 Task: Reply all   to Aakash.mishra@softage.net with a subject Subject0000000007 with a message Message0000000004 and with an attachment of Attach0000000004 and upload Attach0000000005 to Onedrive and share. Reply all   to parteek.kumar@softage.net and add a cc to Aakash.mishra@softage.net with a subject Subject0000000007 with a message Message0000000004 and with an attachment of Attach0000000004 and upload Attach0000000005 to Onedrive and share. Reply all   to parteek.kumar@softage.net and add a cc to Aakash.mishra@softage.net and bcc to Ayush@softage.net with a subject Subject0000000007 with a message Message0000000004 and with an attachment of Attach0000000004 and upload Attach0000000005 to Onedrive and share. Reply all   to Aakash.mishra@softage.net with a subject Subject0000000008 with a message Message0000000004 and with an attachment of Attach0000000004 and upload Attach0000000005 to Onedrive and share. Reply all   to parteek.kumar@softage.net and add a cc to Aakash.mishra@softage.net with a subject Subject0000000008 with a message Message0000000004 and with an attachment of Attach0000000004 and upload Attach0000000005 to Onedrive and share
Action: Mouse moved to (418, 298)
Screenshot: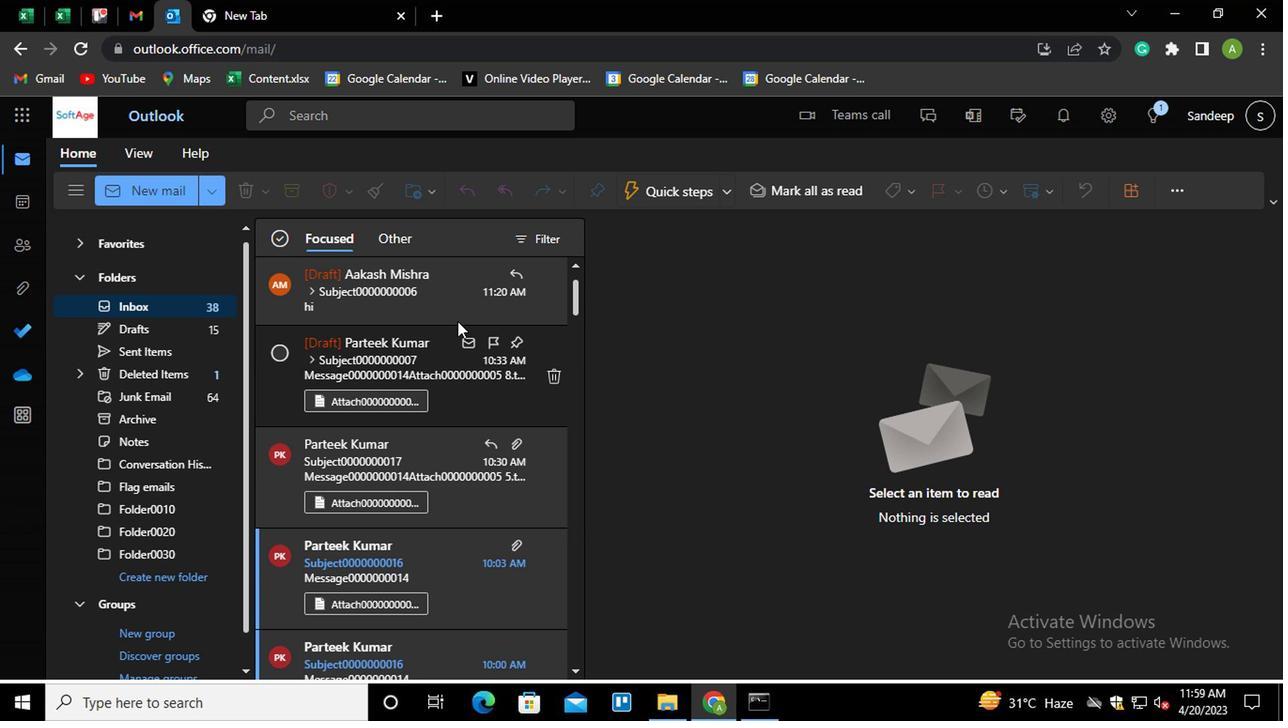 
Action: Mouse pressed left at (418, 298)
Screenshot: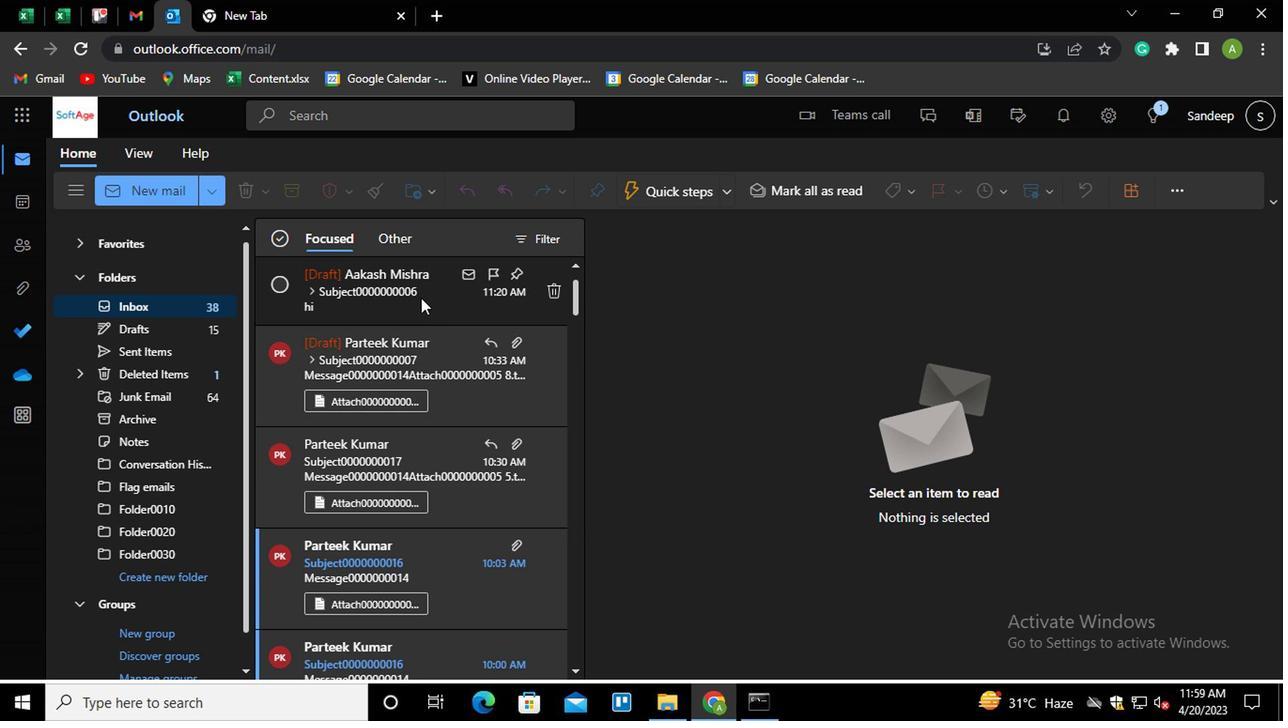 
Action: Mouse moved to (1231, 447)
Screenshot: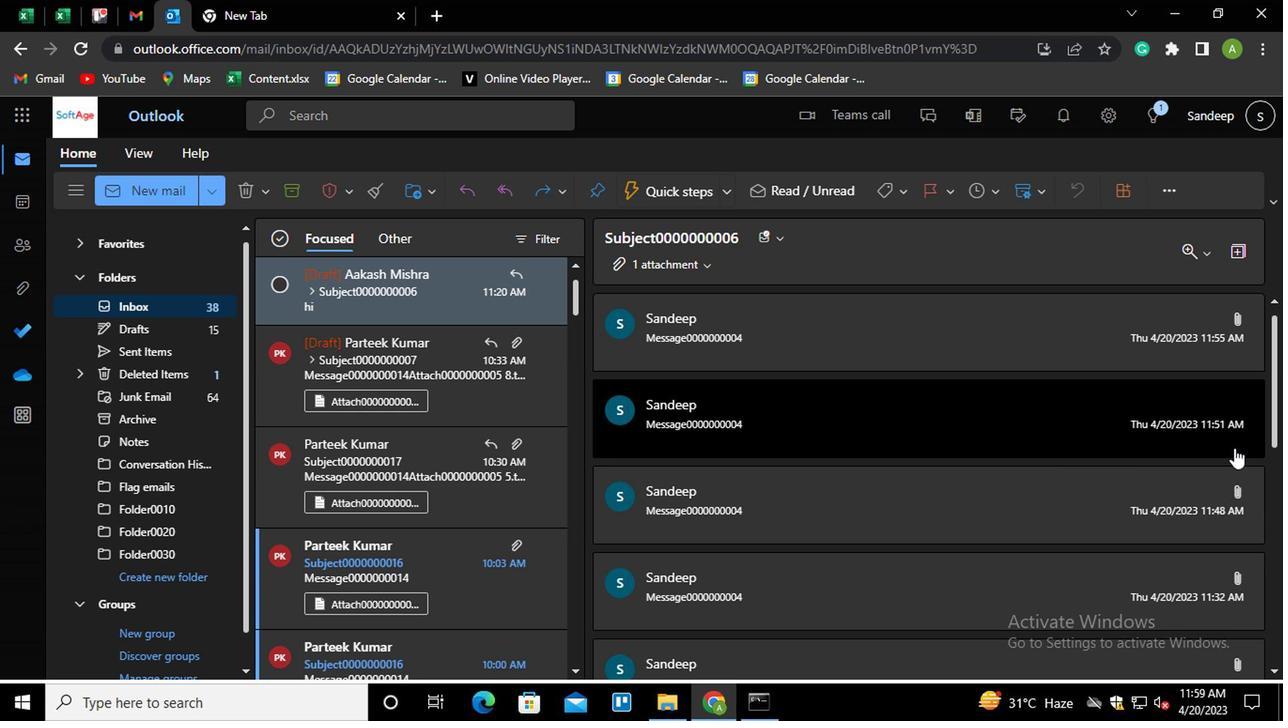 
Action: Mouse scrolled (1231, 447) with delta (0, 0)
Screenshot: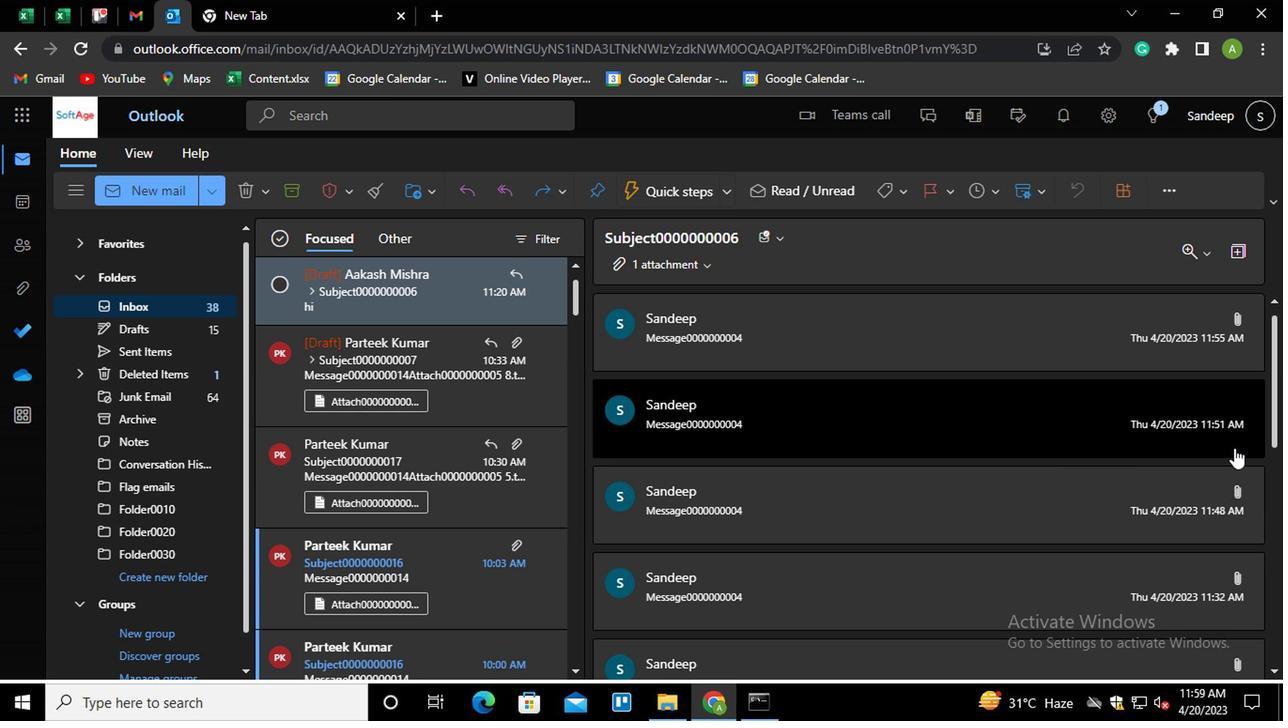 
Action: Mouse scrolled (1231, 447) with delta (0, 0)
Screenshot: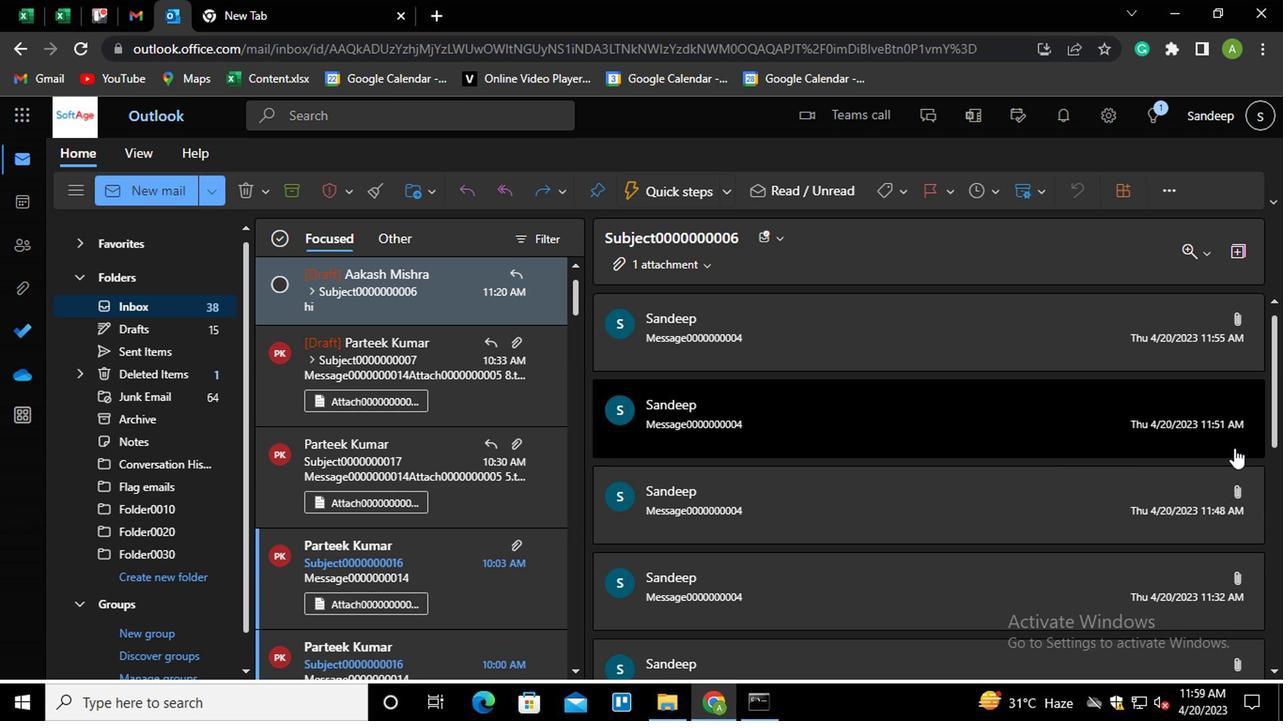 
Action: Mouse scrolled (1231, 447) with delta (0, 0)
Screenshot: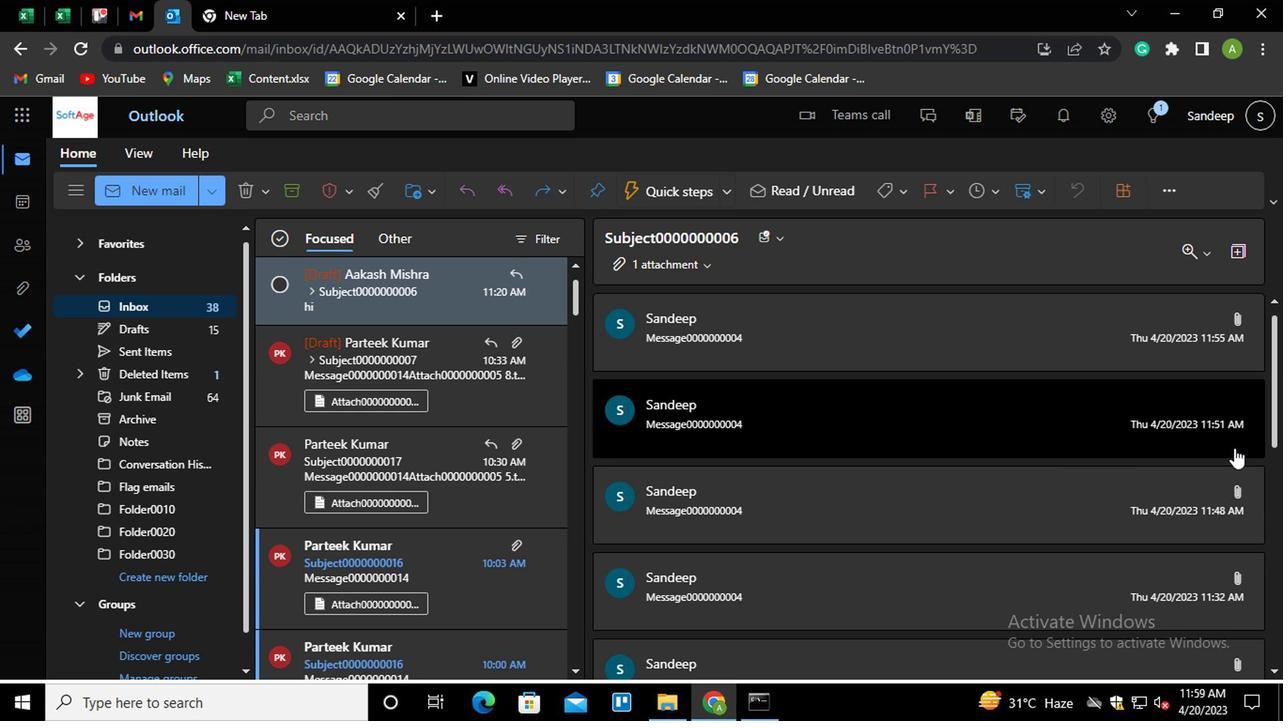 
Action: Mouse scrolled (1231, 447) with delta (0, 0)
Screenshot: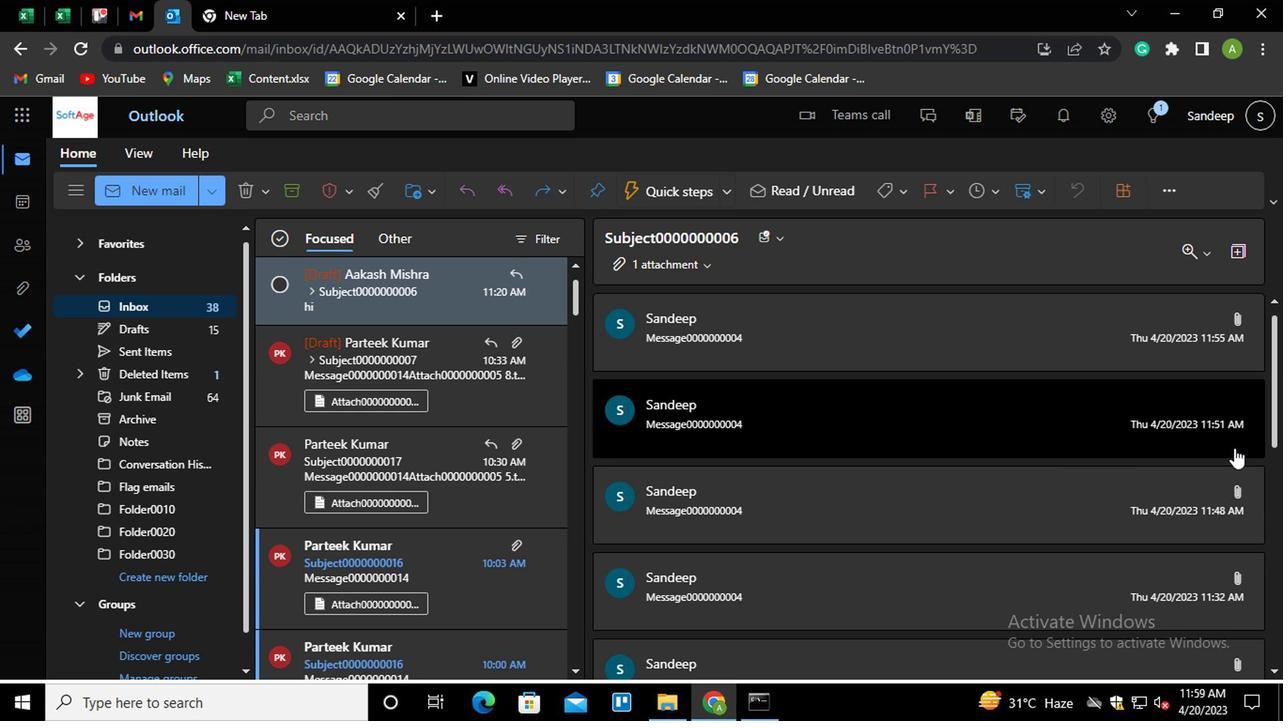 
Action: Mouse scrolled (1231, 447) with delta (0, 0)
Screenshot: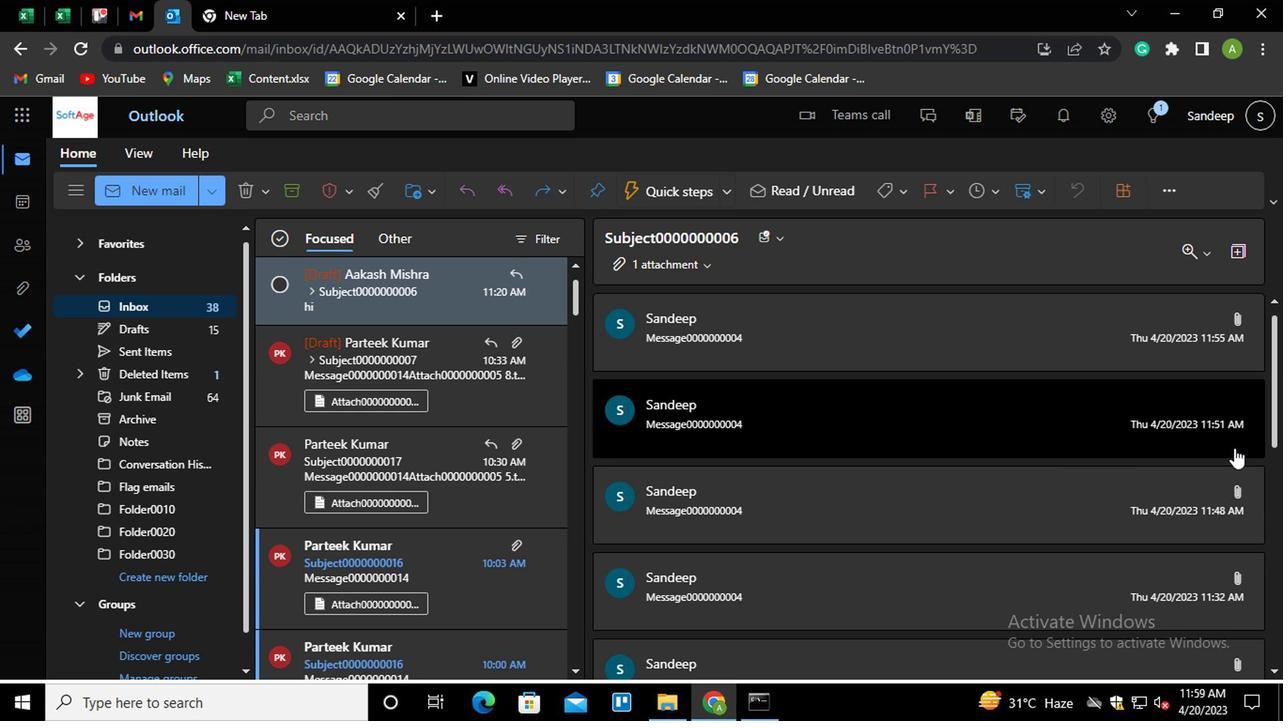 
Action: Mouse scrolled (1231, 447) with delta (0, 0)
Screenshot: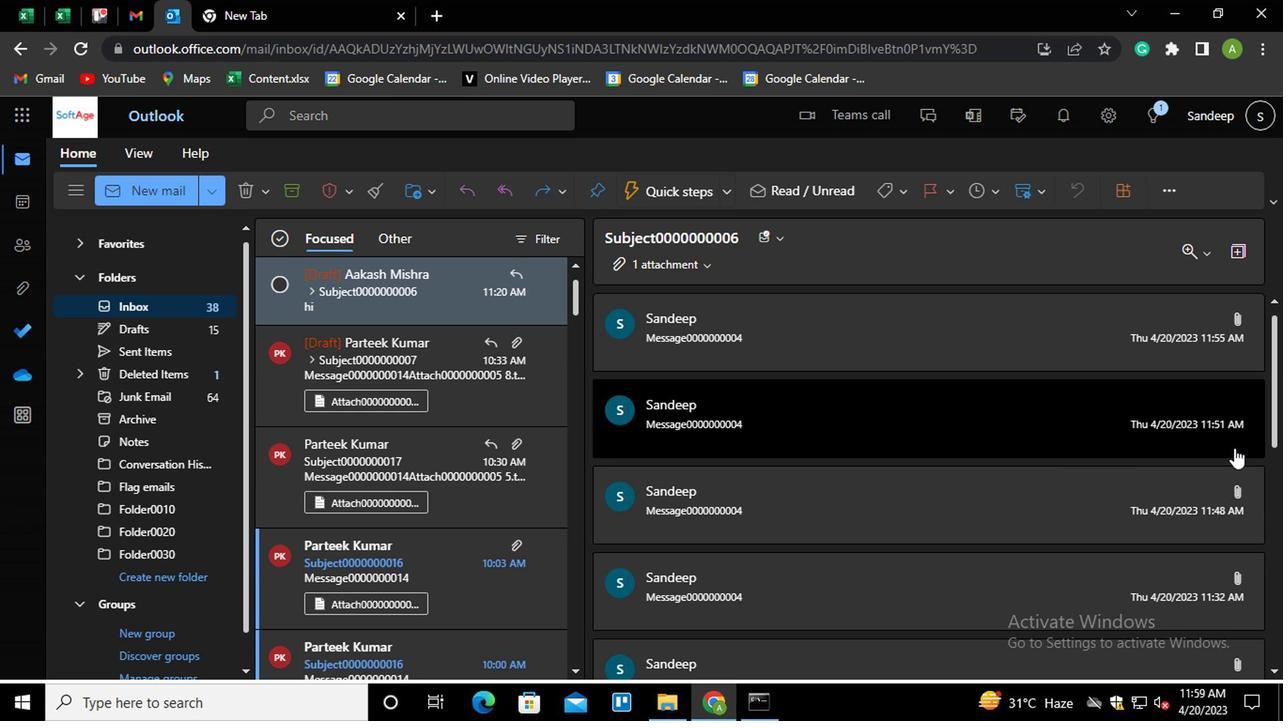 
Action: Mouse scrolled (1231, 447) with delta (0, 0)
Screenshot: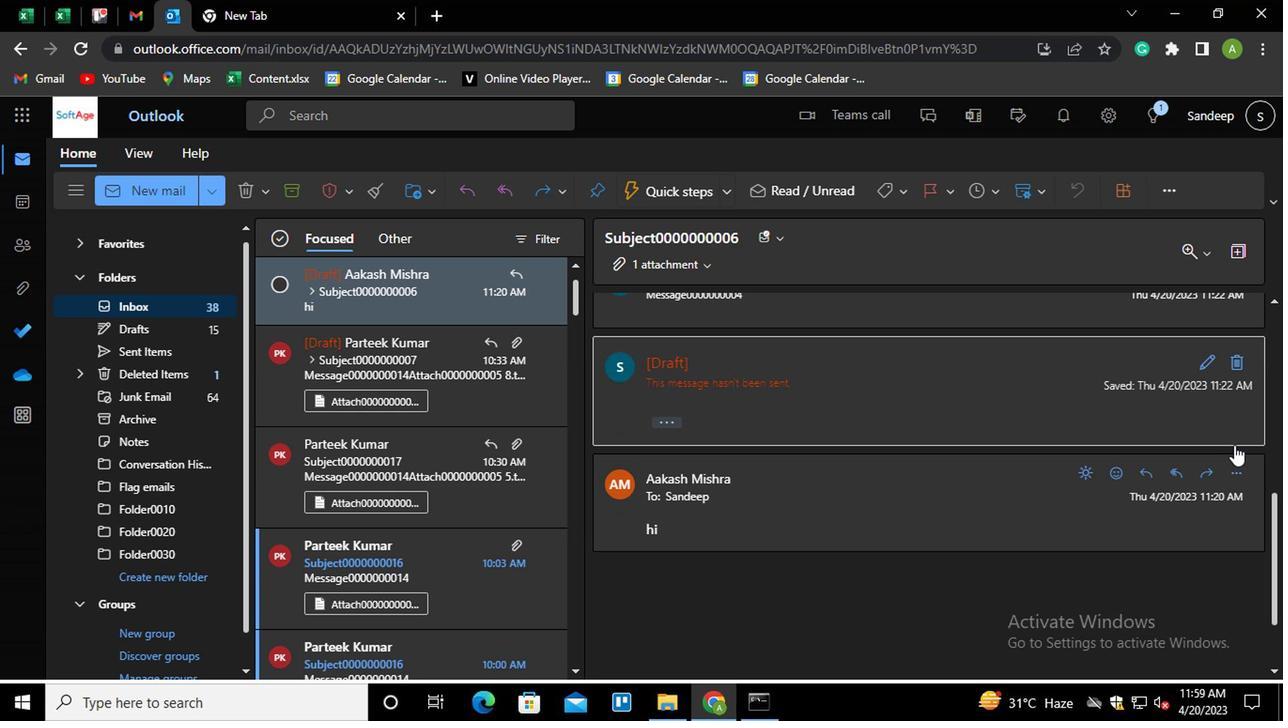 
Action: Mouse scrolled (1231, 447) with delta (0, 0)
Screenshot: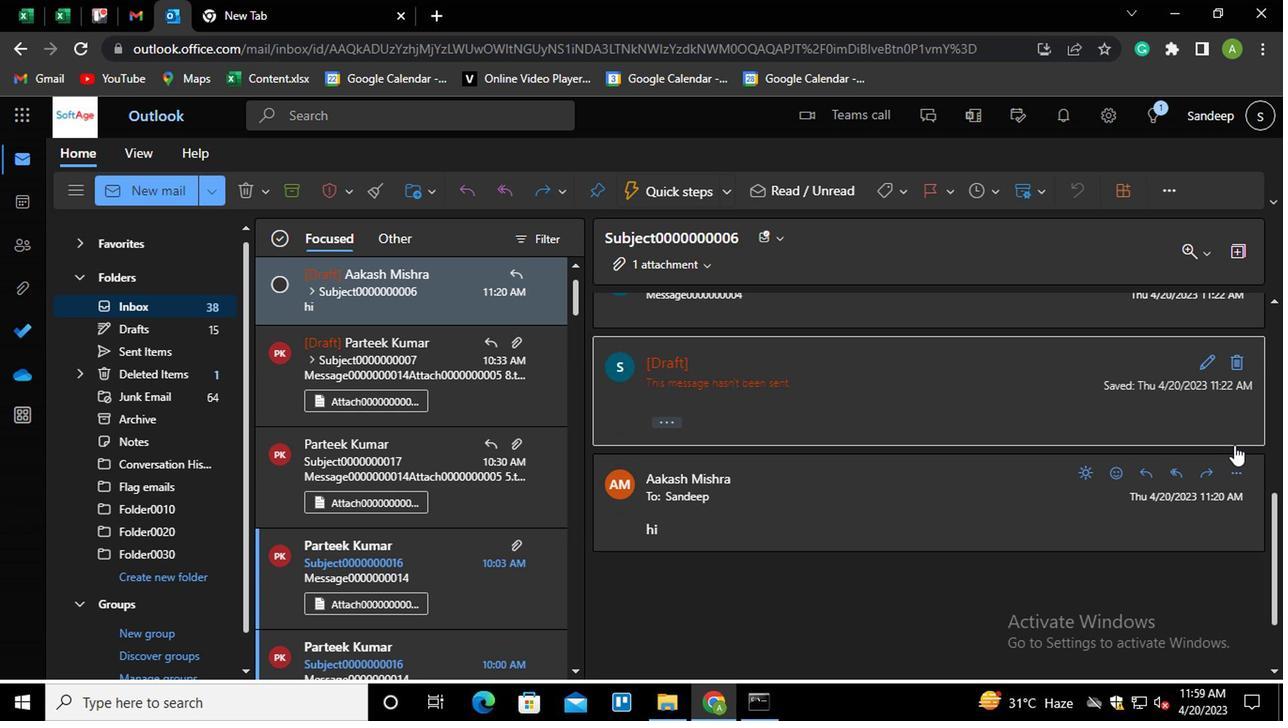 
Action: Mouse scrolled (1231, 447) with delta (0, 0)
Screenshot: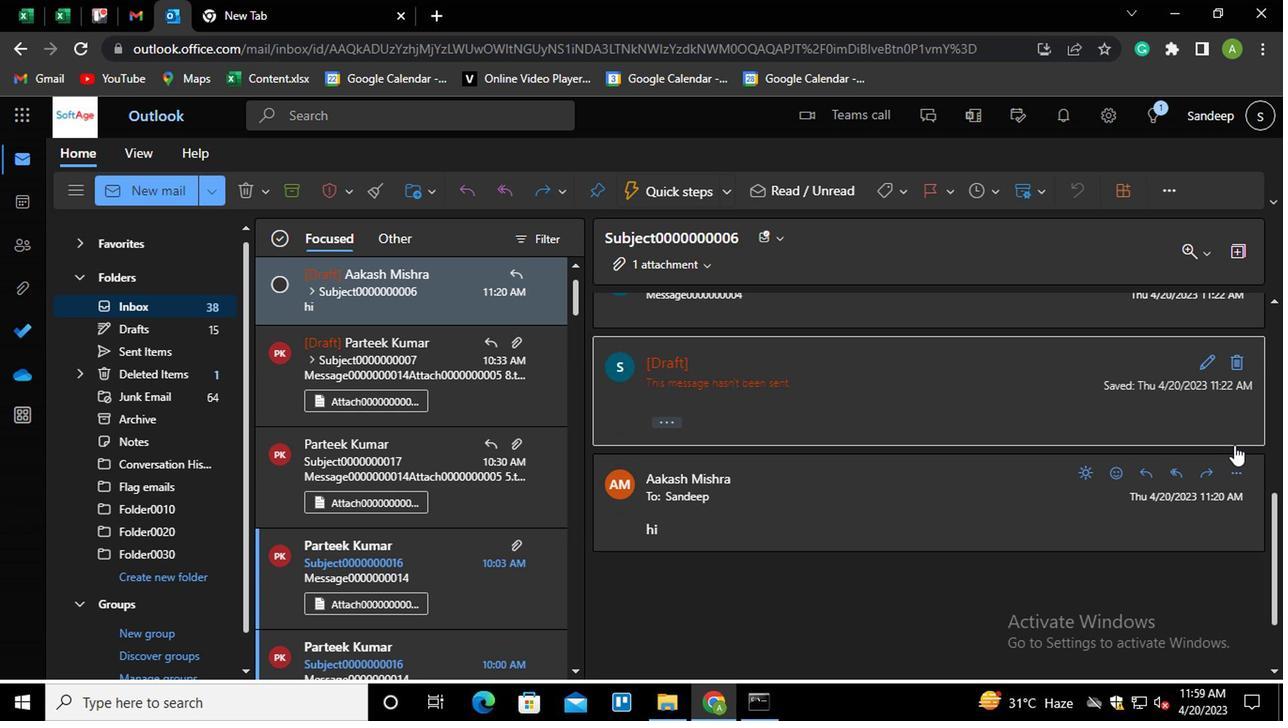 
Action: Mouse scrolled (1231, 447) with delta (0, 0)
Screenshot: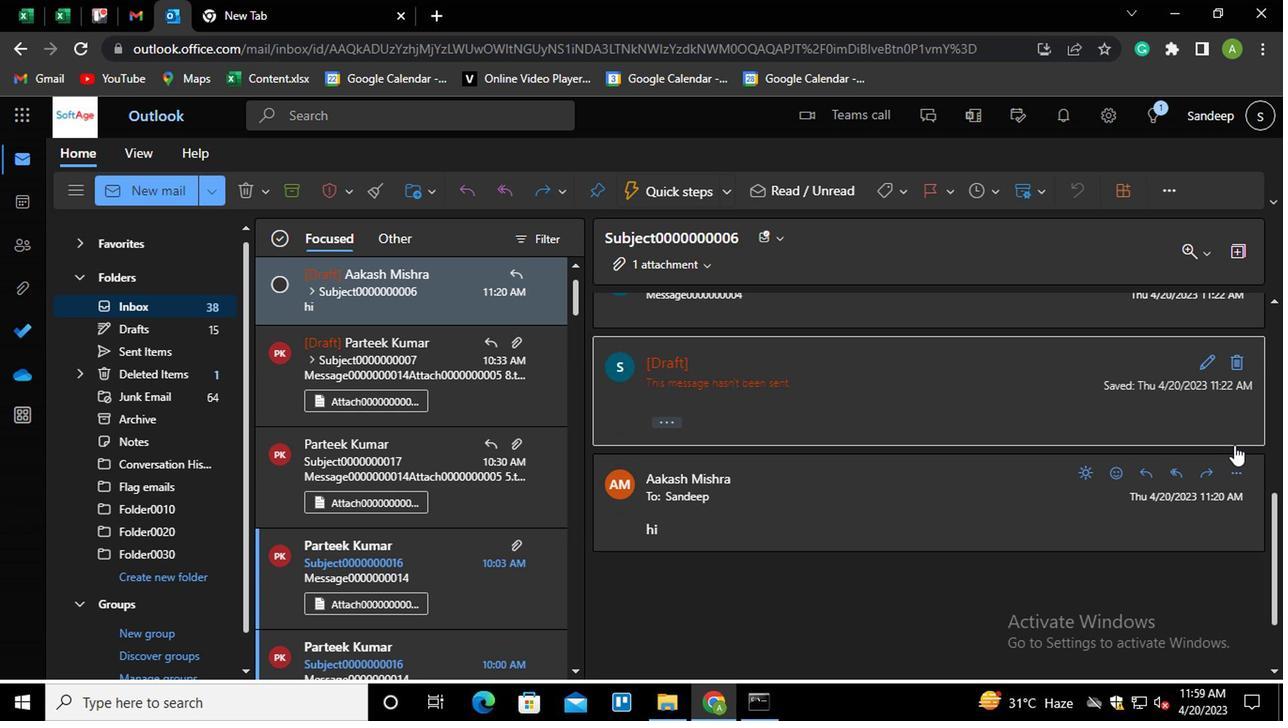 
Action: Mouse scrolled (1231, 447) with delta (0, 0)
Screenshot: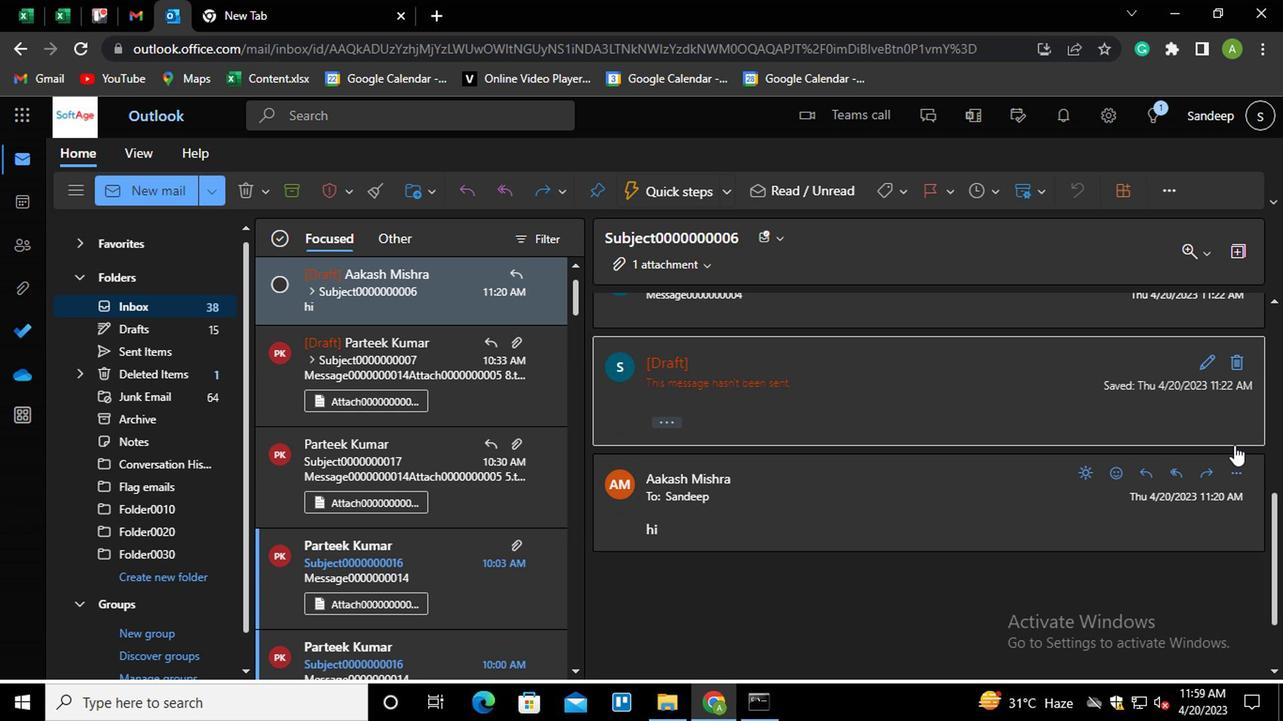 
Action: Mouse moved to (1235, 481)
Screenshot: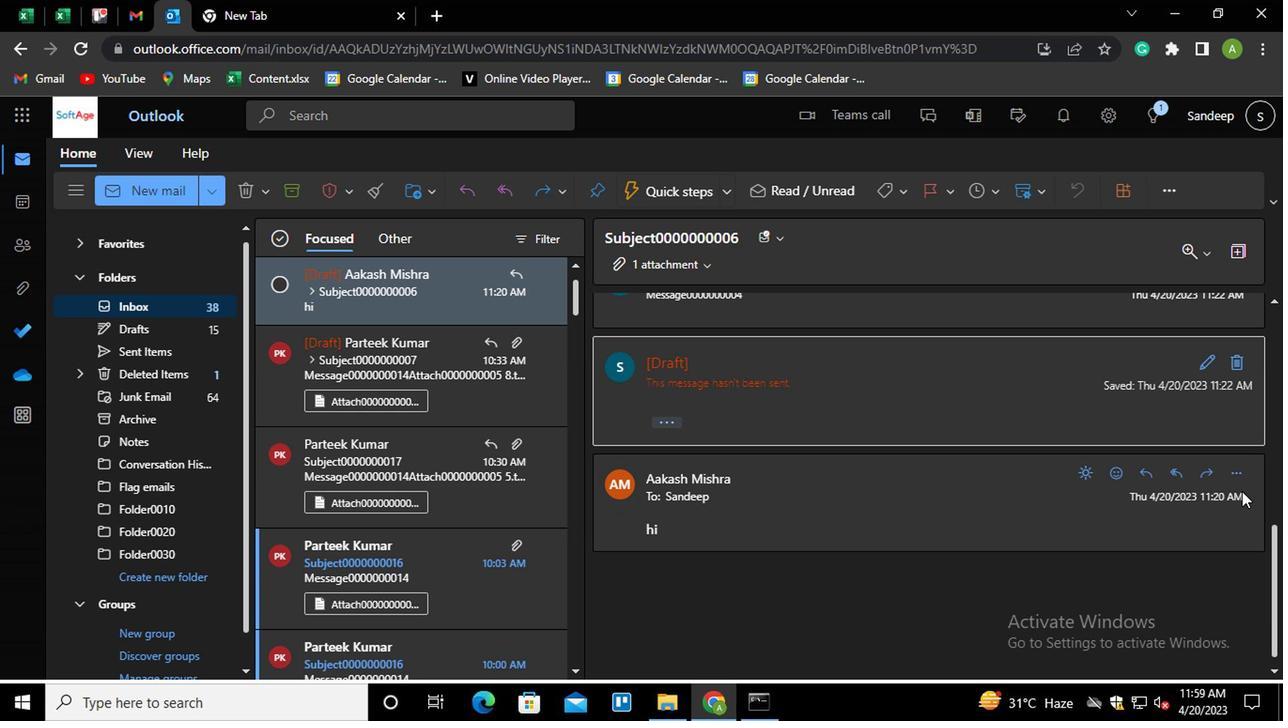 
Action: Mouse pressed left at (1235, 481)
Screenshot: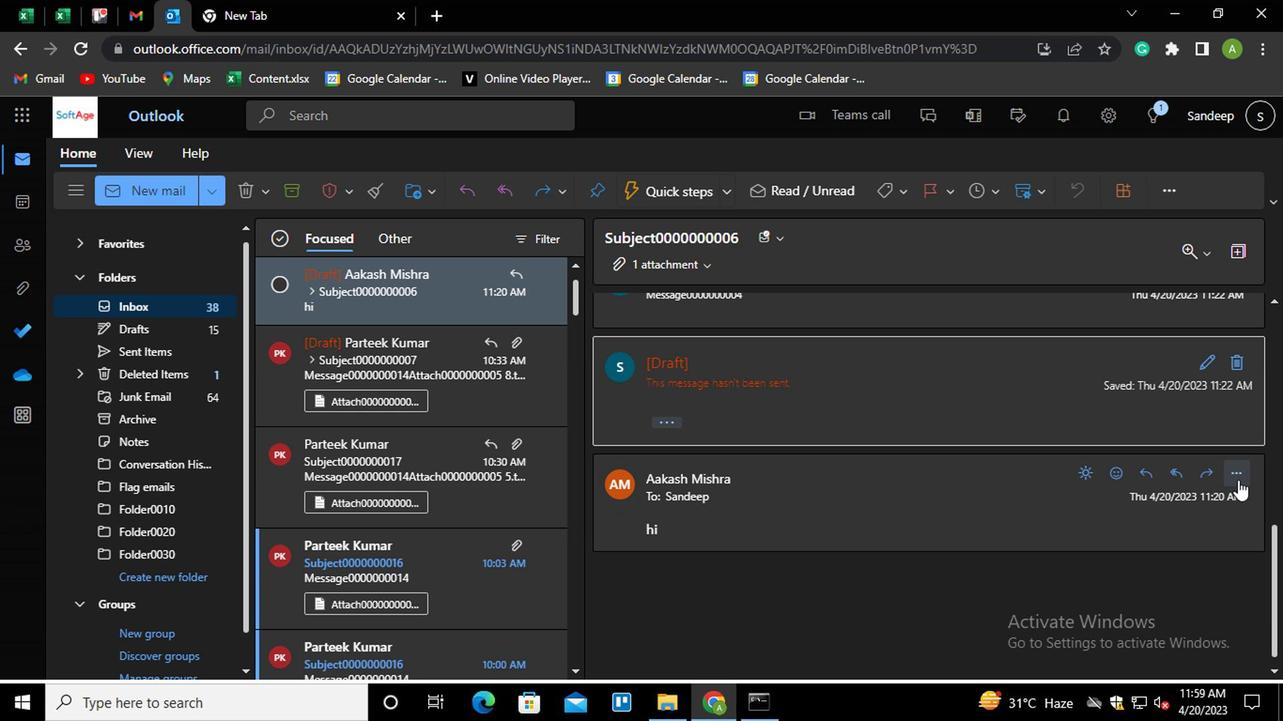 
Action: Mouse moved to (1104, 160)
Screenshot: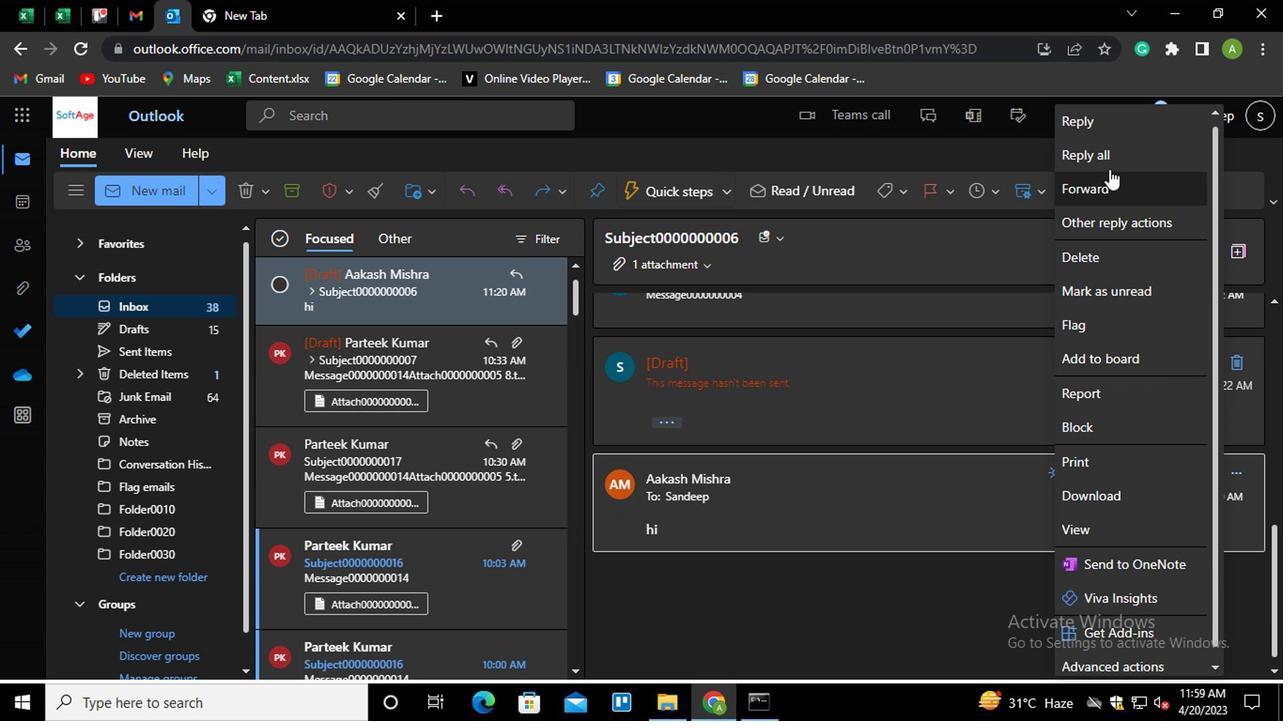 
Action: Mouse pressed left at (1104, 160)
Screenshot: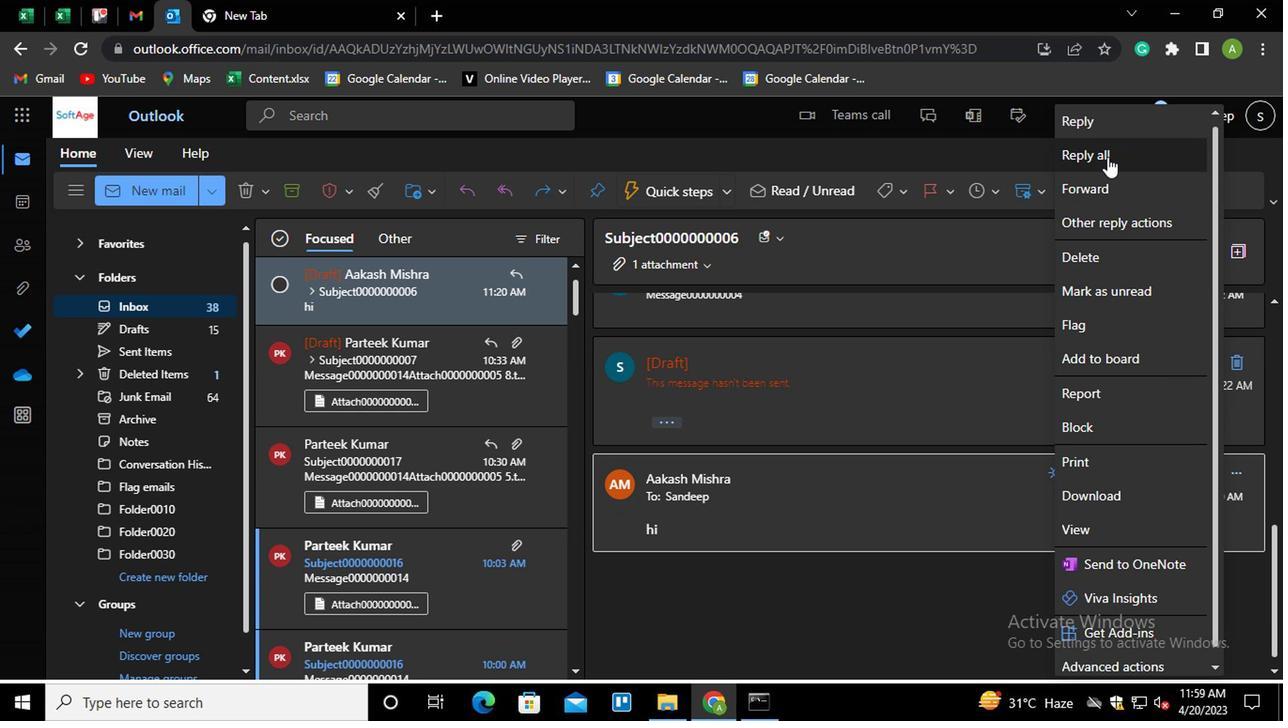 
Action: Mouse moved to (646, 568)
Screenshot: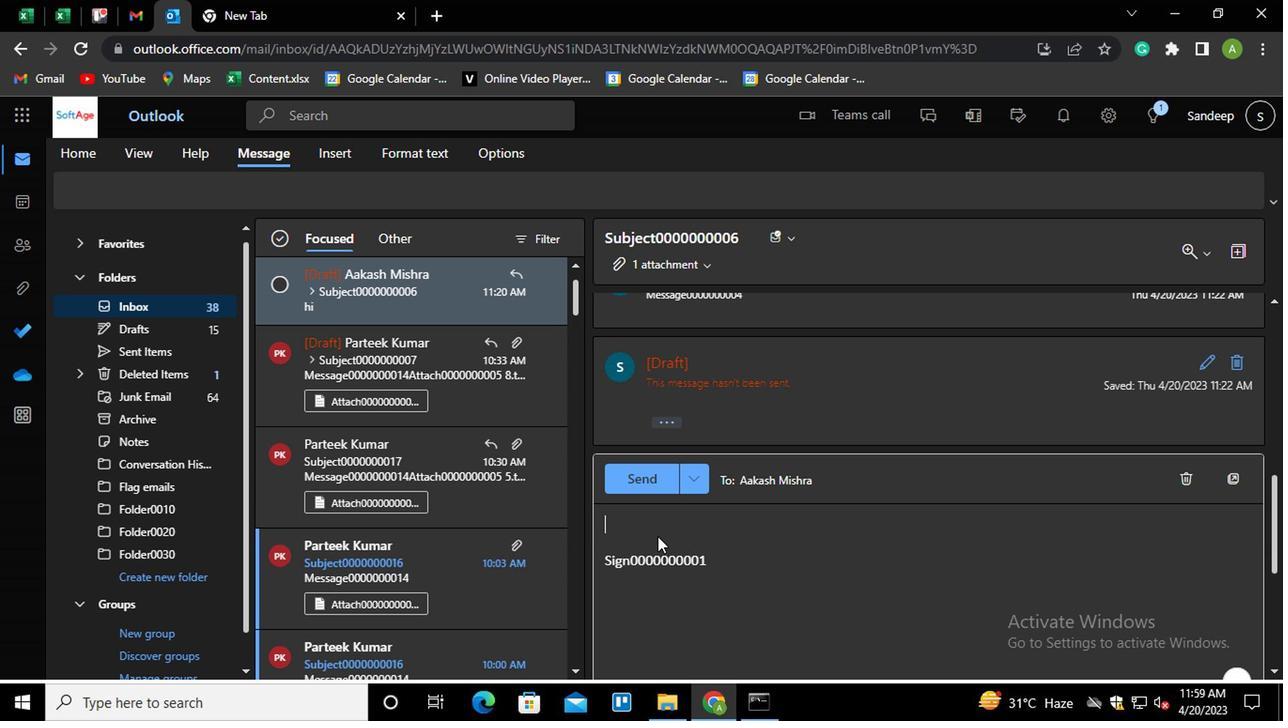 
Action: Mouse scrolled (646, 568) with delta (0, 0)
Screenshot: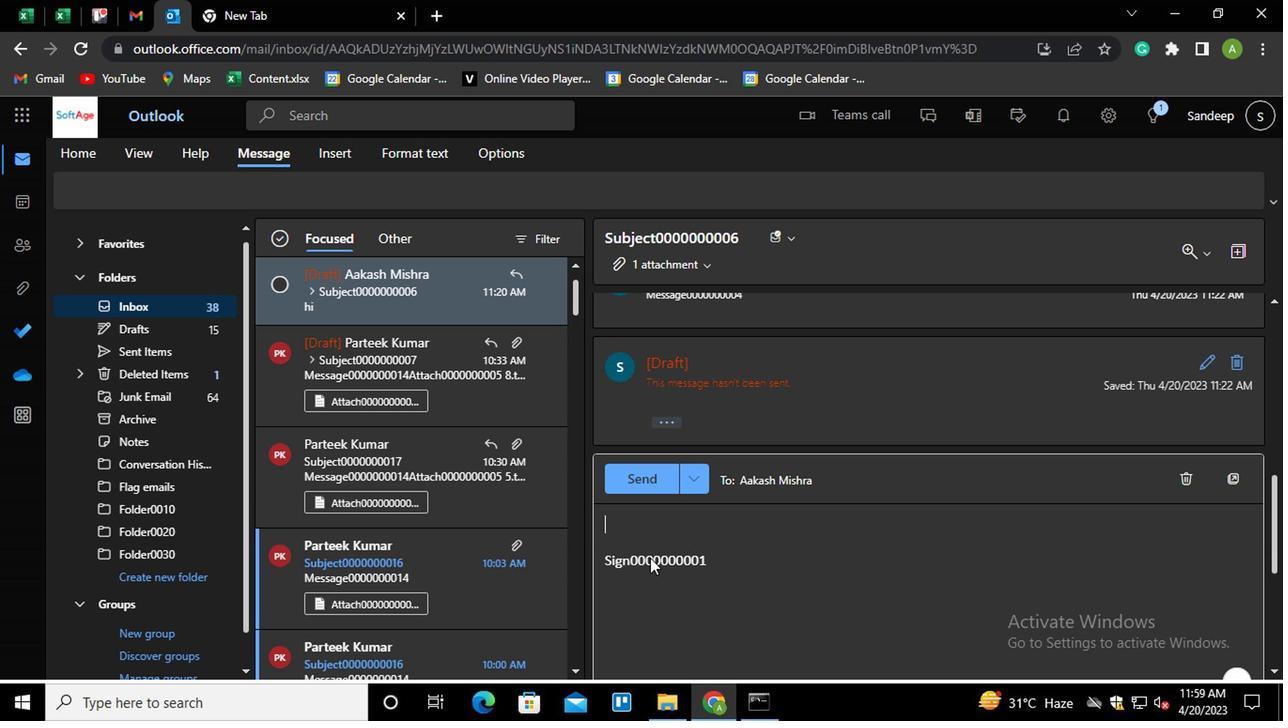 
Action: Mouse scrolled (646, 568) with delta (0, 0)
Screenshot: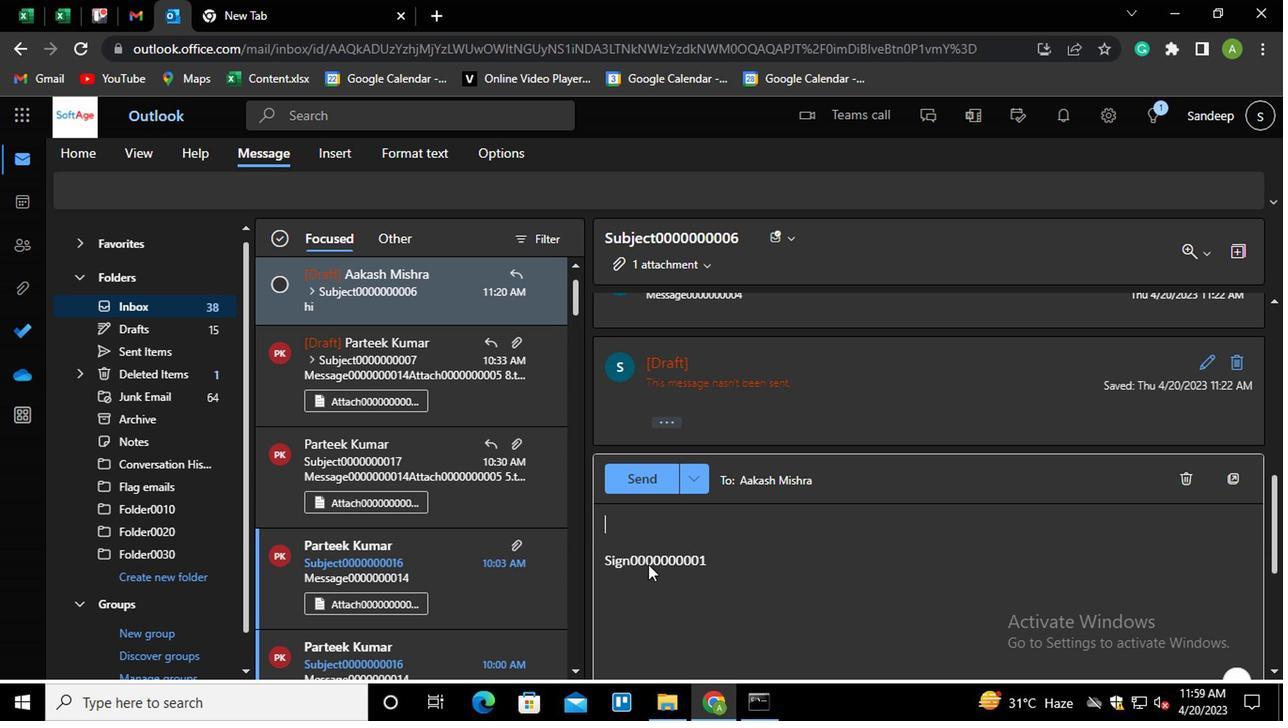 
Action: Mouse moved to (612, 534)
Screenshot: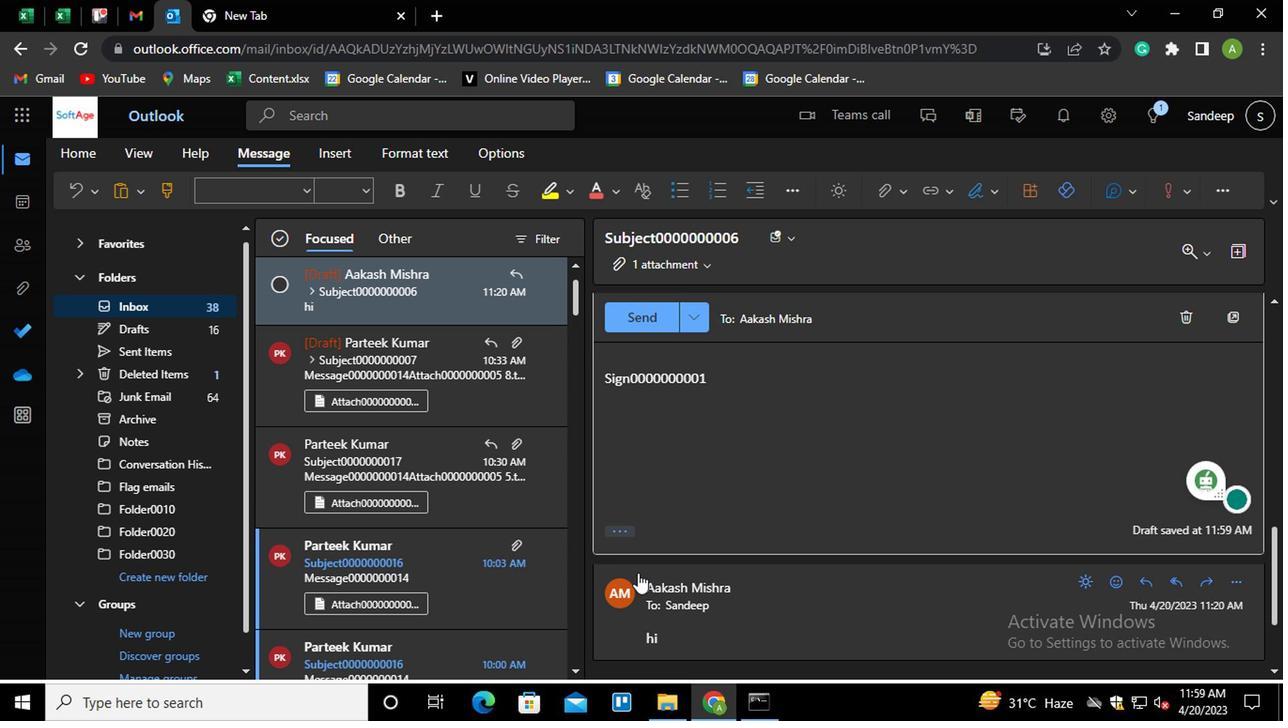 
Action: Mouse pressed left at (612, 534)
Screenshot: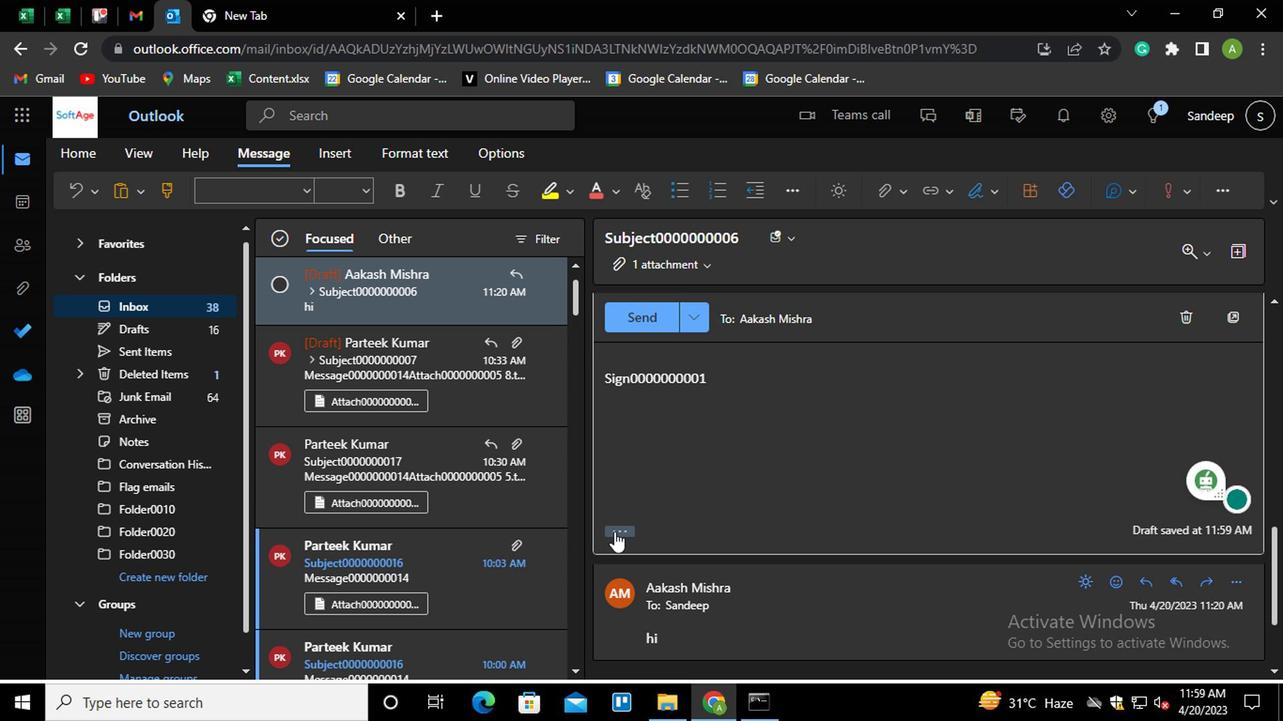 
Action: Mouse moved to (816, 508)
Screenshot: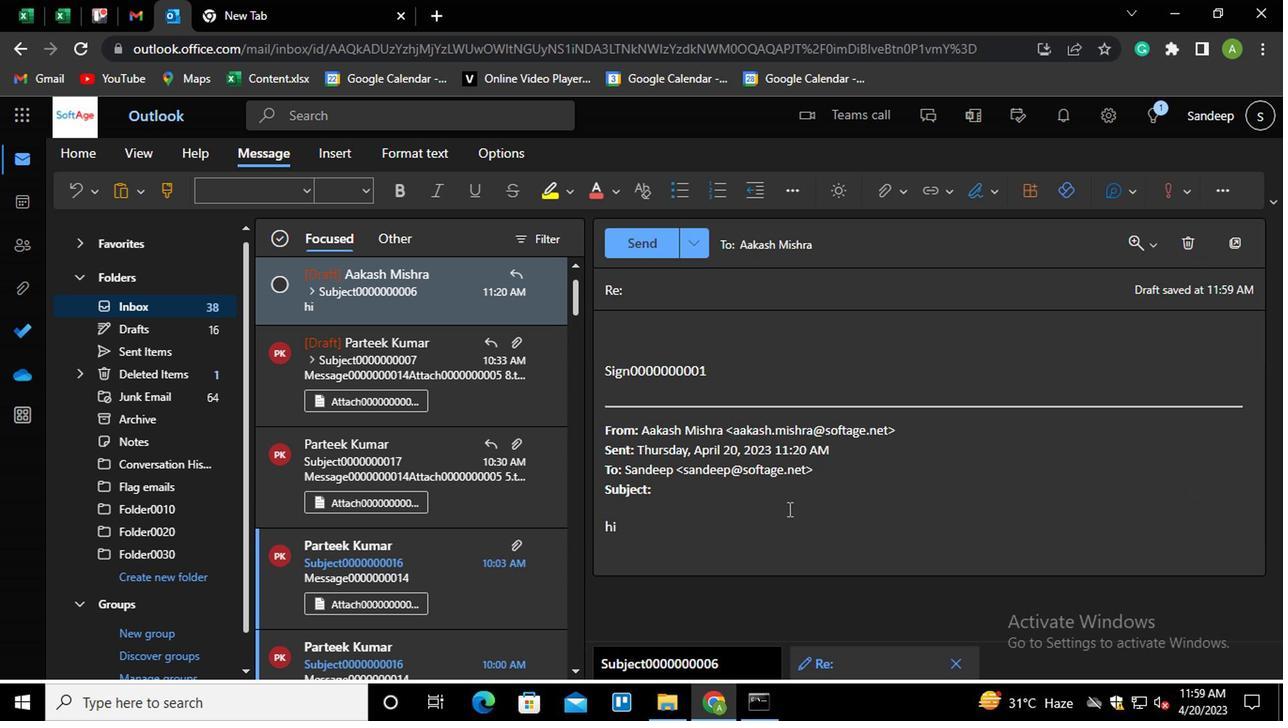
Action: Mouse scrolled (816, 509) with delta (0, 1)
Screenshot: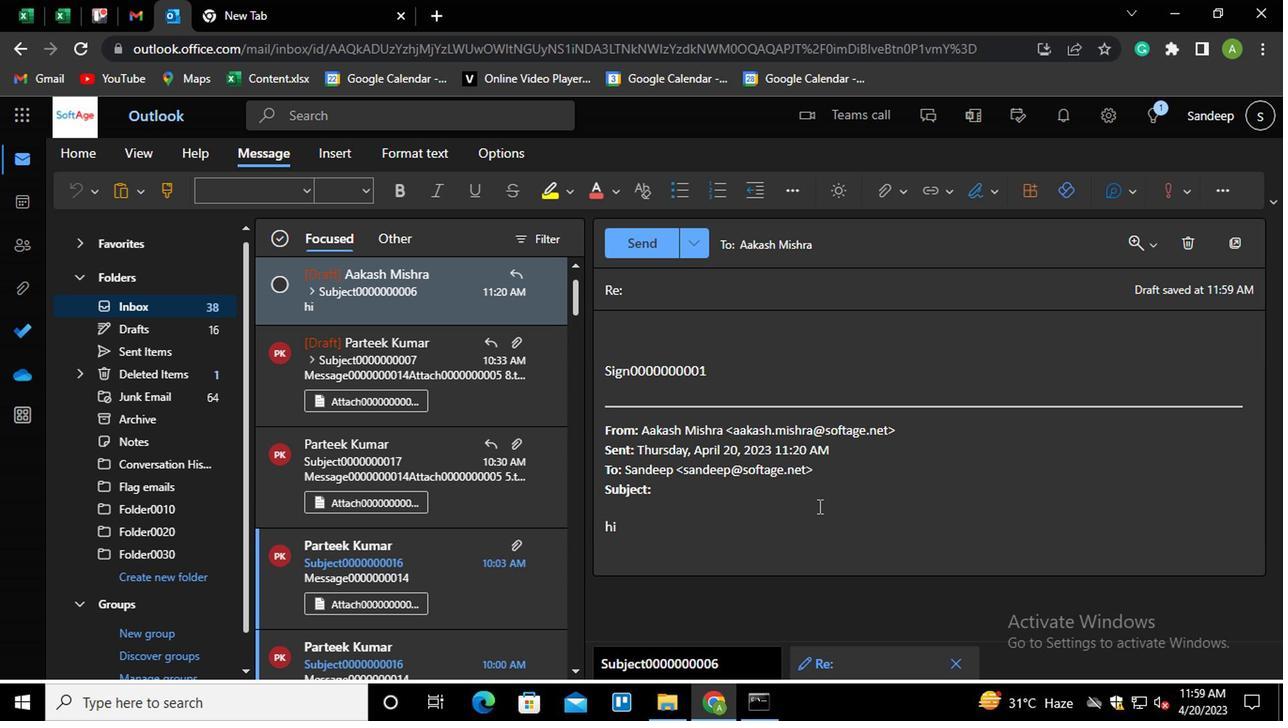 
Action: Mouse scrolled (816, 509) with delta (0, 1)
Screenshot: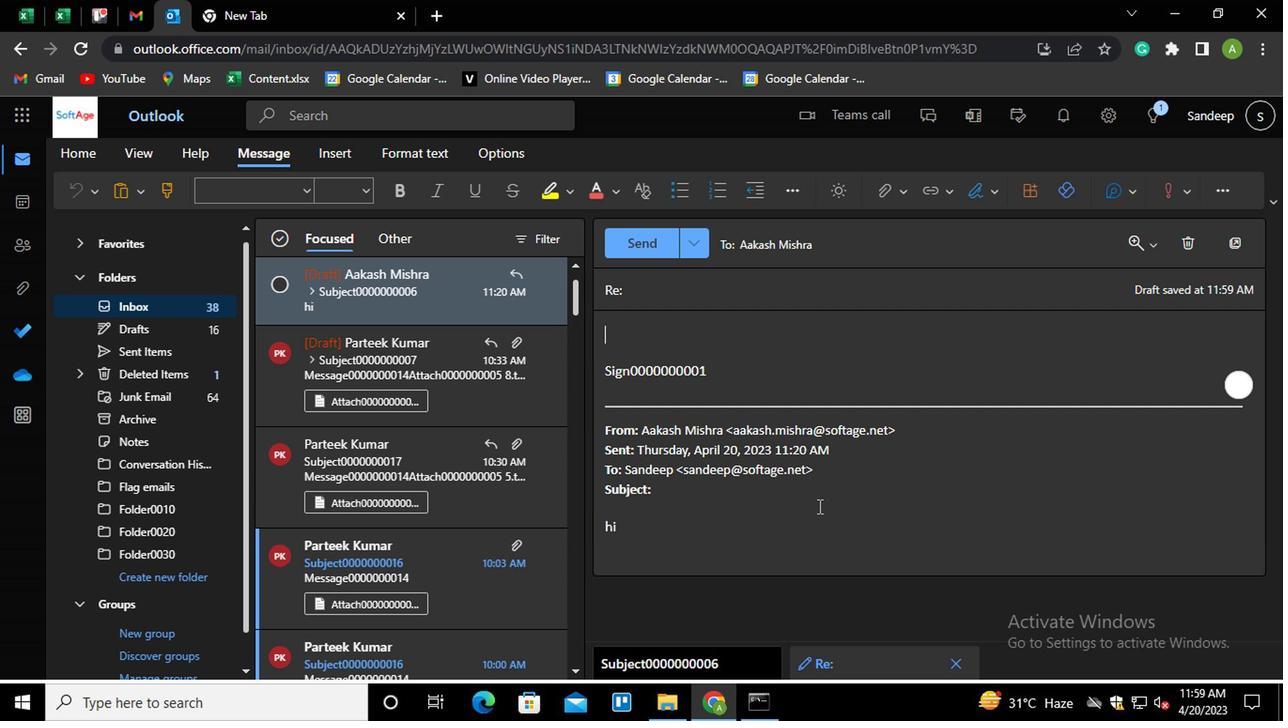 
Action: Mouse scrolled (816, 509) with delta (0, 1)
Screenshot: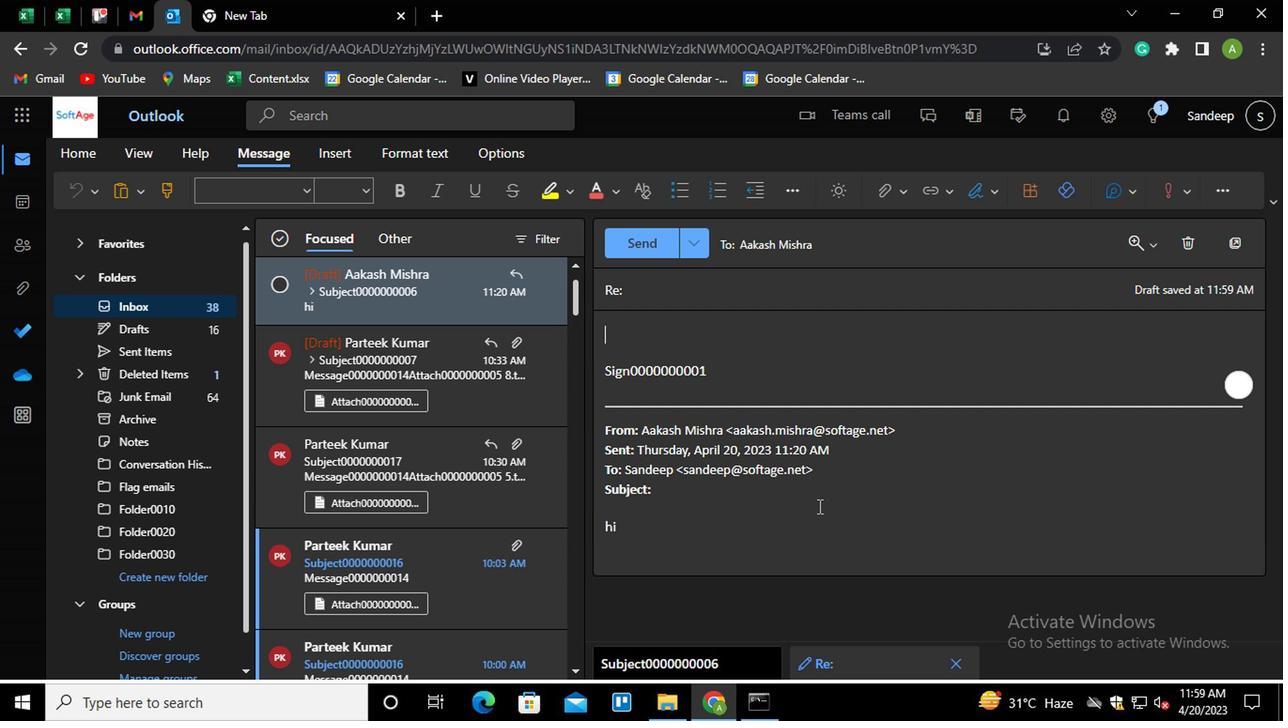
Action: Mouse scrolled (816, 509) with delta (0, 1)
Screenshot: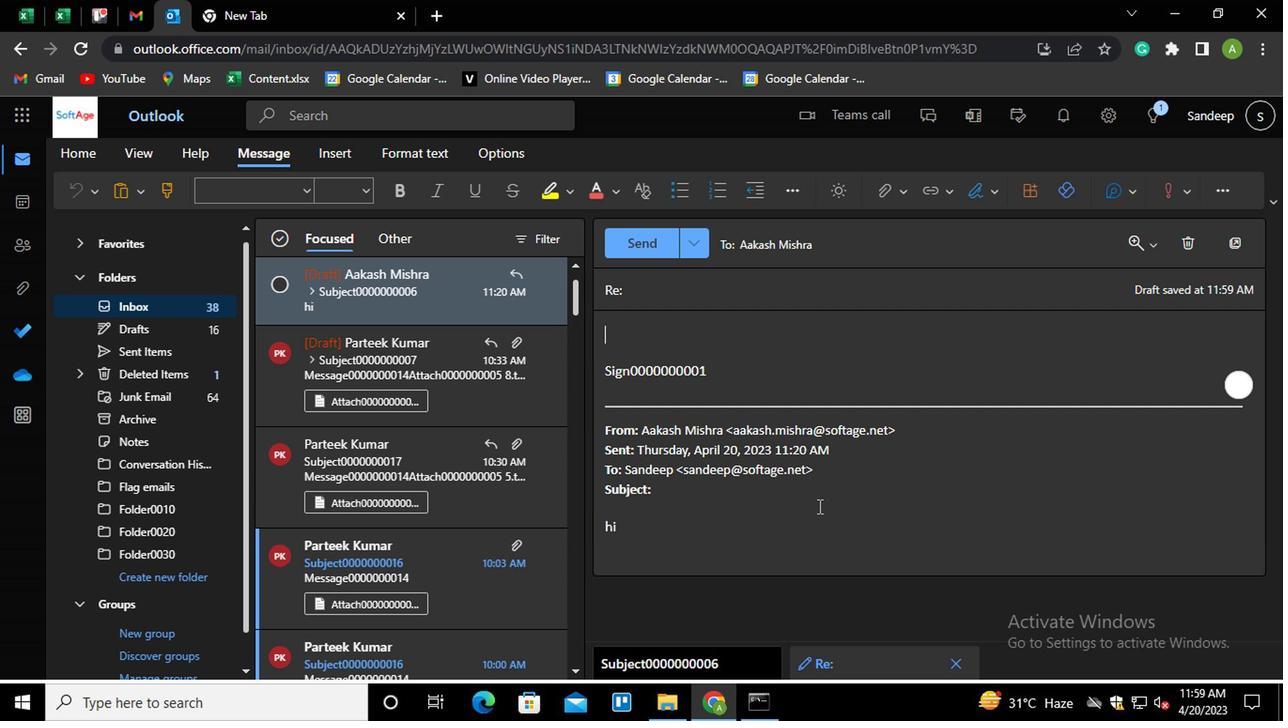 
Action: Mouse moved to (767, 431)
Screenshot: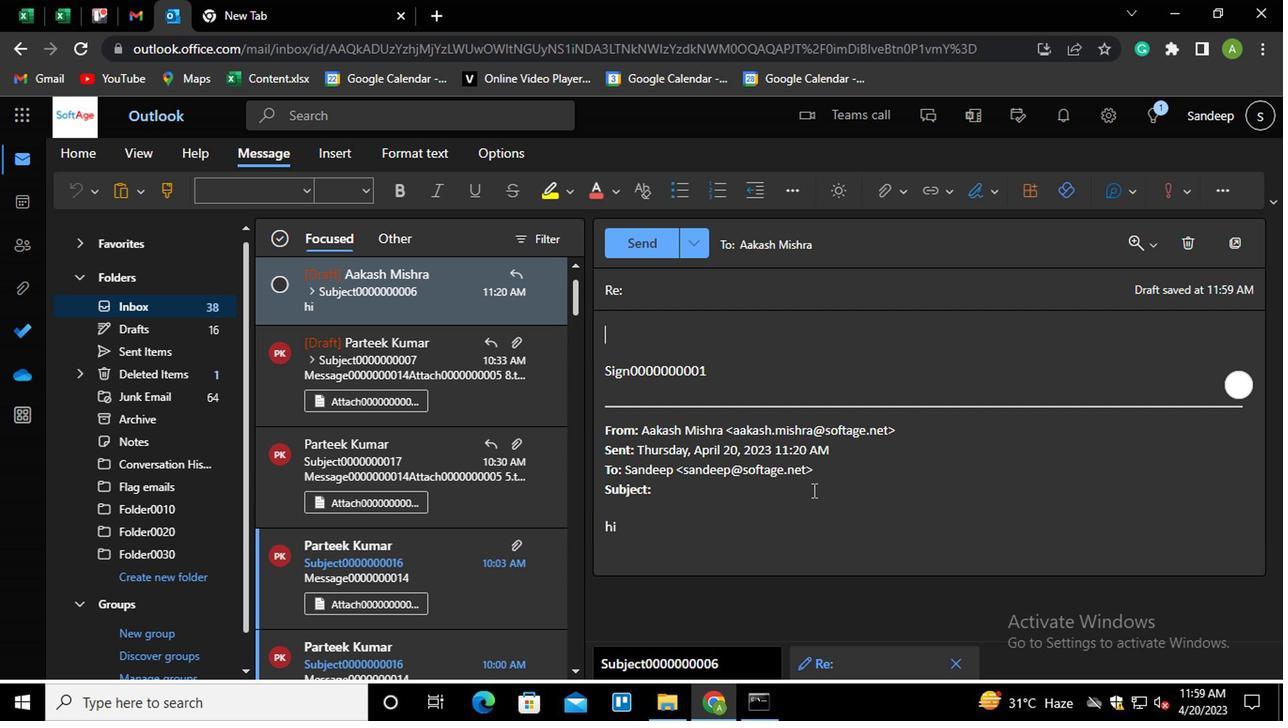 
Action: Mouse scrolled (767, 431) with delta (0, 0)
Screenshot: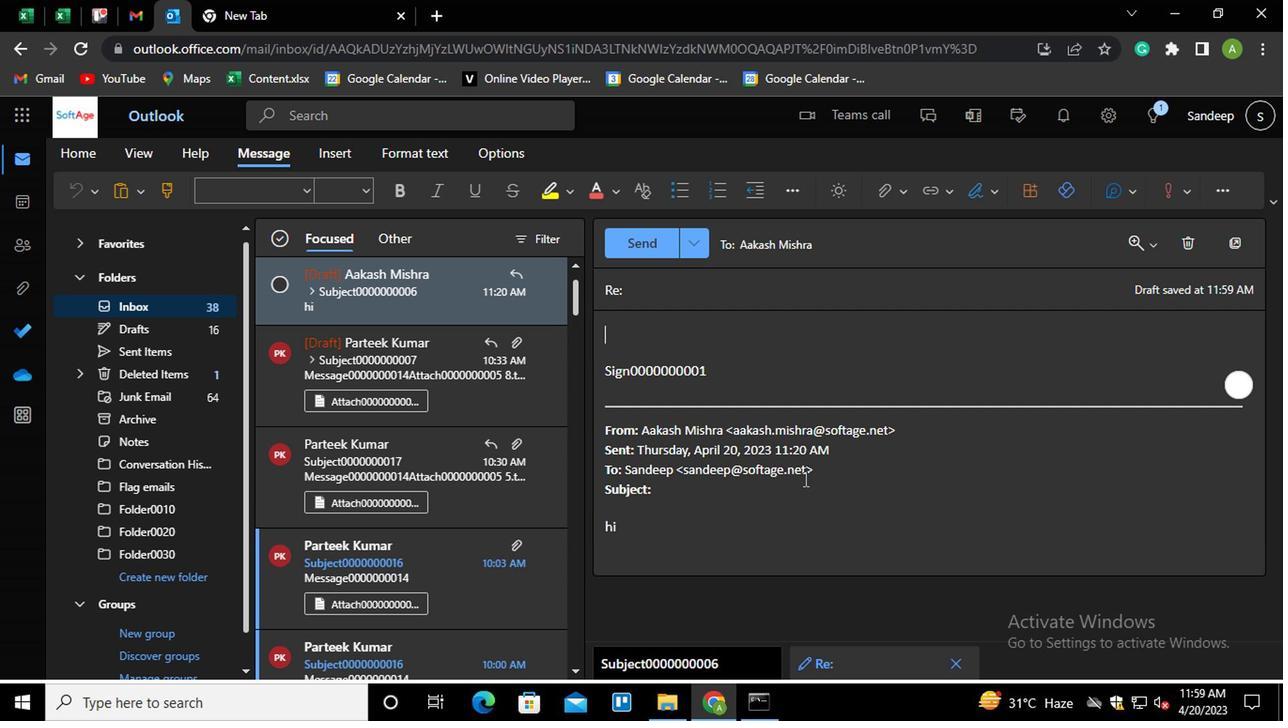 
Action: Mouse moved to (765, 430)
Screenshot: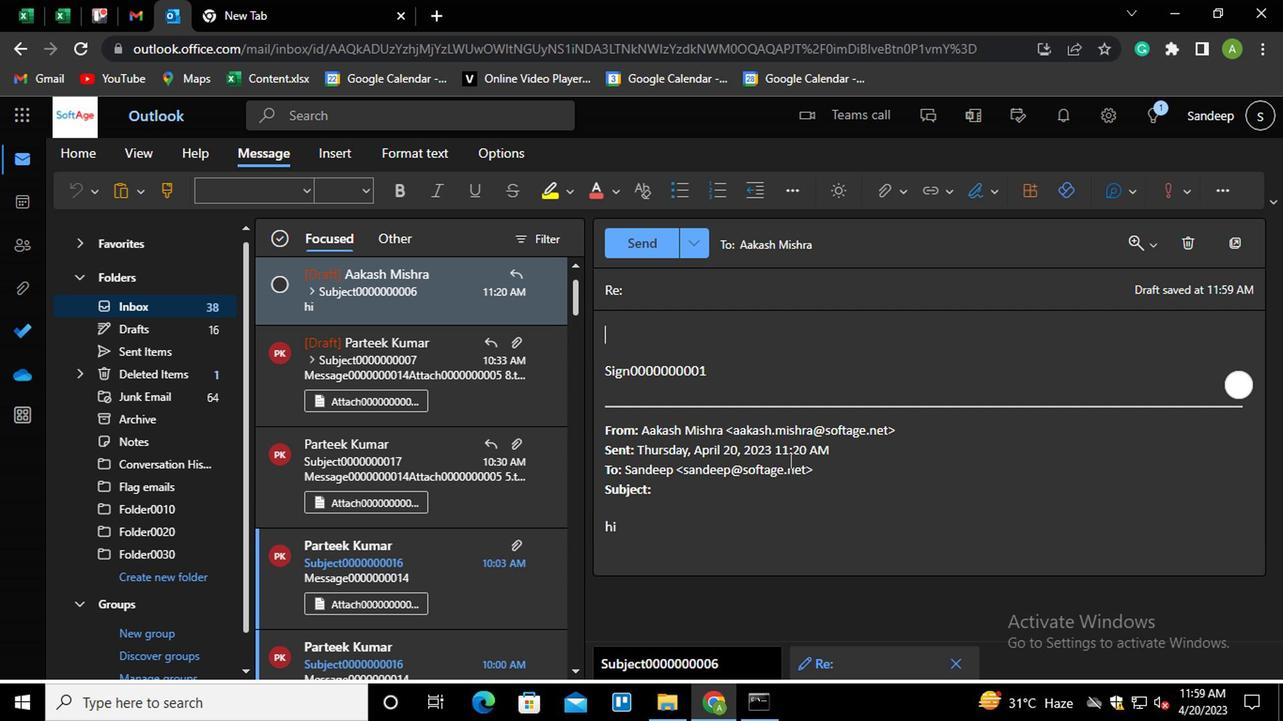 
Action: Mouse scrolled (765, 431) with delta (0, 0)
Screenshot: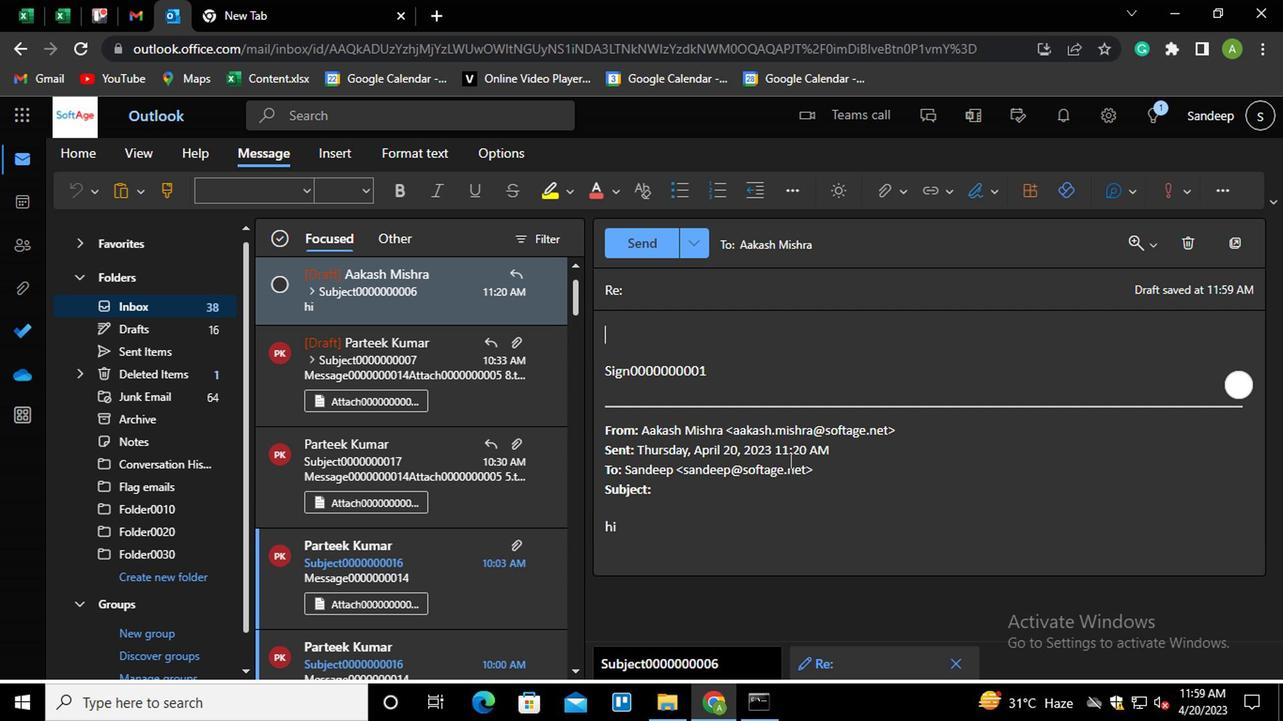 
Action: Mouse scrolled (765, 431) with delta (0, 0)
Screenshot: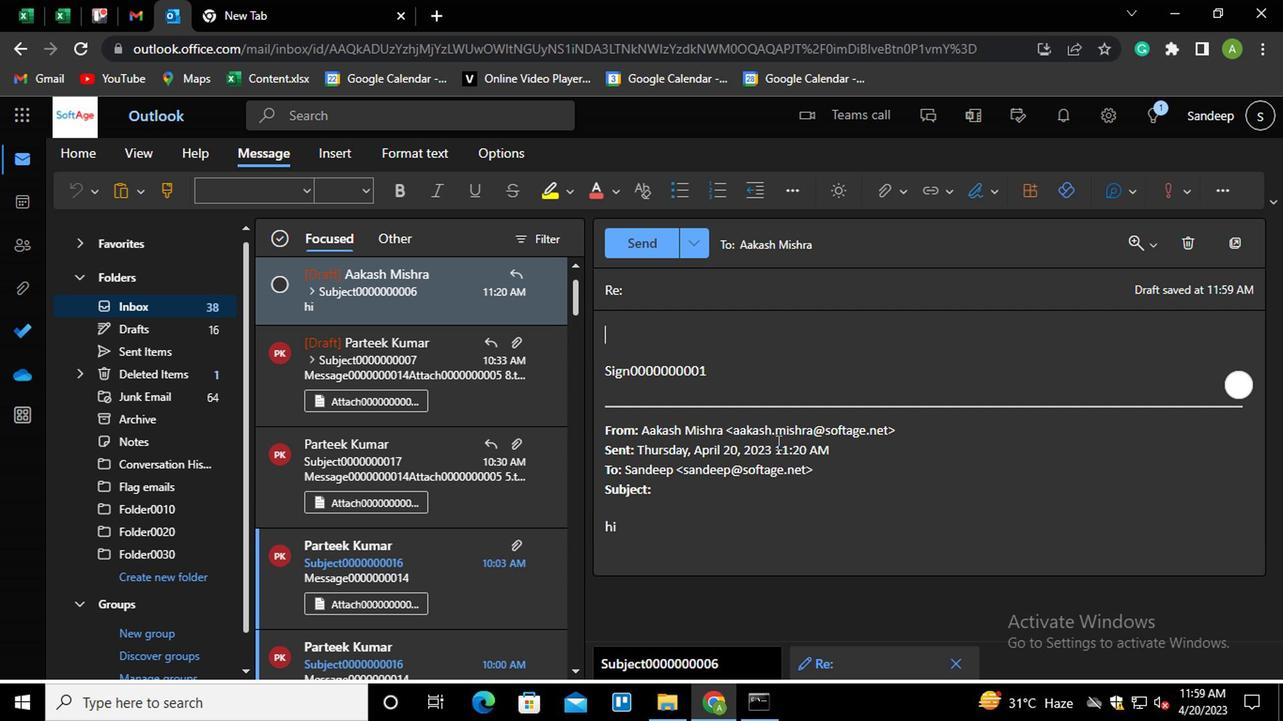 
Action: Mouse scrolled (765, 431) with delta (0, 0)
Screenshot: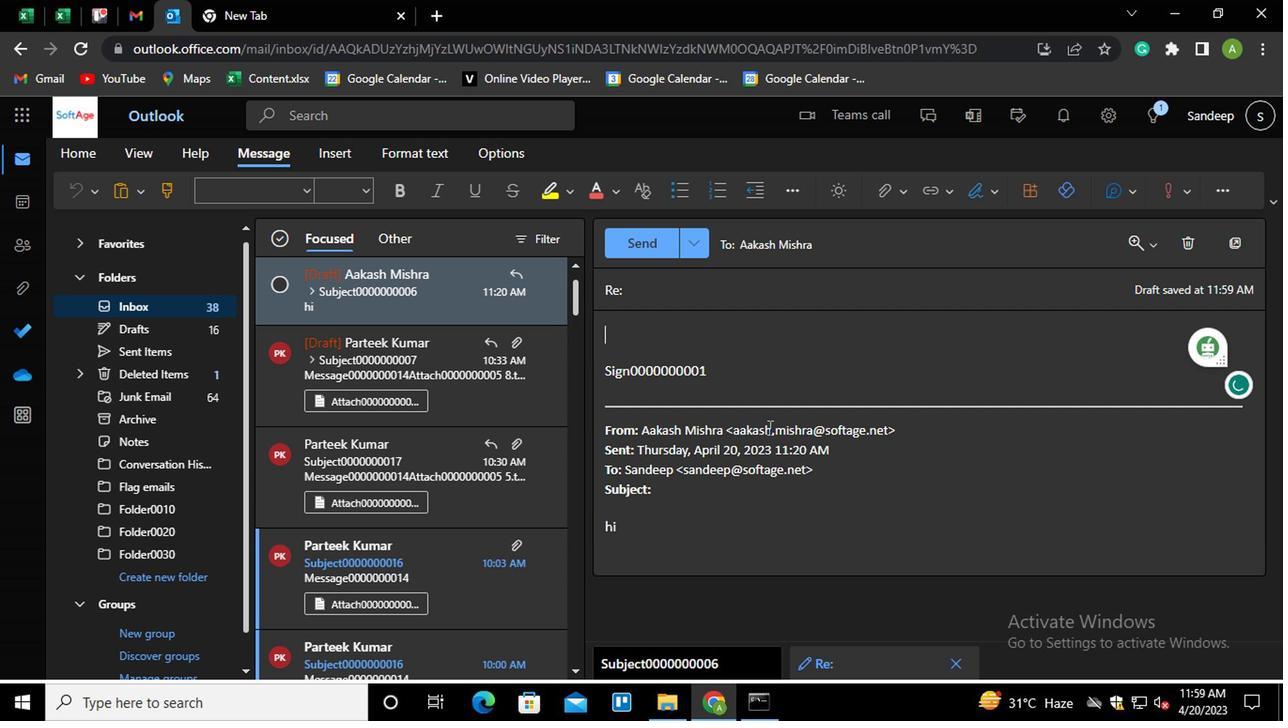 
Action: Mouse moved to (755, 405)
Screenshot: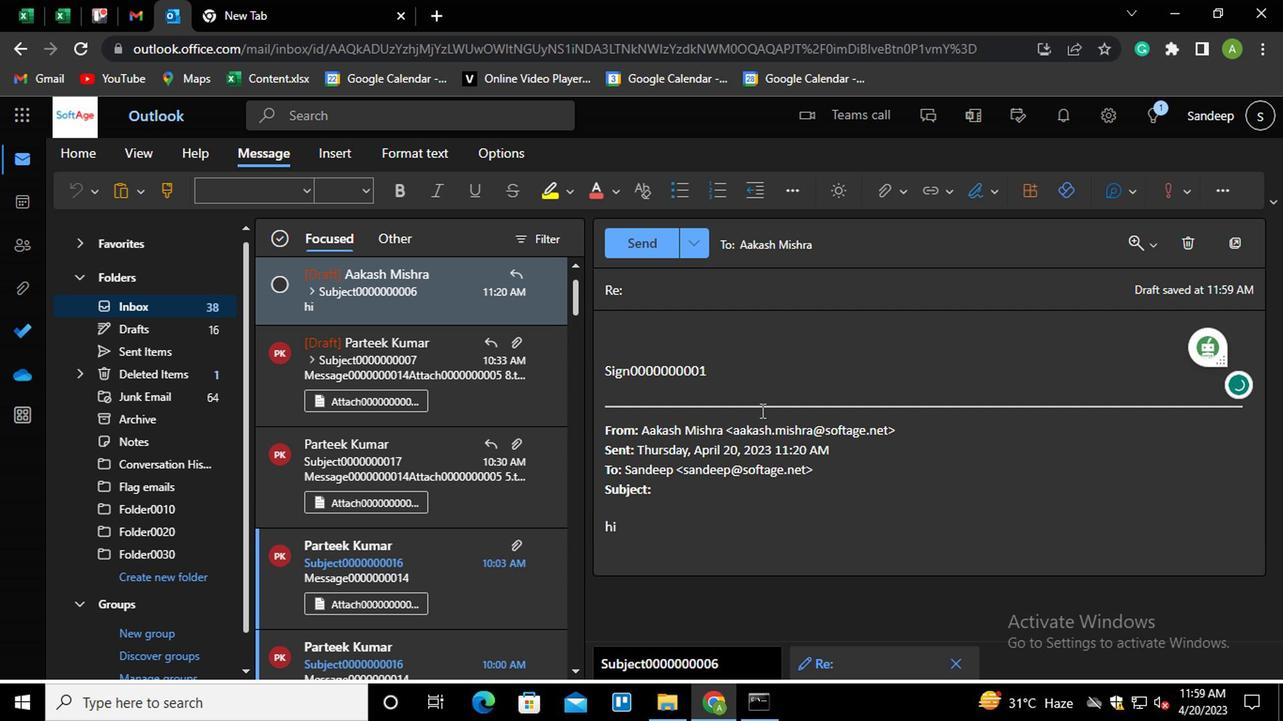 
Action: Mouse scrolled (755, 405) with delta (0, 0)
Screenshot: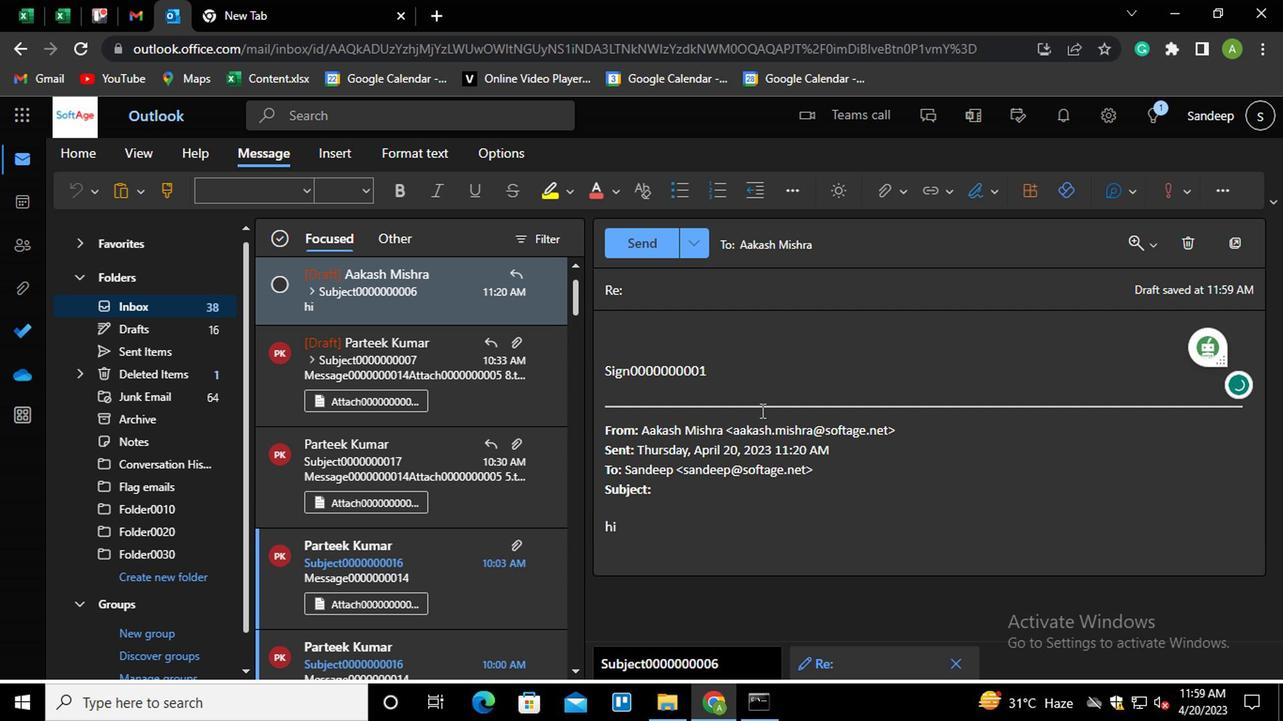 
Action: Mouse moved to (753, 403)
Screenshot: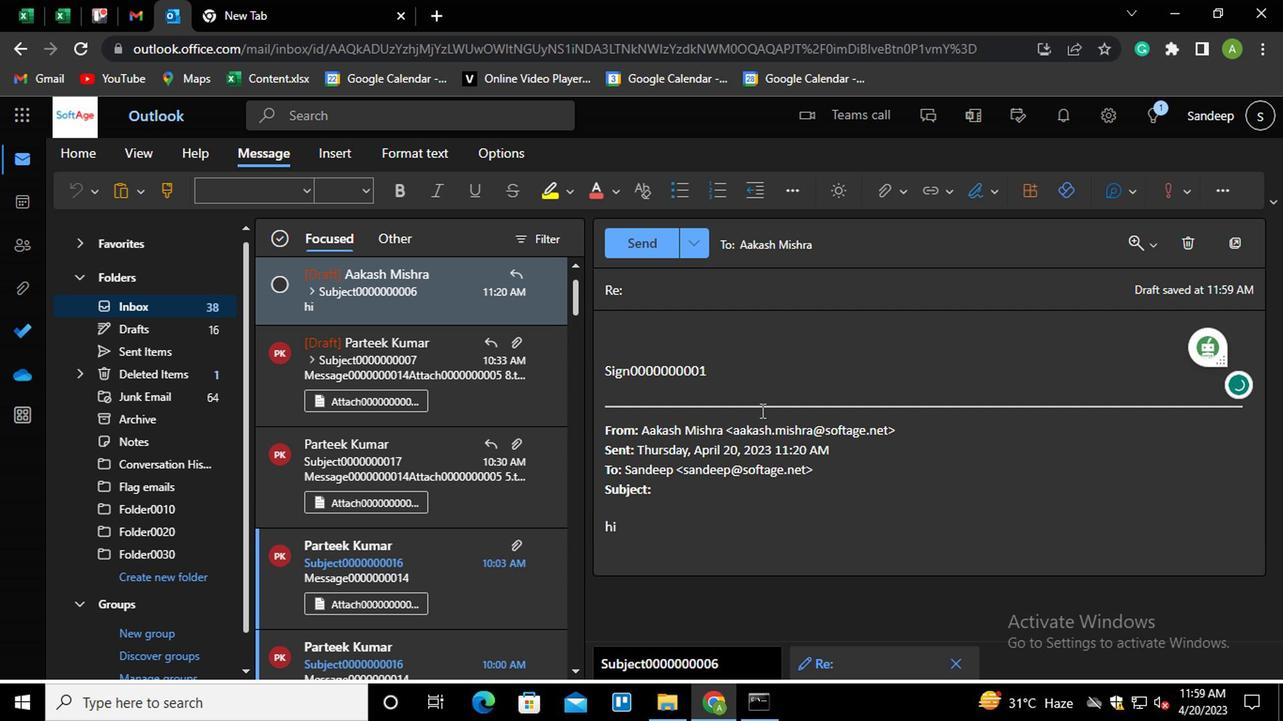 
Action: Mouse scrolled (753, 405) with delta (0, 1)
Screenshot: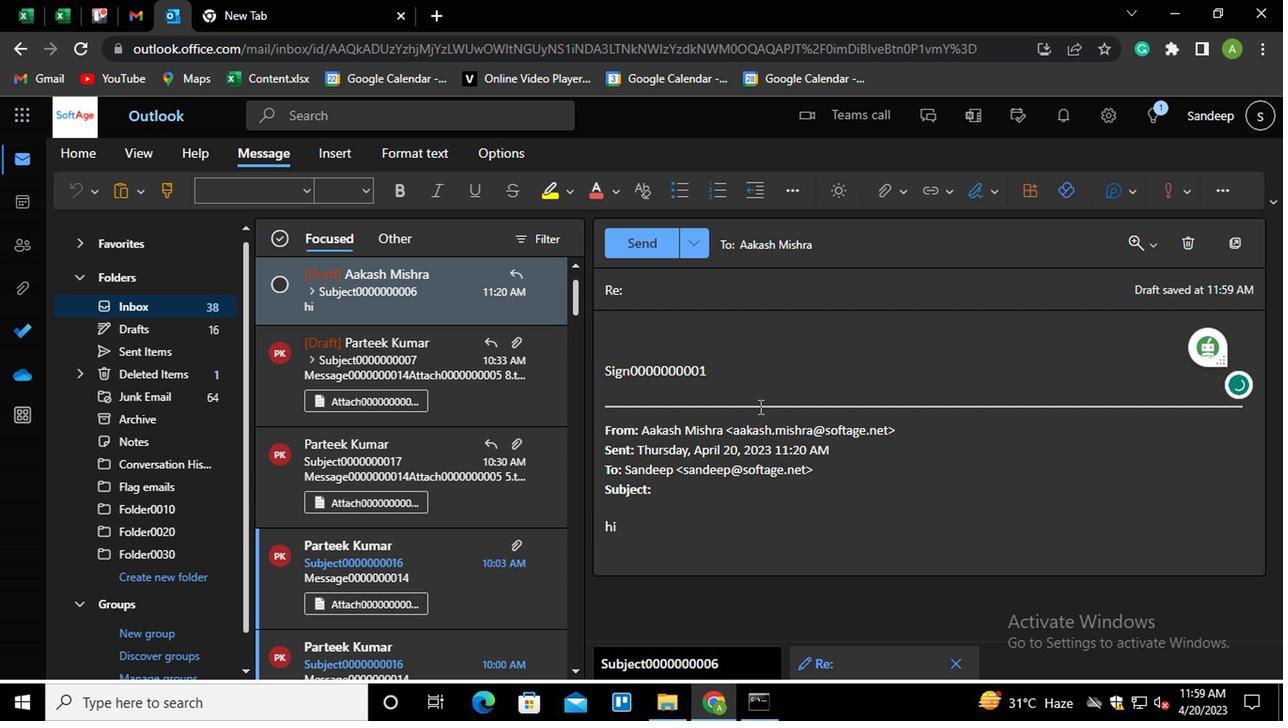 
Action: Mouse moved to (753, 403)
Screenshot: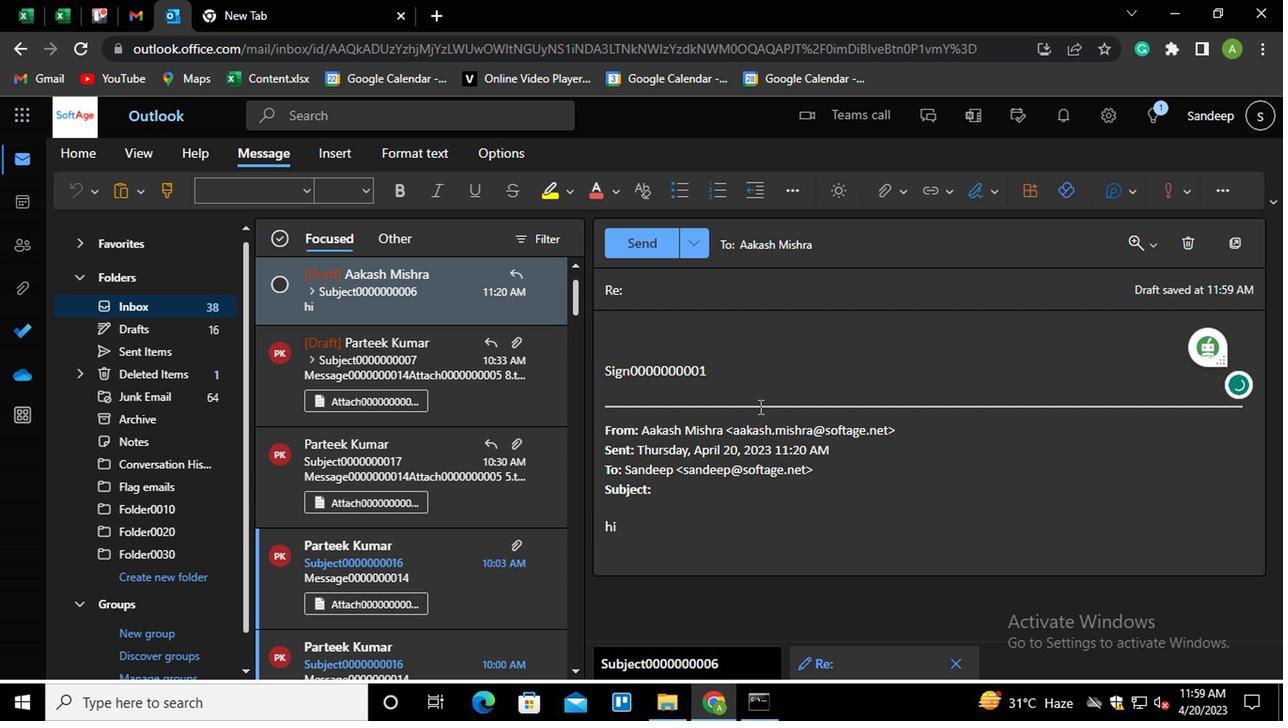 
Action: Mouse scrolled (753, 405) with delta (0, 1)
Screenshot: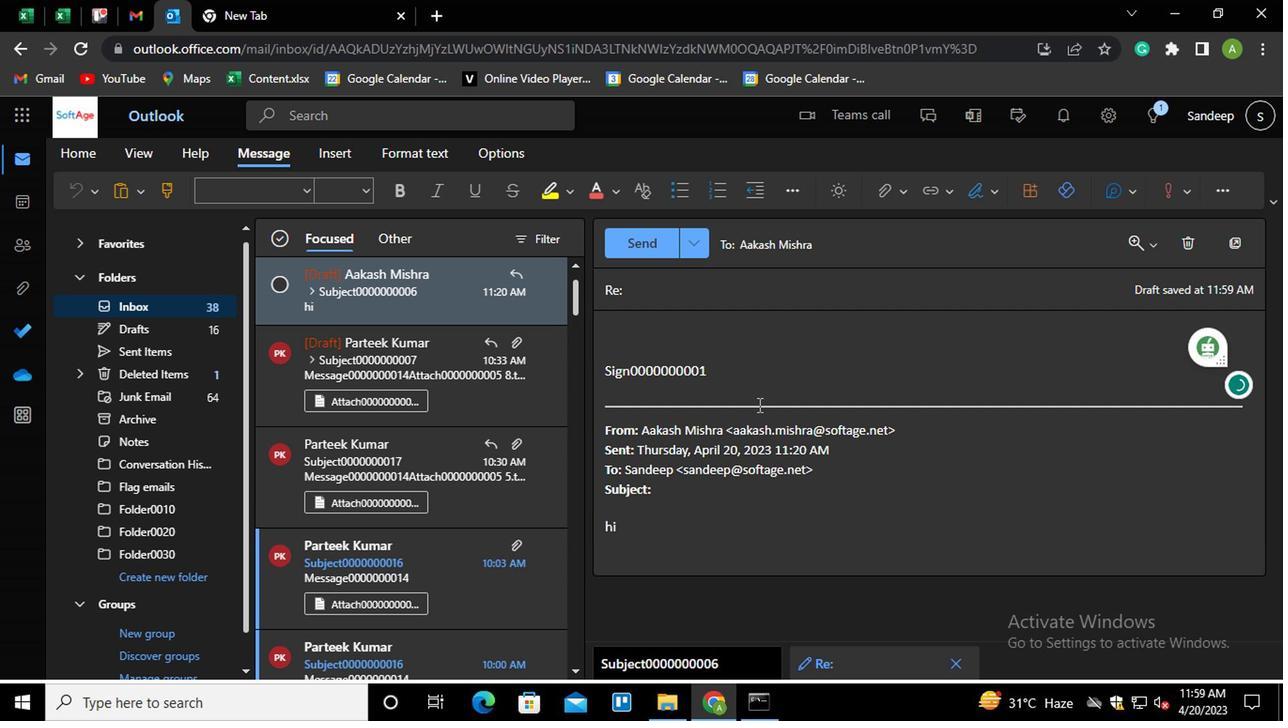 
Action: Mouse moved to (747, 389)
Screenshot: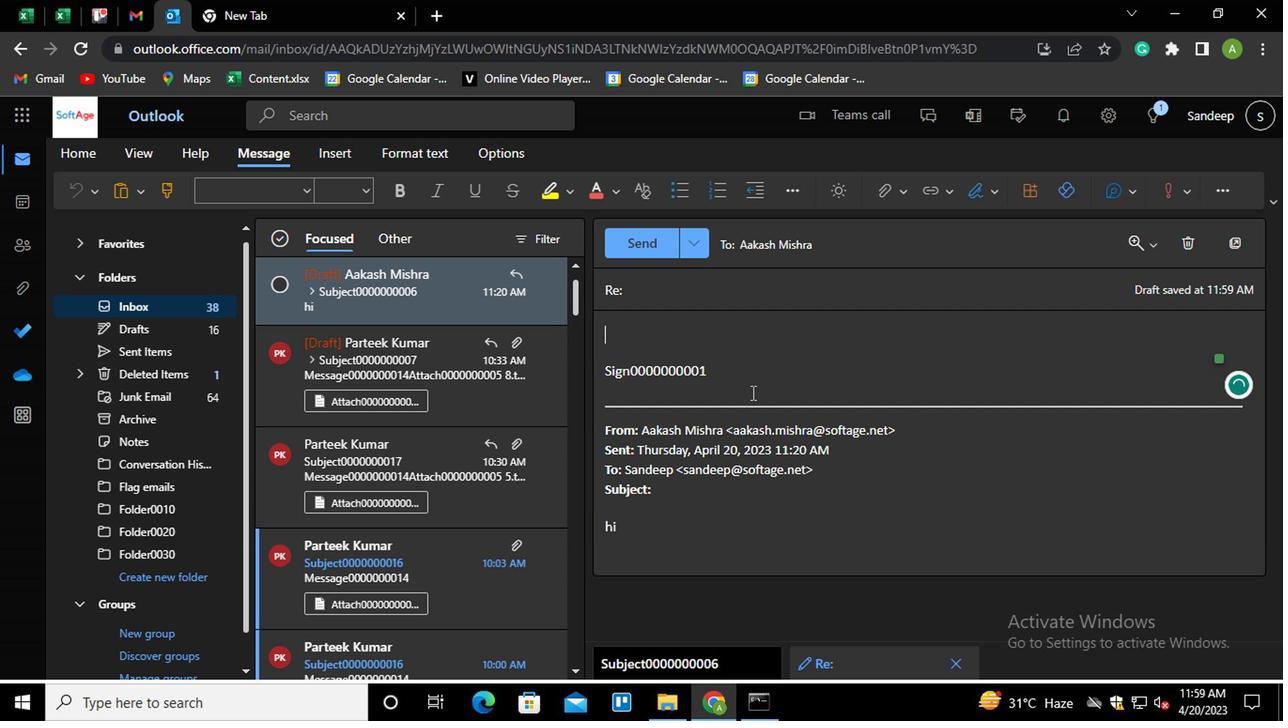
Action: Mouse scrolled (747, 390) with delta (0, 1)
Screenshot: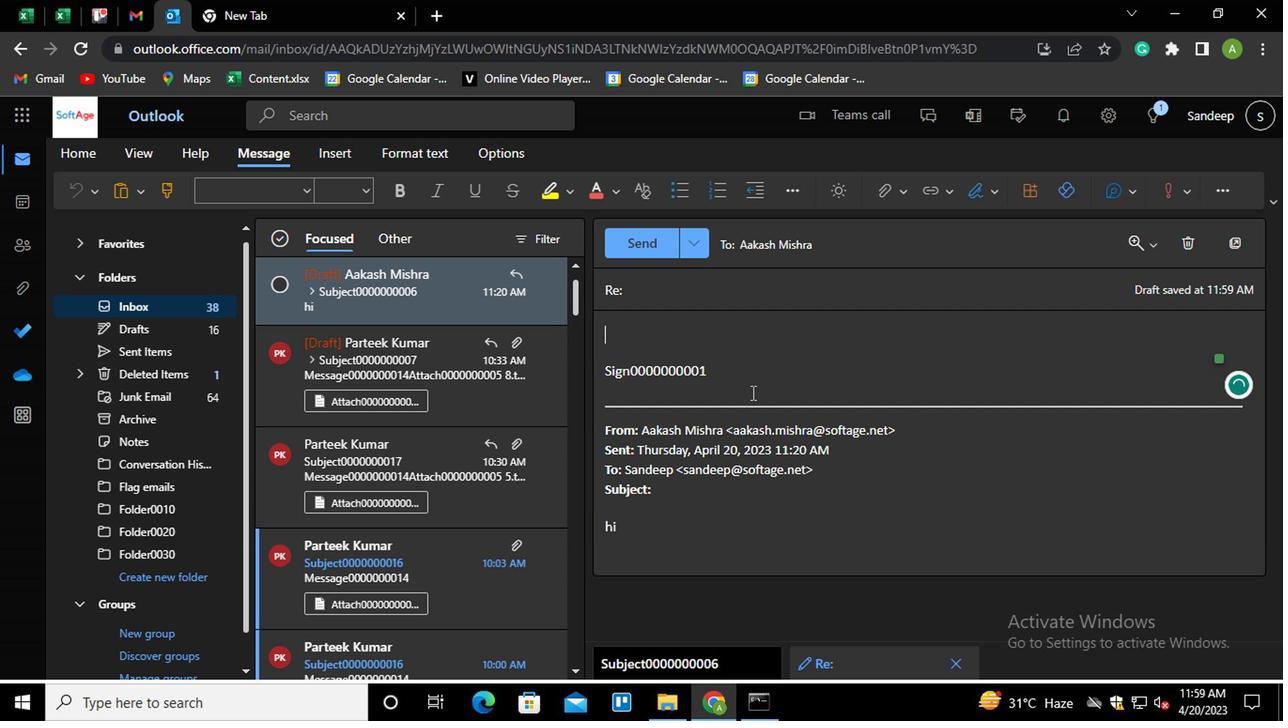 
Action: Mouse moved to (747, 388)
Screenshot: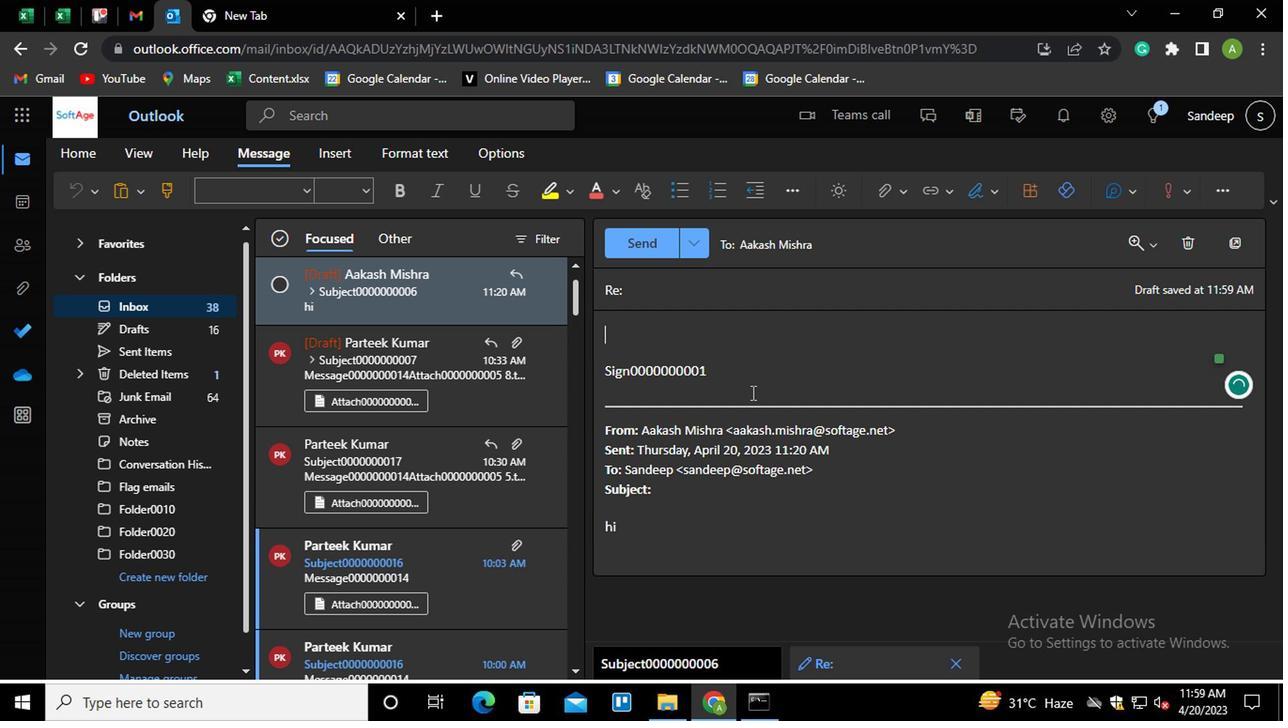
Action: Mouse scrolled (747, 389) with delta (0, 0)
Screenshot: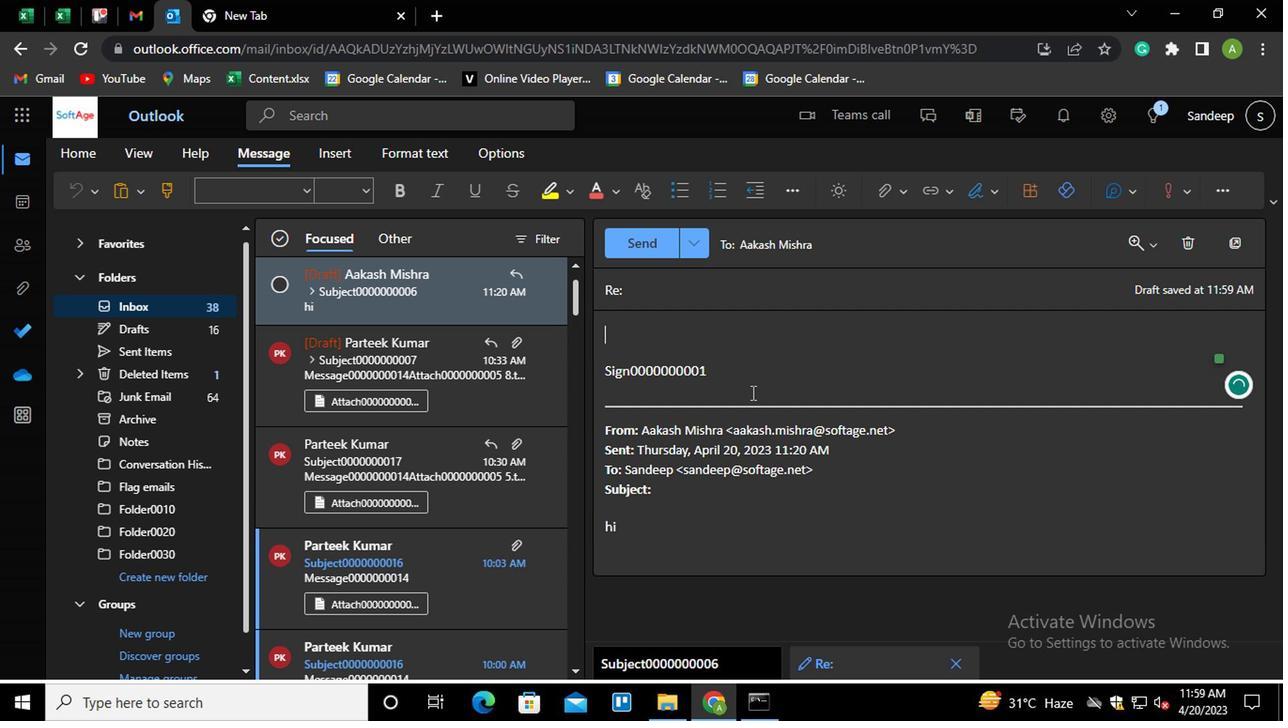 
Action: Mouse moved to (747, 387)
Screenshot: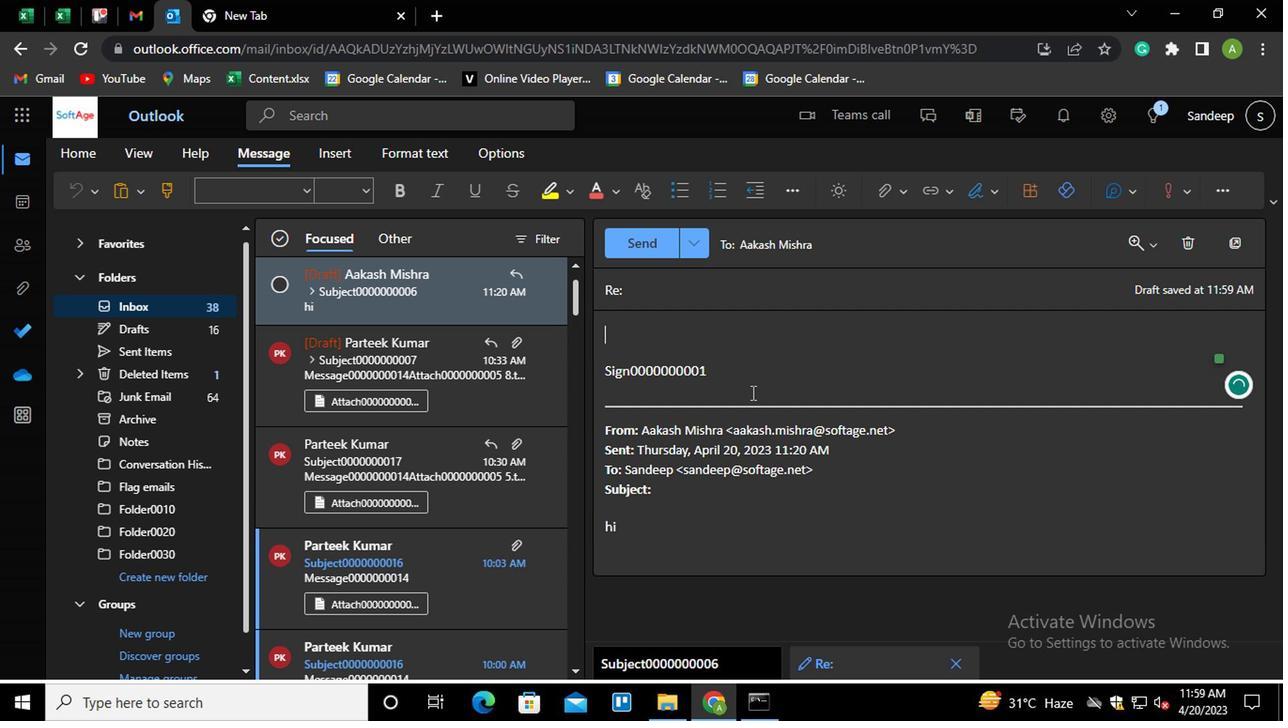
Action: Mouse scrolled (747, 388) with delta (0, 1)
Screenshot: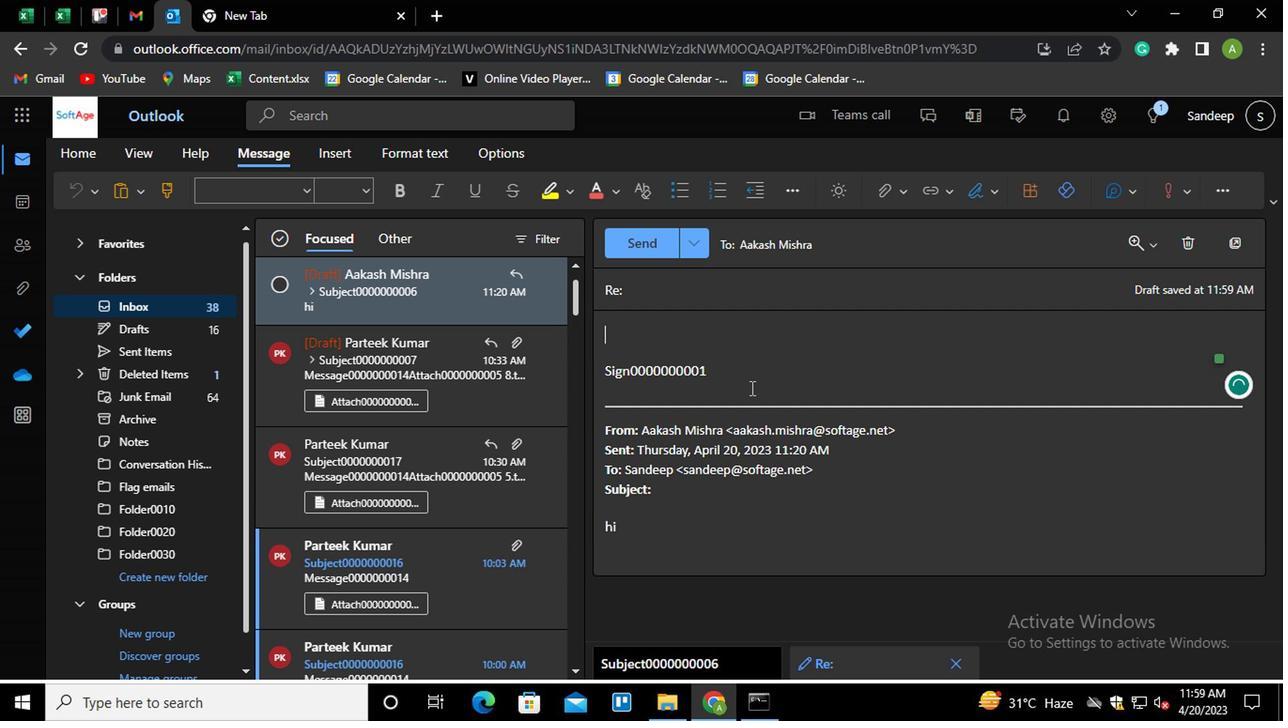 
Action: Mouse scrolled (747, 388) with delta (0, 1)
Screenshot: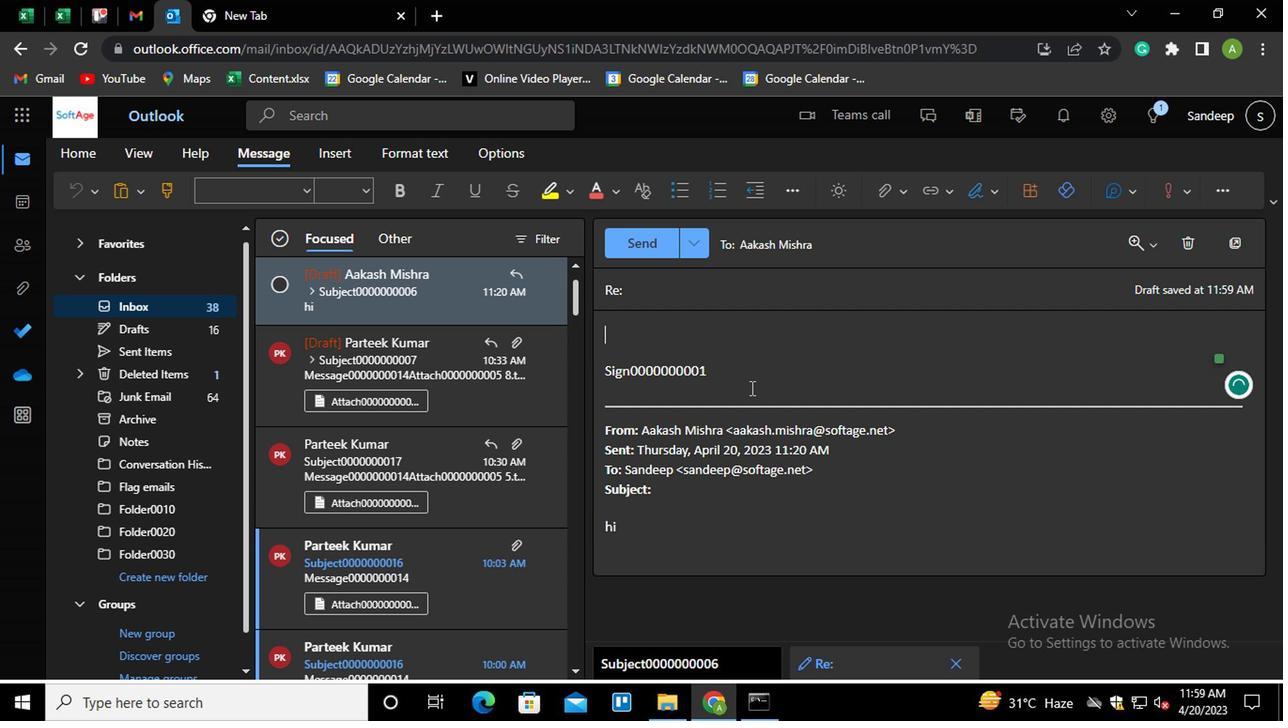 
Action: Mouse moved to (776, 378)
Screenshot: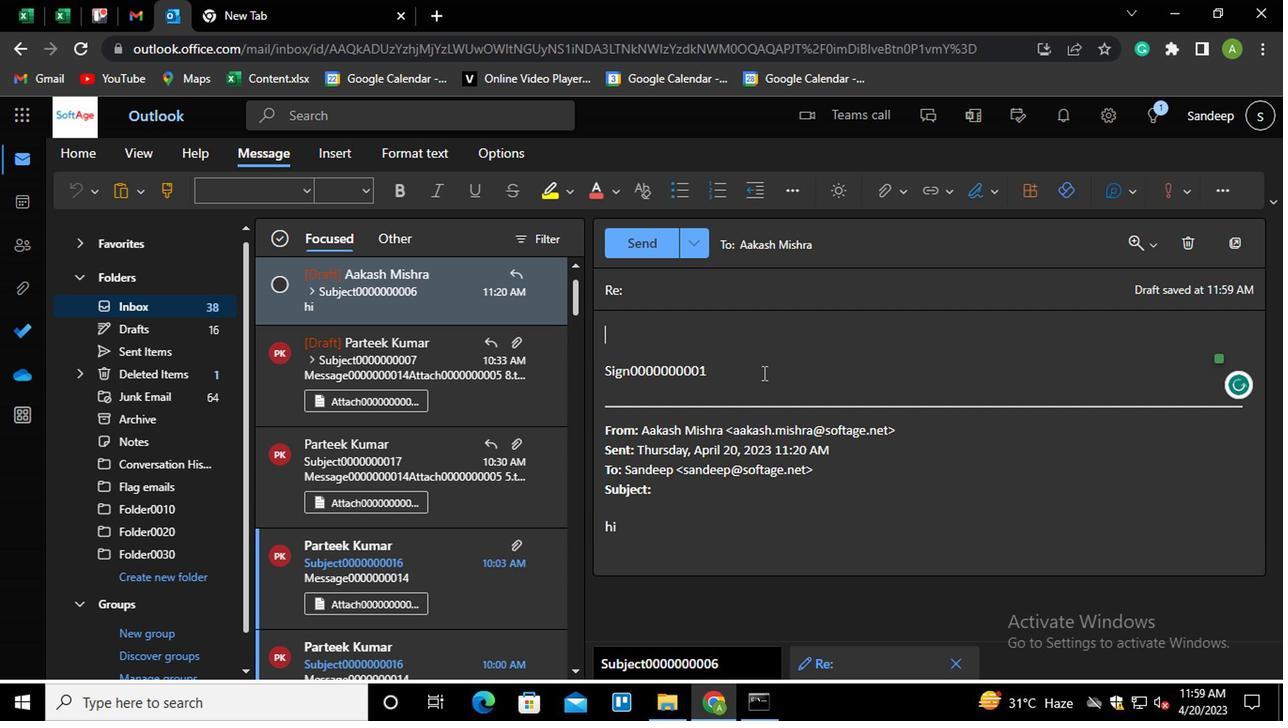 
Action: Mouse scrolled (776, 379) with delta (0, 1)
Screenshot: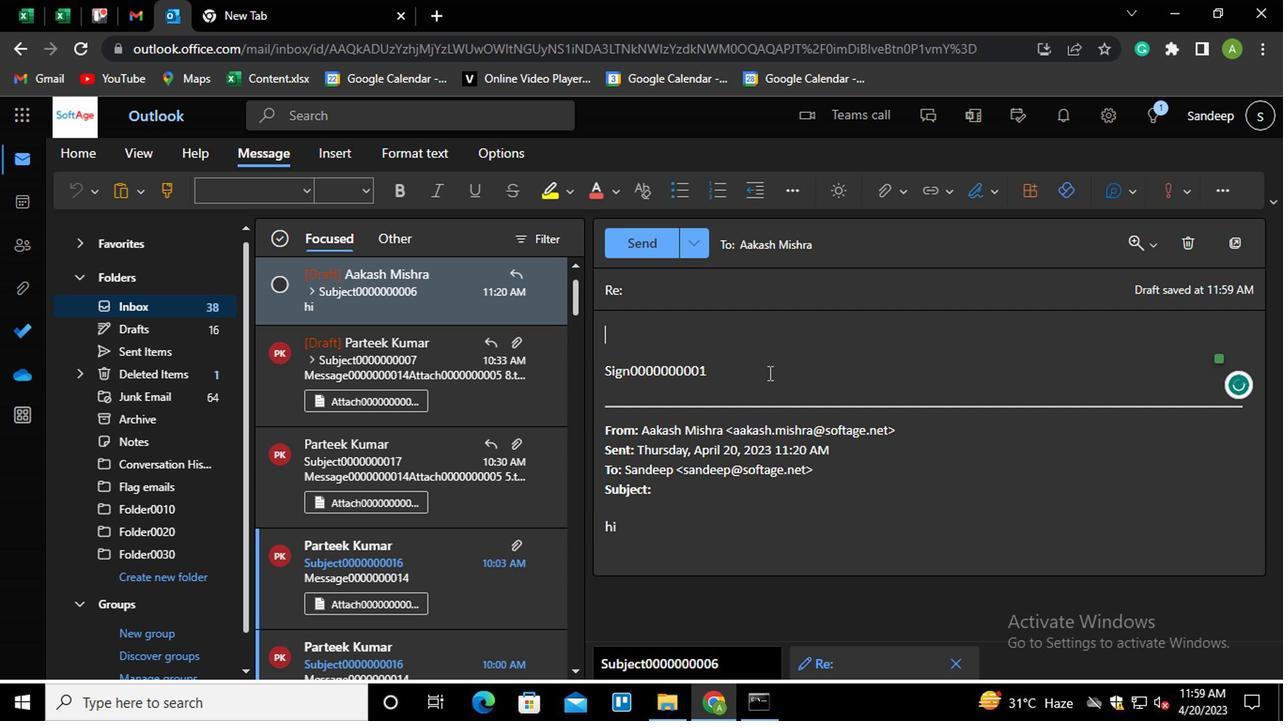 
Action: Mouse scrolled (776, 379) with delta (0, 1)
Screenshot: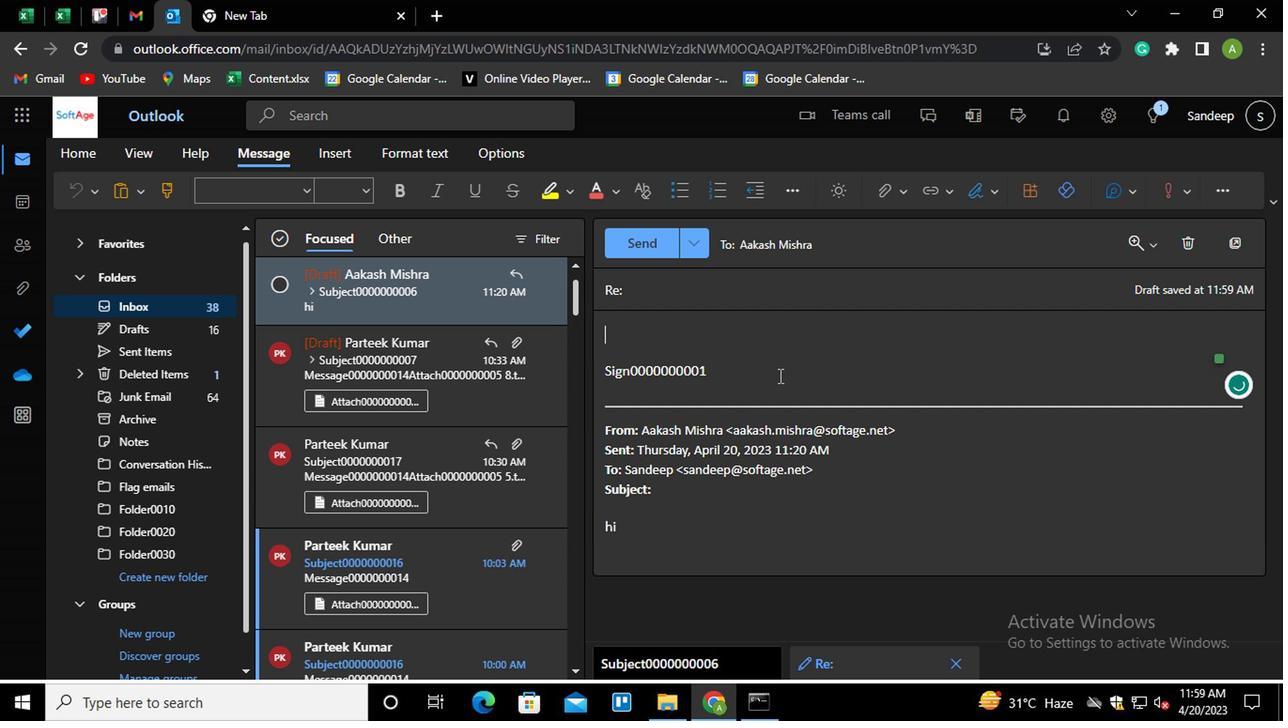 
Action: Mouse scrolled (776, 379) with delta (0, 1)
Screenshot: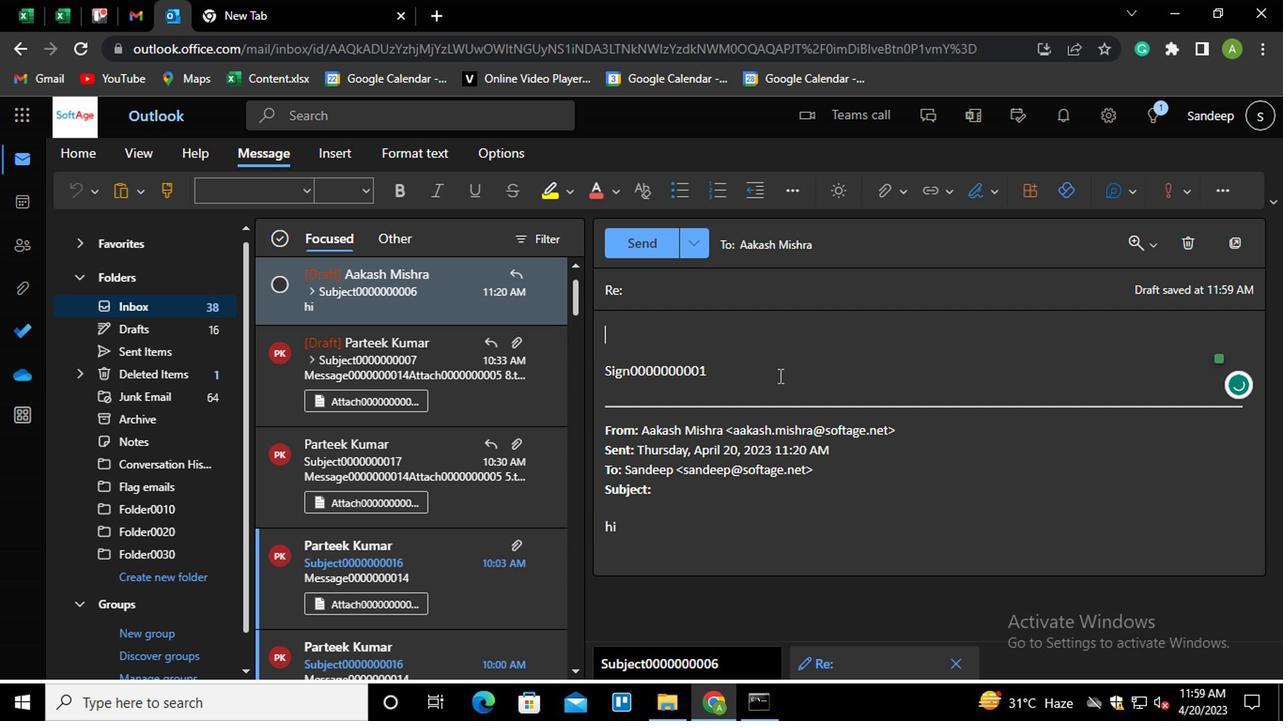 
Action: Mouse scrolled (776, 379) with delta (0, 1)
Screenshot: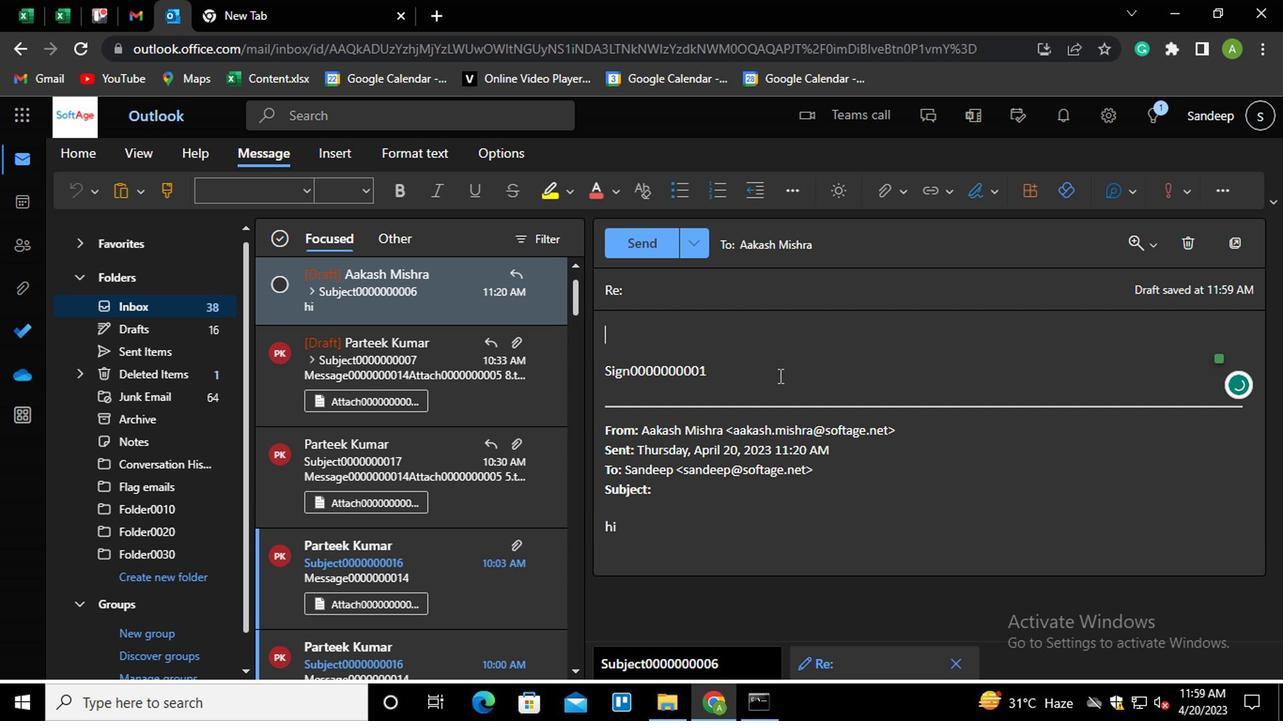 
Action: Mouse moved to (776, 379)
Screenshot: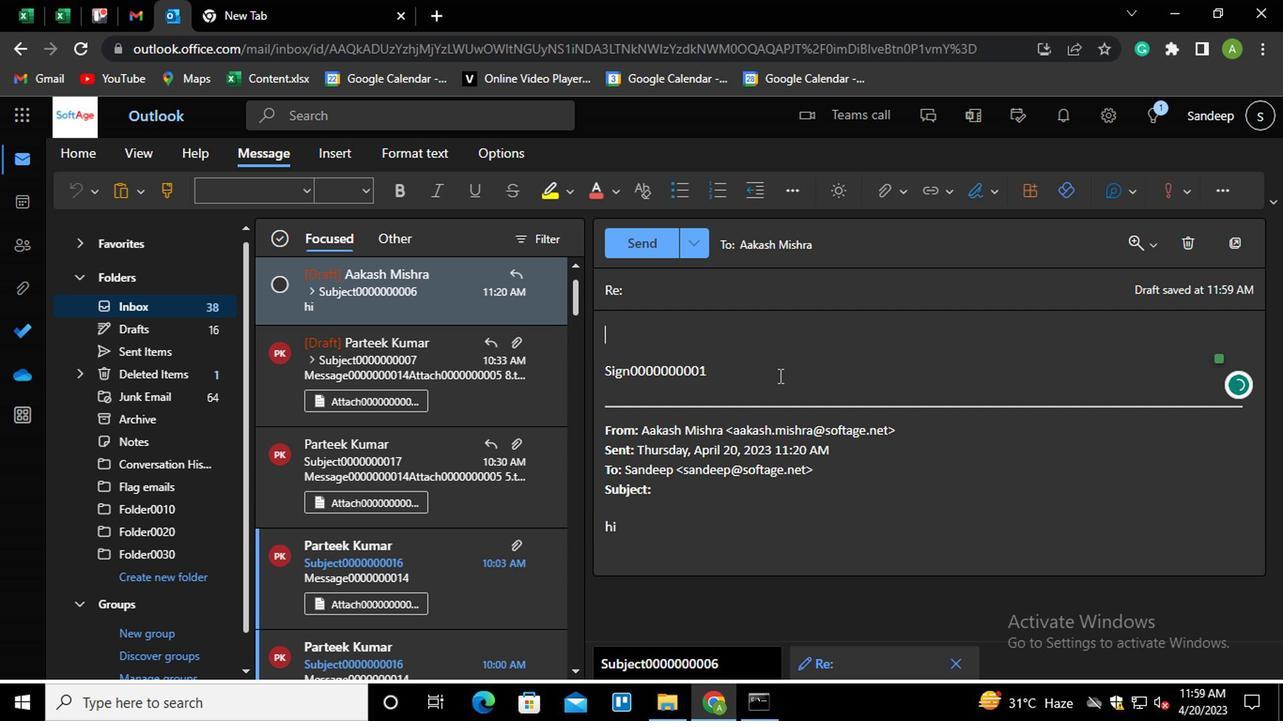 
Action: Mouse pressed left at (776, 379)
Screenshot: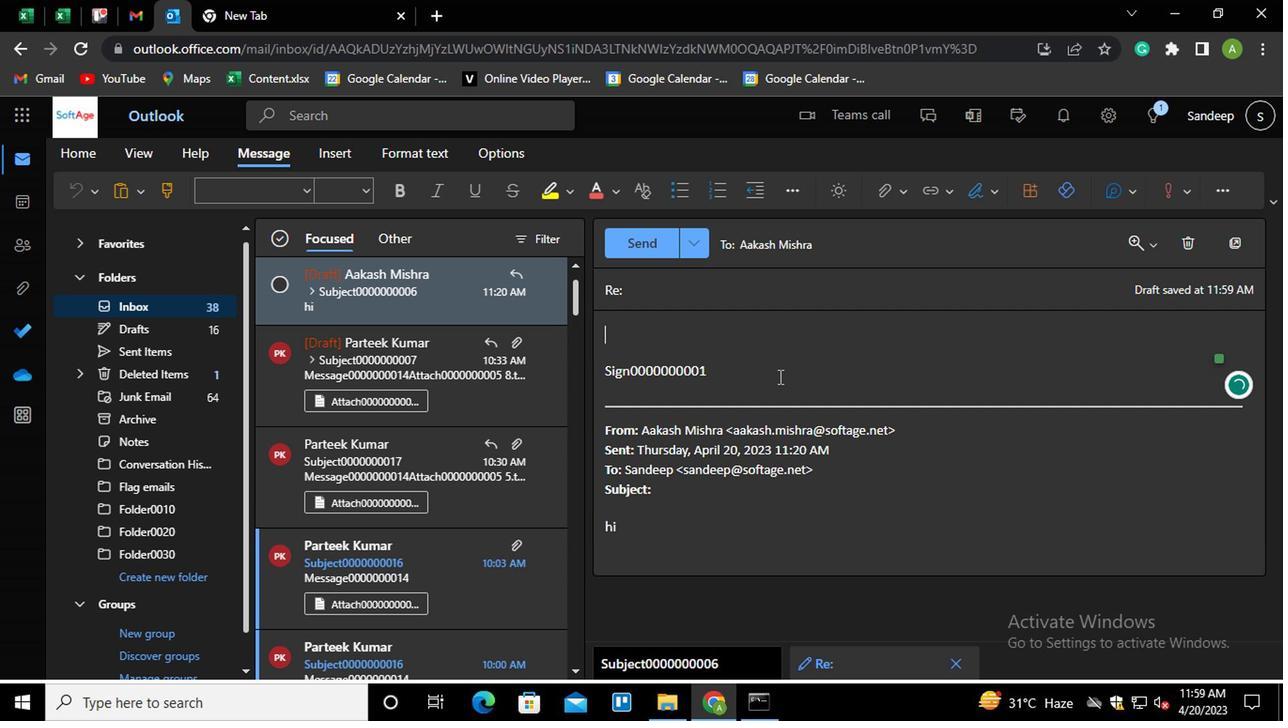 
Action: Mouse scrolled (776, 380) with delta (0, 0)
Screenshot: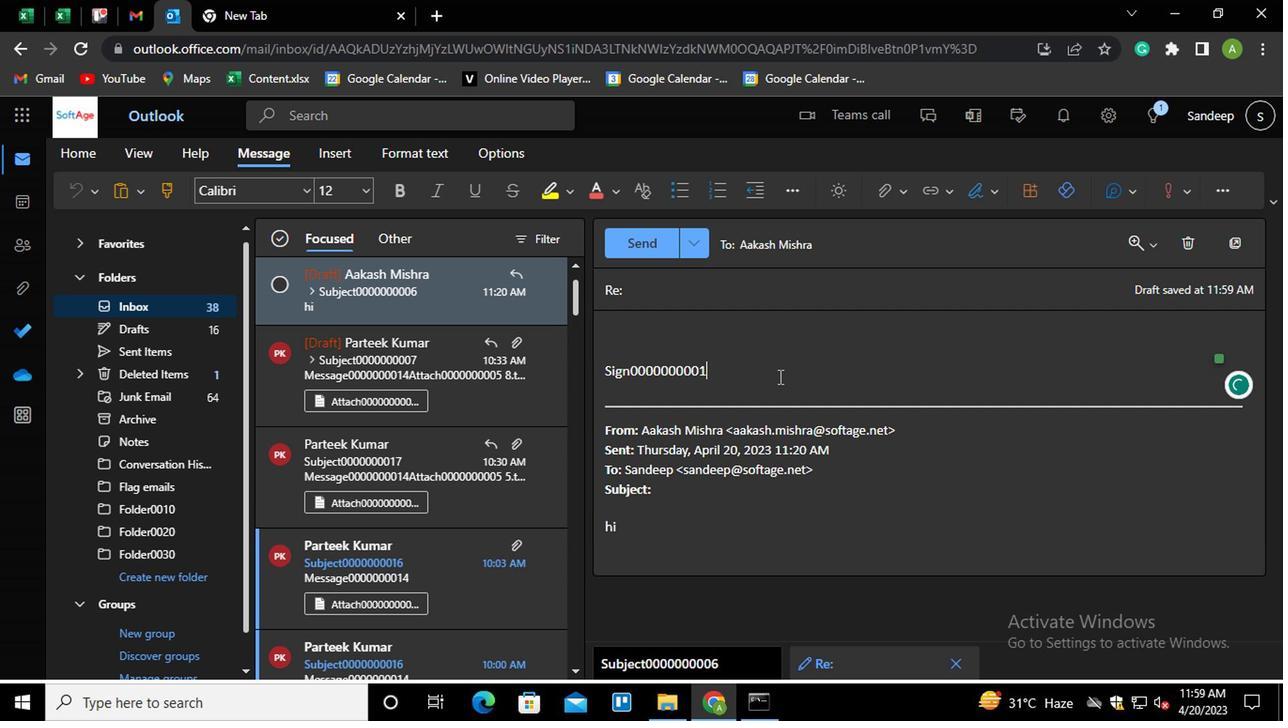 
Action: Mouse scrolled (776, 380) with delta (0, 0)
Screenshot: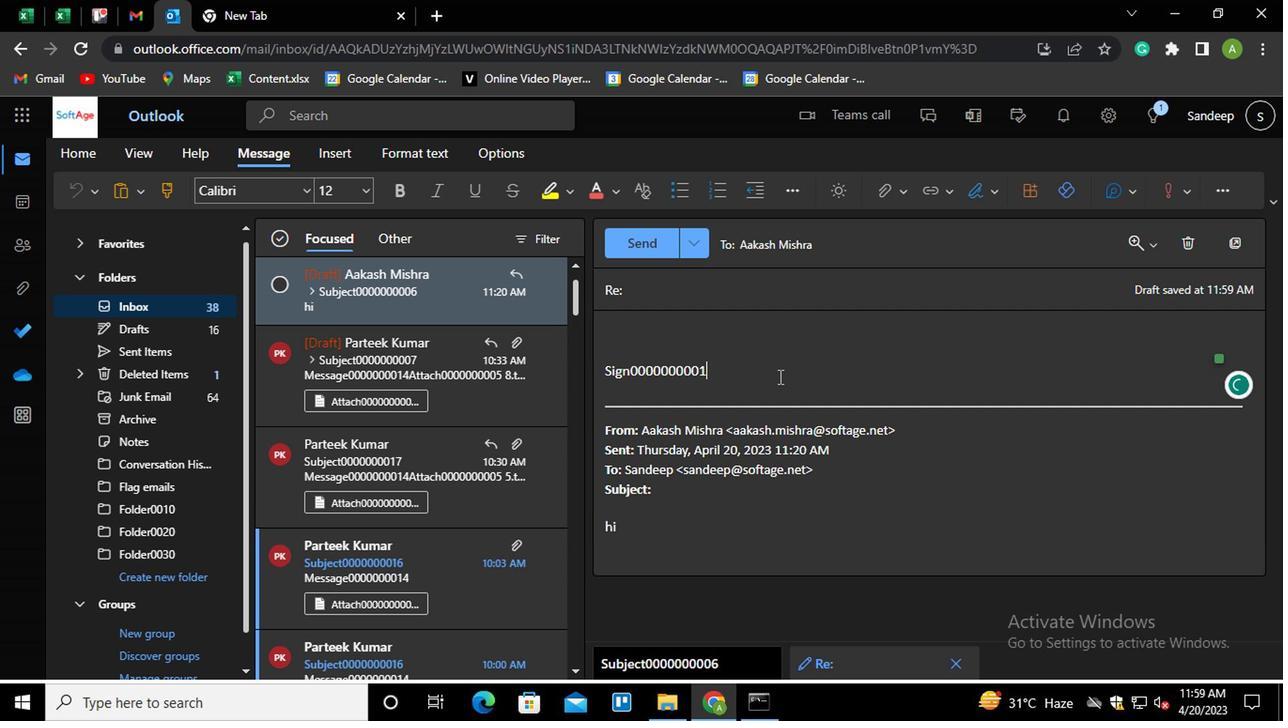 
Action: Mouse scrolled (776, 380) with delta (0, 0)
Screenshot: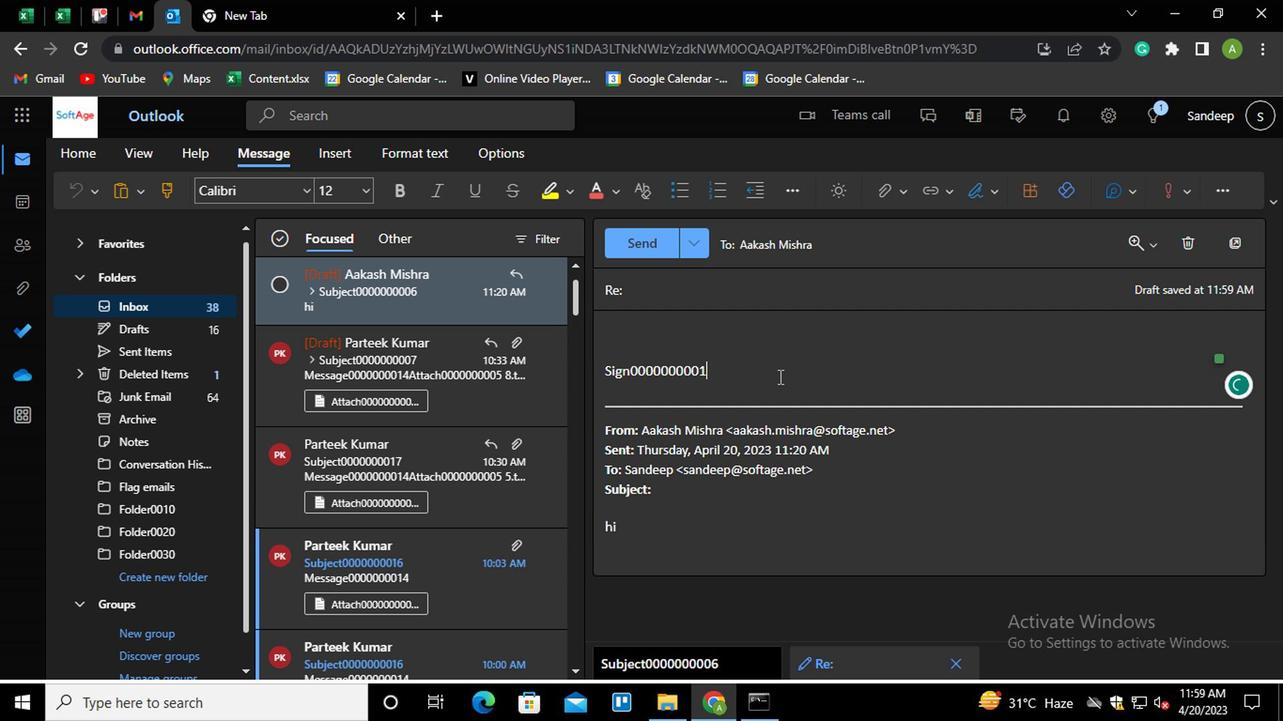 
Action: Mouse moved to (709, 292)
Screenshot: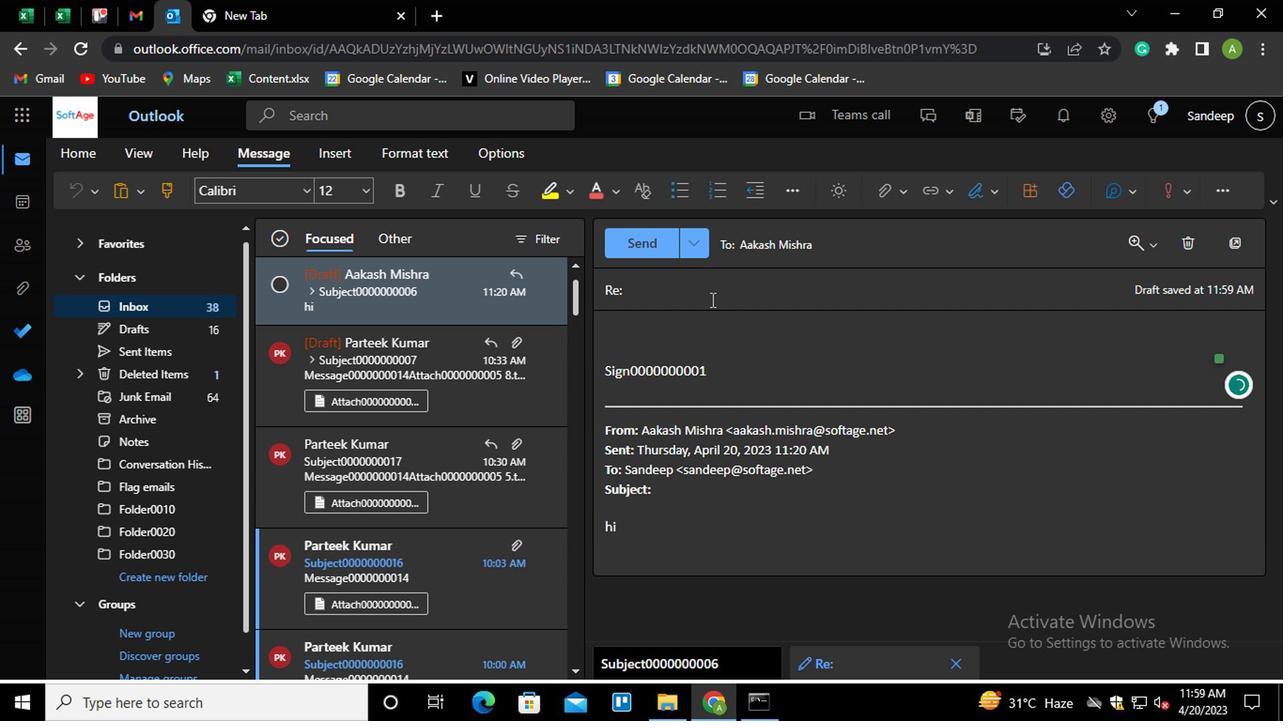 
Action: Mouse pressed left at (709, 292)
Screenshot: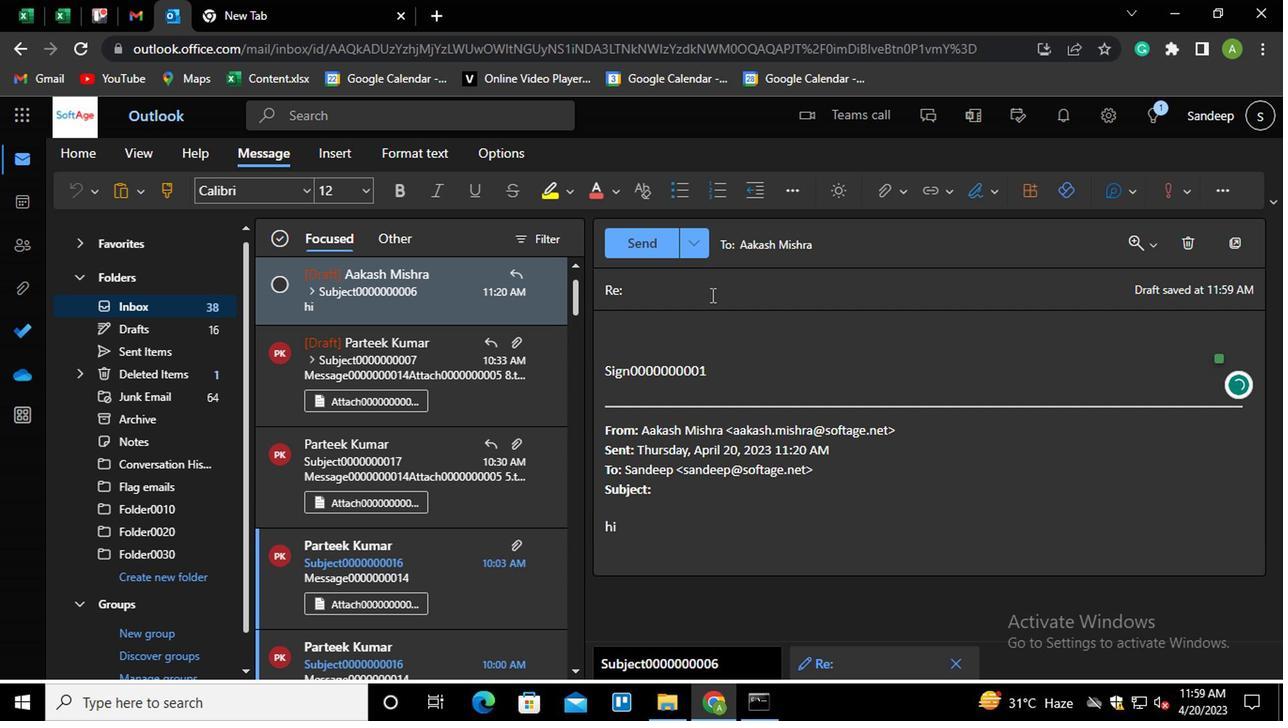 
Action: Key pressed <Key.shift>SUBJECT0000000007
Screenshot: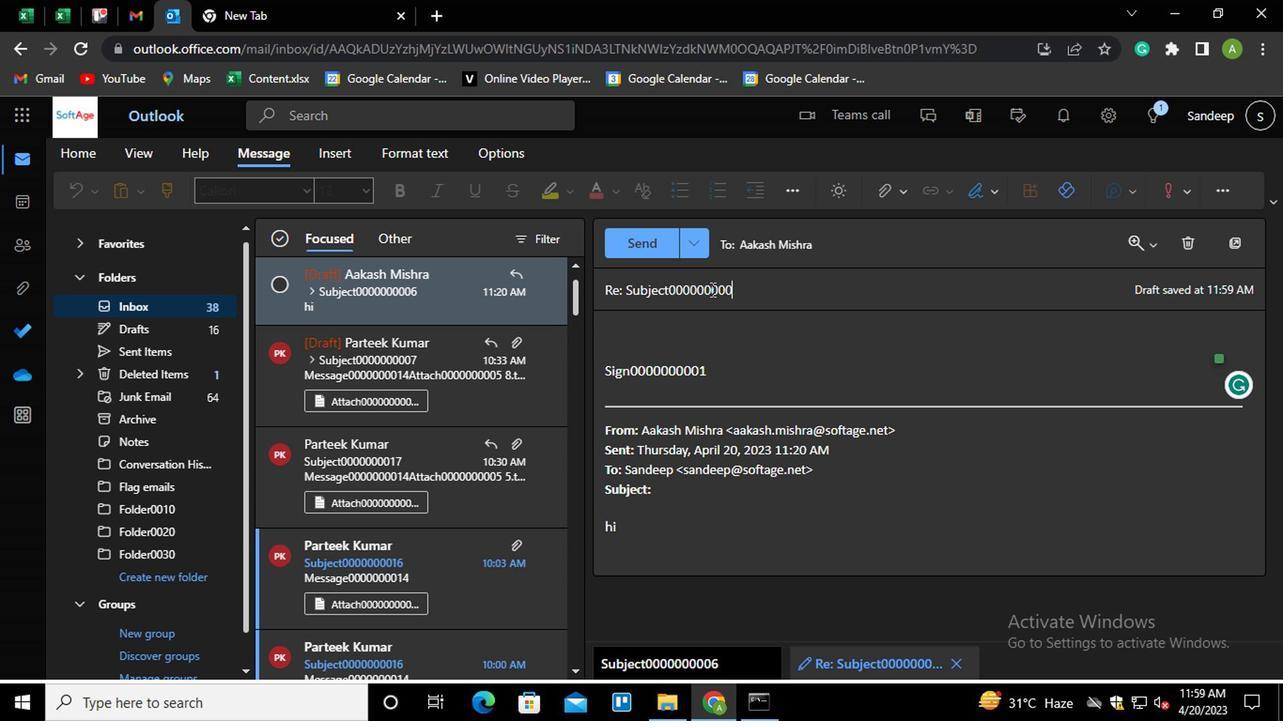 
Action: Mouse moved to (707, 378)
Screenshot: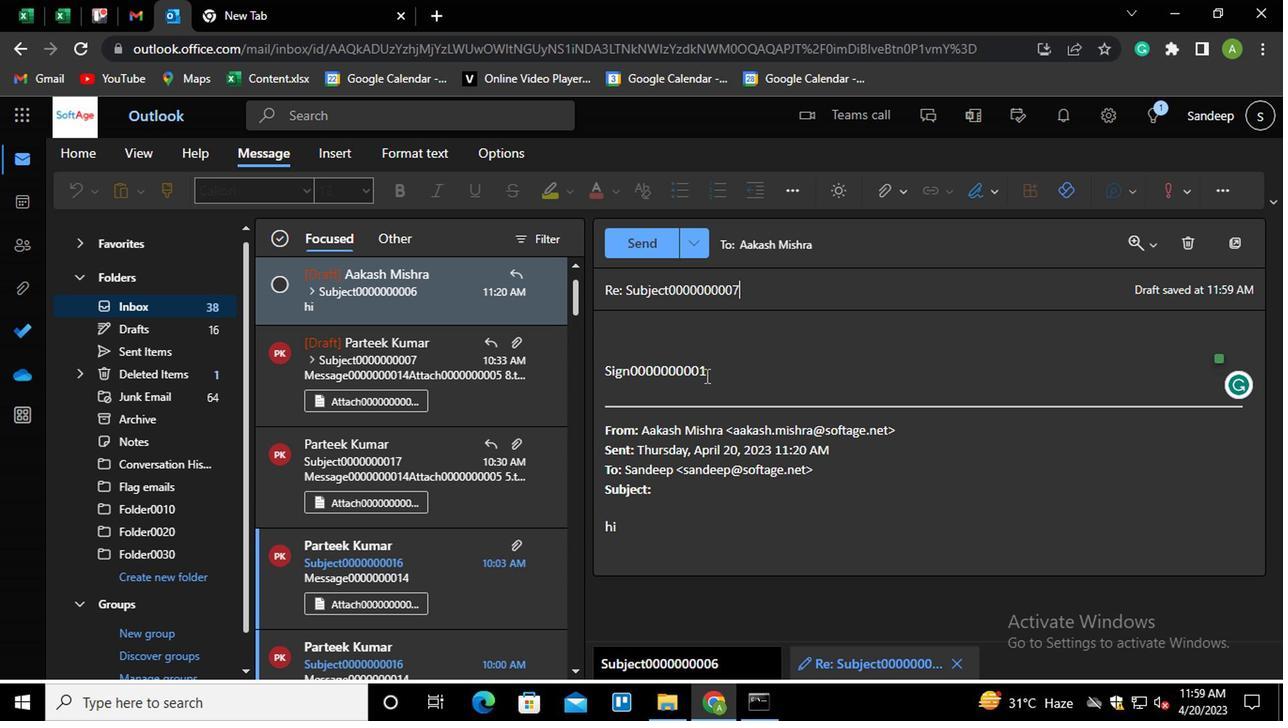 
Action: Mouse pressed left at (707, 378)
Screenshot: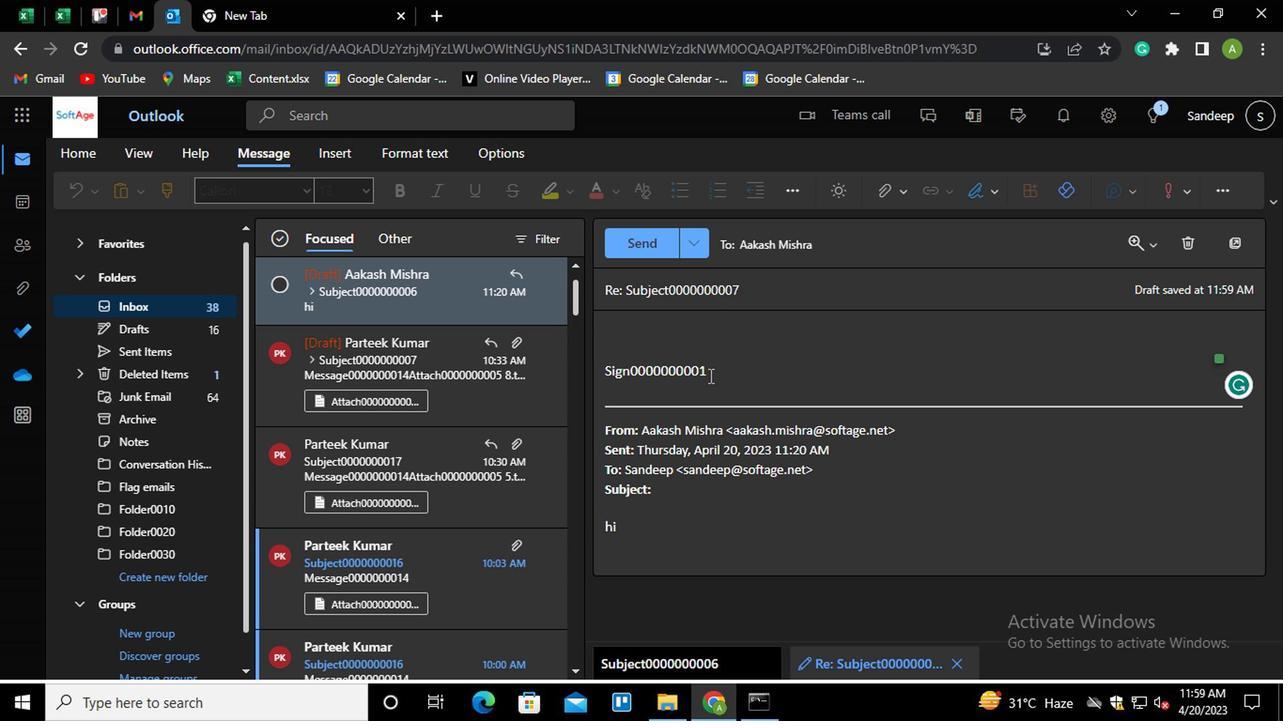 
Action: Mouse moved to (711, 375)
Screenshot: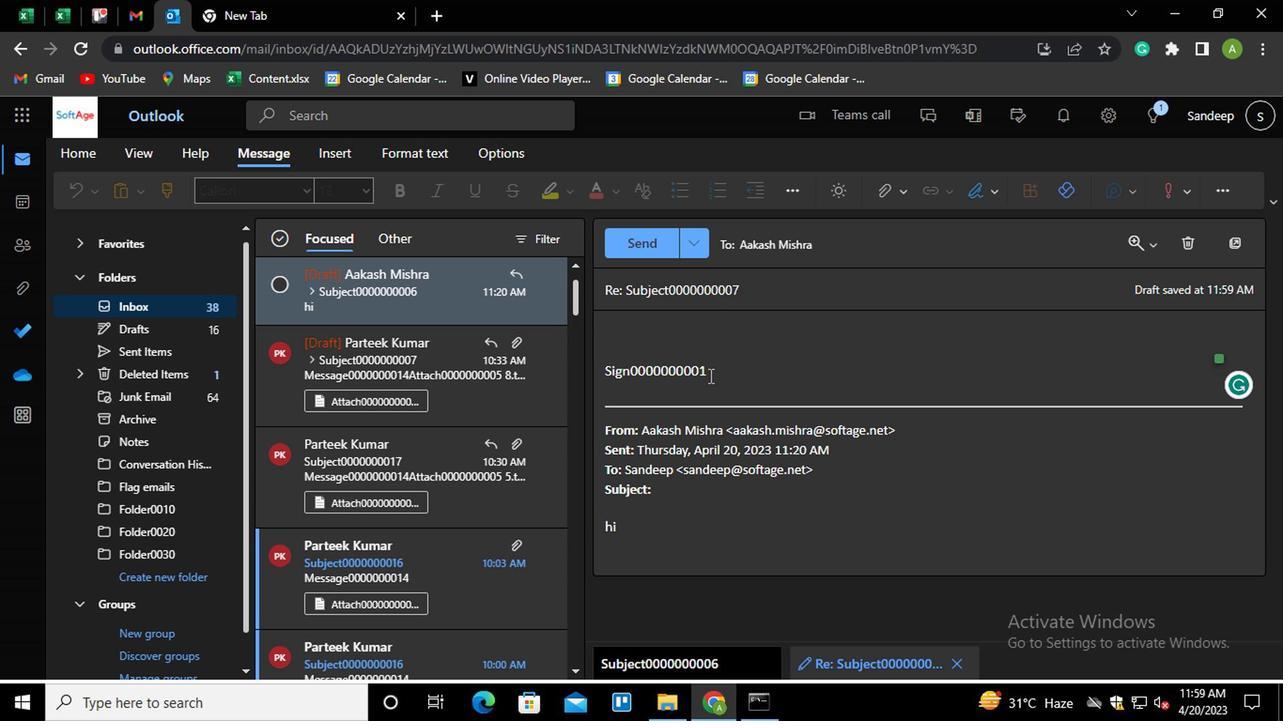 
Action: Key pressed <Key.shift_r><Key.shift_r><Key.shift_r><Key.shift_r><Key.shift_r><Key.home><Key.shift_r>MESSAGE0000000004
Screenshot: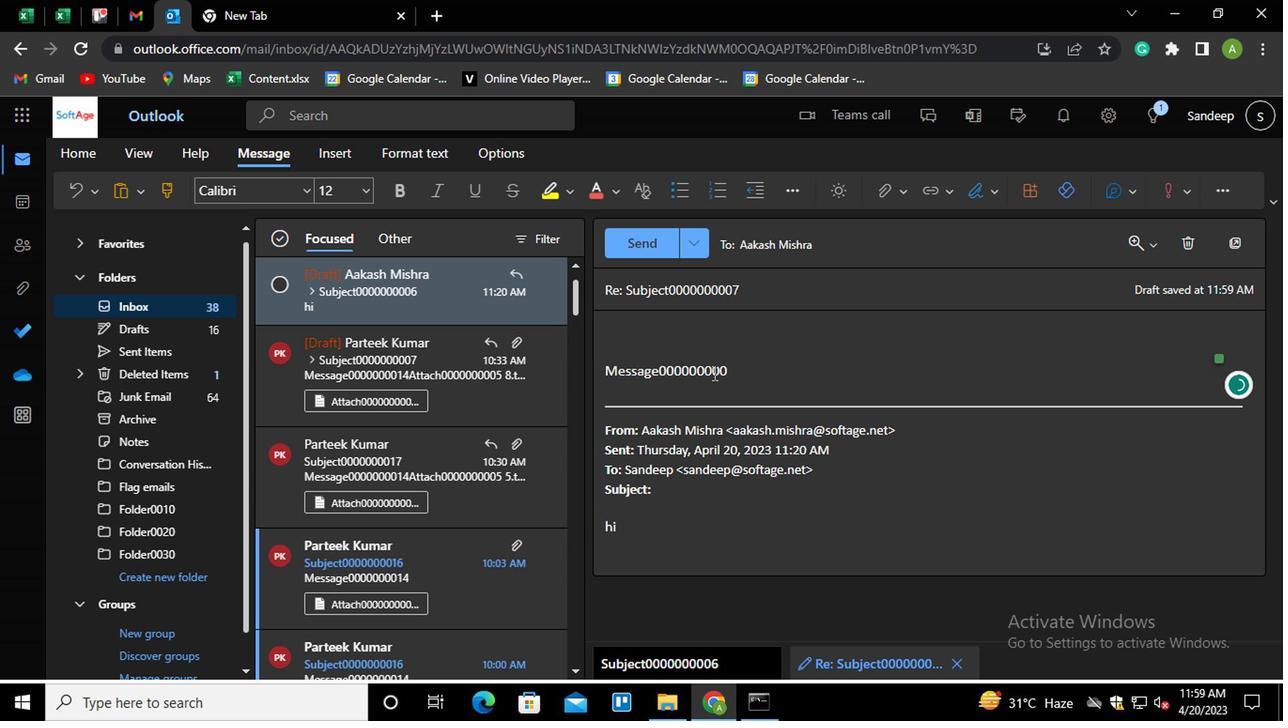 
Action: Mouse moved to (895, 189)
Screenshot: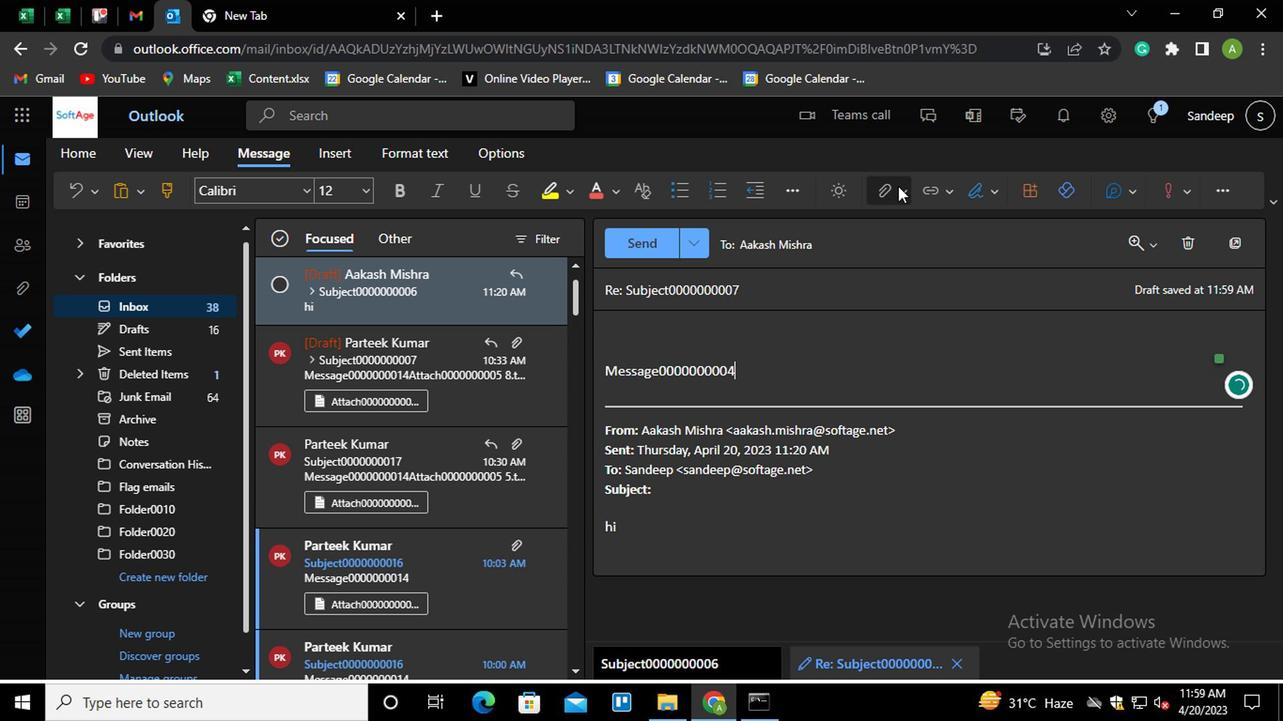 
Action: Mouse pressed left at (895, 189)
Screenshot: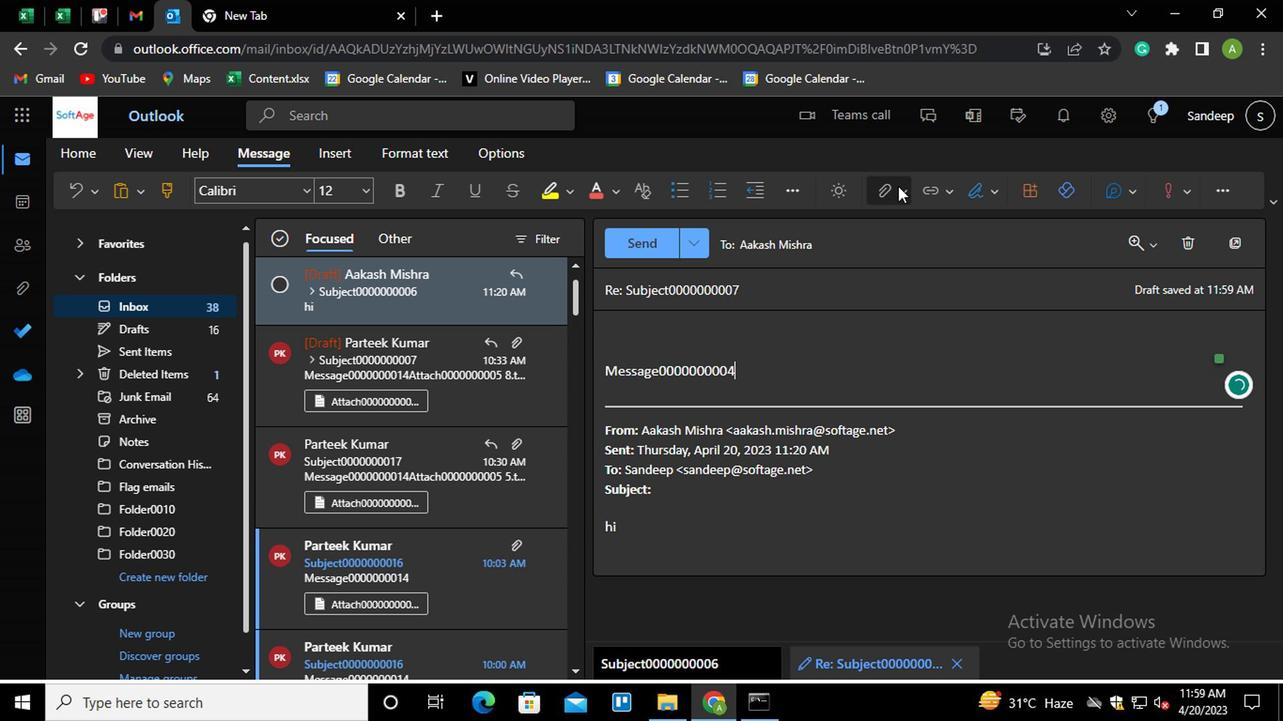 
Action: Mouse moved to (809, 233)
Screenshot: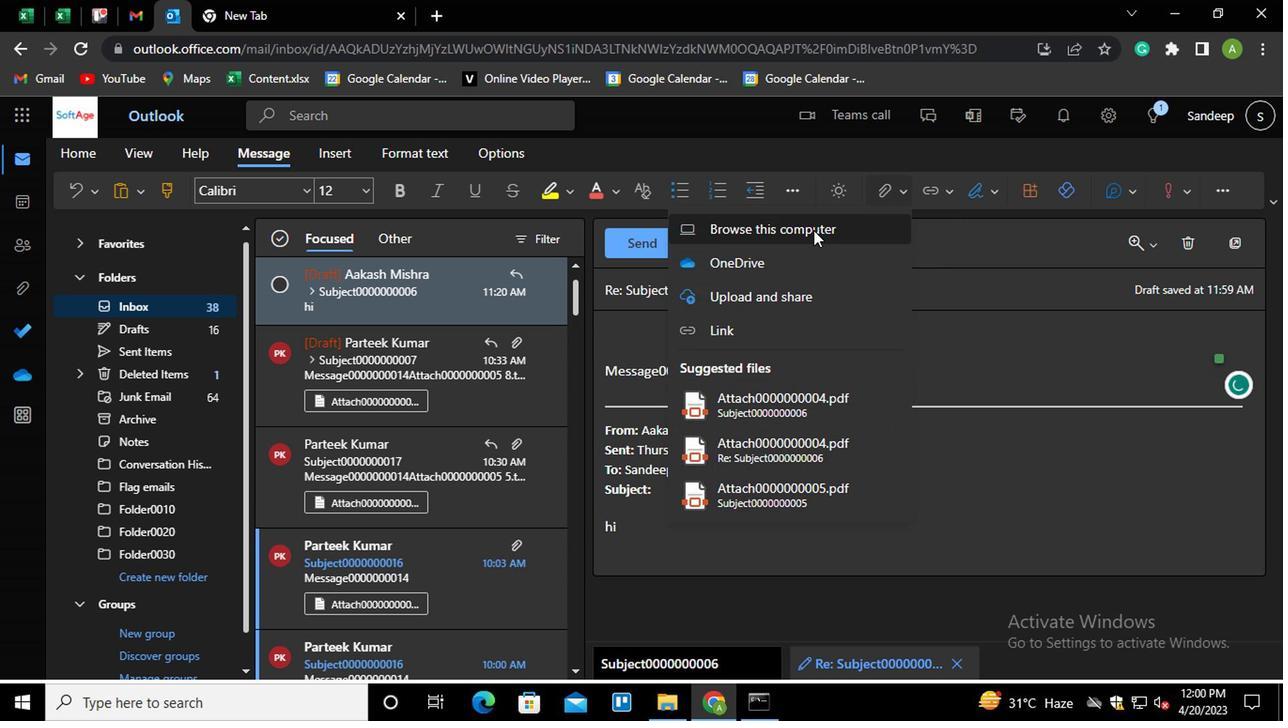 
Action: Mouse pressed left at (809, 233)
Screenshot: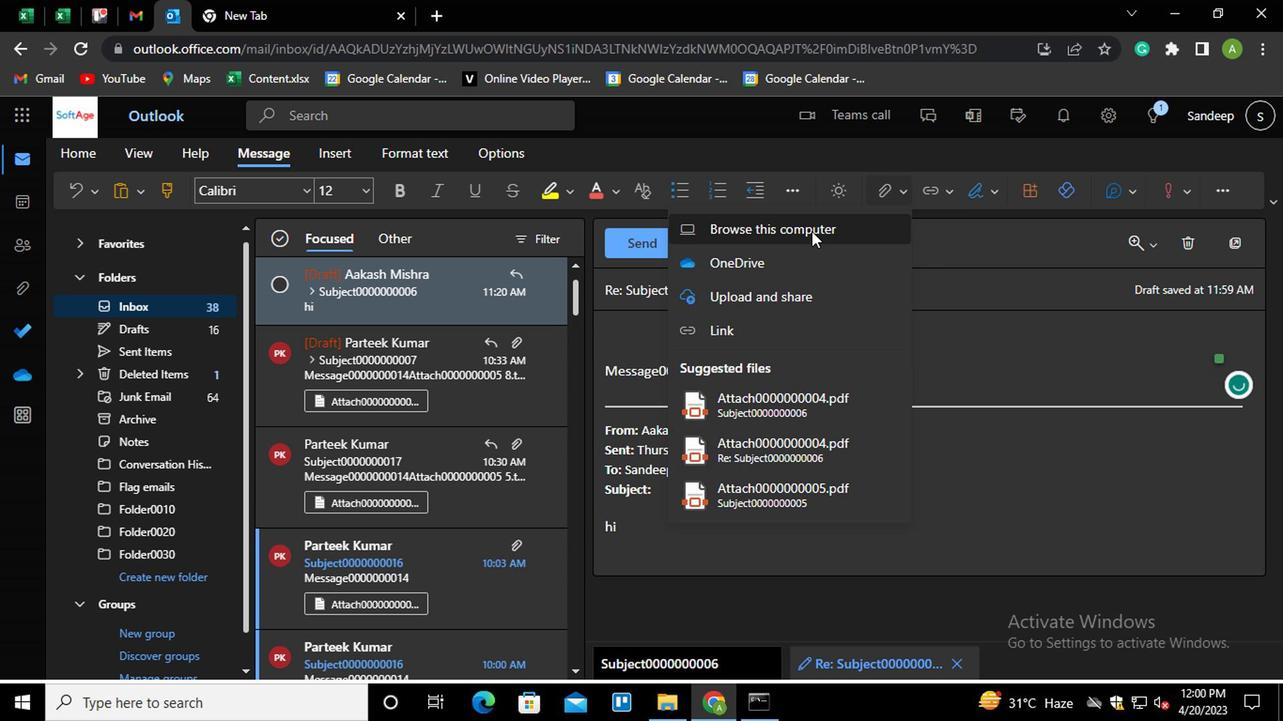 
Action: Mouse moved to (332, 198)
Screenshot: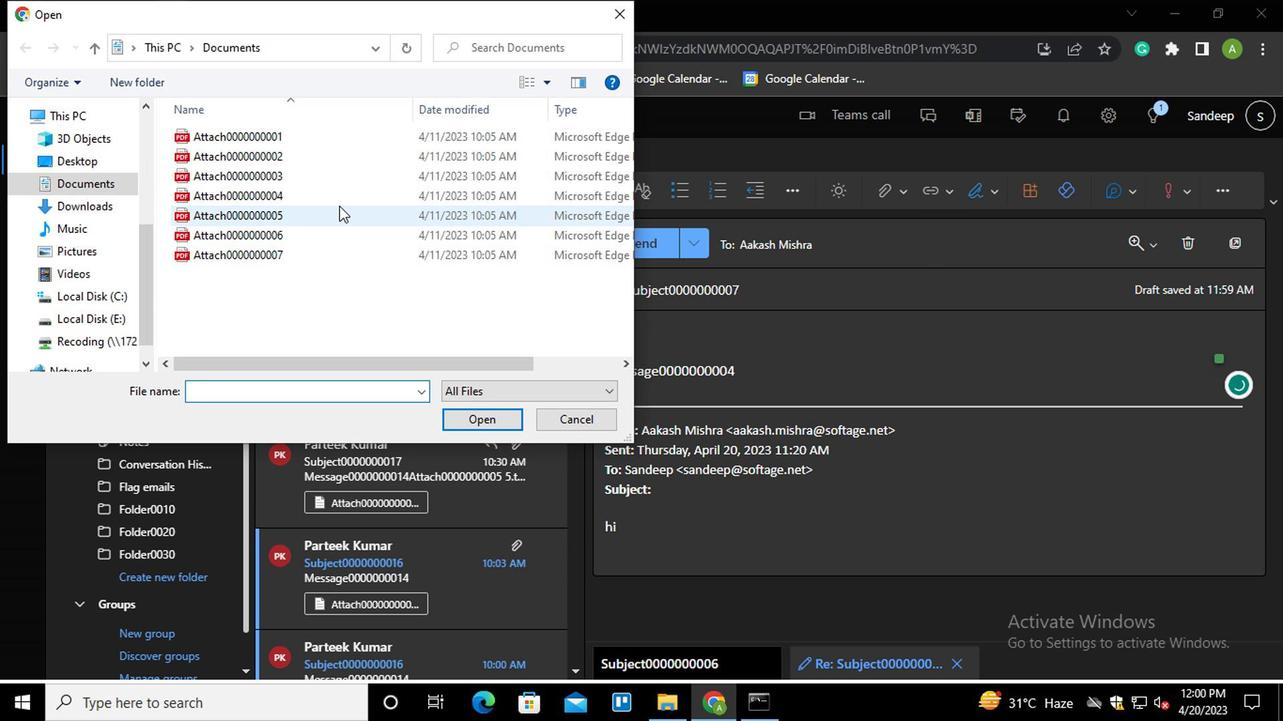 
Action: Mouse pressed left at (332, 198)
Screenshot: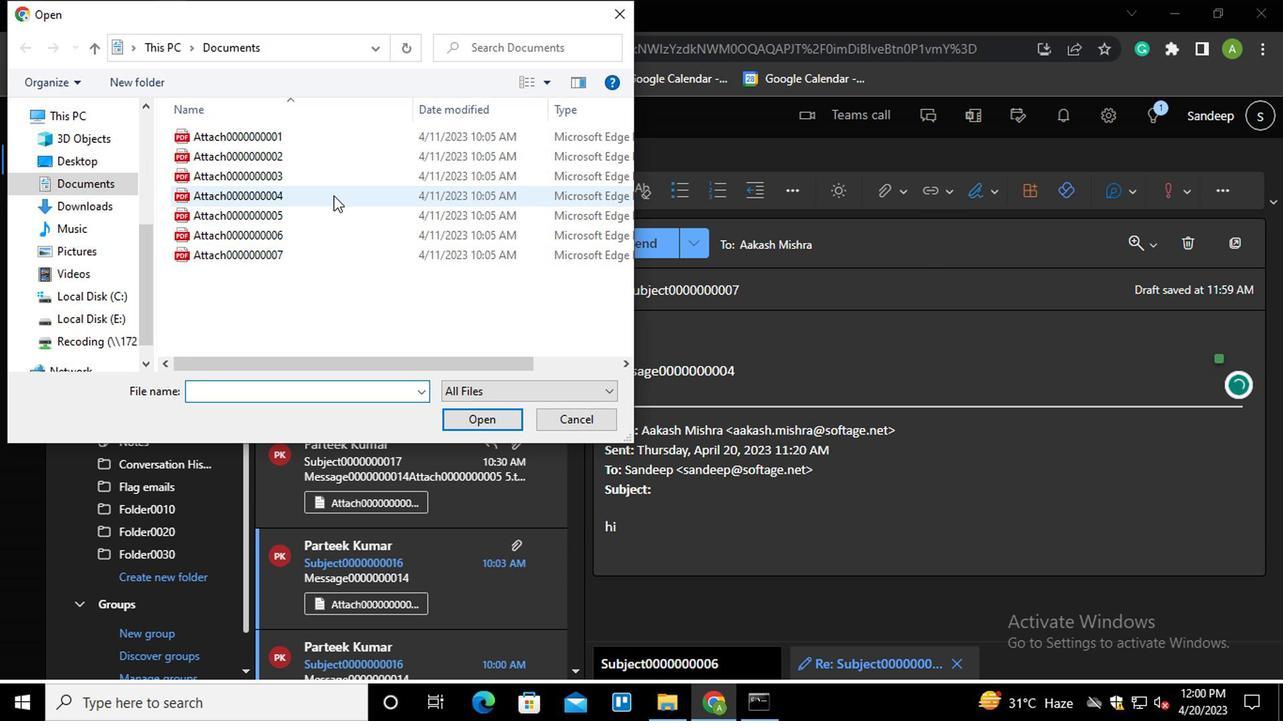 
Action: Mouse moved to (471, 427)
Screenshot: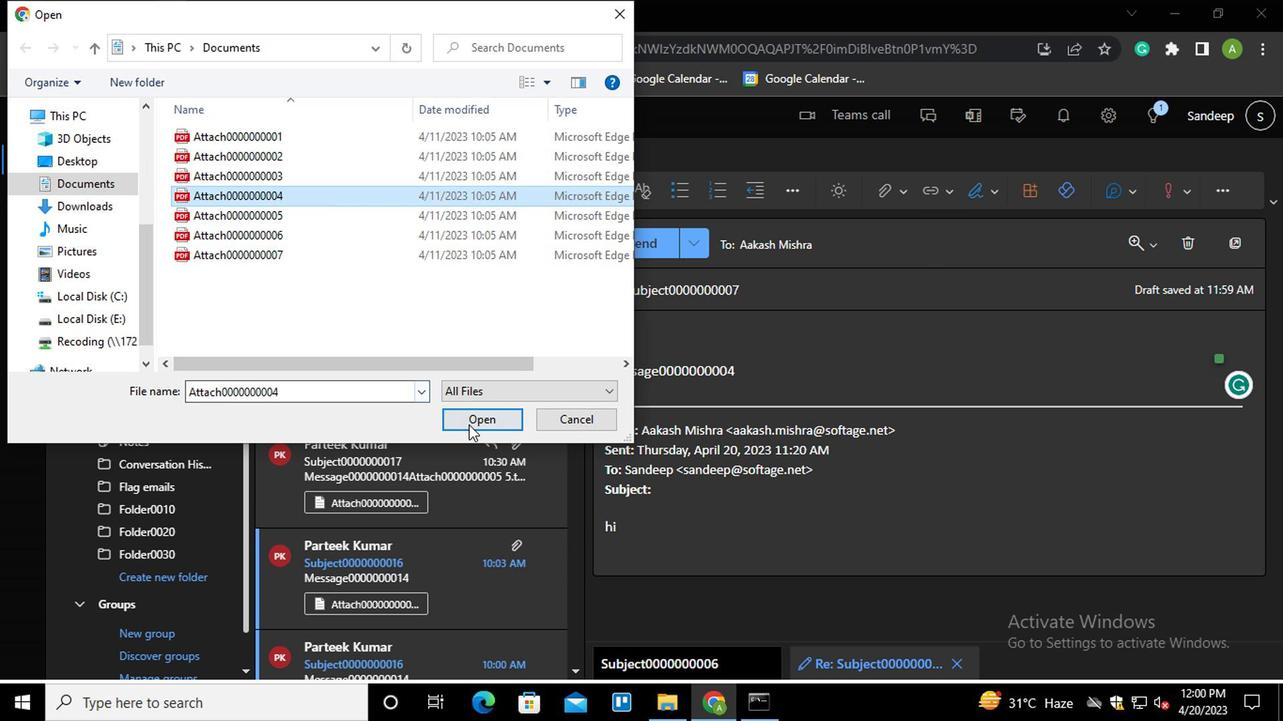 
Action: Mouse pressed left at (471, 427)
Screenshot: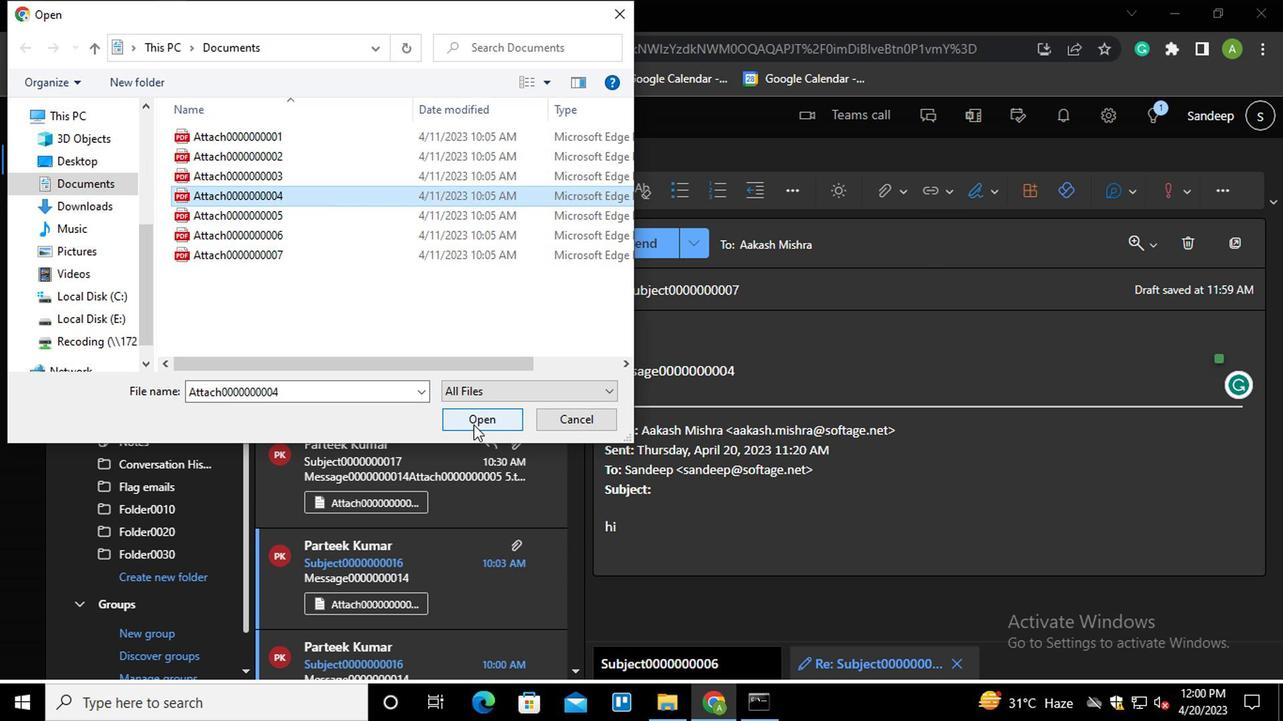 
Action: Mouse moved to (896, 201)
Screenshot: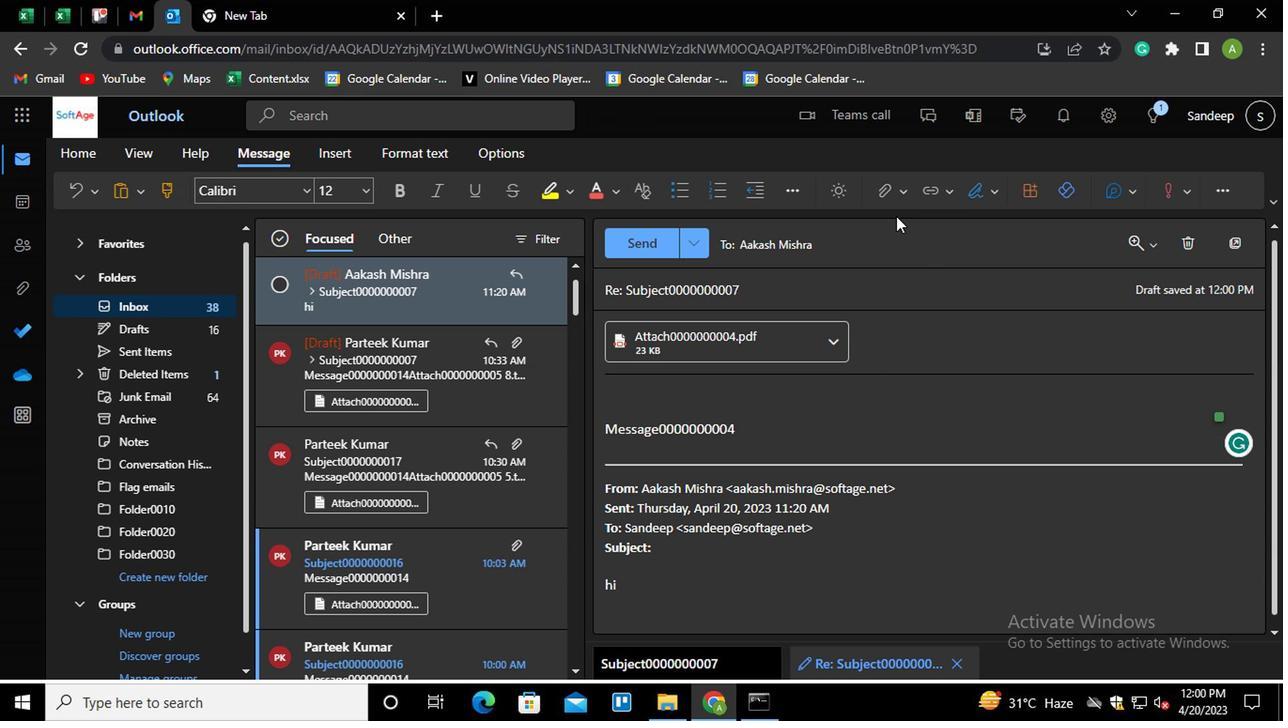 
Action: Mouse pressed left at (896, 201)
Screenshot: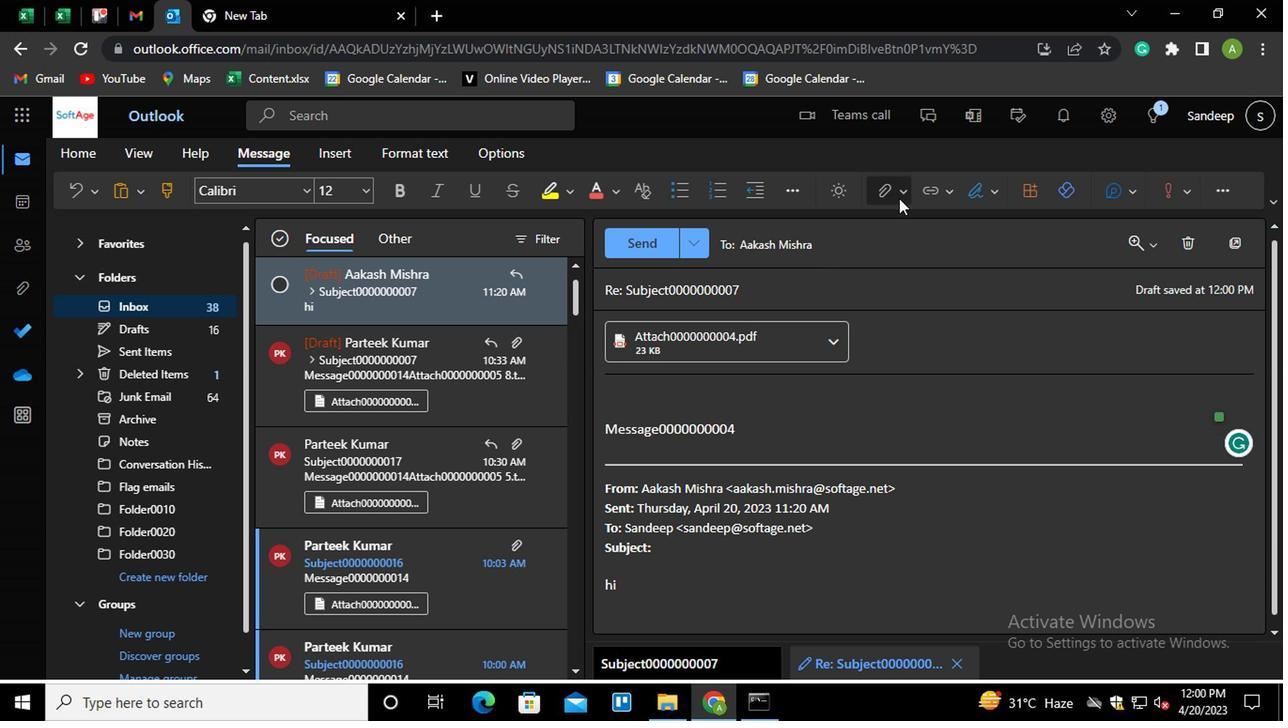 
Action: Mouse moved to (789, 233)
Screenshot: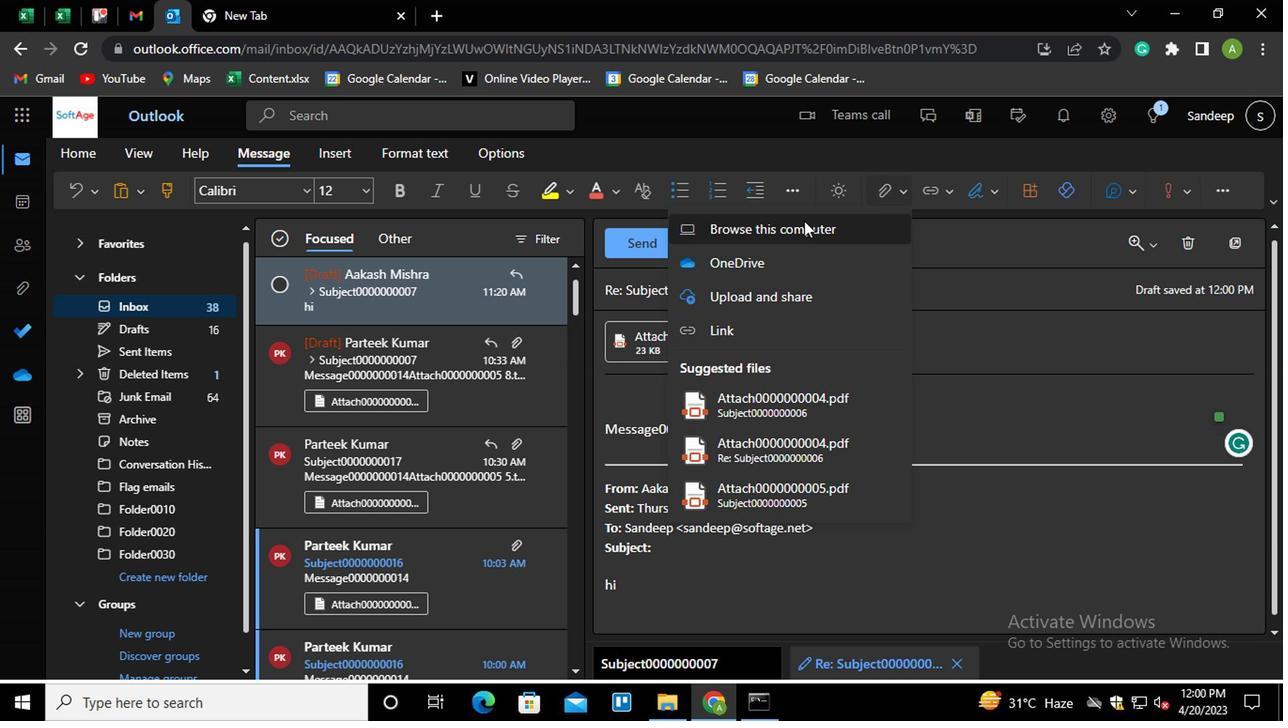 
Action: Mouse pressed left at (789, 233)
Screenshot: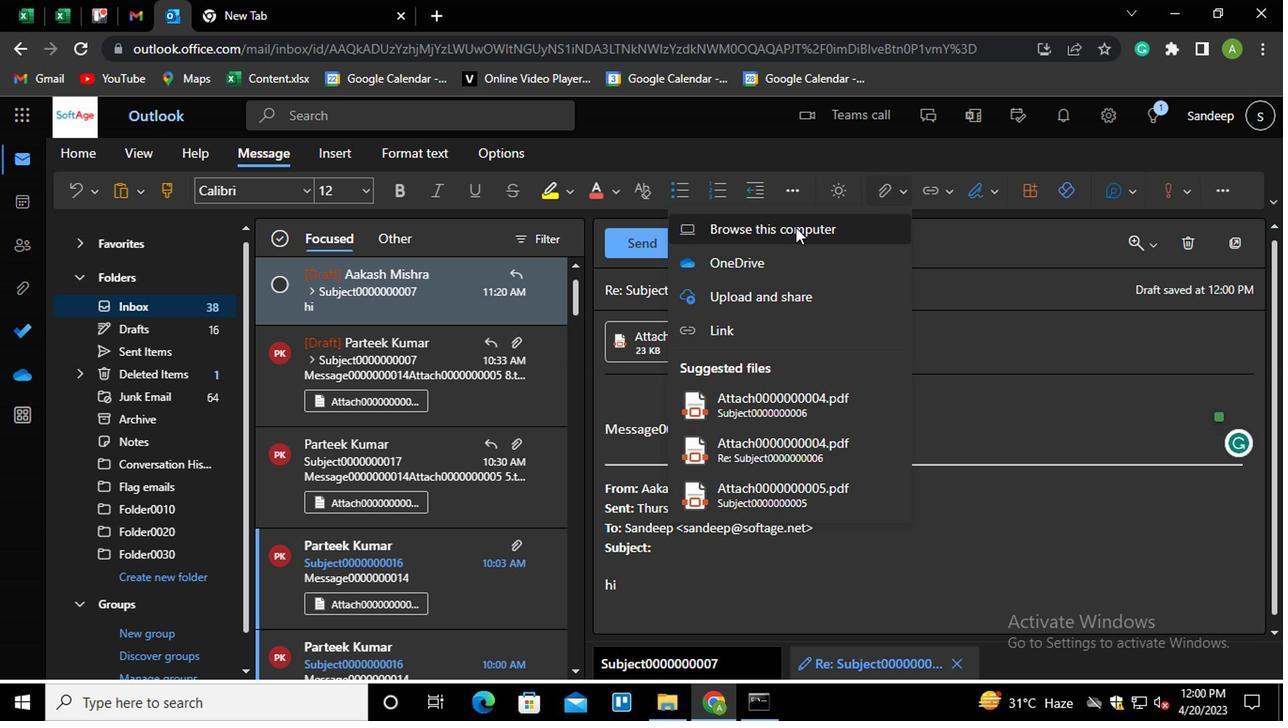
Action: Mouse moved to (886, 200)
Screenshot: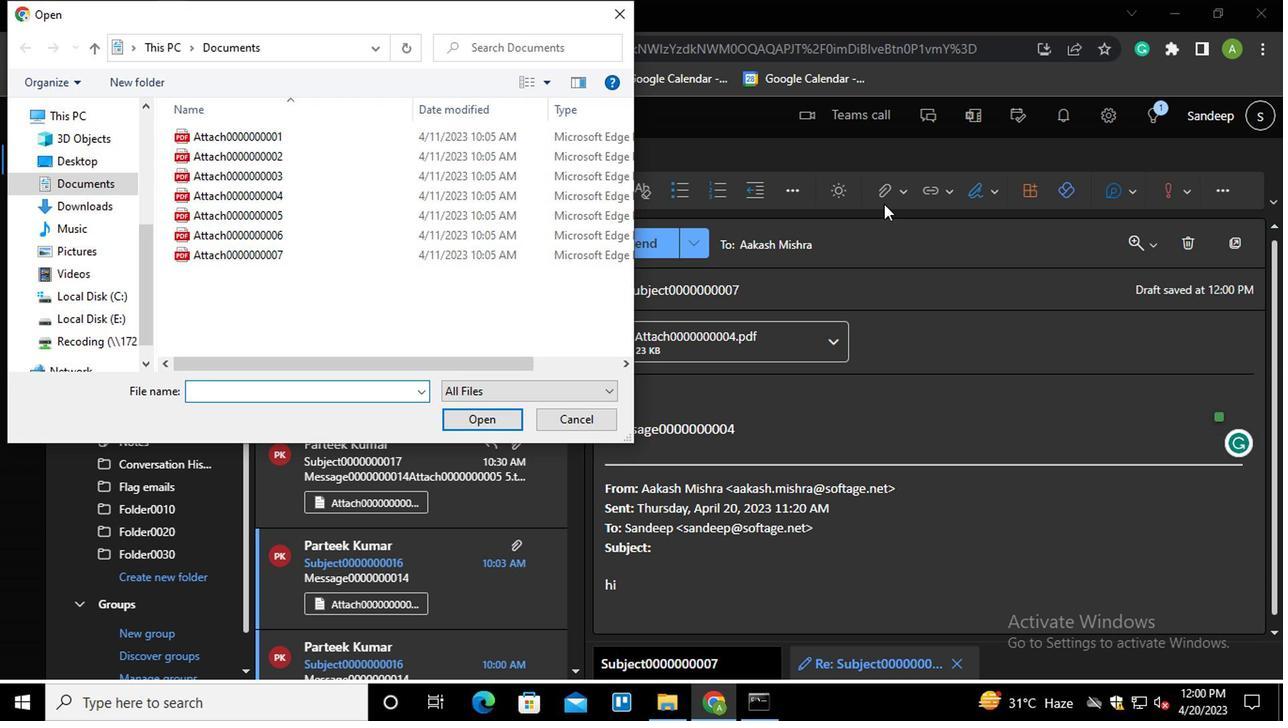 
Action: Mouse pressed left at (886, 200)
Screenshot: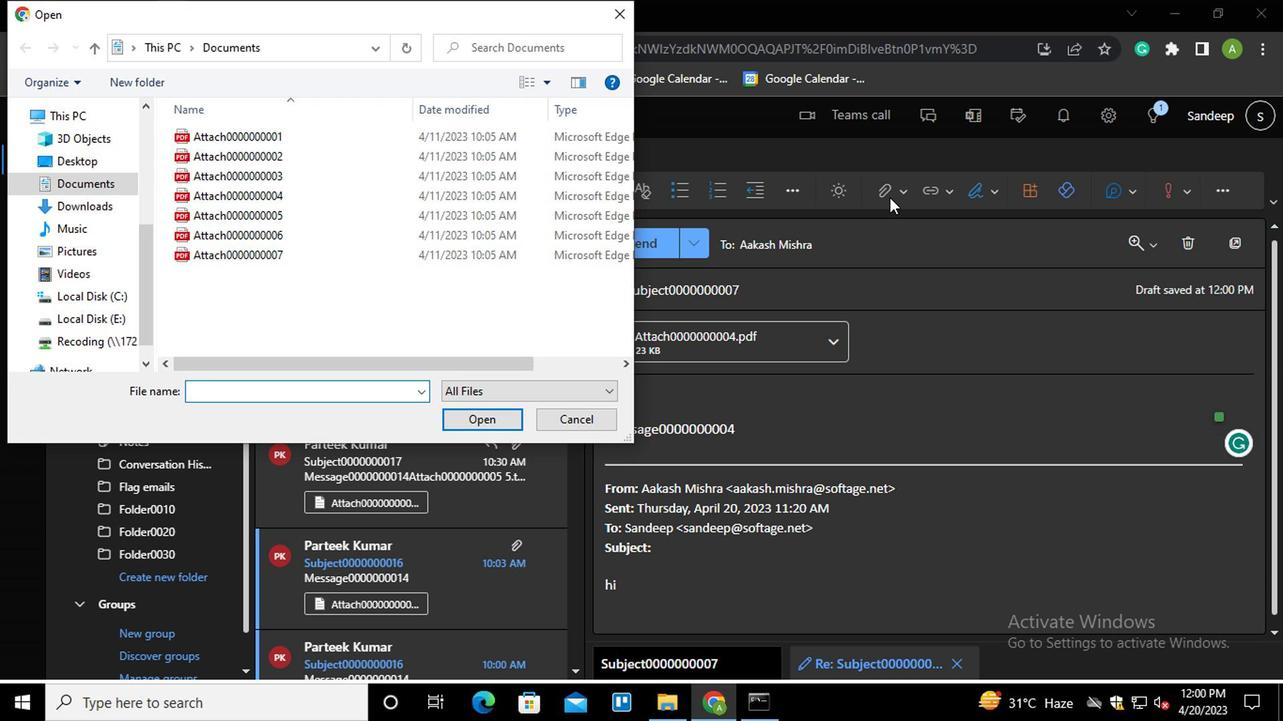 
Action: Mouse moved to (564, 419)
Screenshot: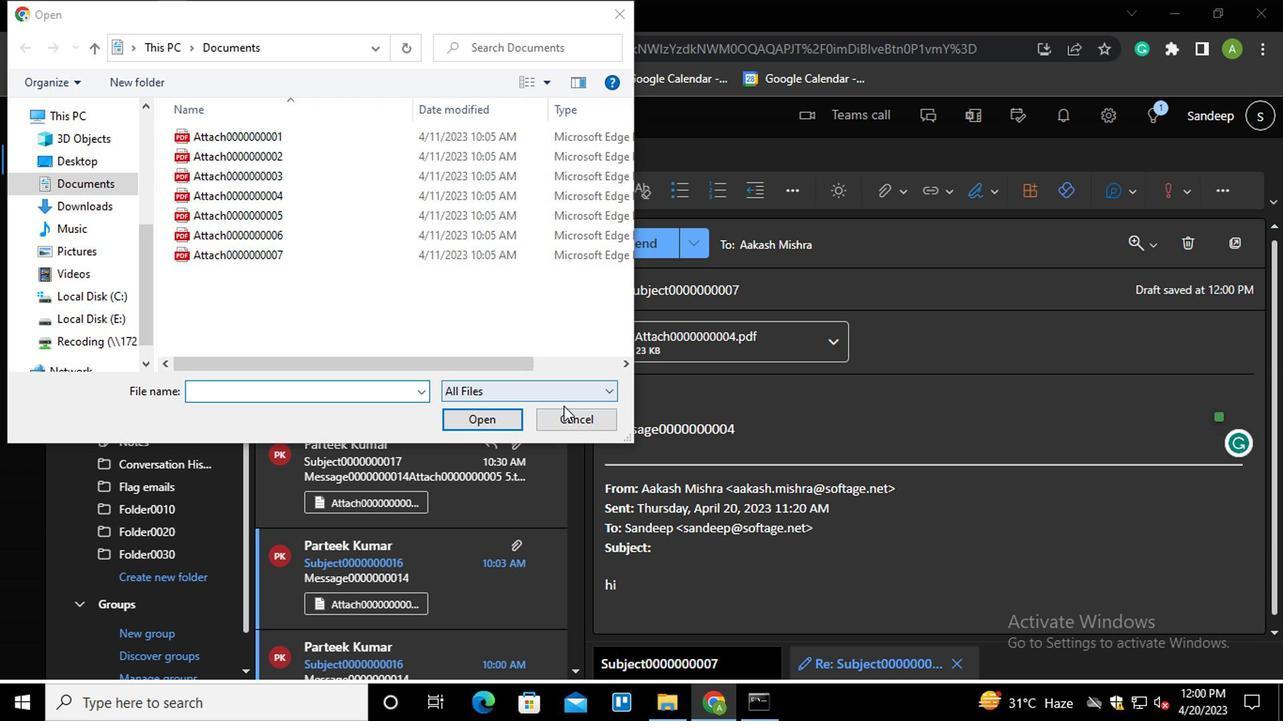 
Action: Mouse pressed left at (564, 419)
Screenshot: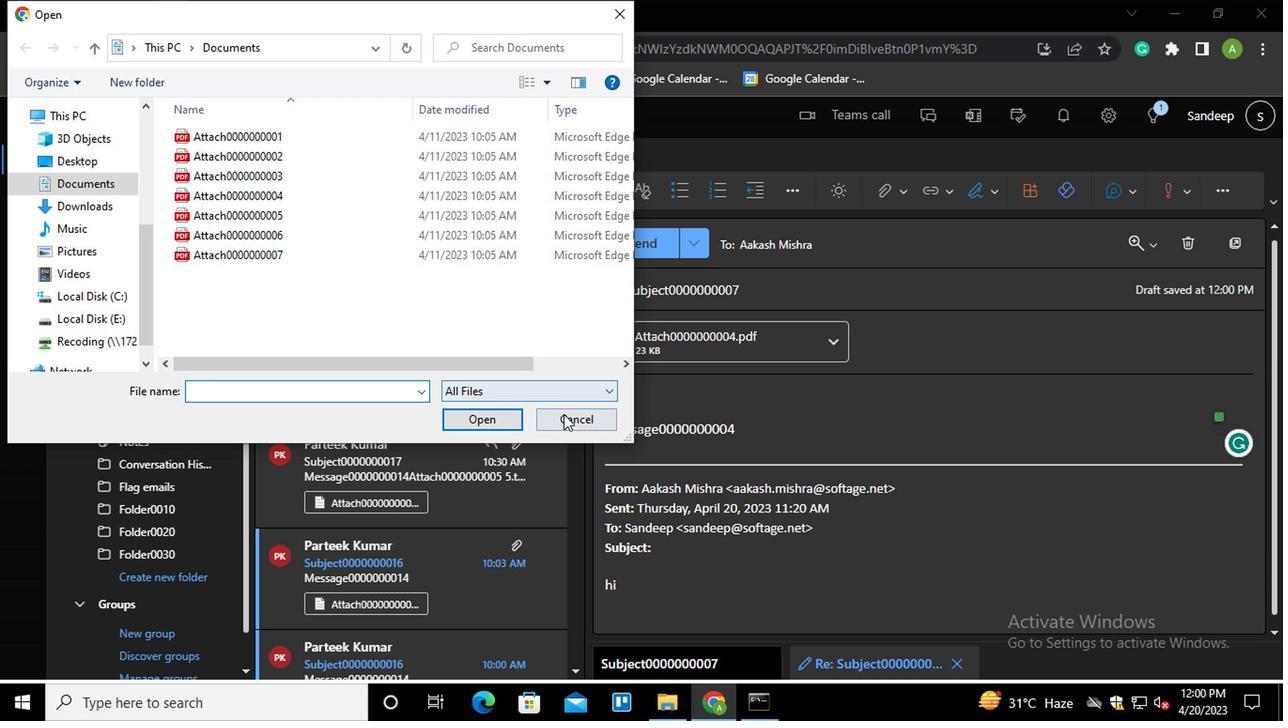 
Action: Mouse moved to (900, 191)
Screenshot: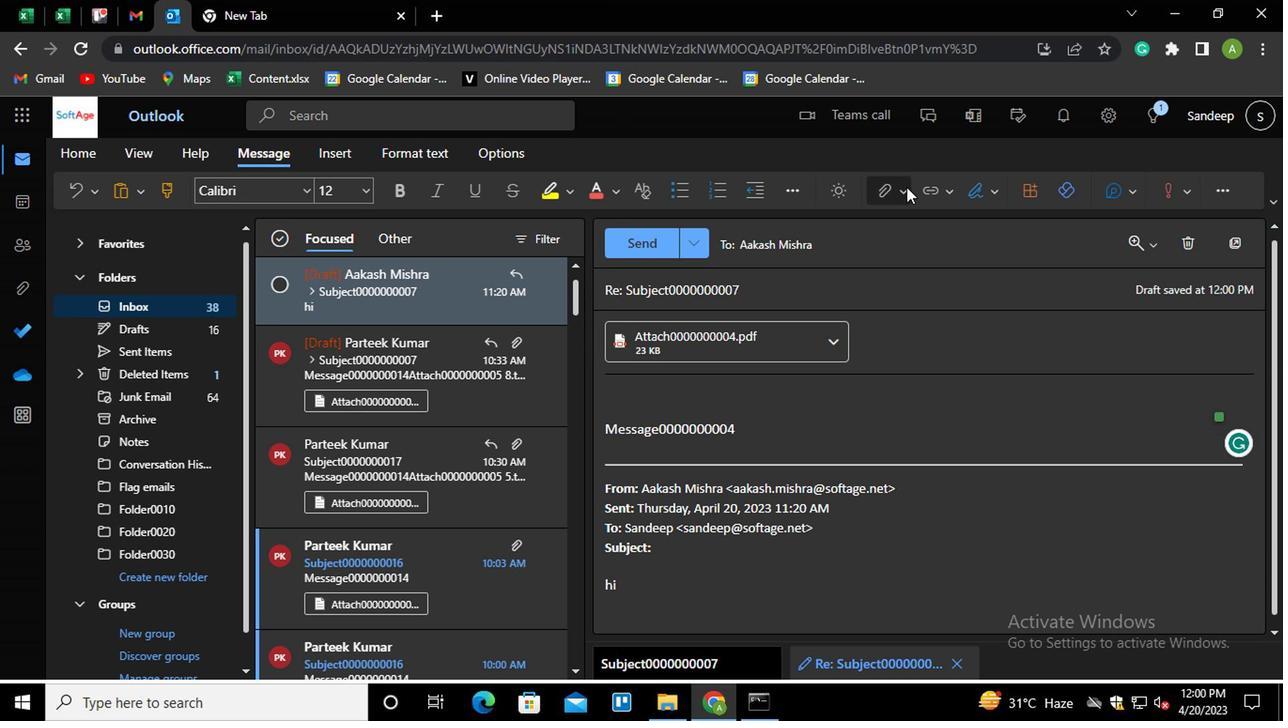 
Action: Mouse pressed left at (900, 191)
Screenshot: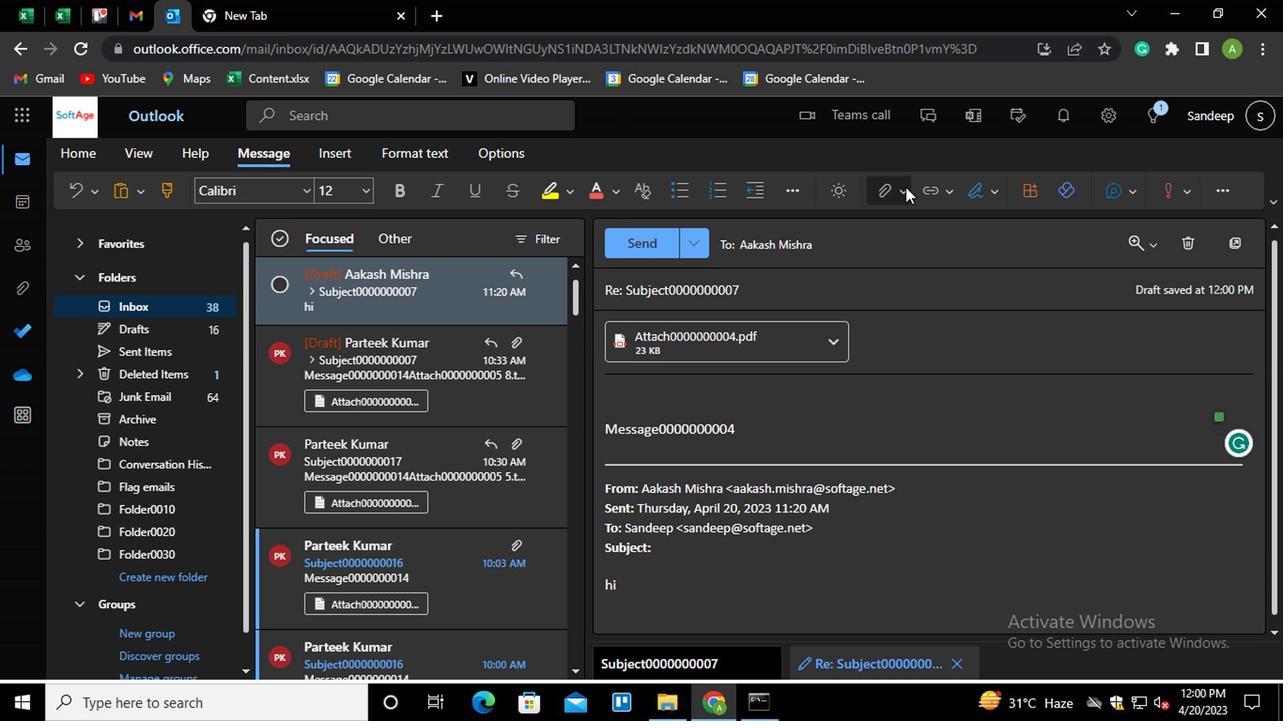 
Action: Mouse moved to (720, 267)
Screenshot: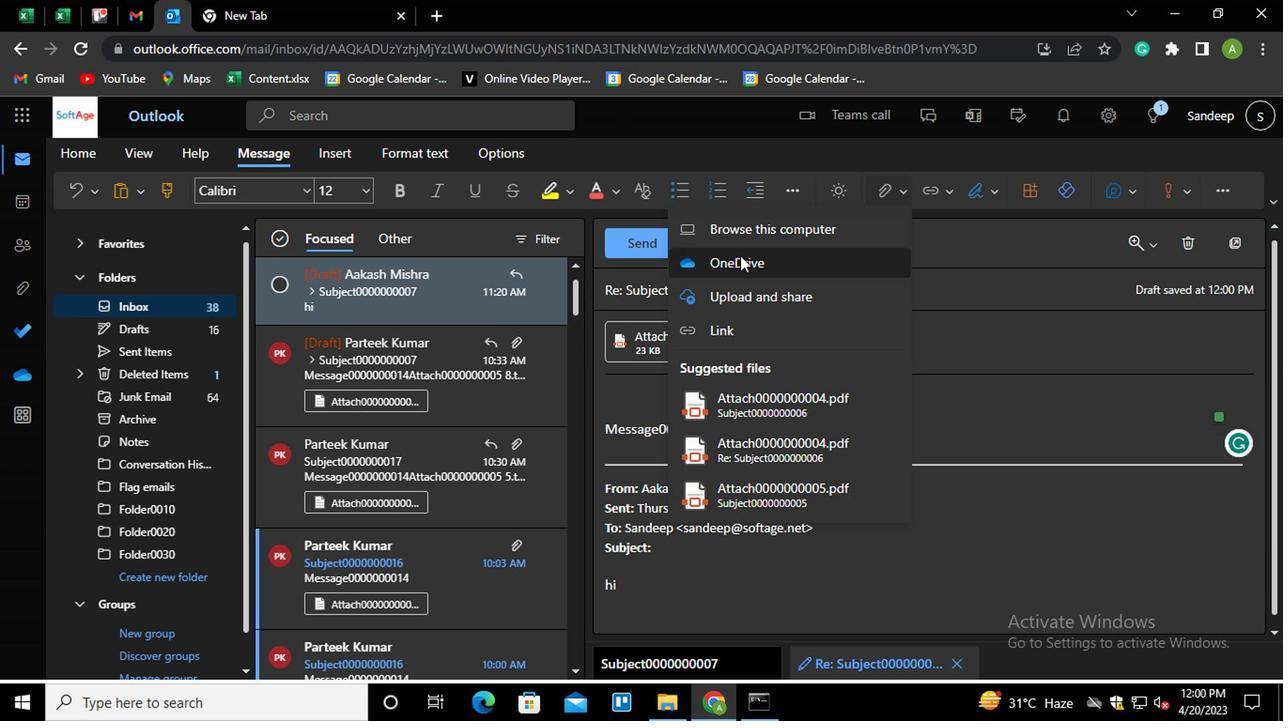 
Action: Mouse pressed left at (720, 267)
Screenshot: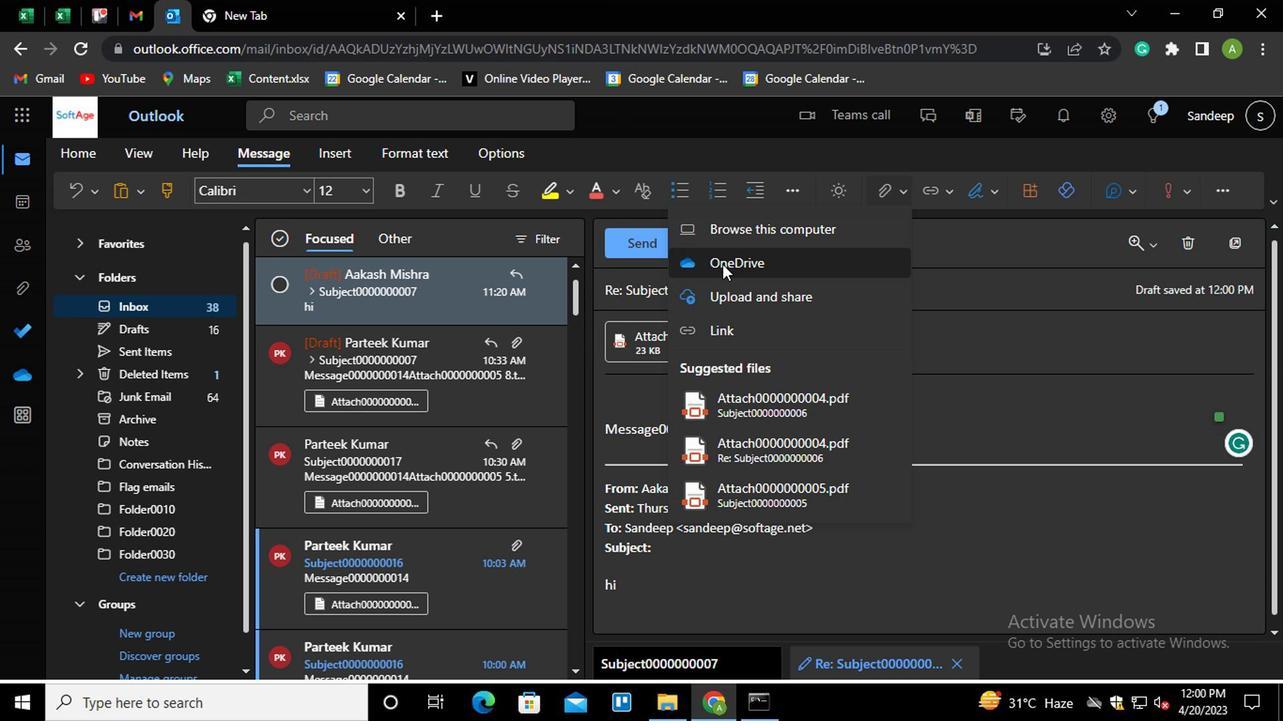 
Action: Mouse moved to (536, 305)
Screenshot: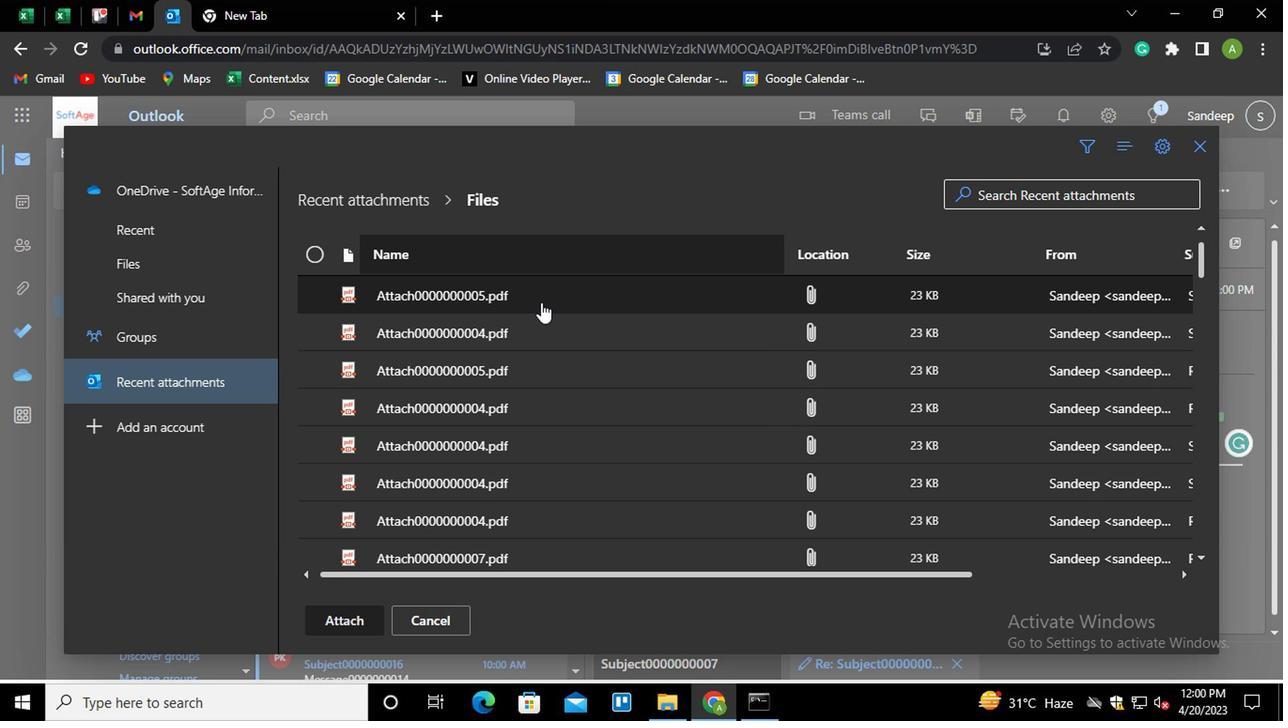 
Action: Mouse pressed left at (536, 305)
Screenshot: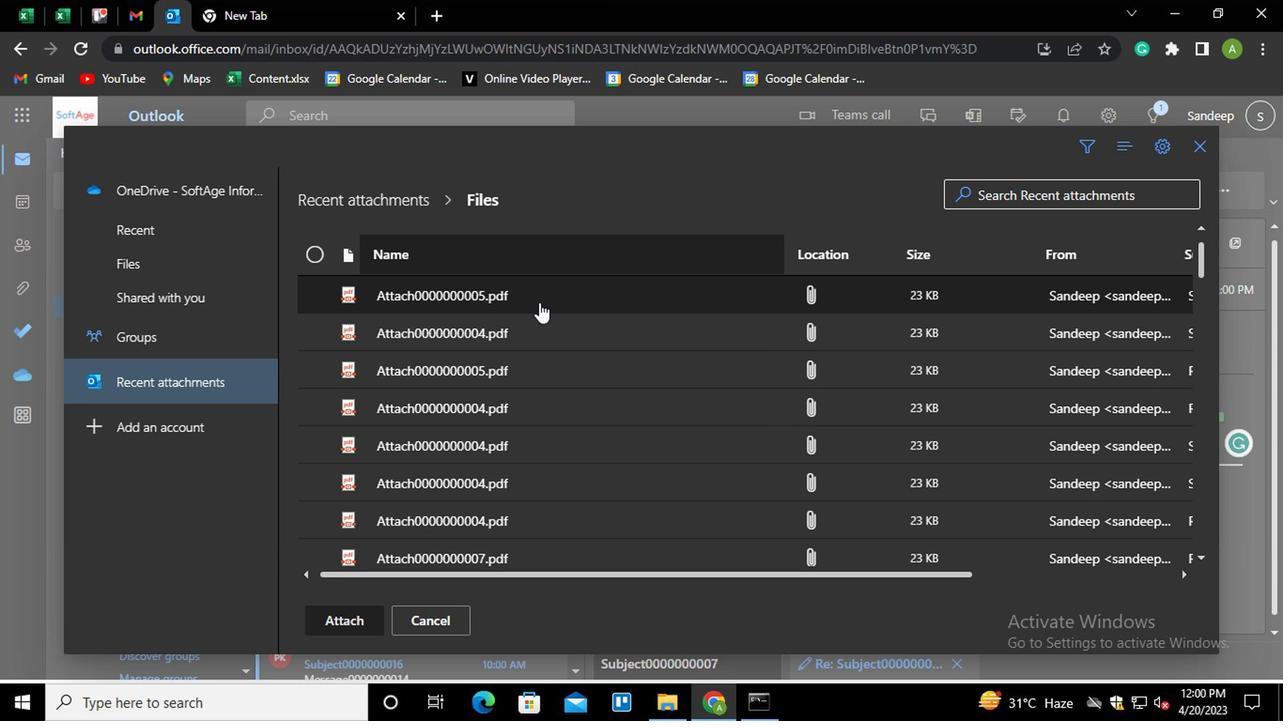 
Action: Mouse moved to (352, 617)
Screenshot: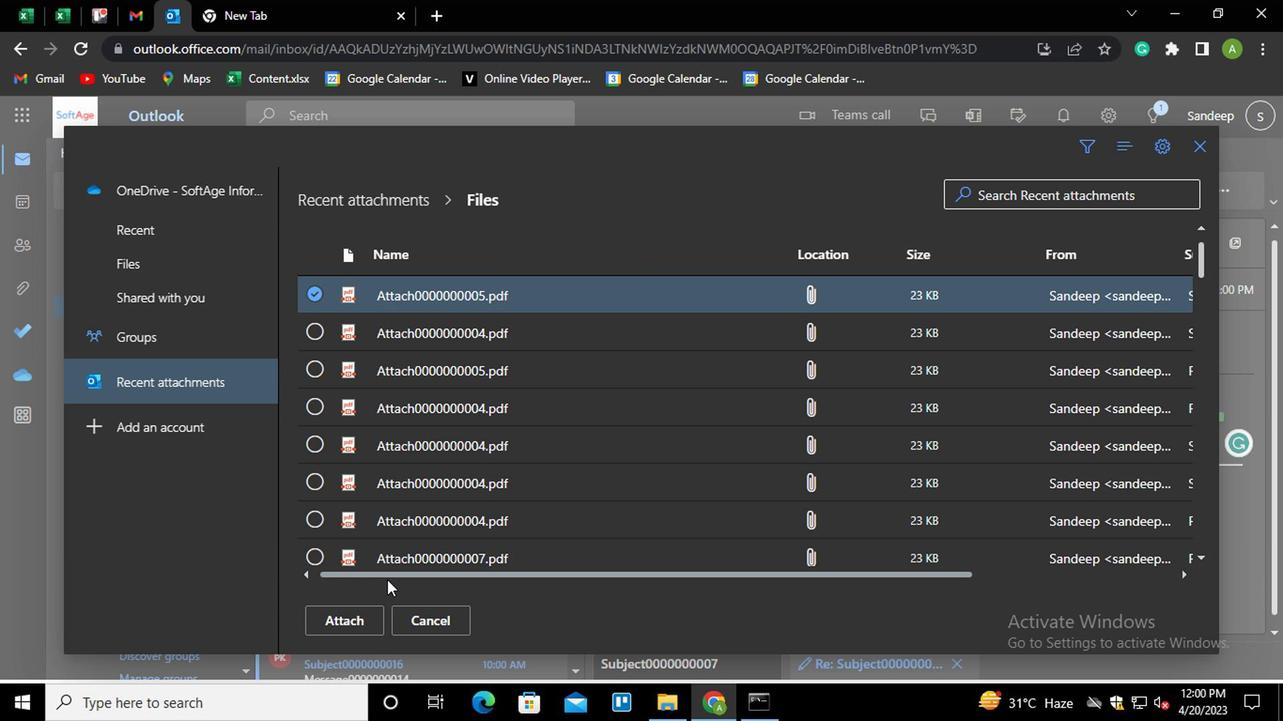 
Action: Mouse pressed left at (352, 617)
Screenshot: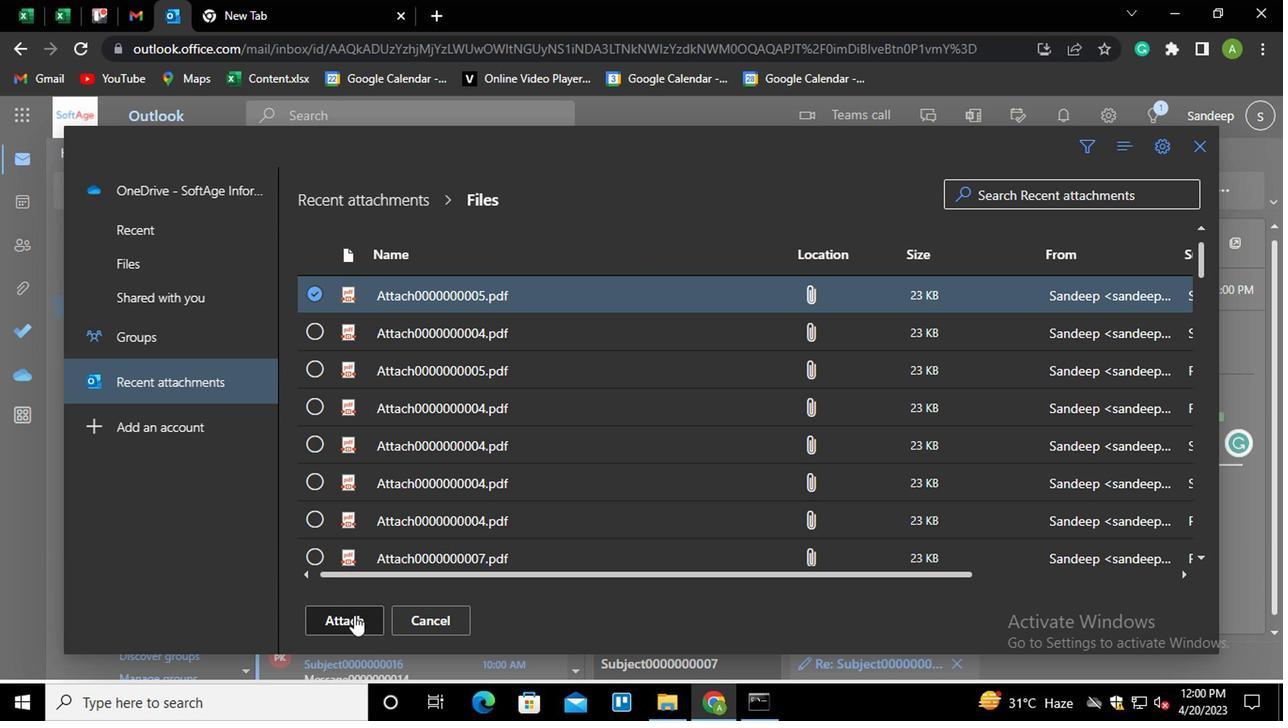 
Action: Mouse moved to (638, 253)
Screenshot: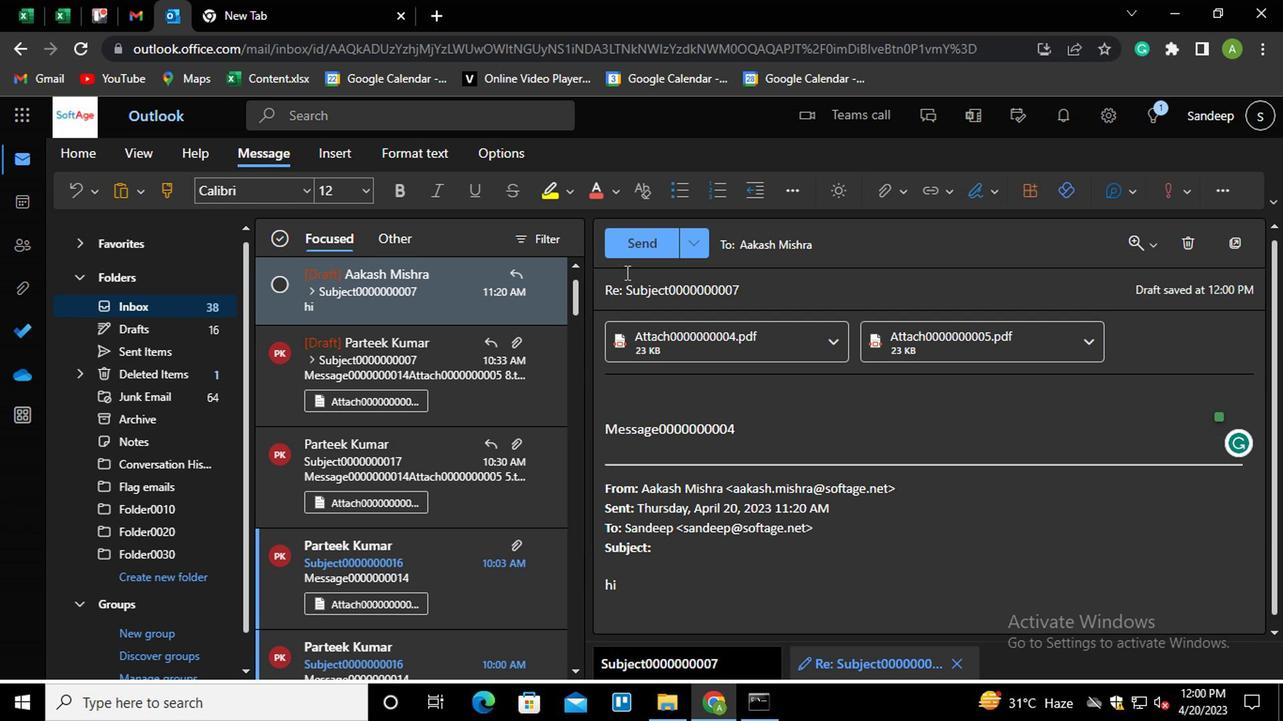 
Action: Mouse pressed left at (638, 253)
Screenshot: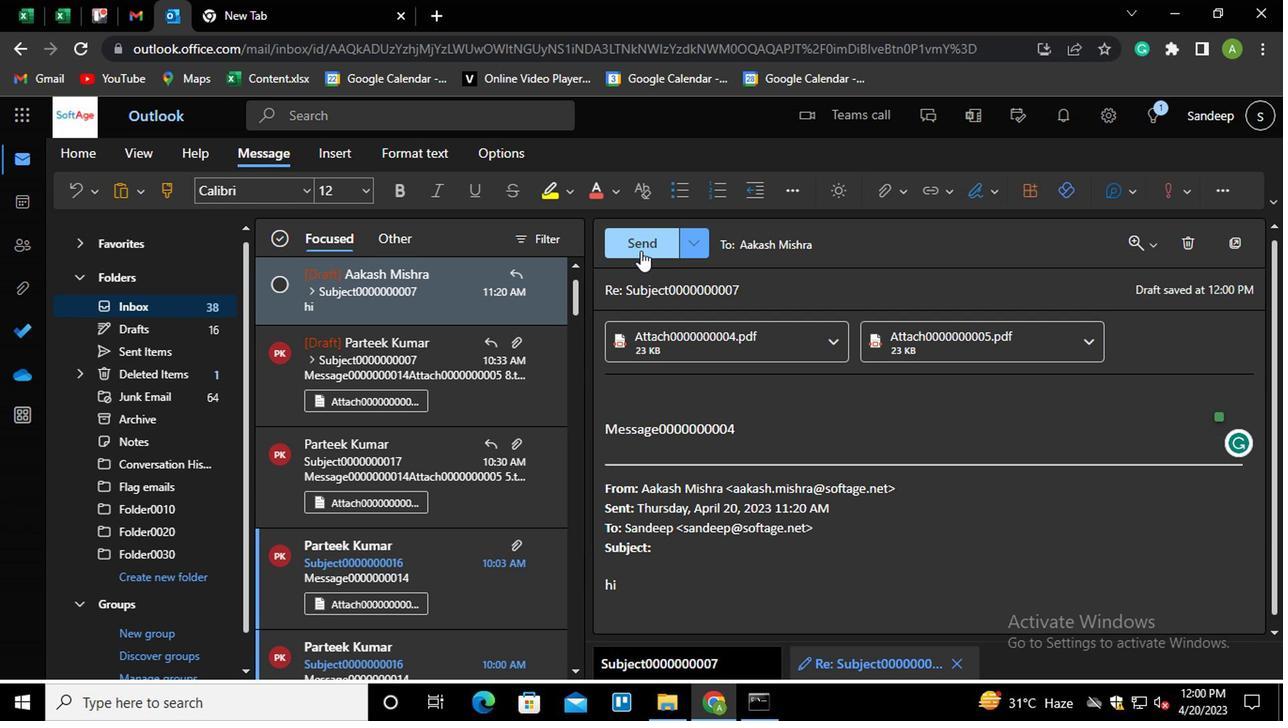 
Action: Mouse moved to (396, 367)
Screenshot: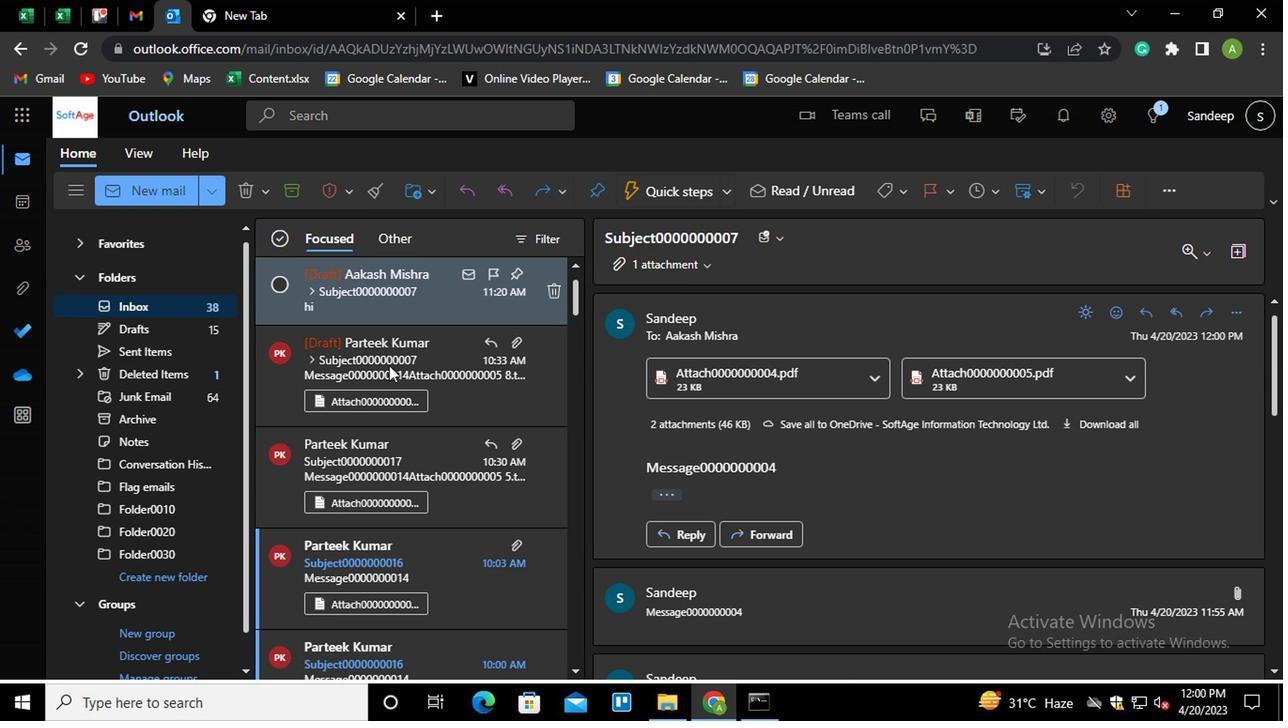 
Action: Mouse pressed left at (396, 367)
Screenshot: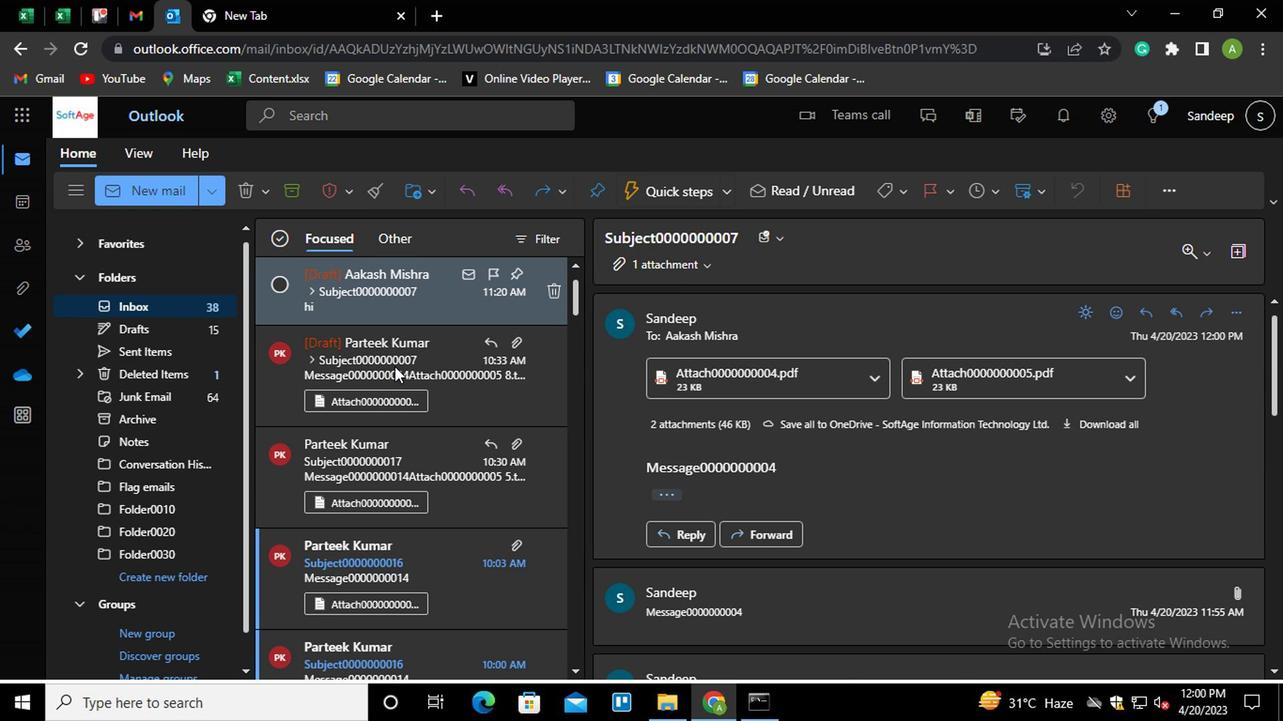 
Action: Mouse moved to (1139, 497)
Screenshot: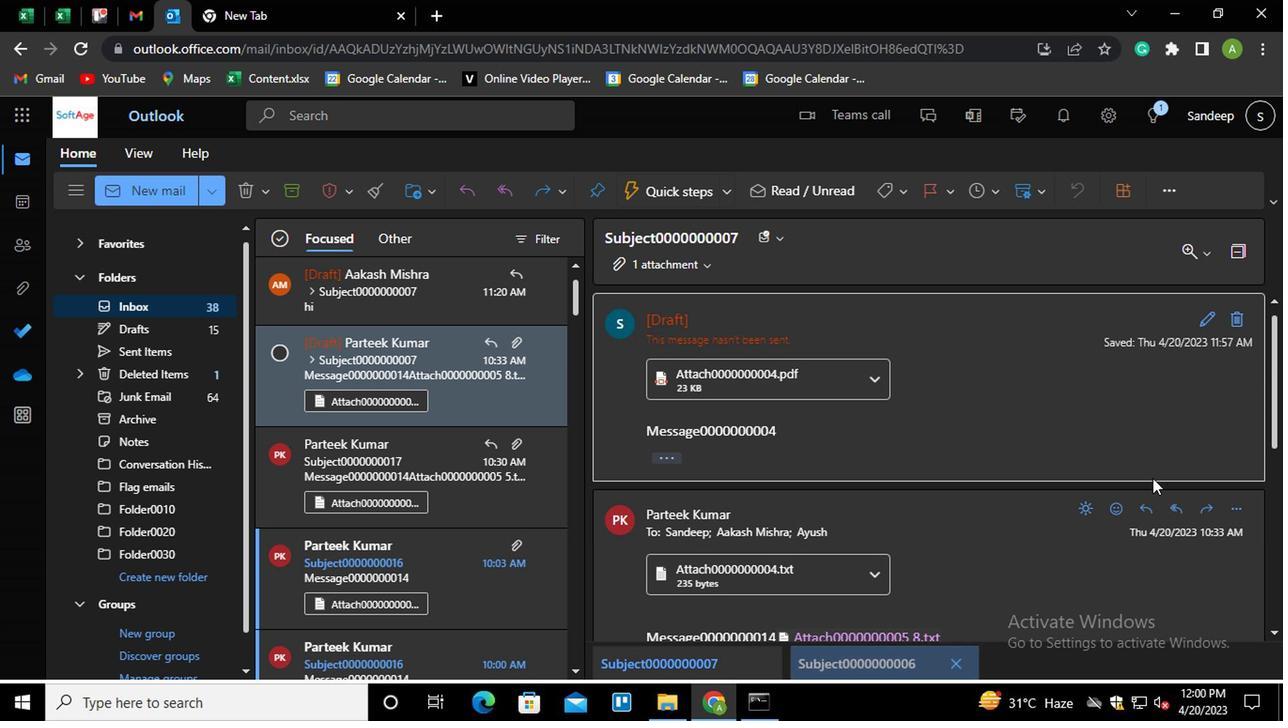 
Action: Mouse scrolled (1139, 496) with delta (0, -1)
Screenshot: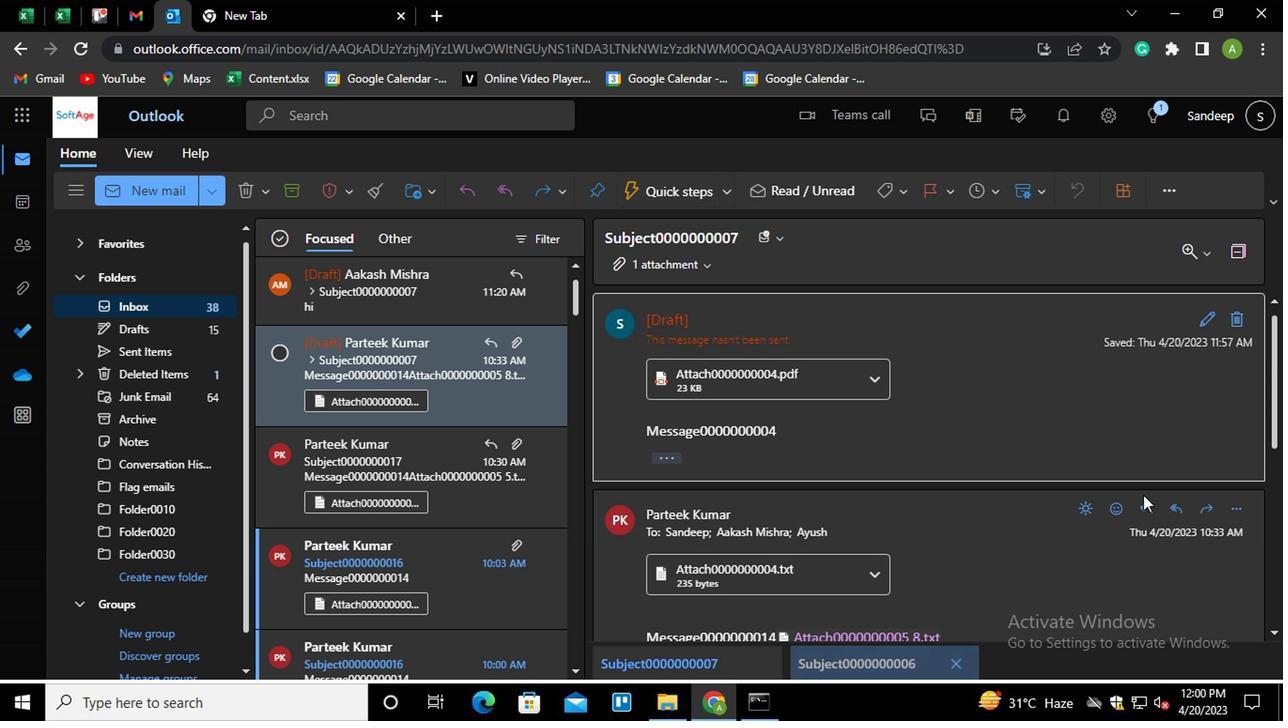 
Action: Mouse scrolled (1139, 496) with delta (0, -1)
Screenshot: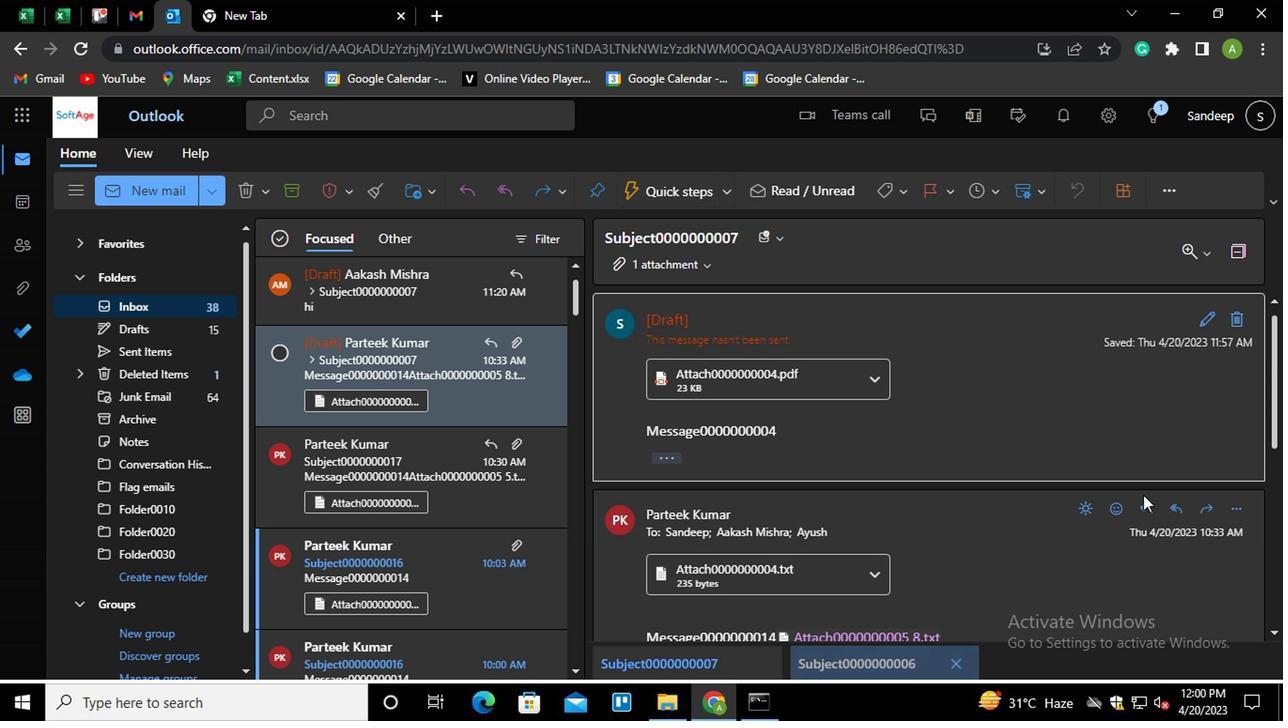 
Action: Mouse scrolled (1139, 496) with delta (0, -1)
Screenshot: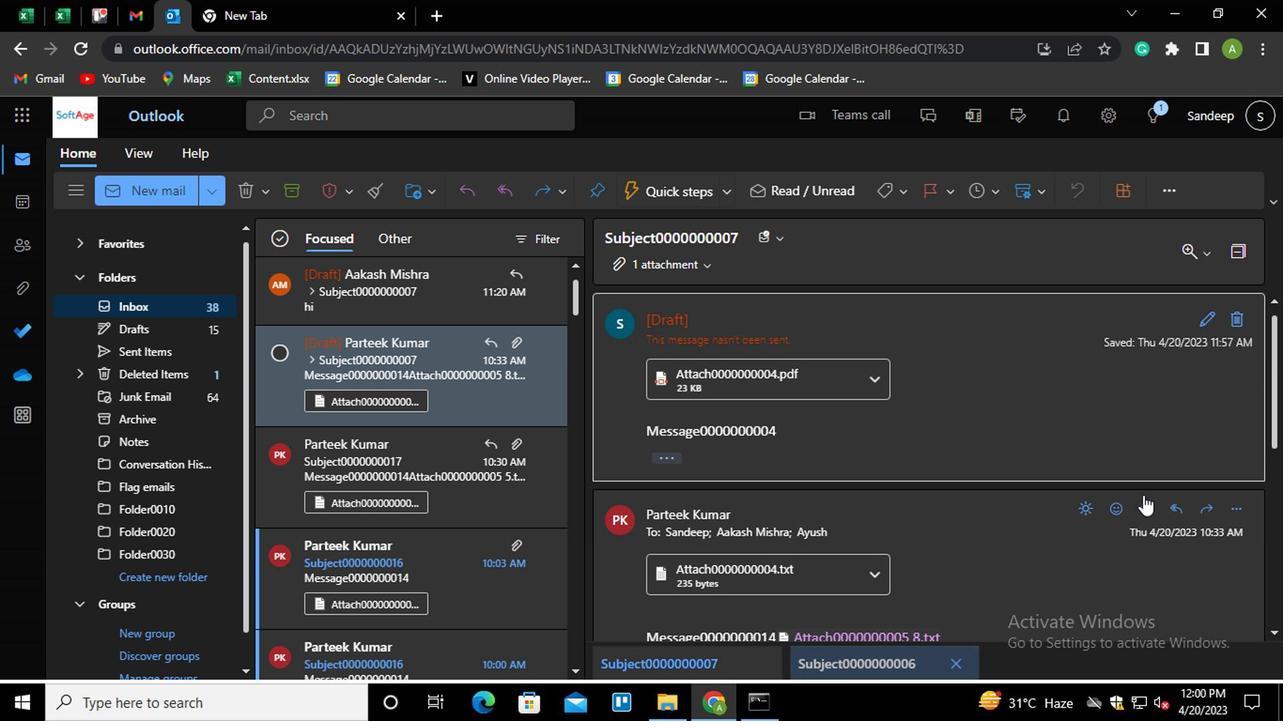 
Action: Mouse scrolled (1139, 496) with delta (0, -1)
Screenshot: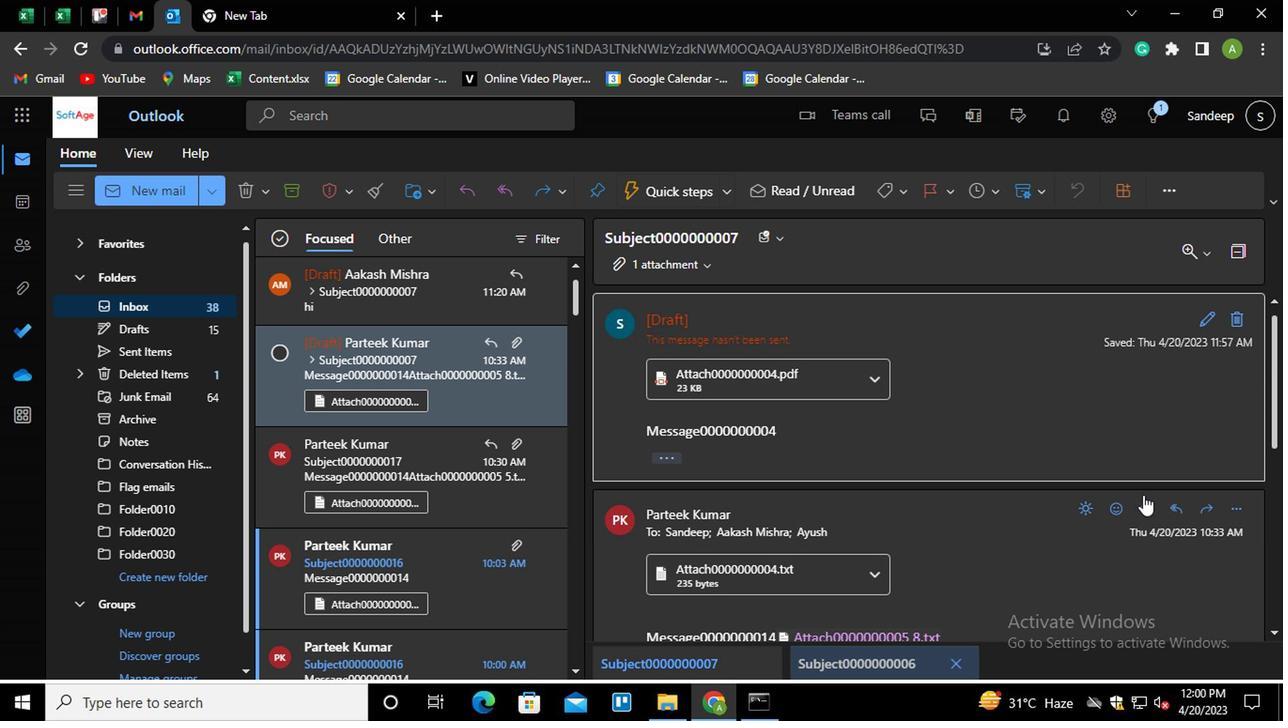 
Action: Mouse moved to (1233, 411)
Screenshot: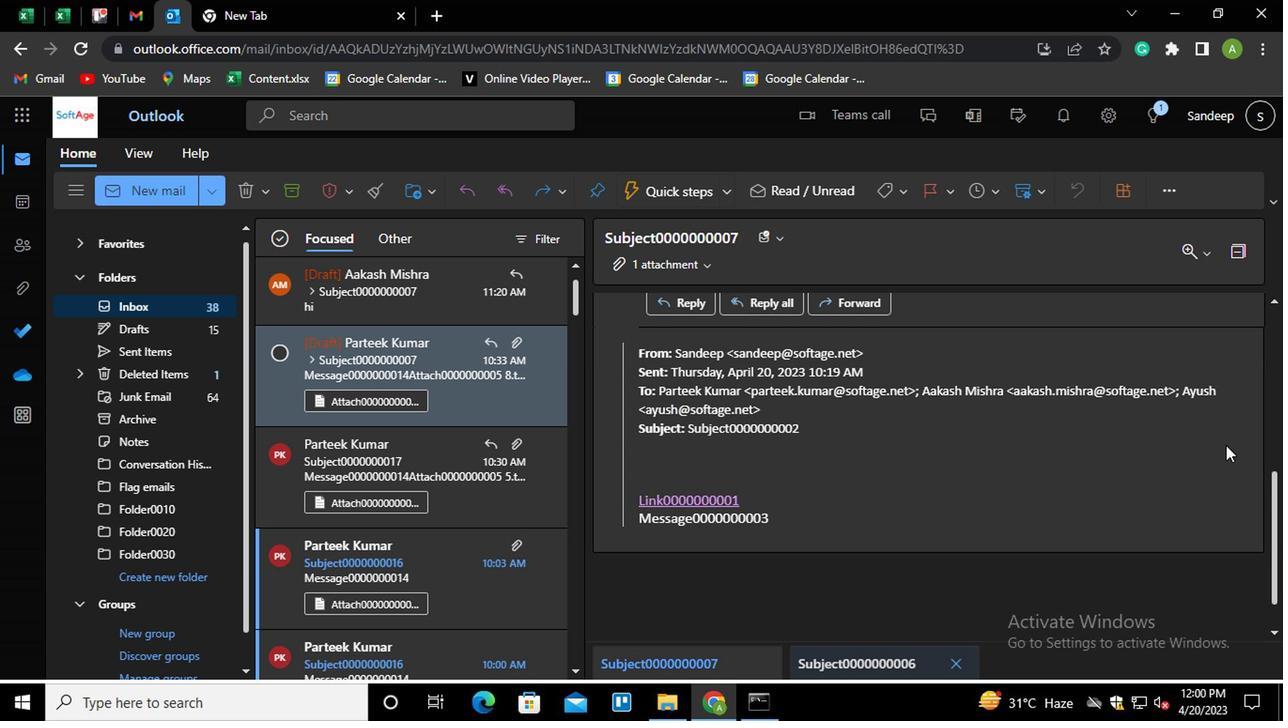 
Action: Mouse scrolled (1233, 412) with delta (0, 0)
Screenshot: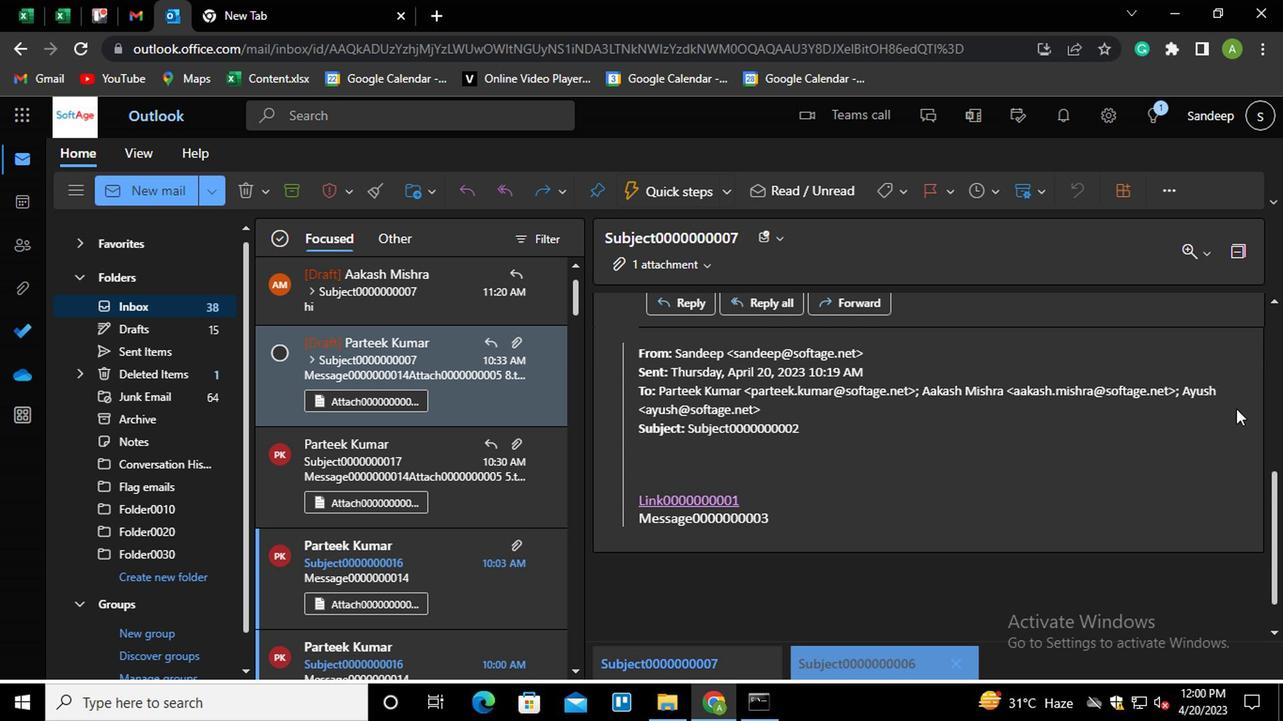 
Action: Mouse scrolled (1233, 412) with delta (0, 0)
Screenshot: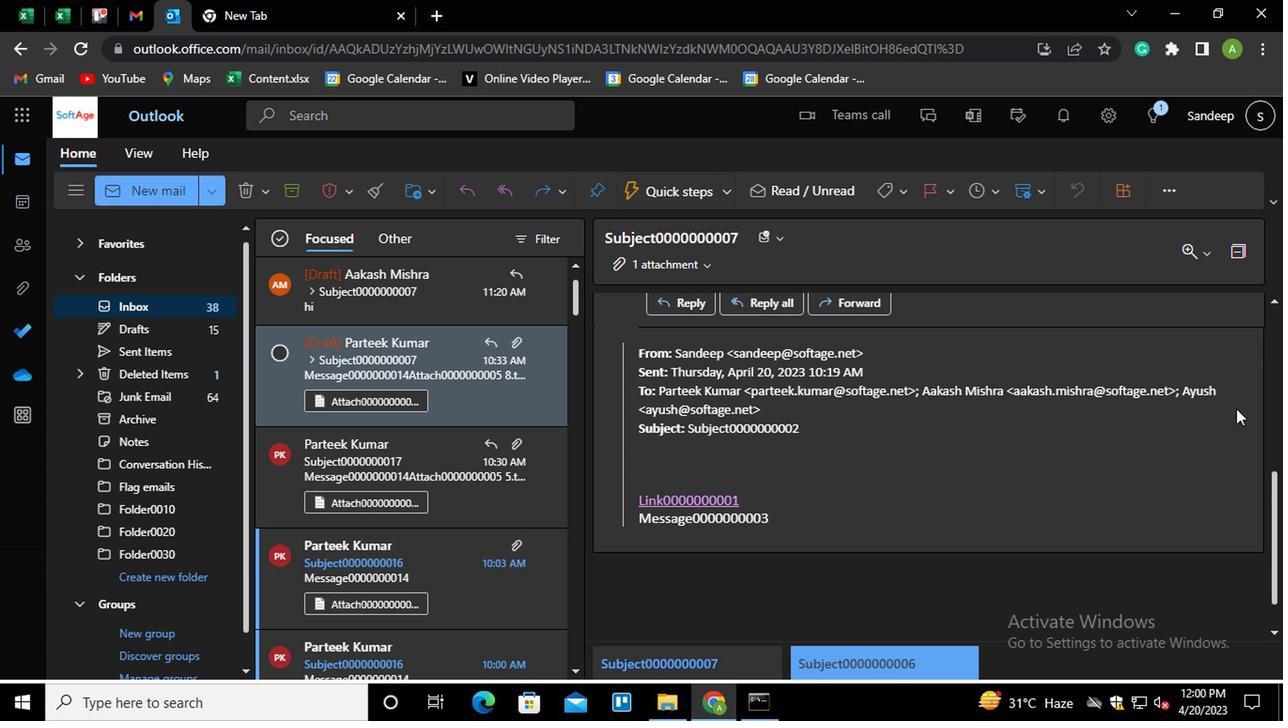 
Action: Mouse moved to (1225, 315)
Screenshot: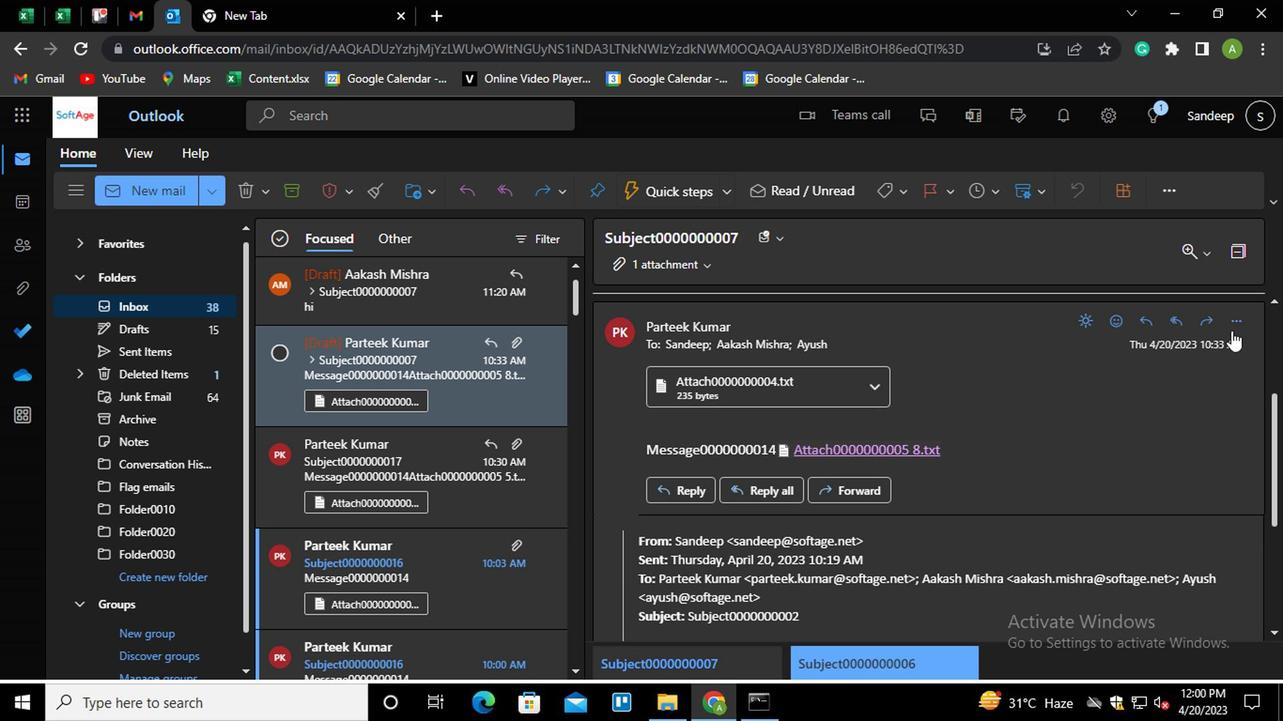 
Action: Mouse pressed left at (1225, 315)
Screenshot: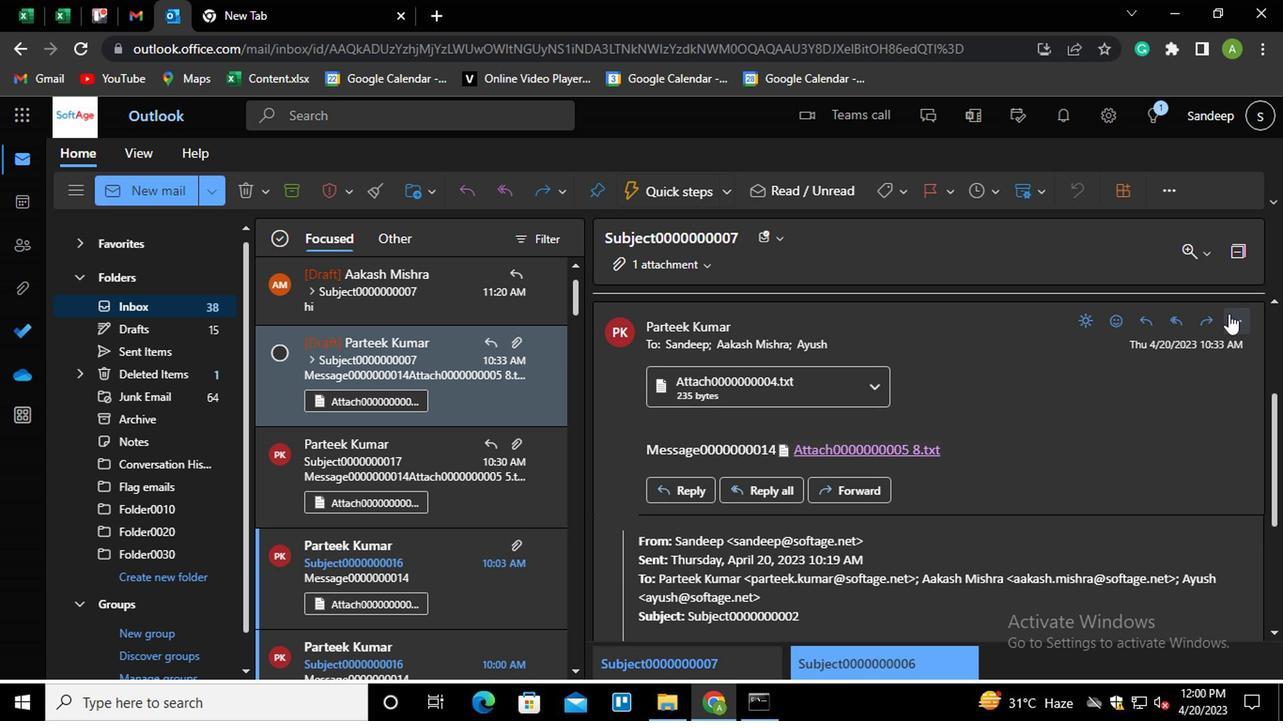 
Action: Mouse moved to (1104, 163)
Screenshot: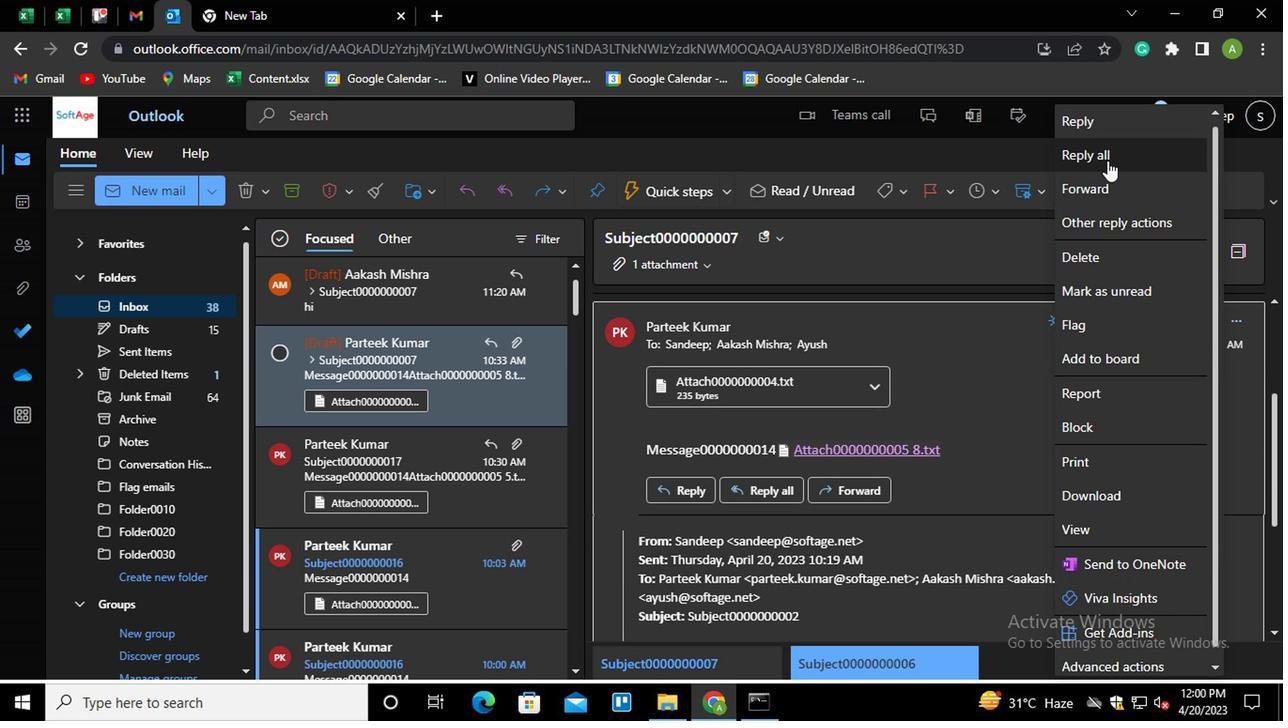 
Action: Mouse pressed left at (1104, 163)
Screenshot: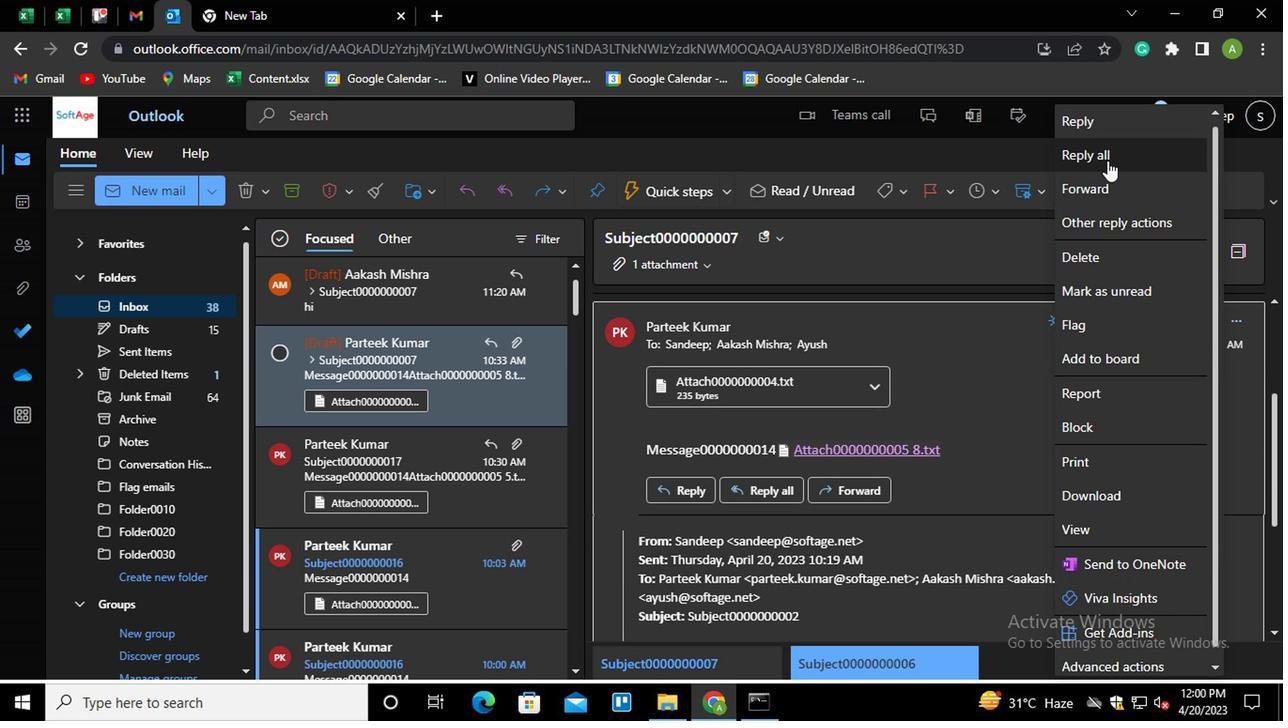 
Action: Mouse moved to (614, 566)
Screenshot: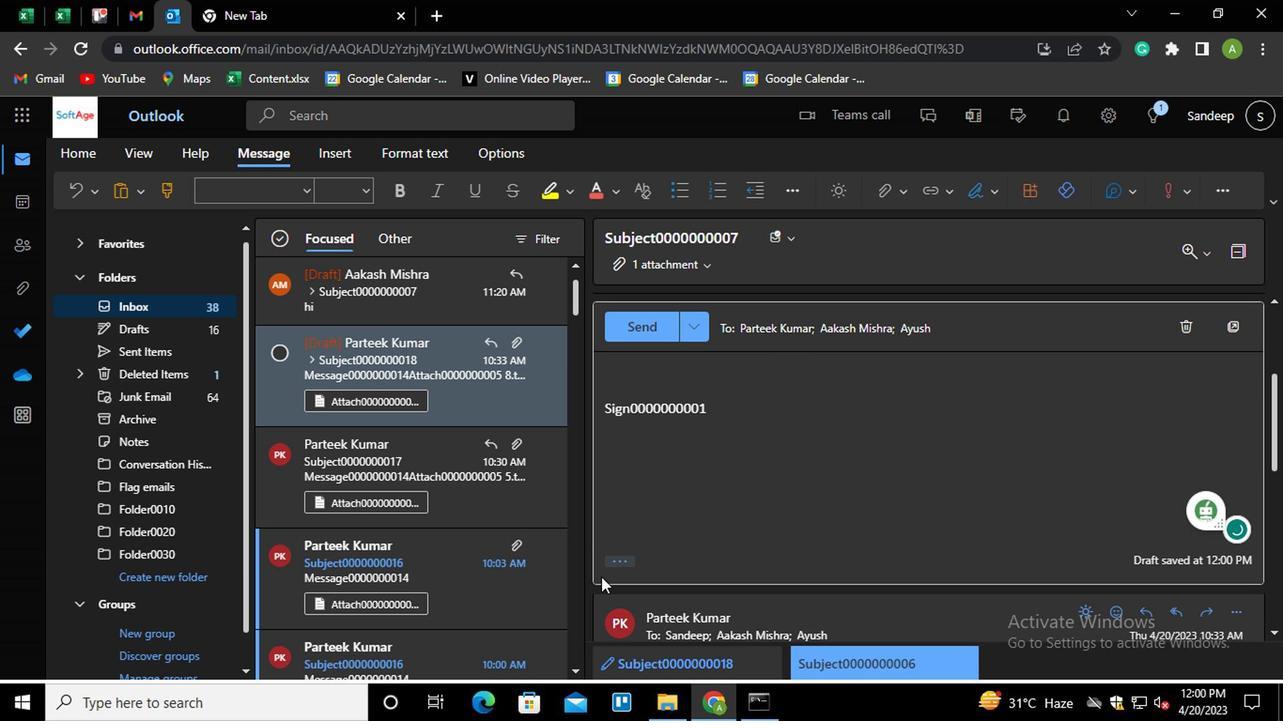 
Action: Mouse pressed left at (614, 566)
Screenshot: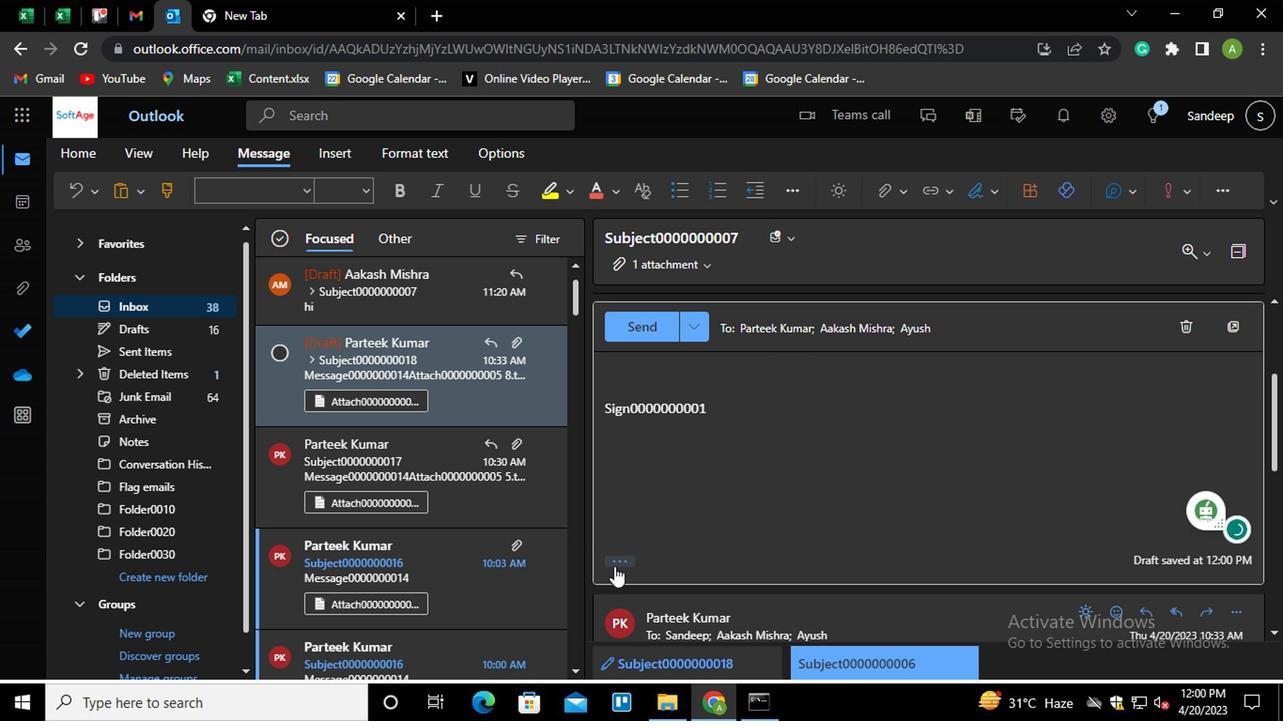 
Action: Mouse moved to (990, 246)
Screenshot: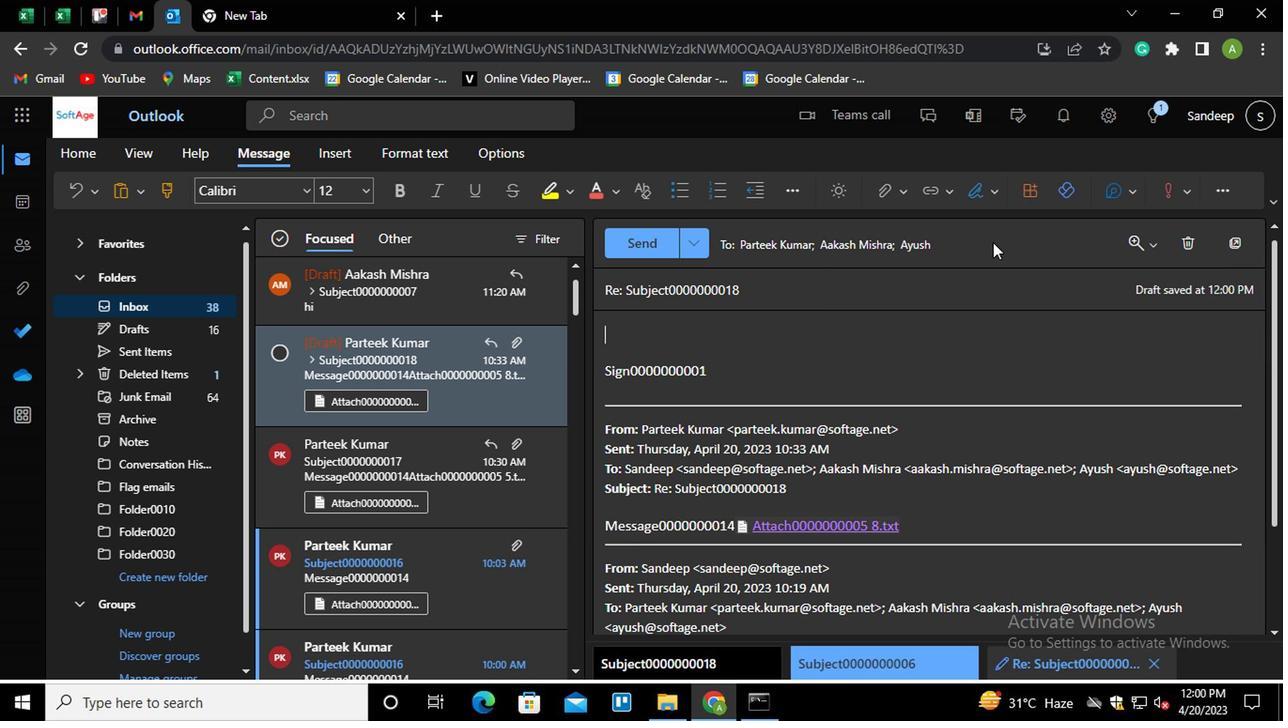 
Action: Mouse pressed left at (990, 246)
Screenshot: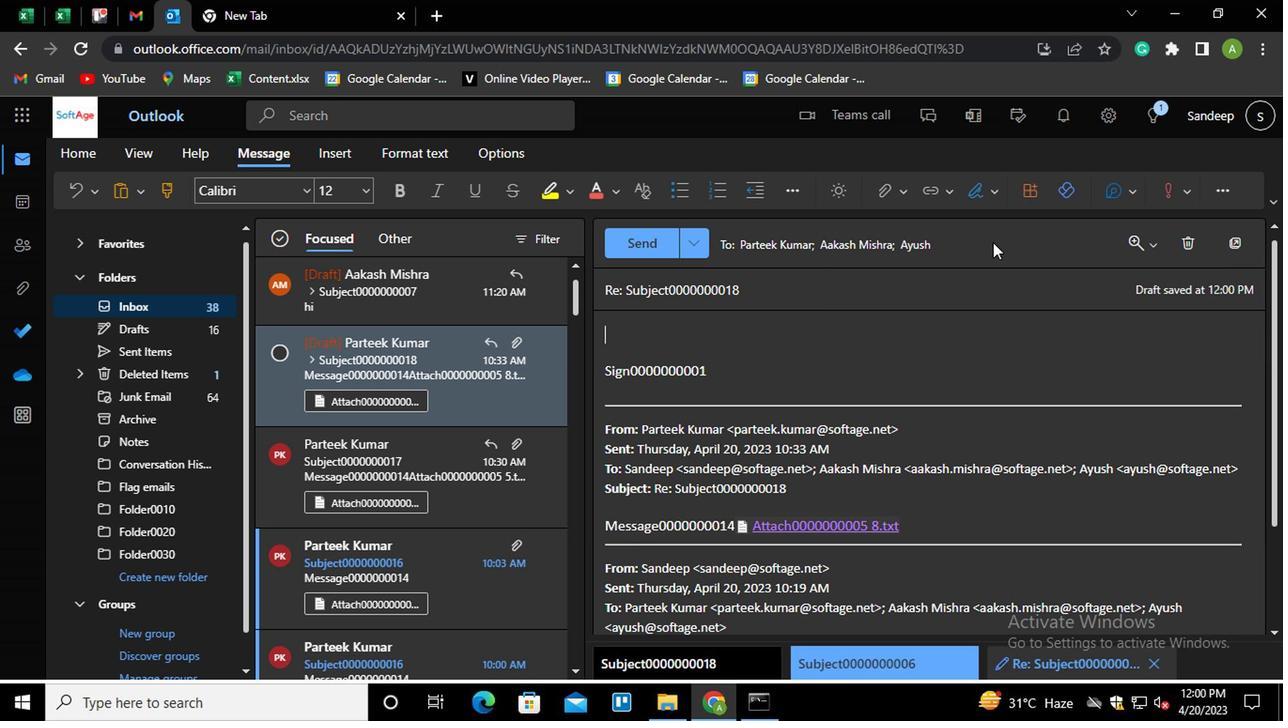 
Action: Mouse moved to (884, 291)
Screenshot: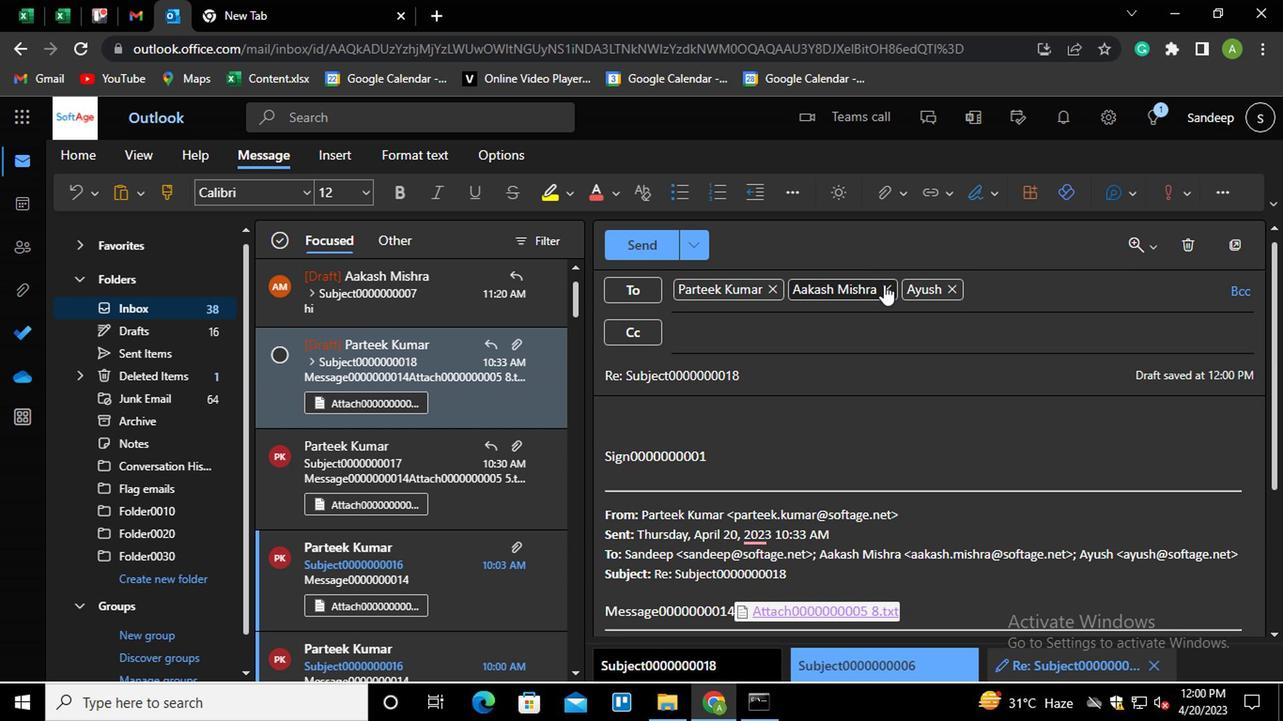 
Action: Mouse pressed left at (884, 291)
Screenshot: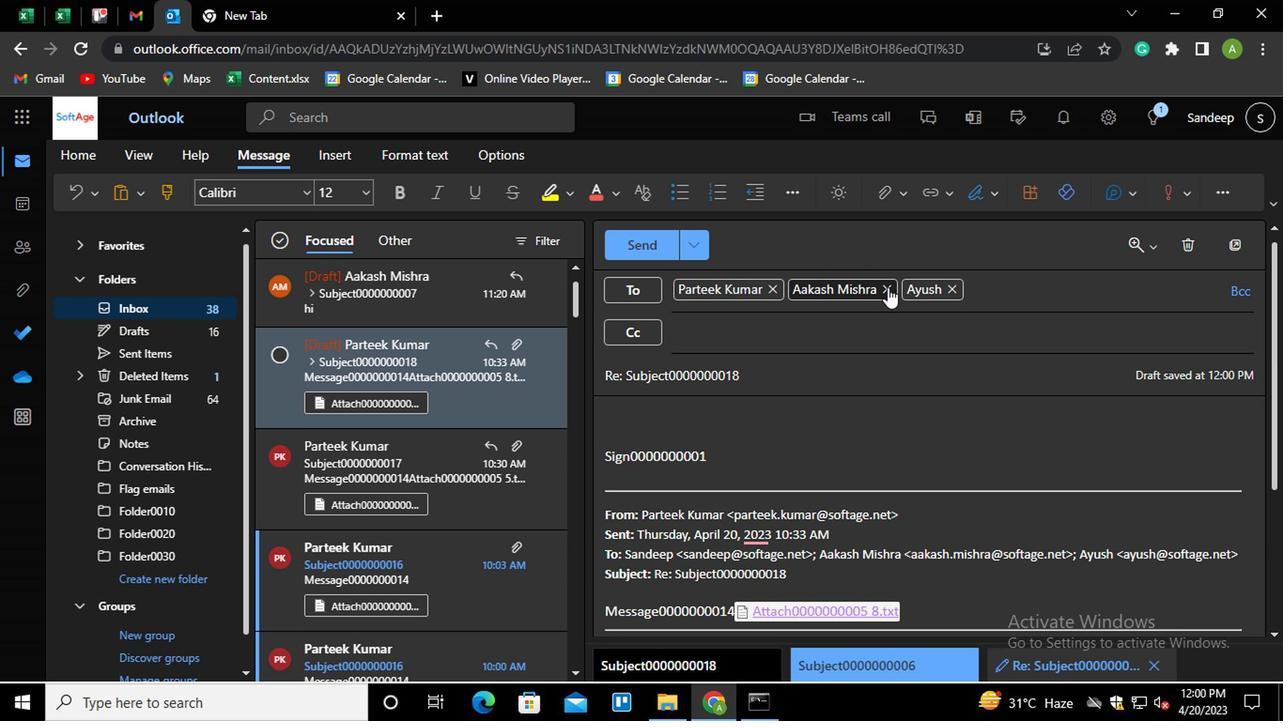 
Action: Mouse moved to (839, 294)
Screenshot: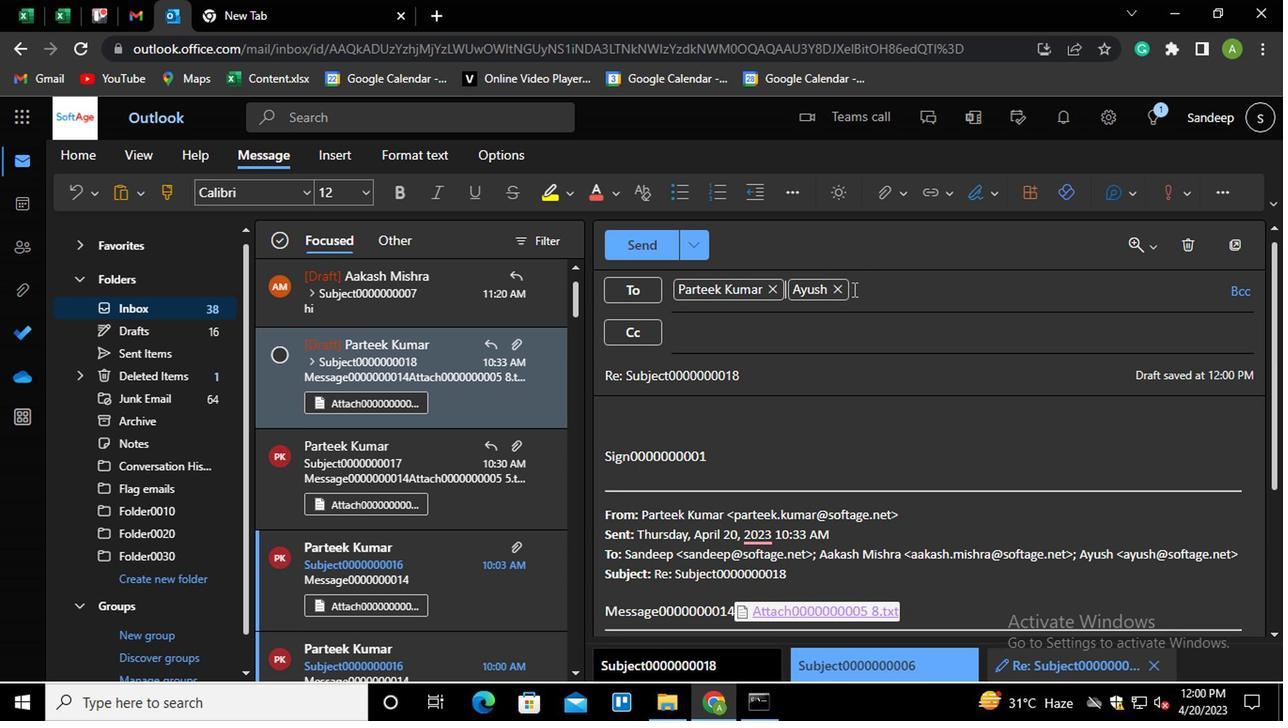 
Action: Mouse pressed left at (839, 294)
Screenshot: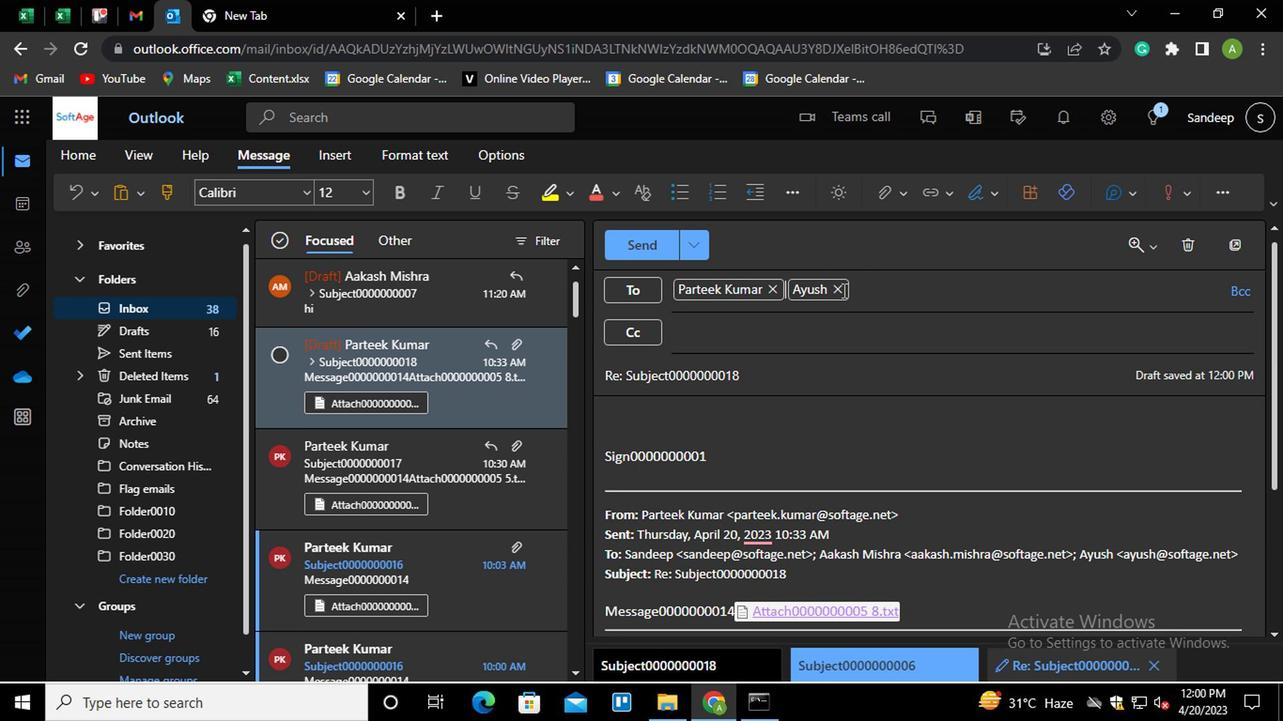 
Action: Mouse moved to (742, 335)
Screenshot: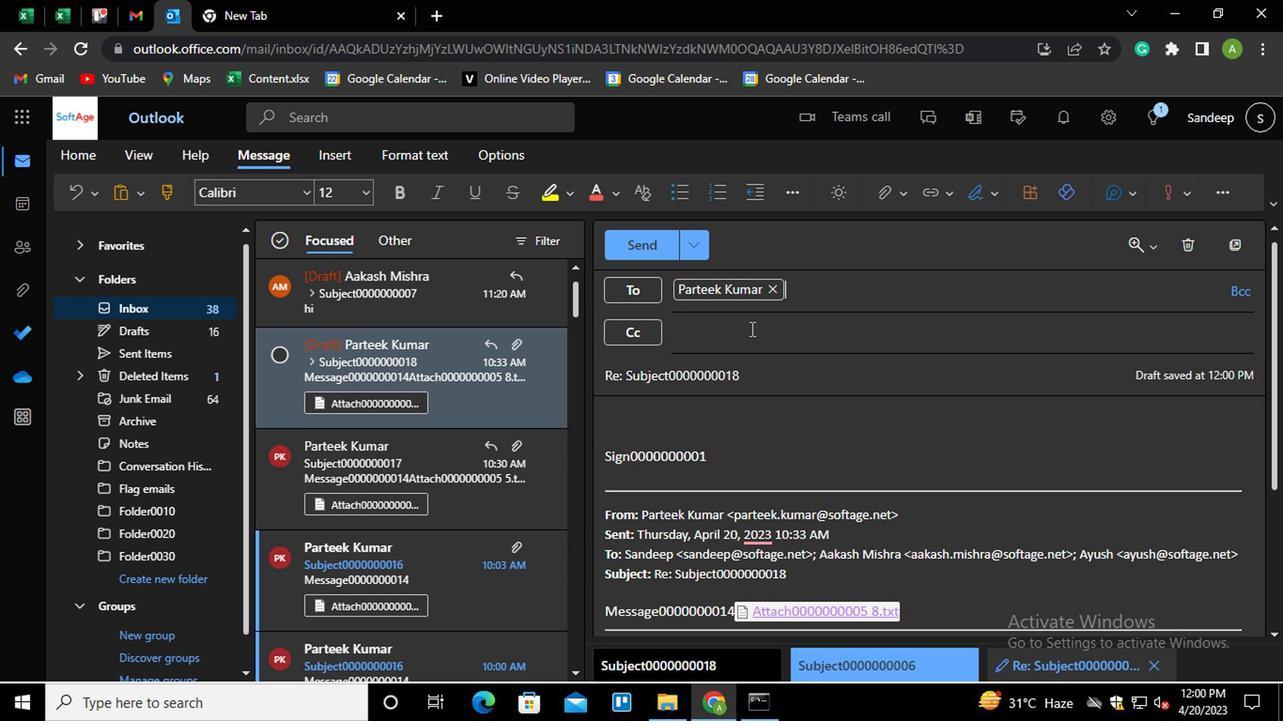 
Action: Mouse pressed left at (742, 335)
Screenshot: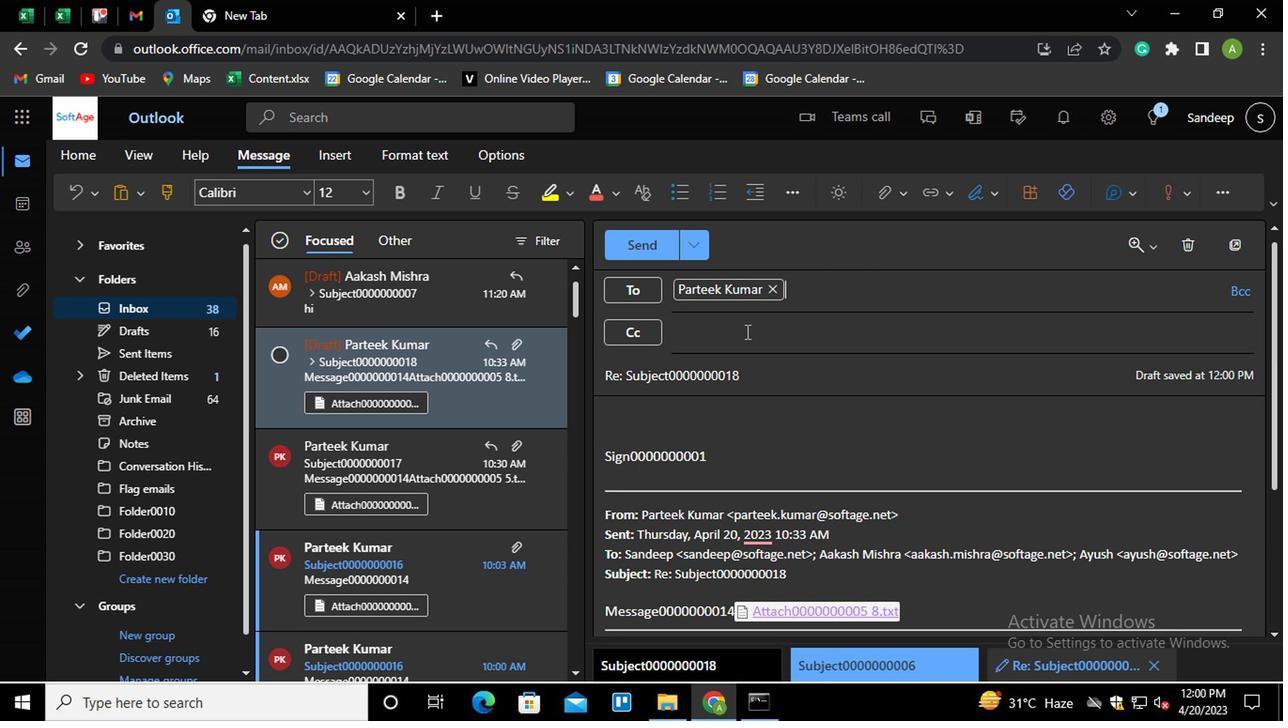 
Action: Mouse moved to (742, 335)
Screenshot: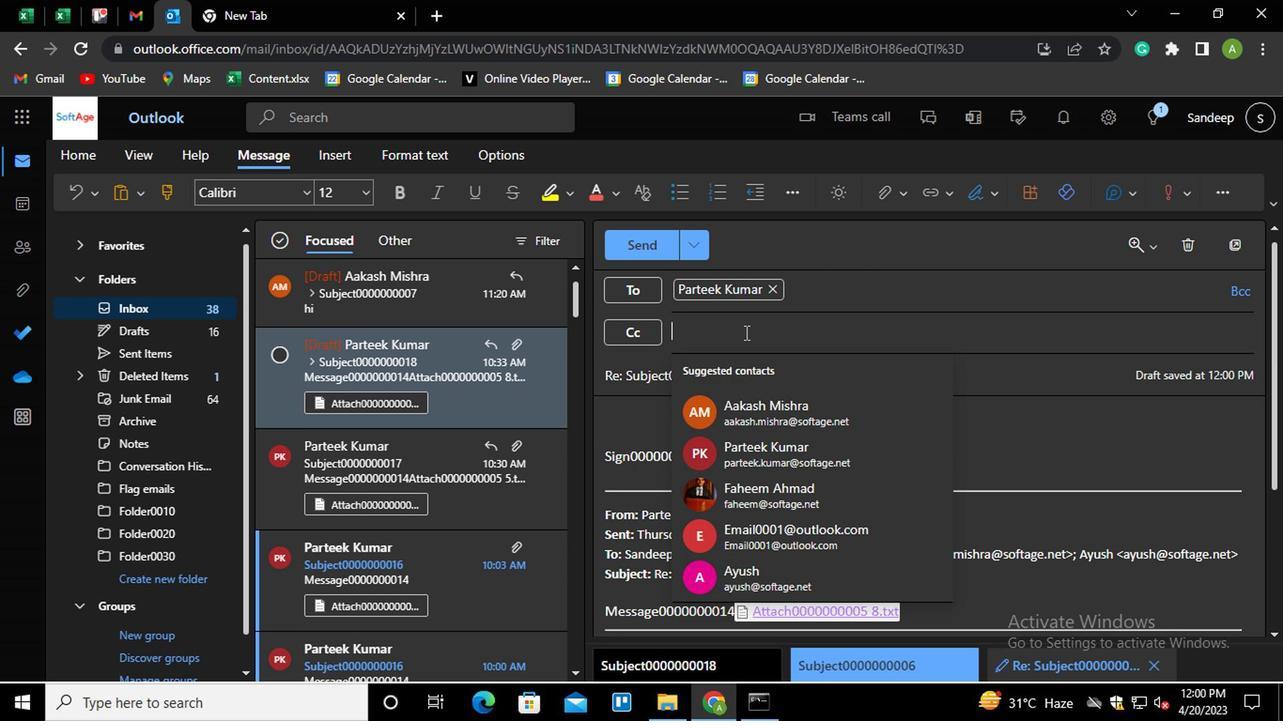
Action: Key pressed AA<Key.enter>
Screenshot: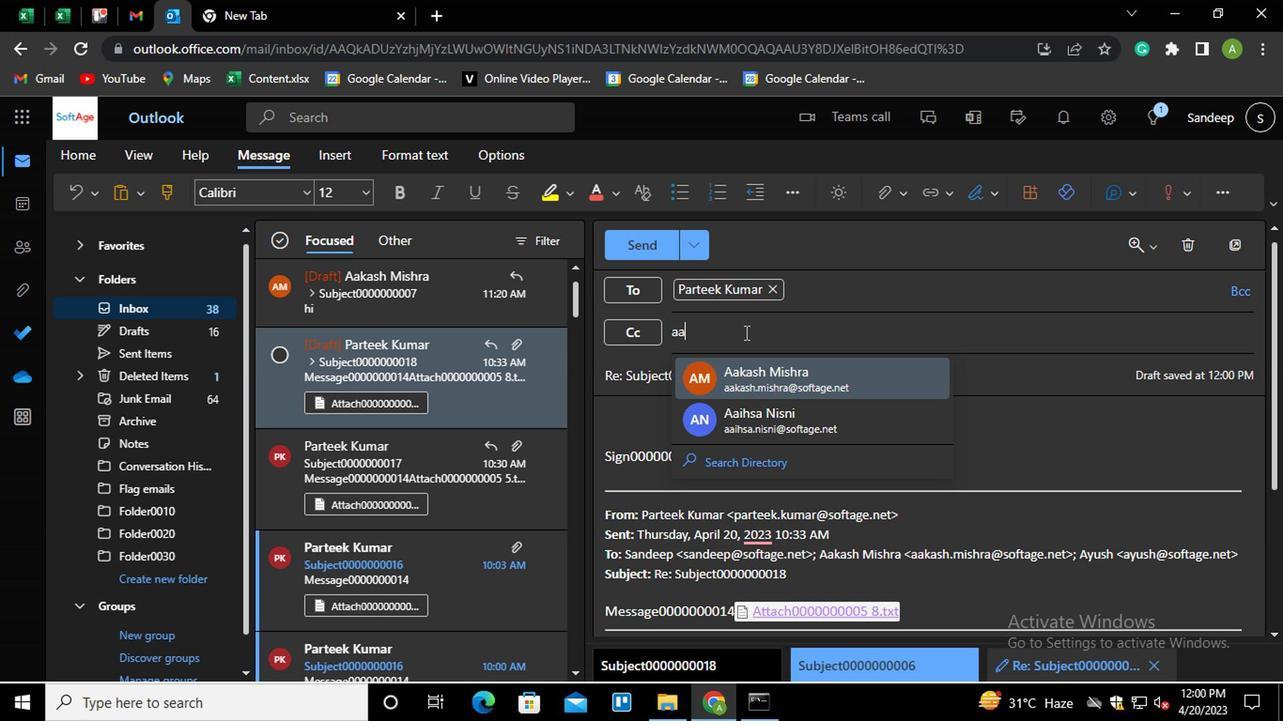 
Action: Mouse moved to (765, 382)
Screenshot: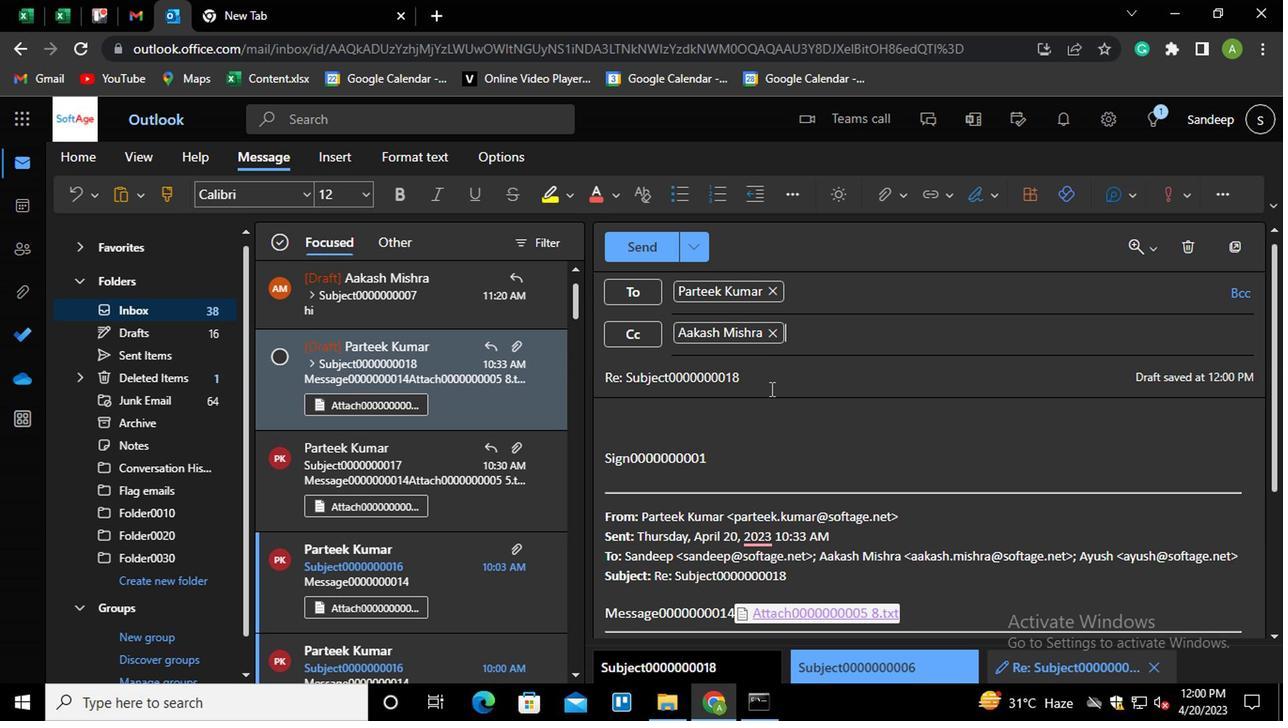 
Action: Mouse pressed left at (765, 382)
Screenshot: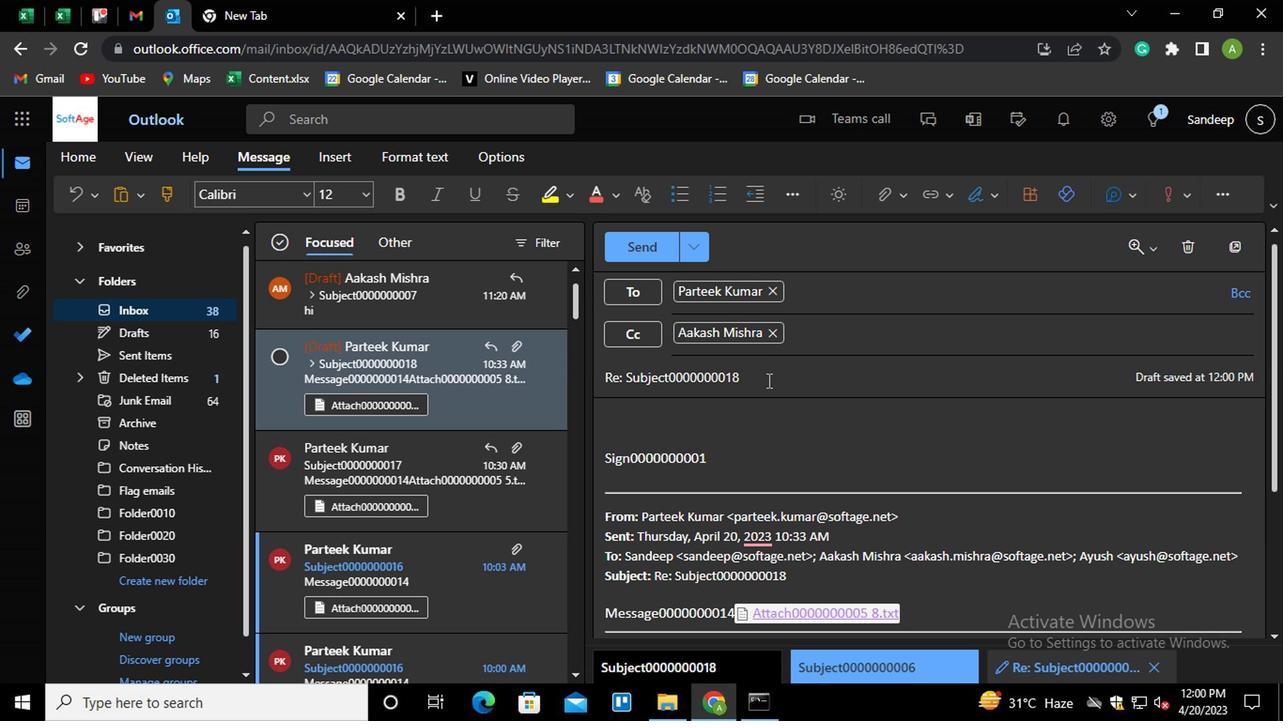 
Action: Key pressed <Key.shift_r><Key.home><Key.shift>SUBJECT0000000007
Screenshot: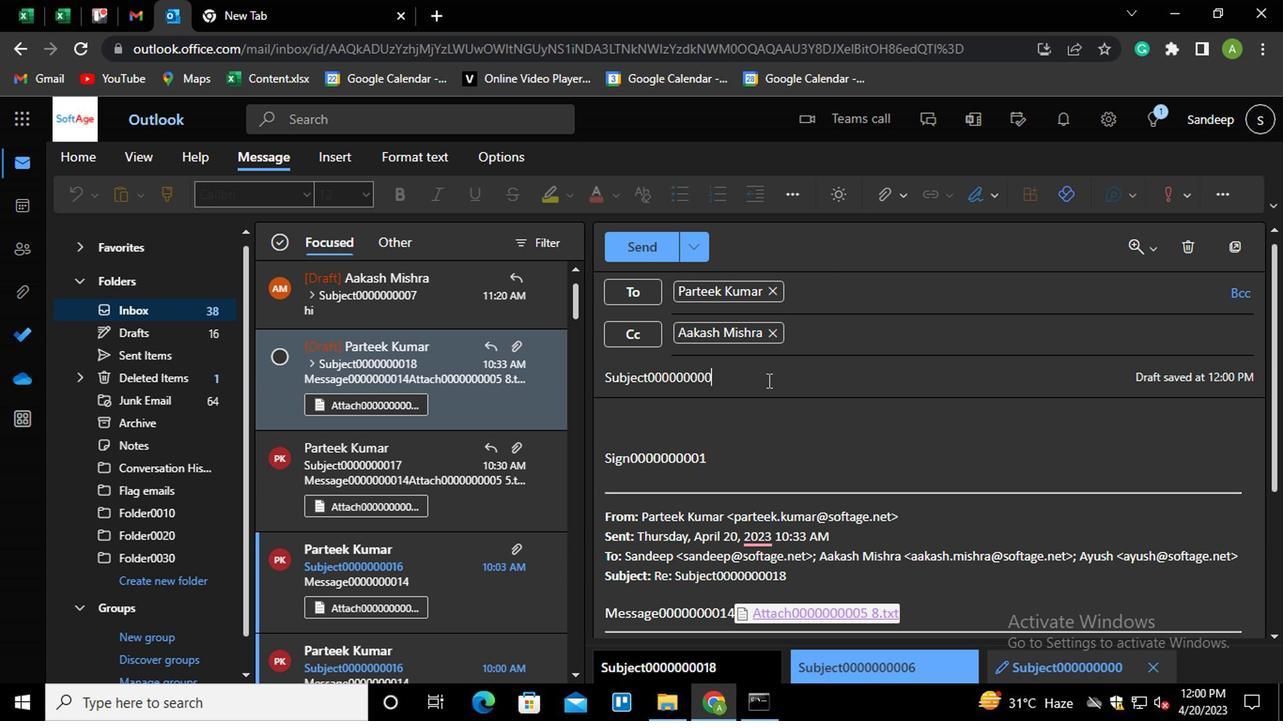 
Action: Mouse moved to (749, 466)
Screenshot: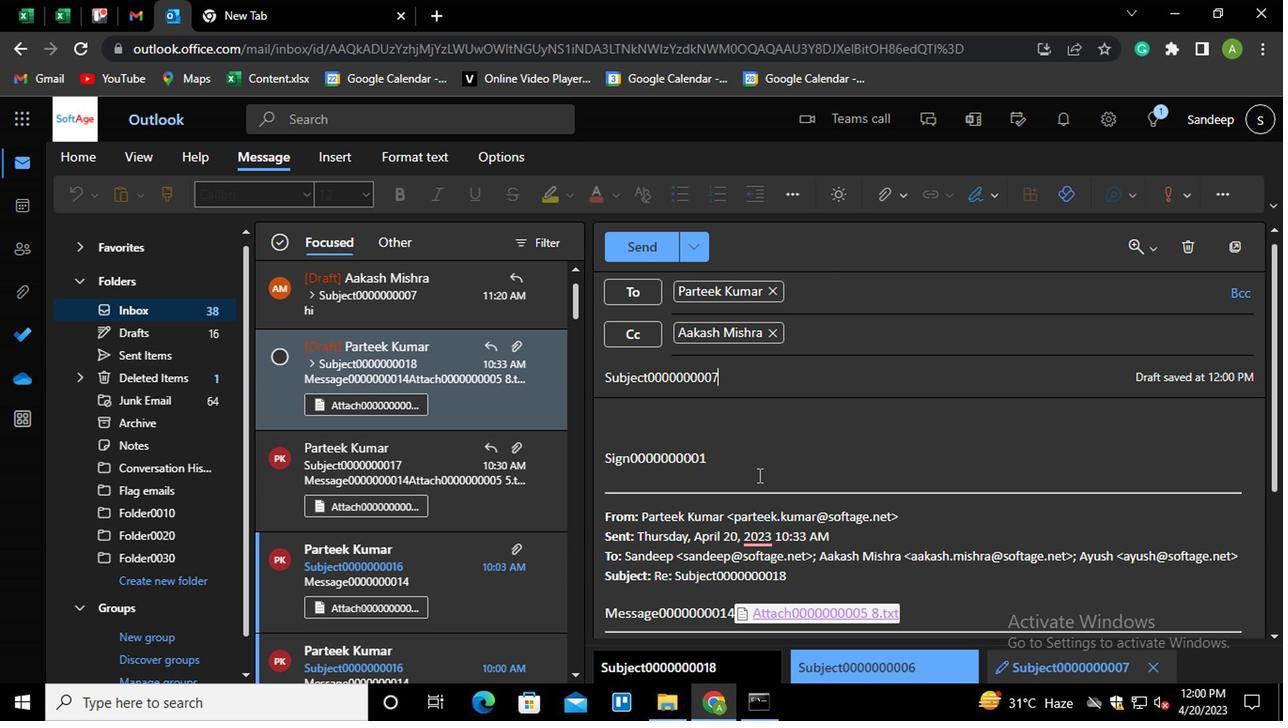 
Action: Mouse pressed left at (749, 466)
Screenshot: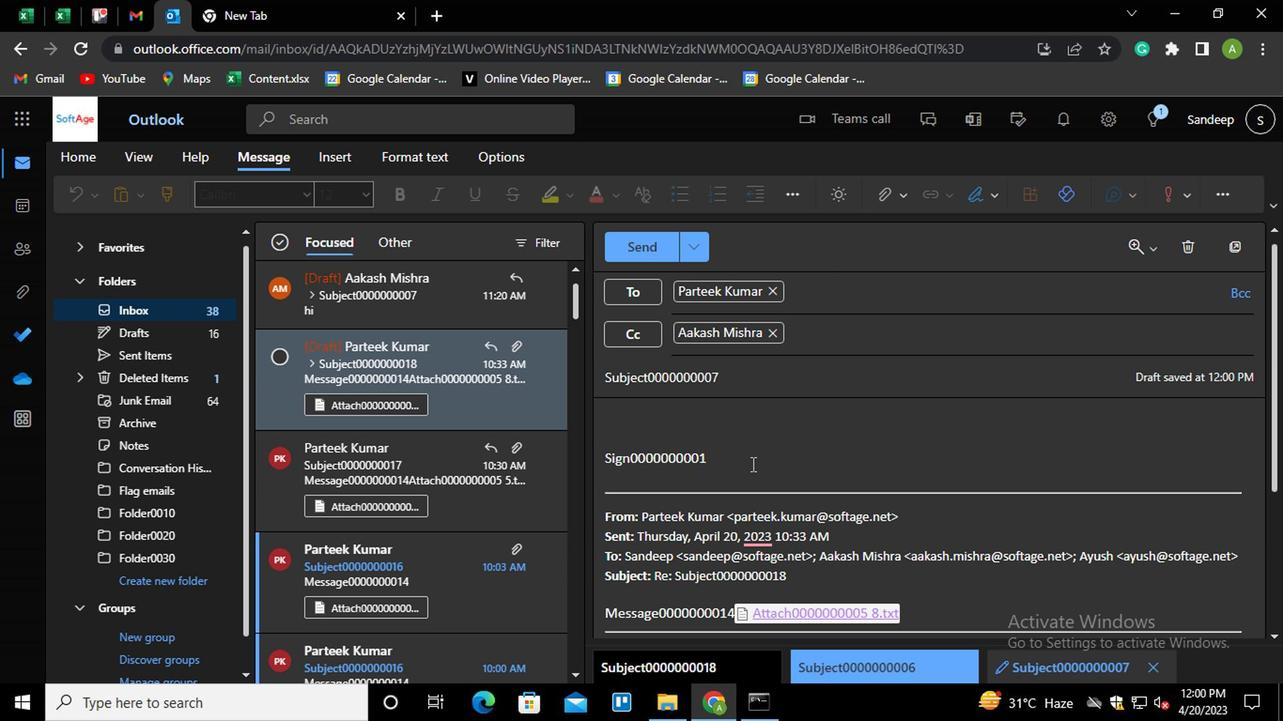 
Action: Key pressed <Key.shift_r><Key.home><Key.shift_r>MESSAGE0000000004
Screenshot: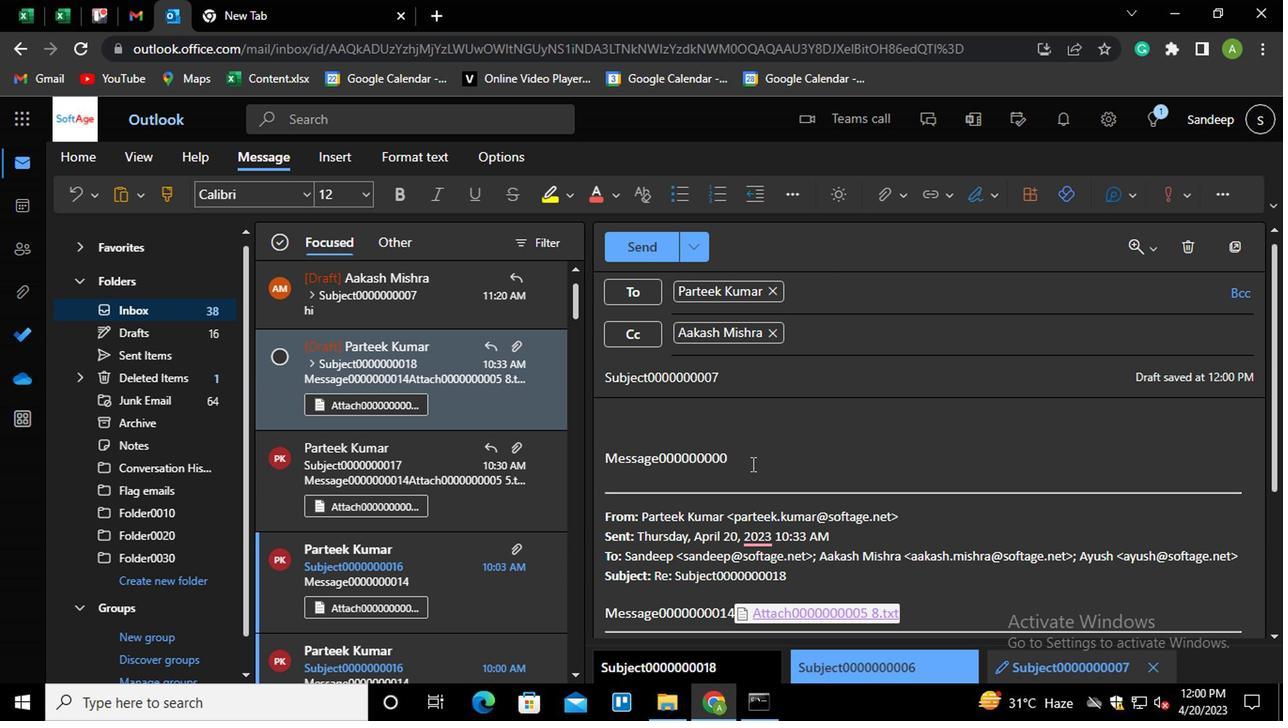 
Action: Mouse moved to (896, 200)
Screenshot: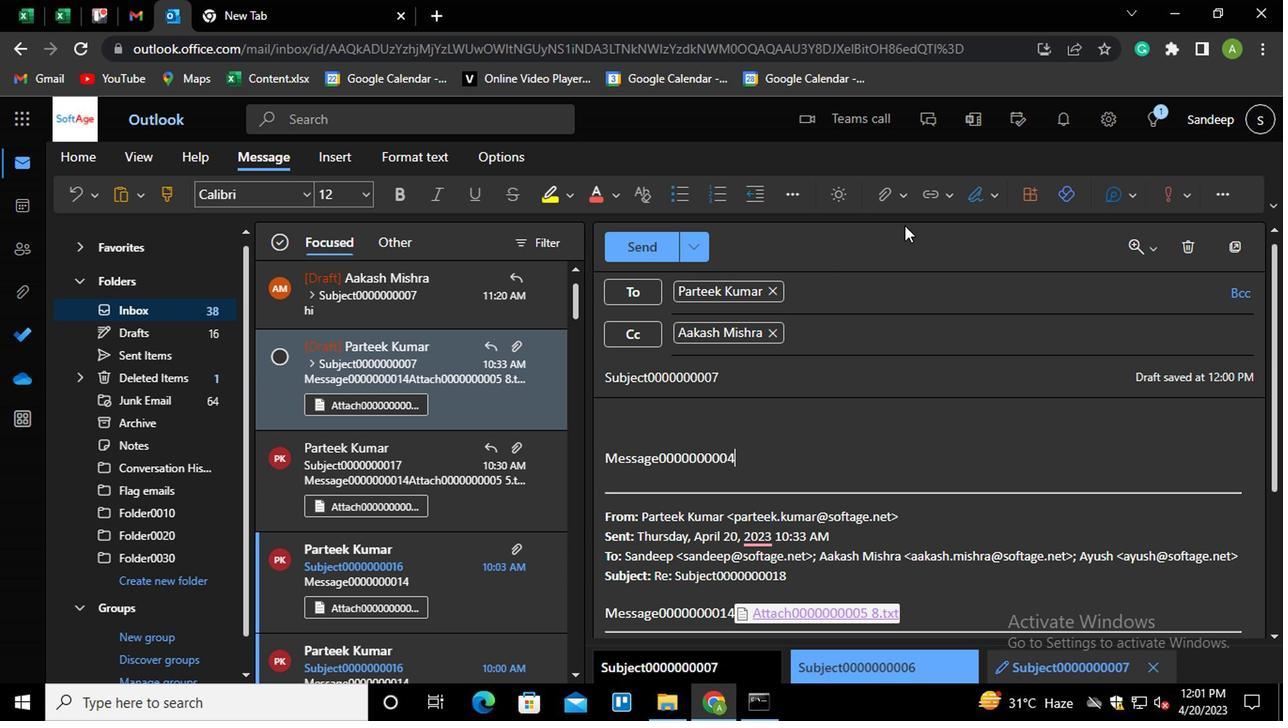 
Action: Mouse pressed left at (896, 200)
Screenshot: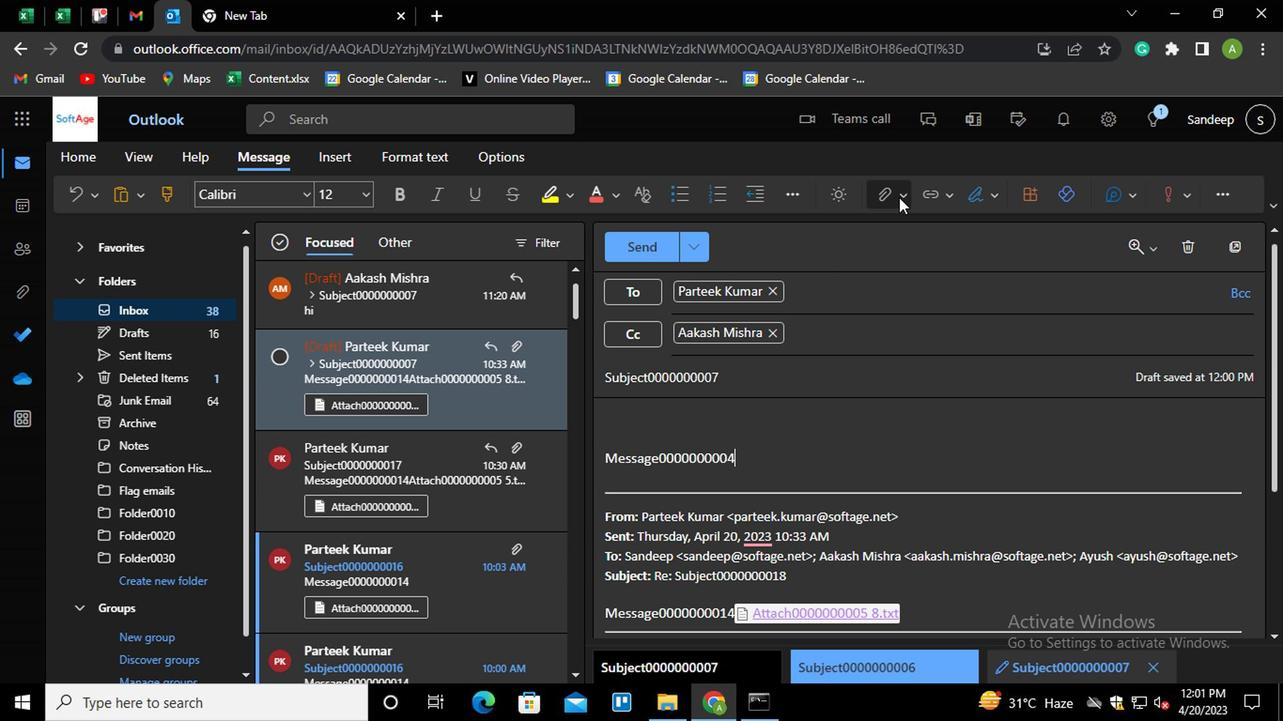 
Action: Mouse moved to (830, 232)
Screenshot: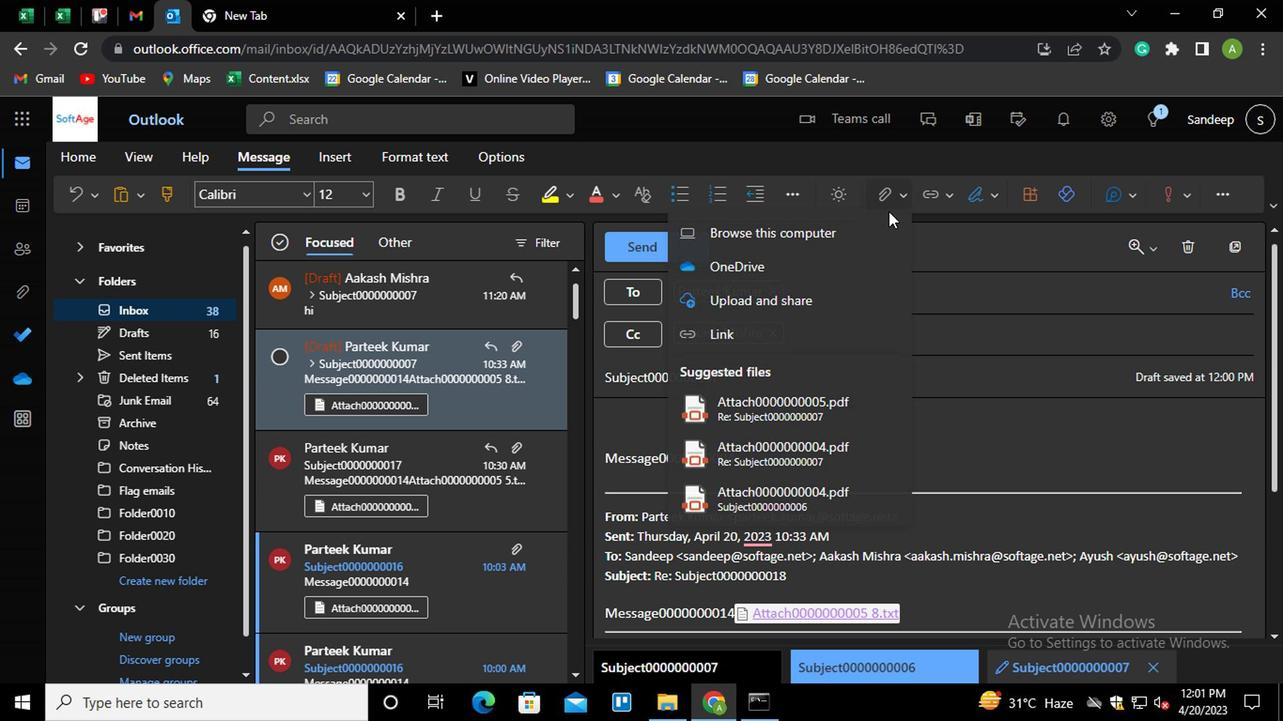 
Action: Mouse pressed left at (830, 232)
Screenshot: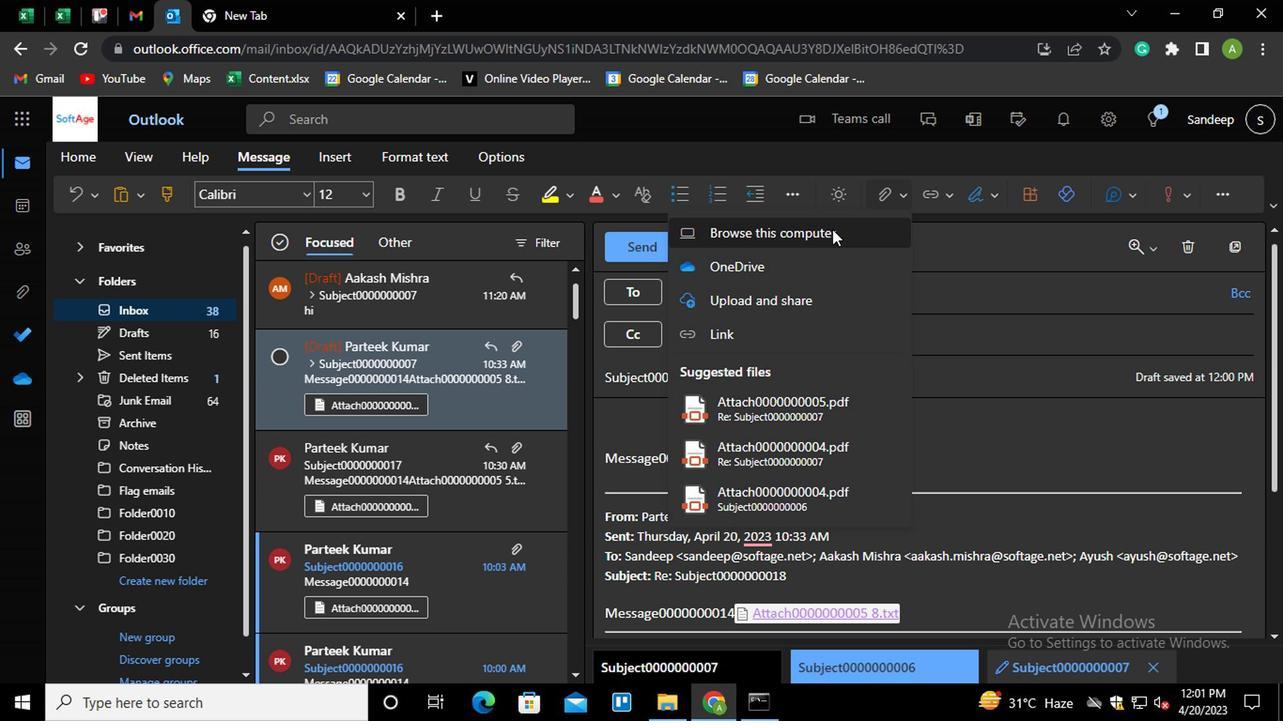 
Action: Mouse moved to (308, 200)
Screenshot: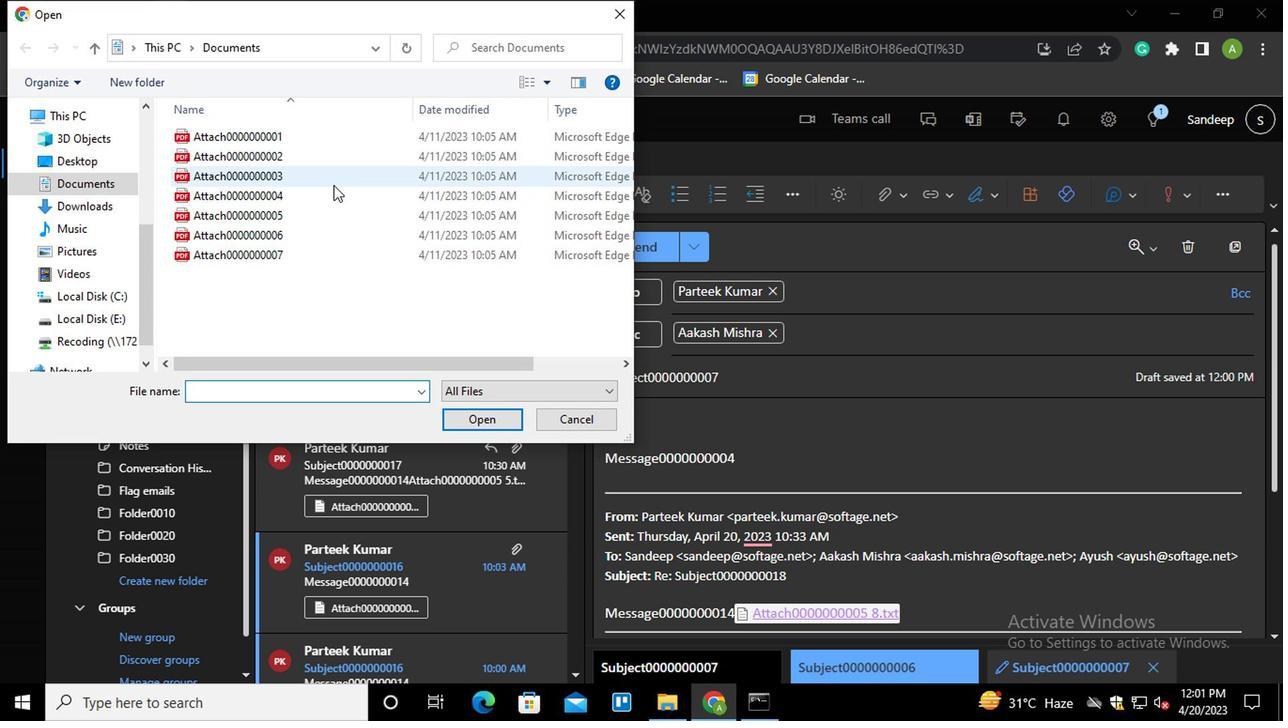 
Action: Mouse pressed left at (308, 200)
Screenshot: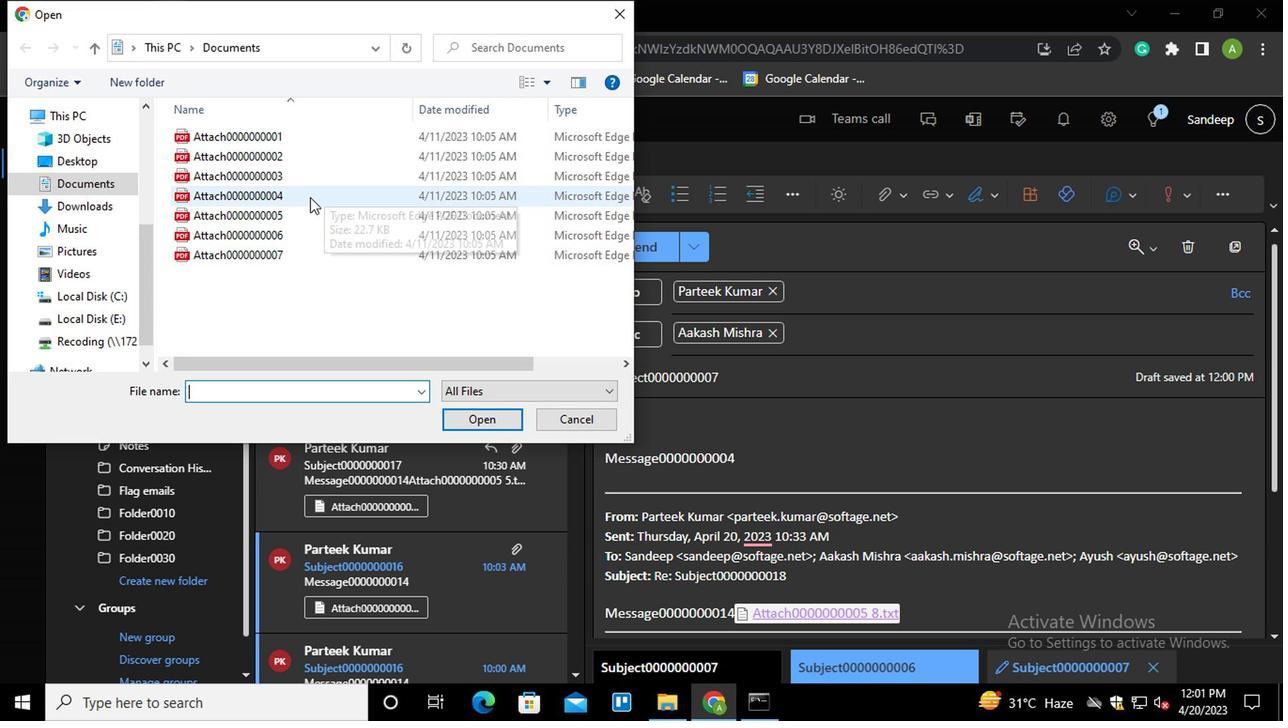 
Action: Mouse moved to (473, 426)
Screenshot: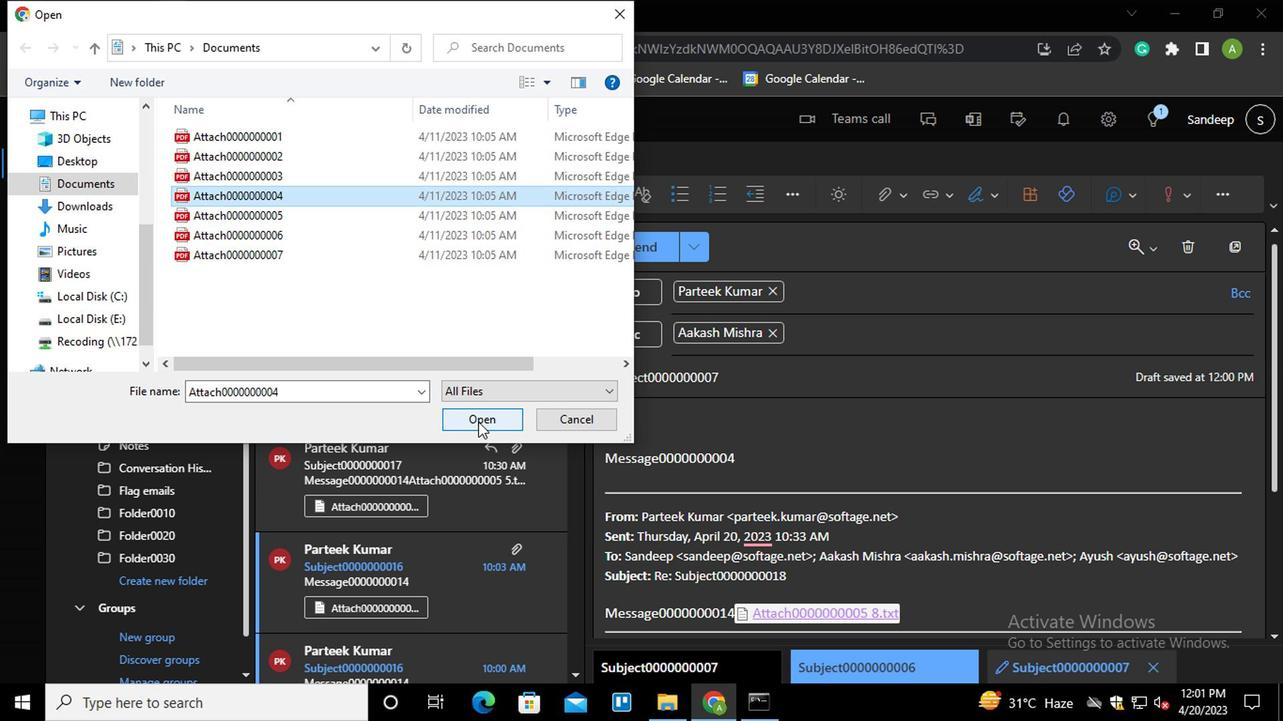 
Action: Mouse pressed left at (473, 426)
Screenshot: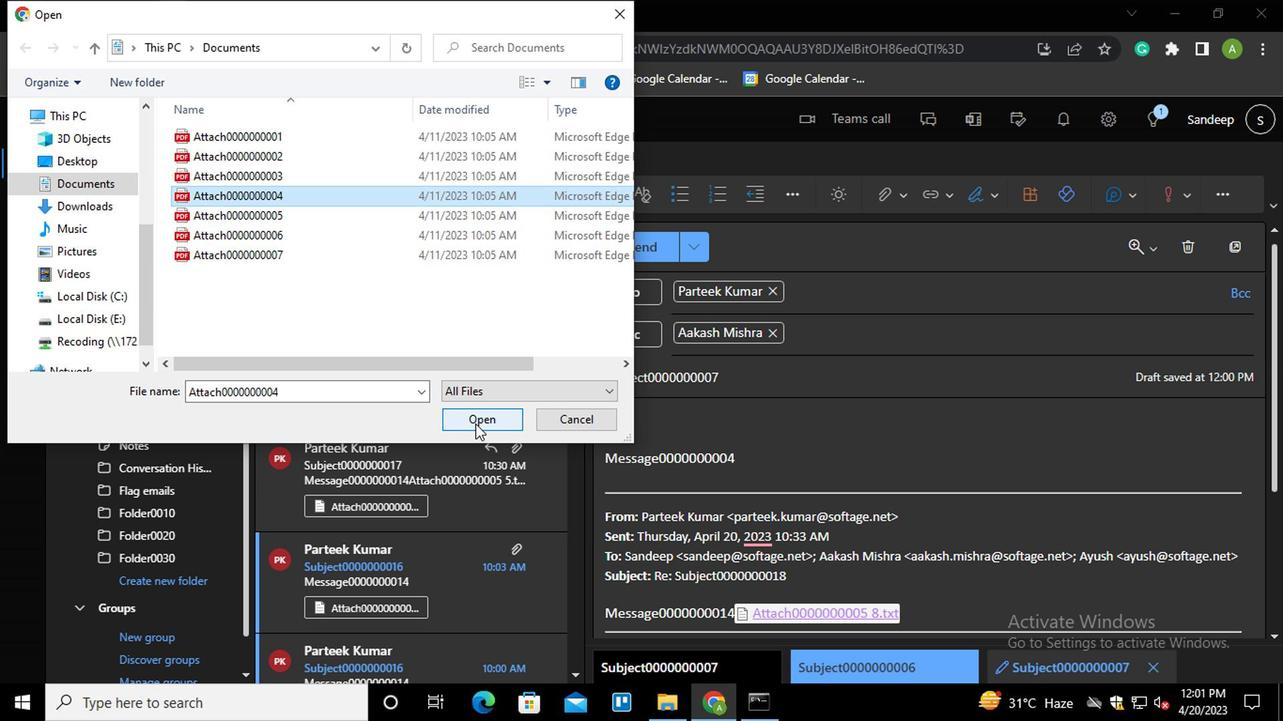 
Action: Mouse moved to (888, 202)
Screenshot: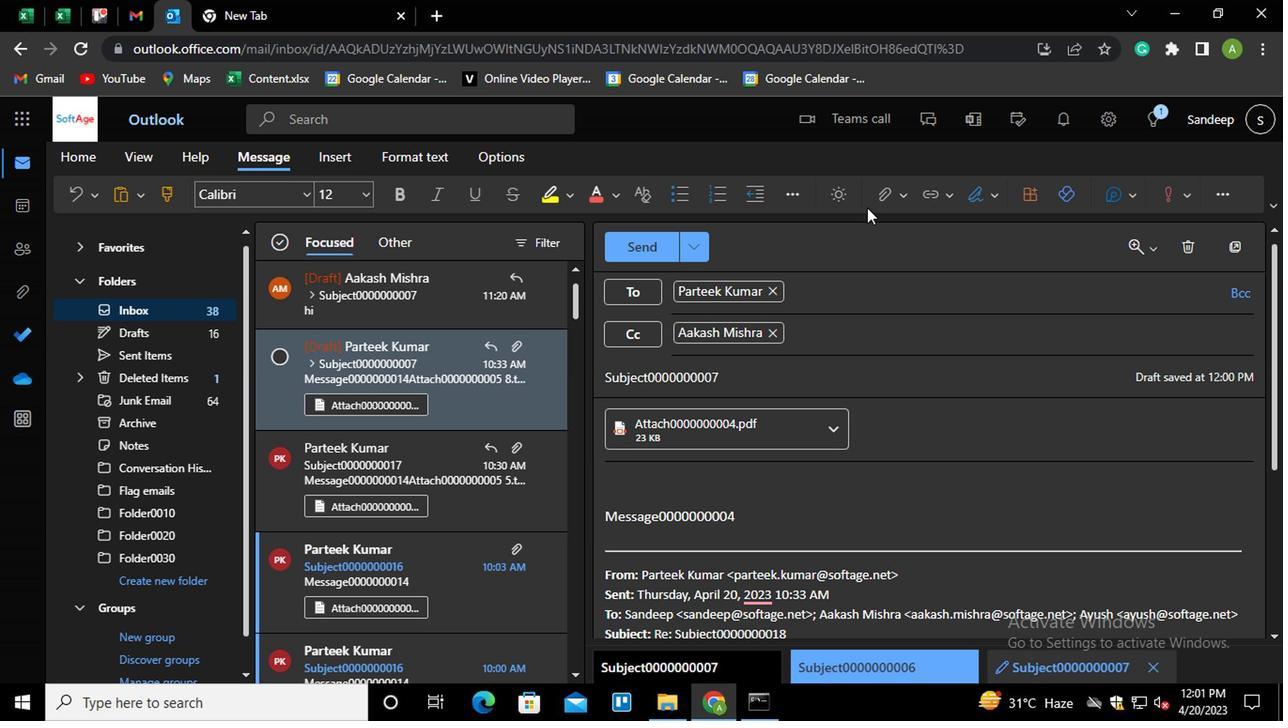 
Action: Mouse pressed left at (888, 202)
Screenshot: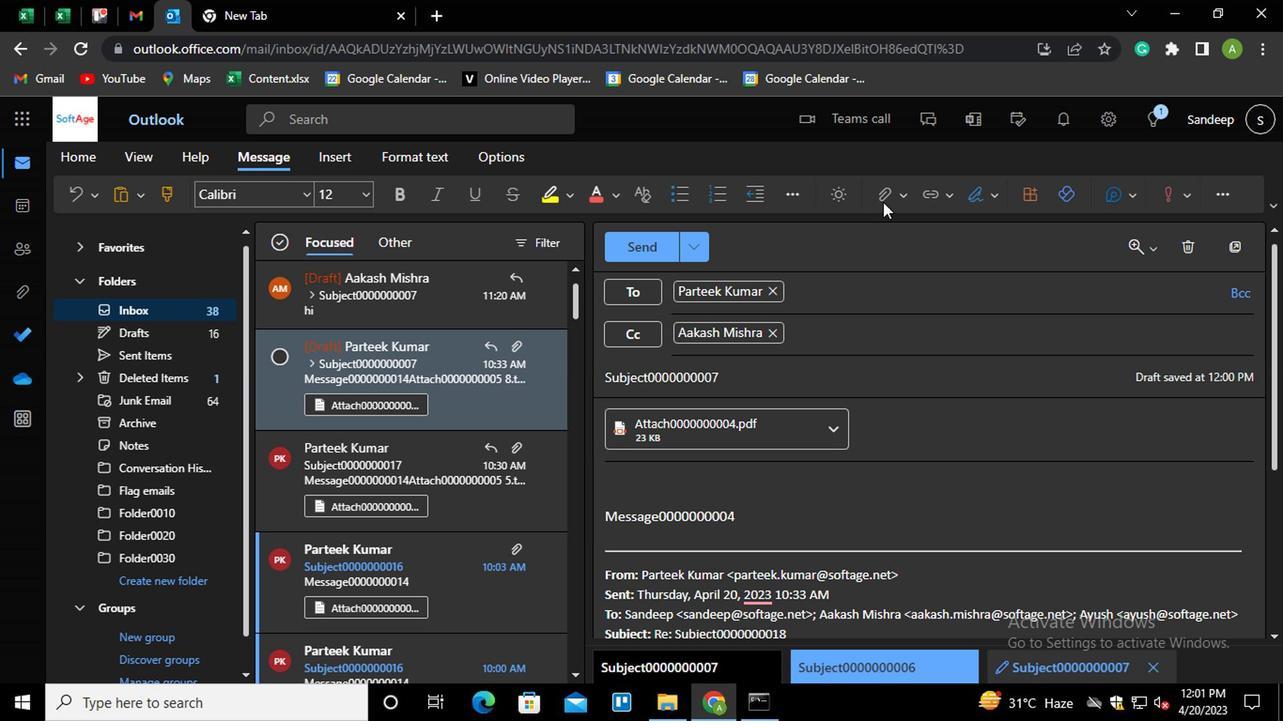 
Action: Mouse moved to (739, 272)
Screenshot: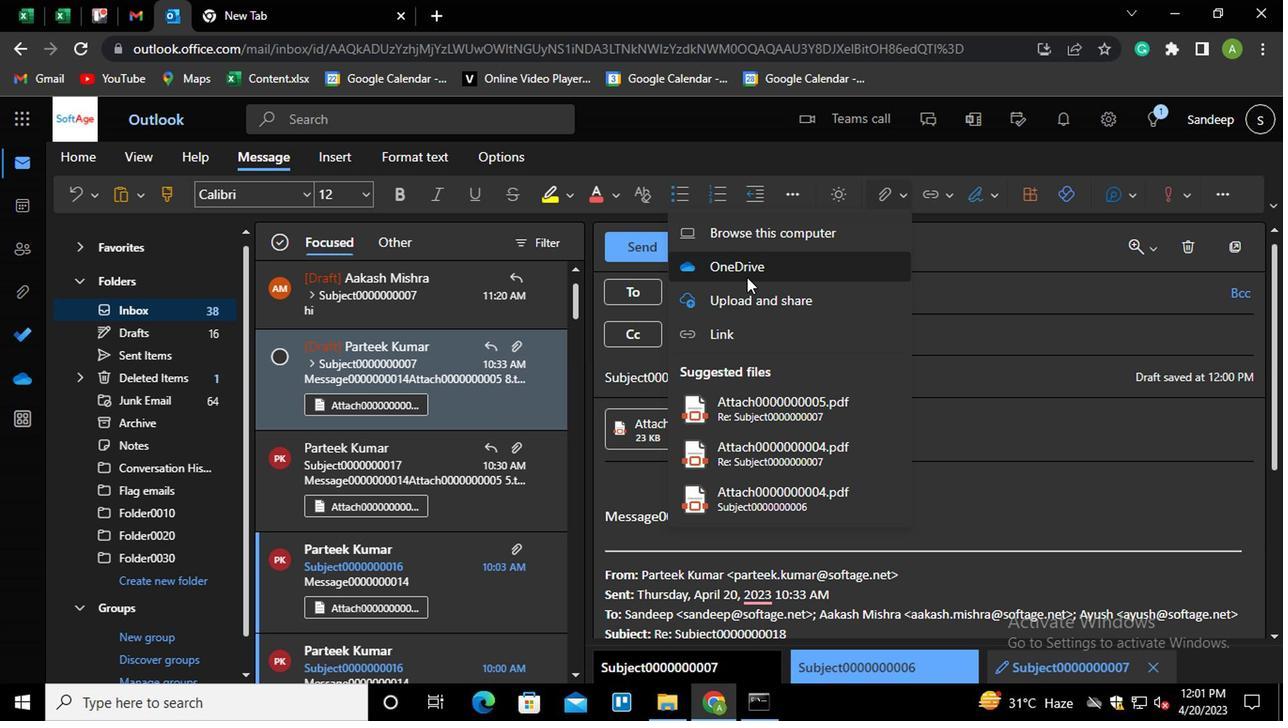 
Action: Mouse pressed left at (739, 272)
Screenshot: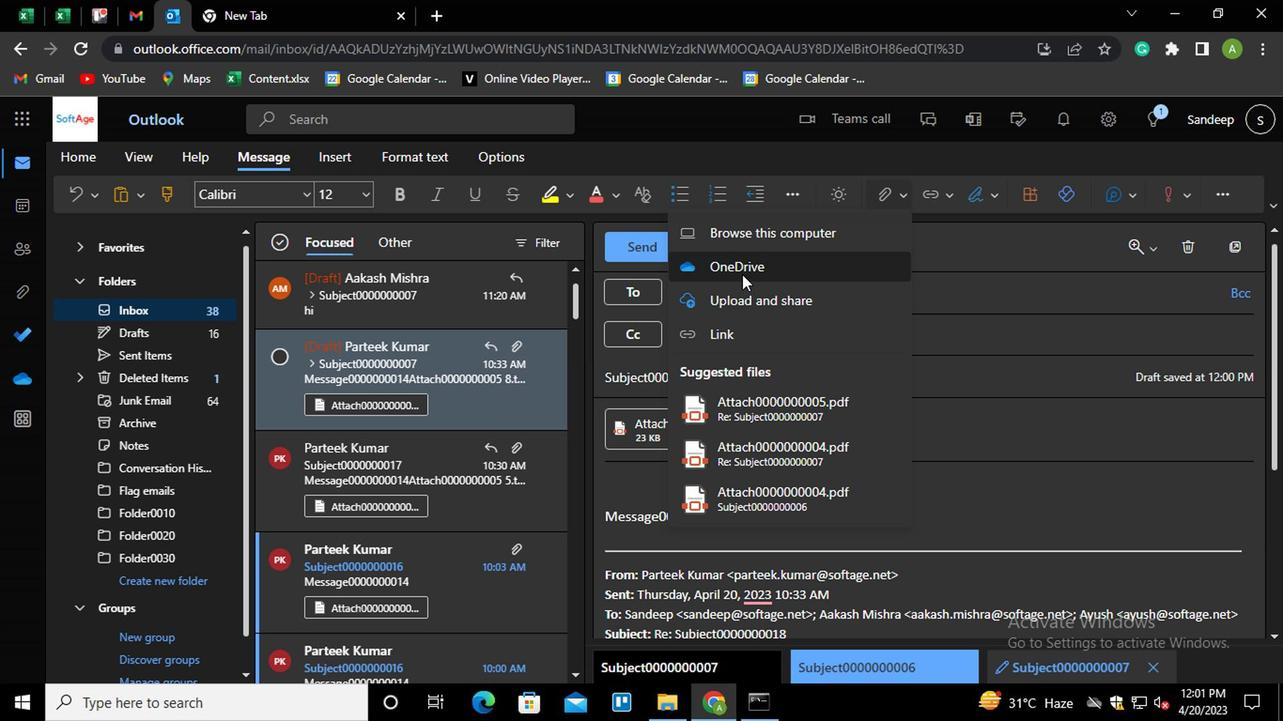 
Action: Mouse moved to (492, 296)
Screenshot: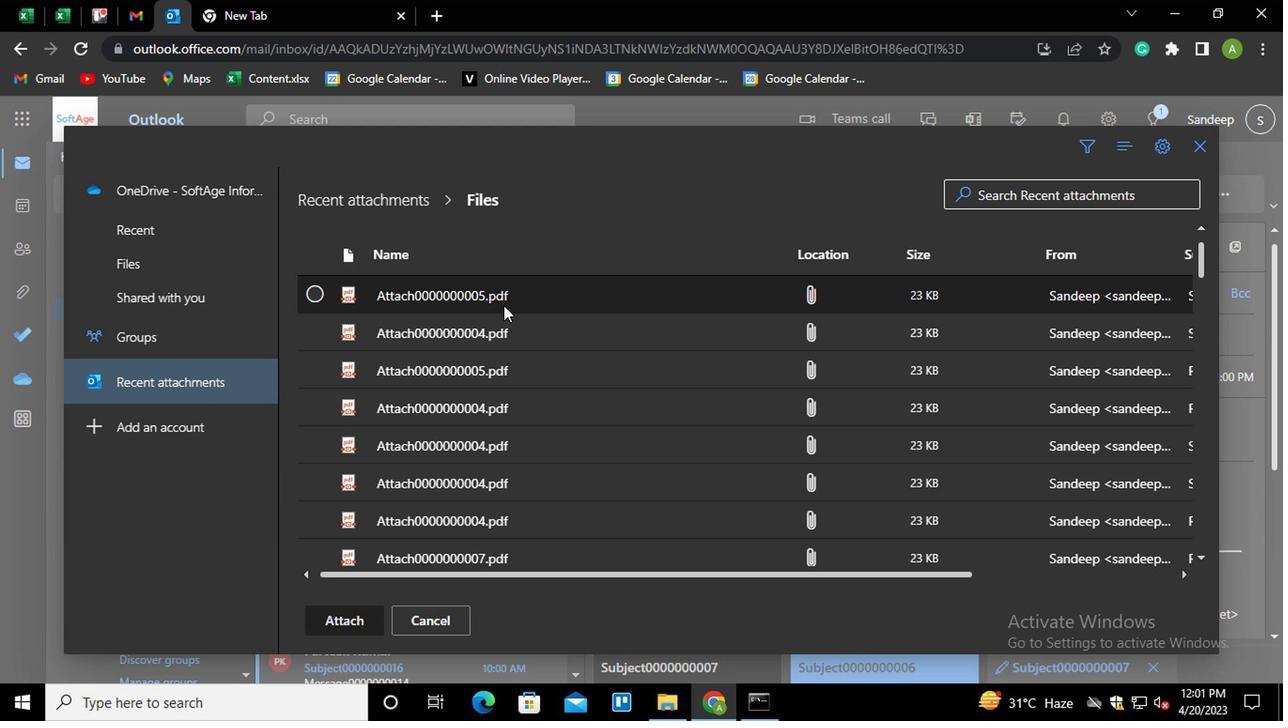 
Action: Mouse pressed left at (492, 296)
Screenshot: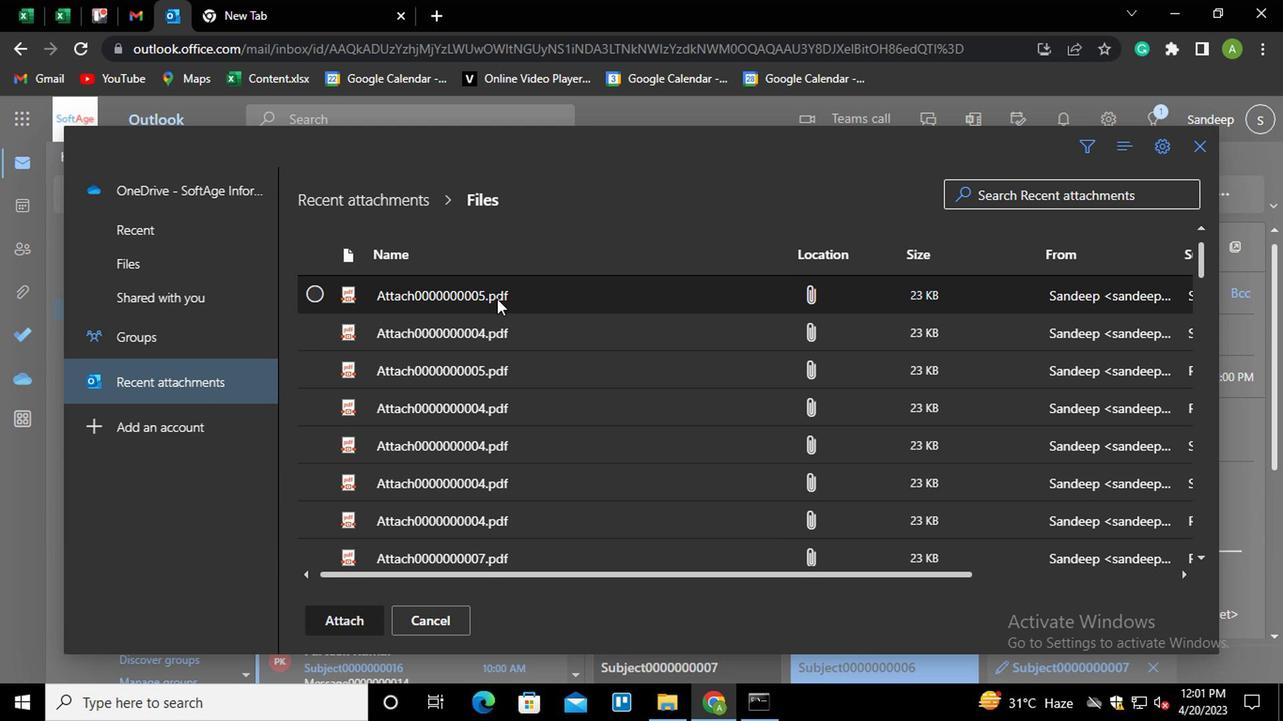
Action: Mouse moved to (364, 619)
Screenshot: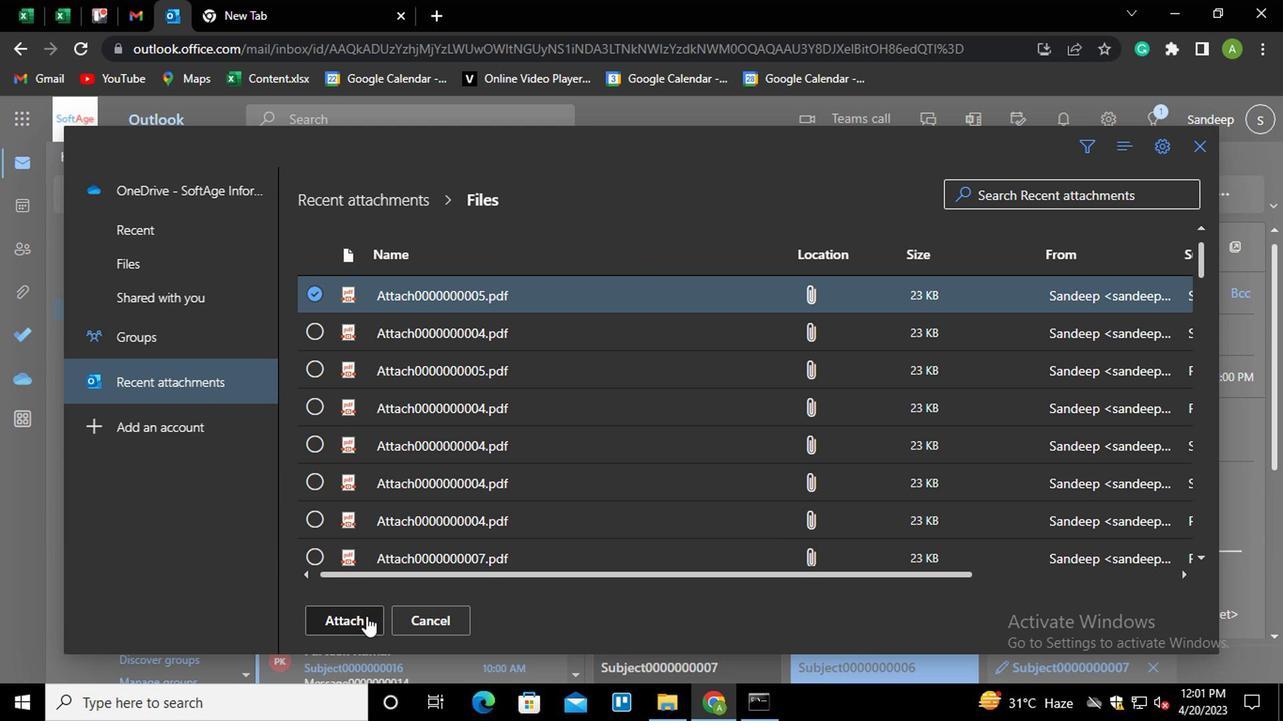 
Action: Mouse pressed left at (364, 619)
Screenshot: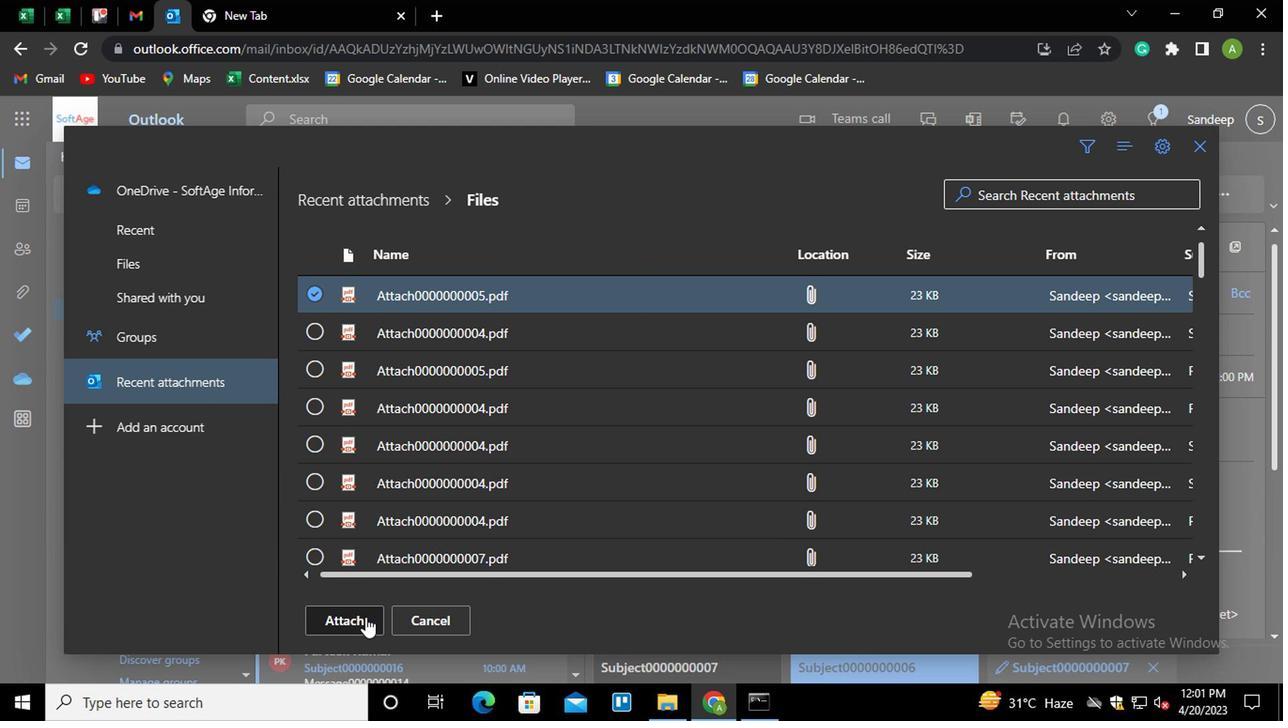 
Action: Mouse moved to (623, 242)
Screenshot: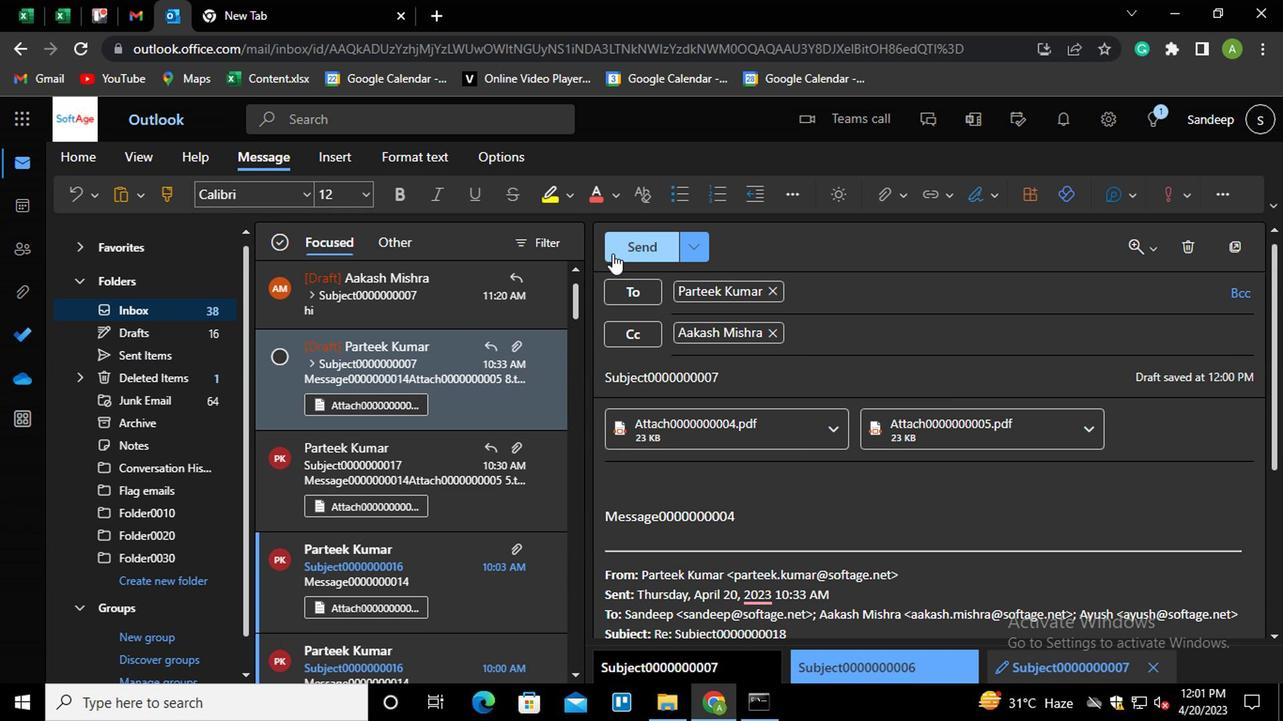 
Action: Mouse pressed left at (623, 242)
Screenshot: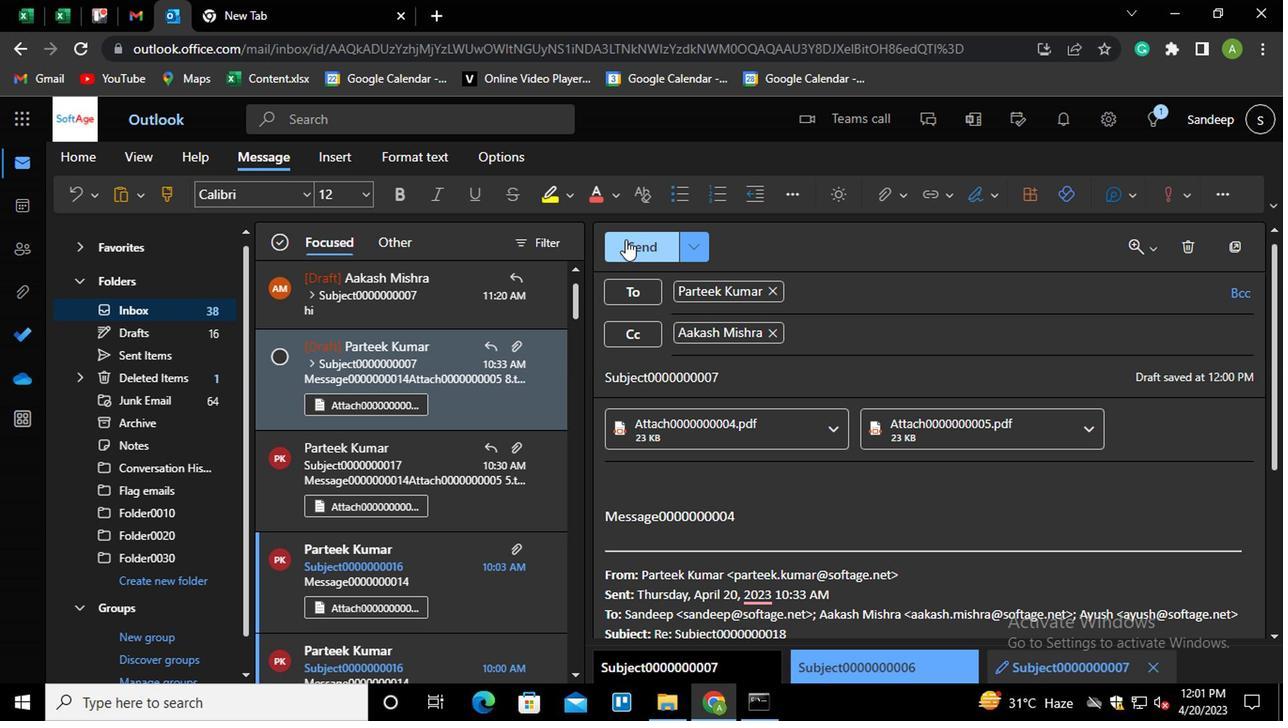 
Action: Mouse moved to (427, 363)
Screenshot: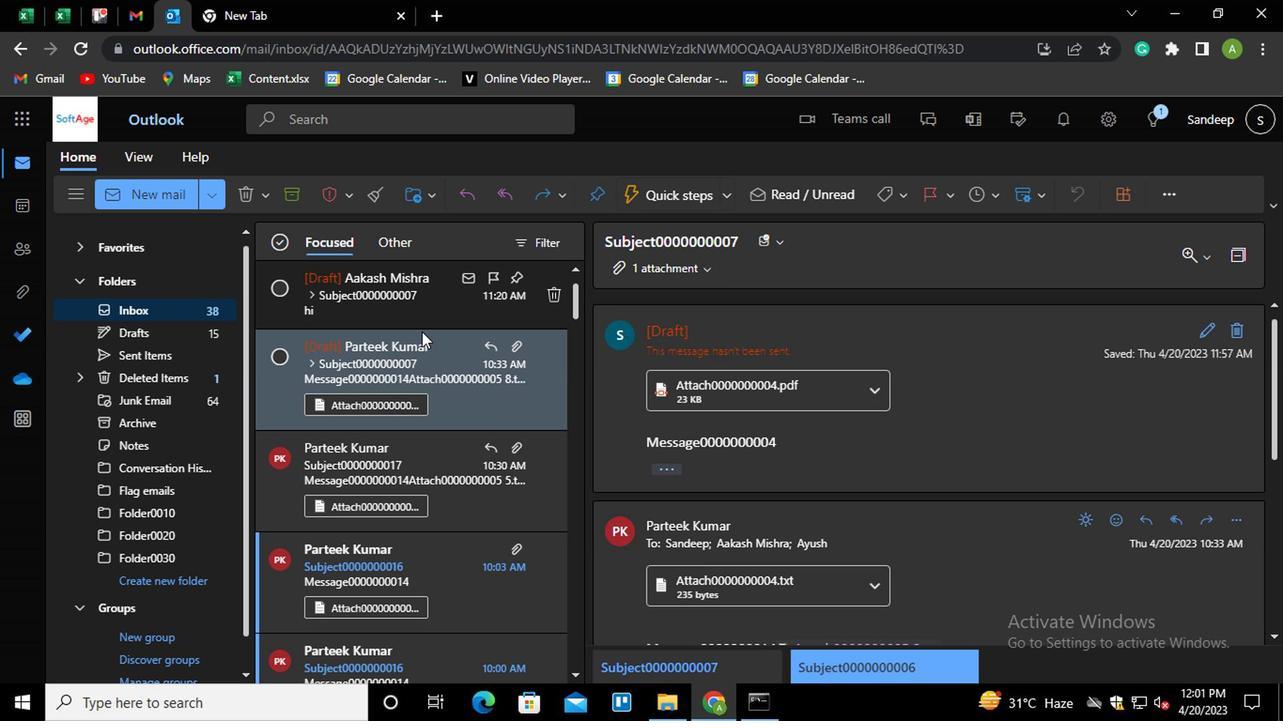 
Action: Mouse pressed left at (427, 363)
Screenshot: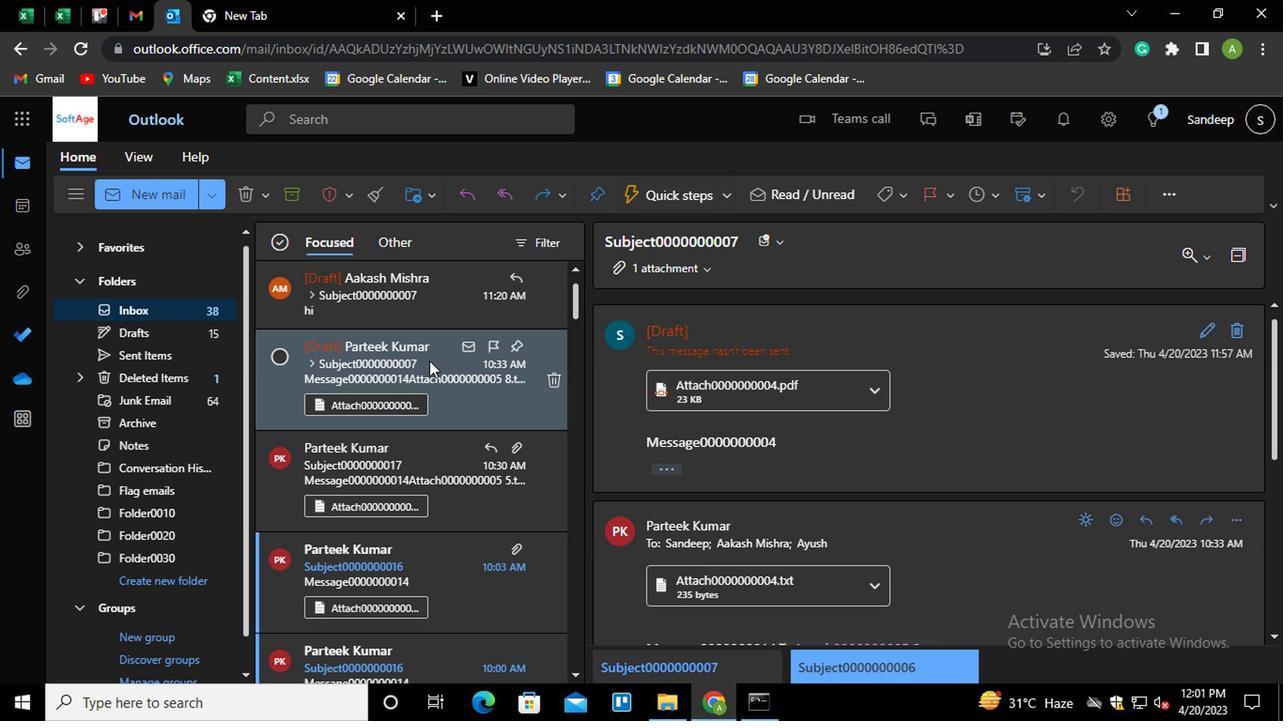 
Action: Mouse moved to (1236, 523)
Screenshot: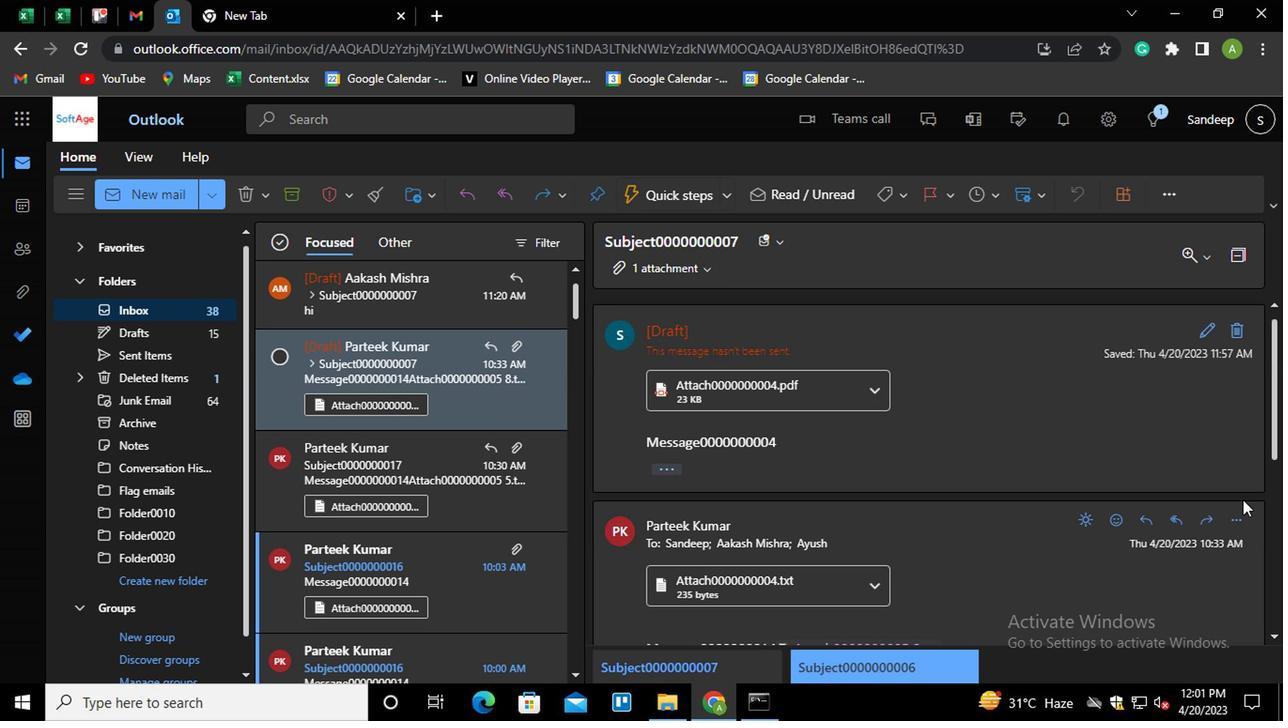 
Action: Mouse pressed left at (1236, 523)
Screenshot: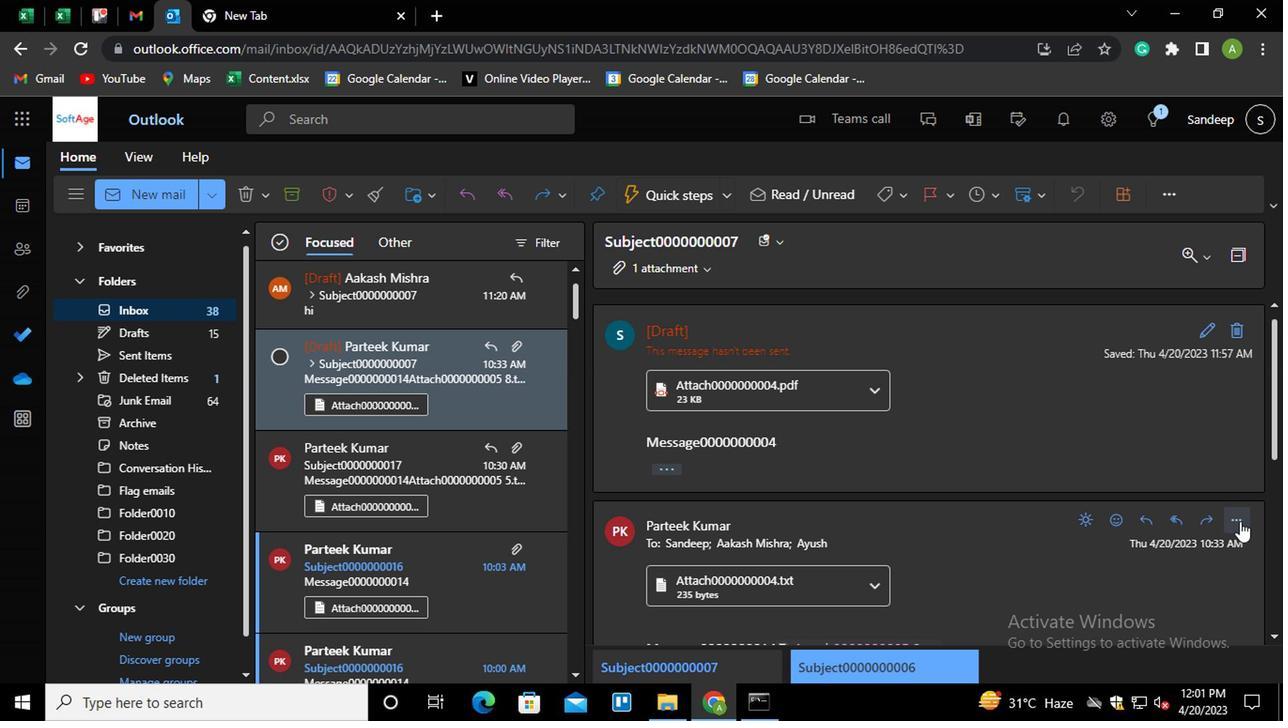 
Action: Mouse moved to (1100, 159)
Screenshot: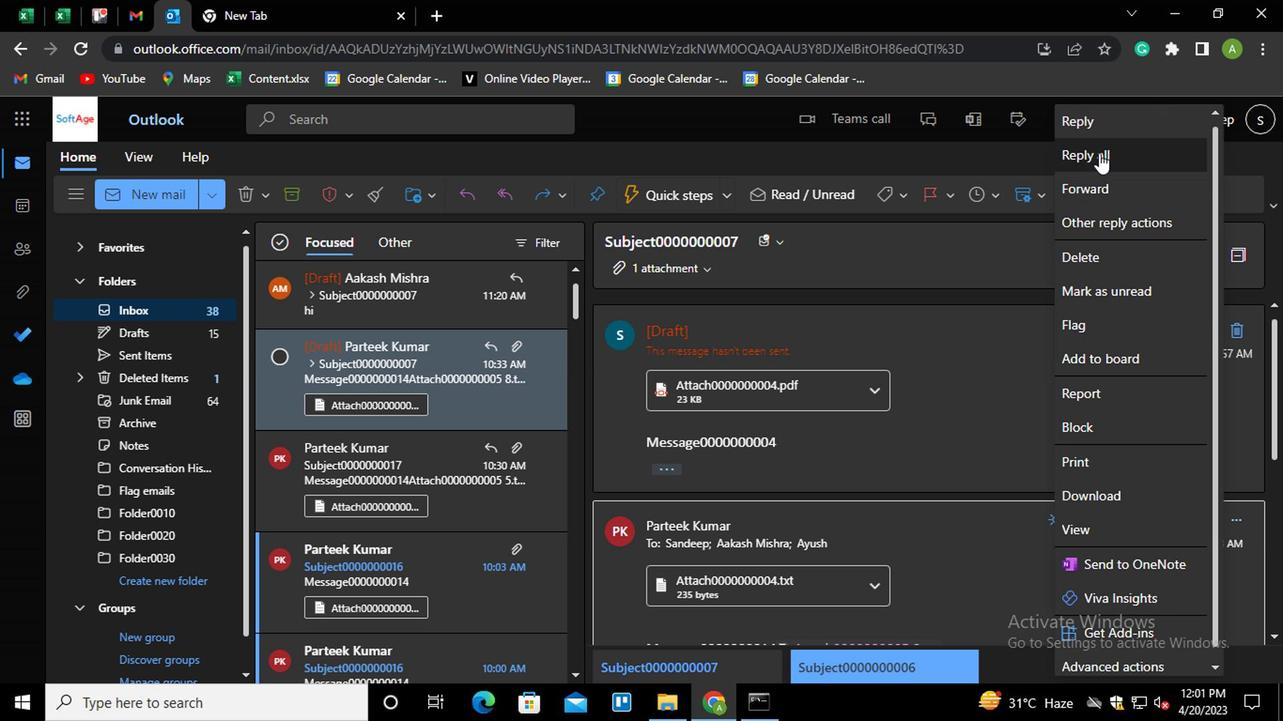 
Action: Mouse pressed left at (1100, 159)
Screenshot: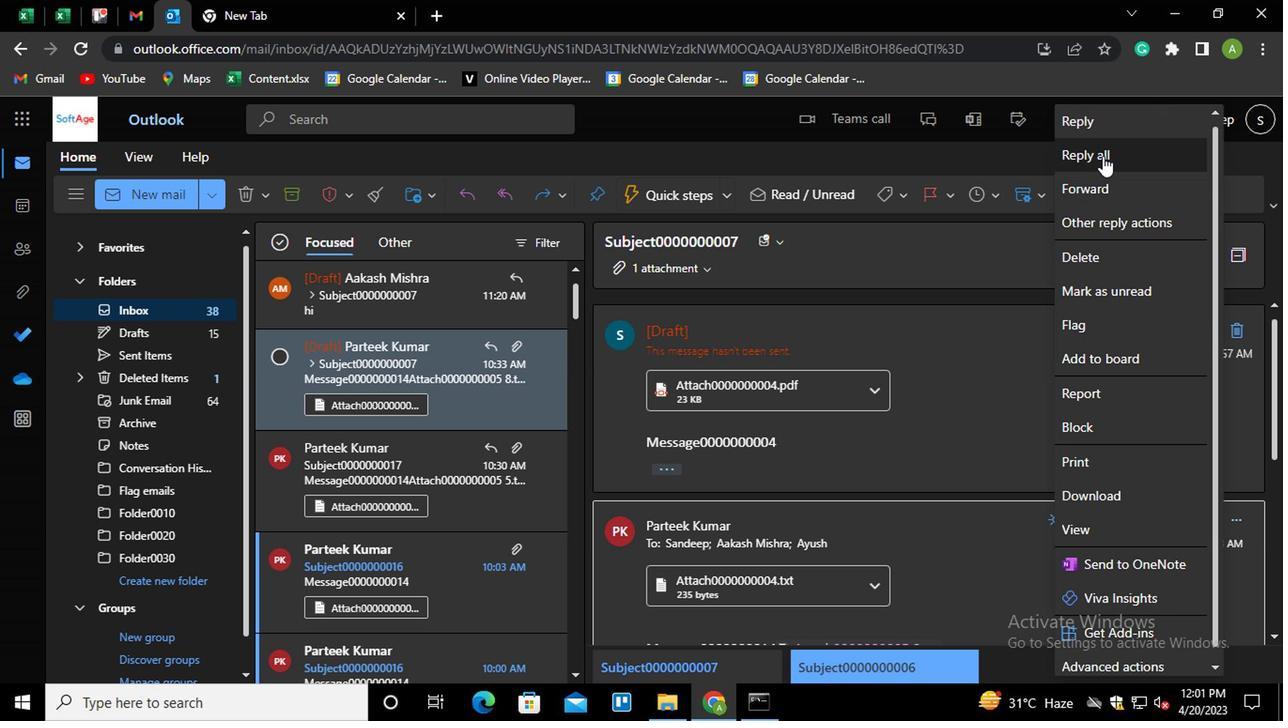 
Action: Mouse moved to (616, 624)
Screenshot: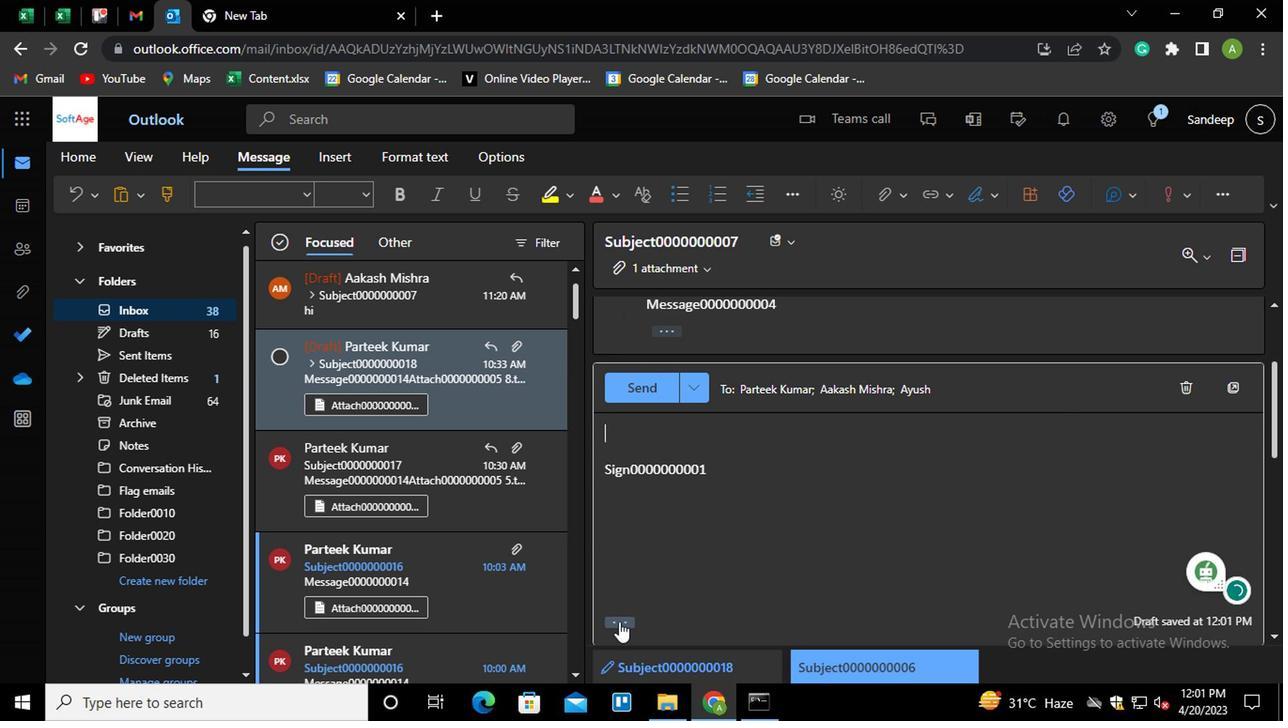 
Action: Mouse pressed left at (616, 624)
Screenshot: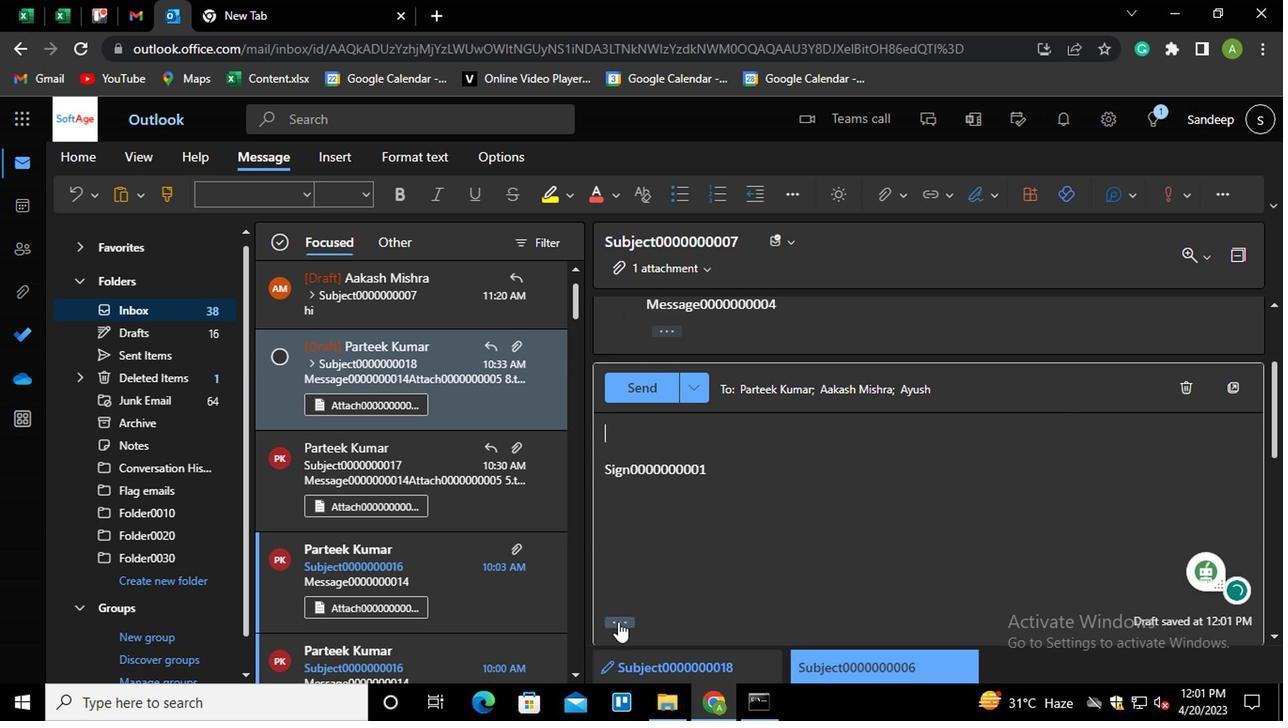 
Action: Mouse moved to (957, 253)
Screenshot: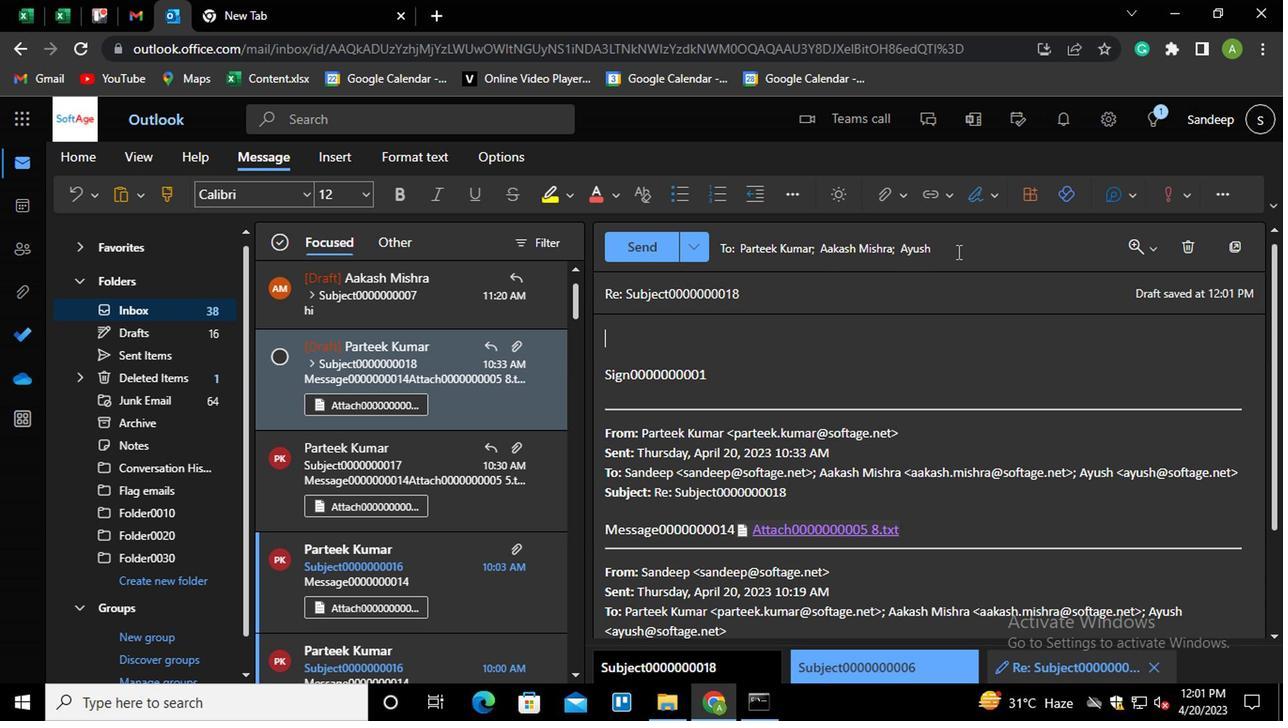 
Action: Mouse pressed left at (957, 253)
Screenshot: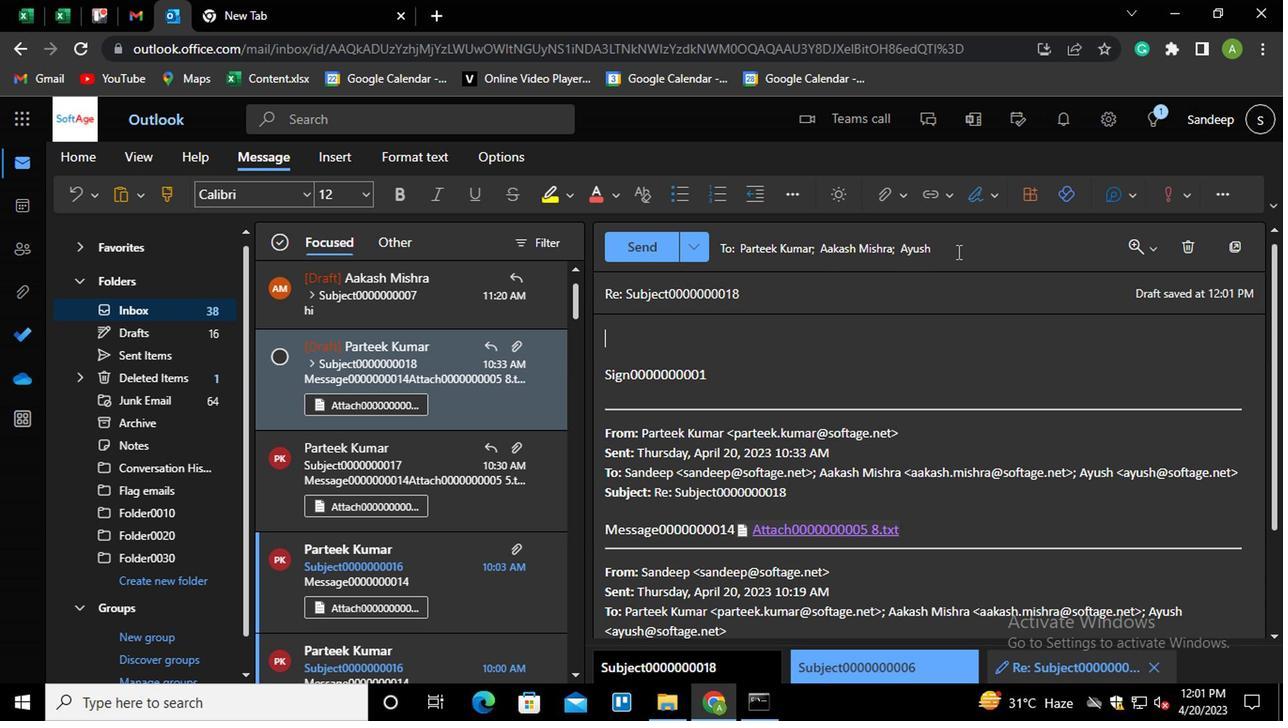 
Action: Mouse moved to (882, 294)
Screenshot: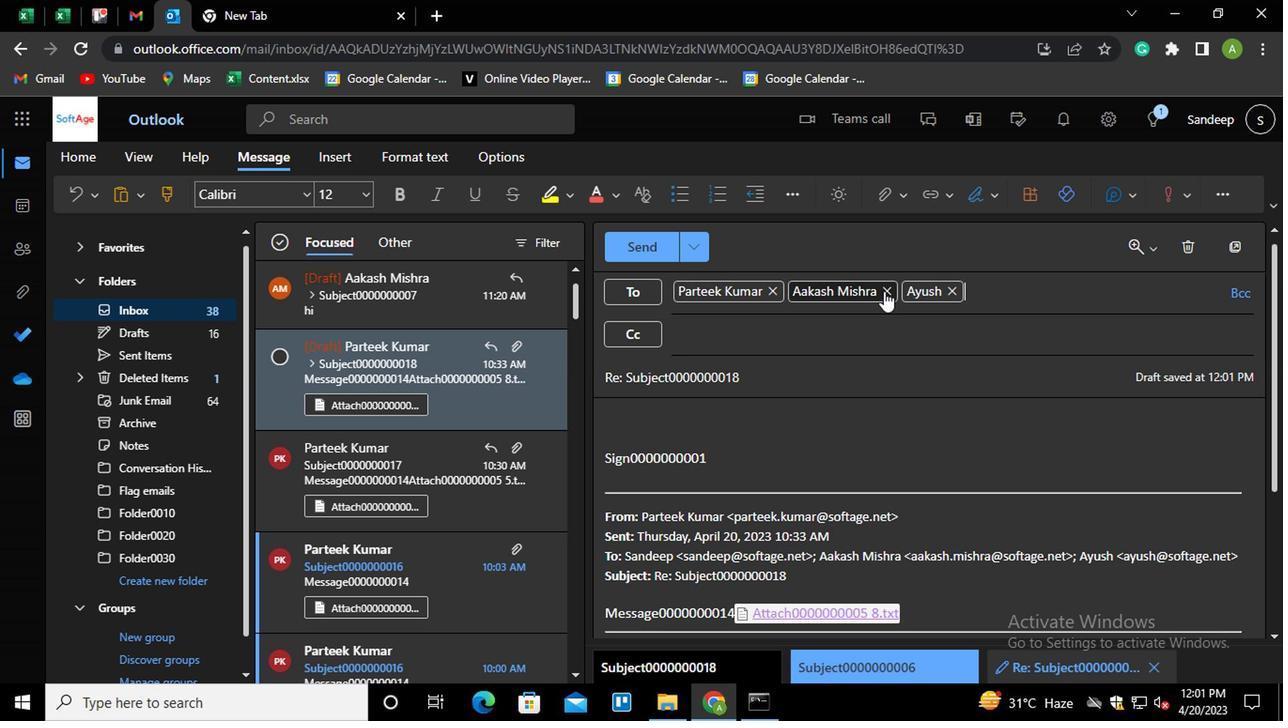 
Action: Mouse pressed left at (882, 294)
Screenshot: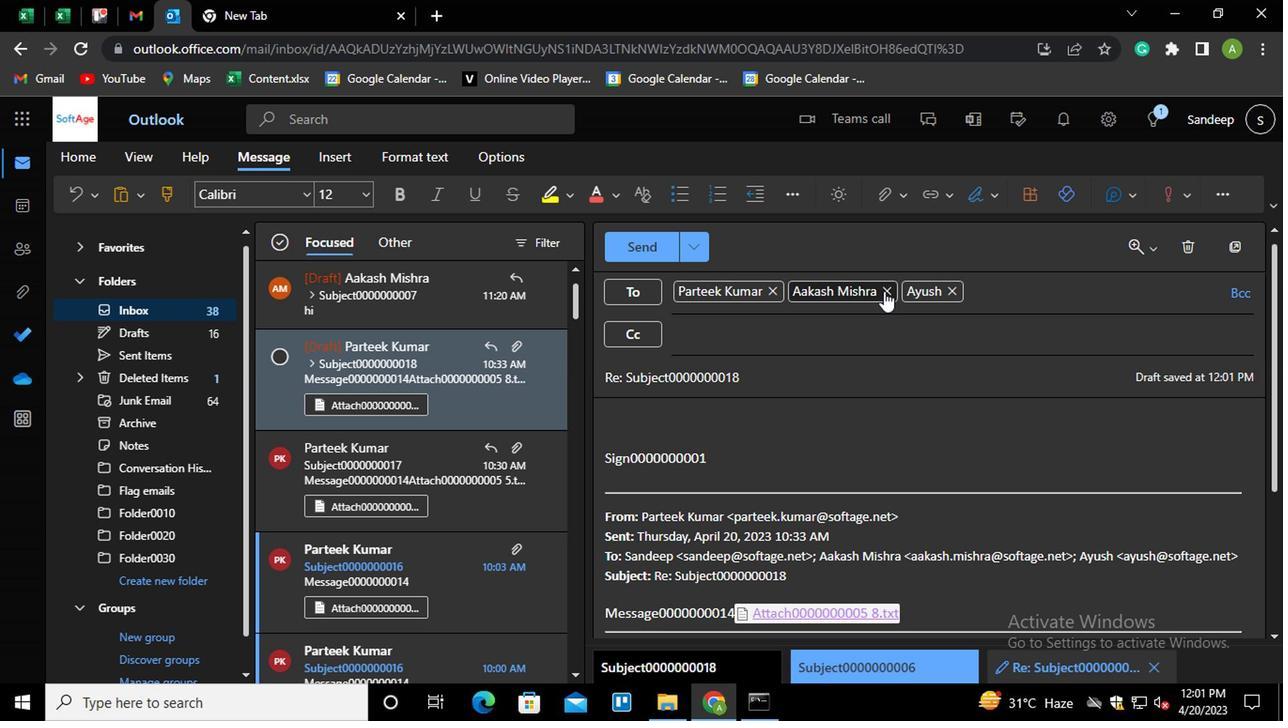 
Action: Mouse moved to (840, 289)
Screenshot: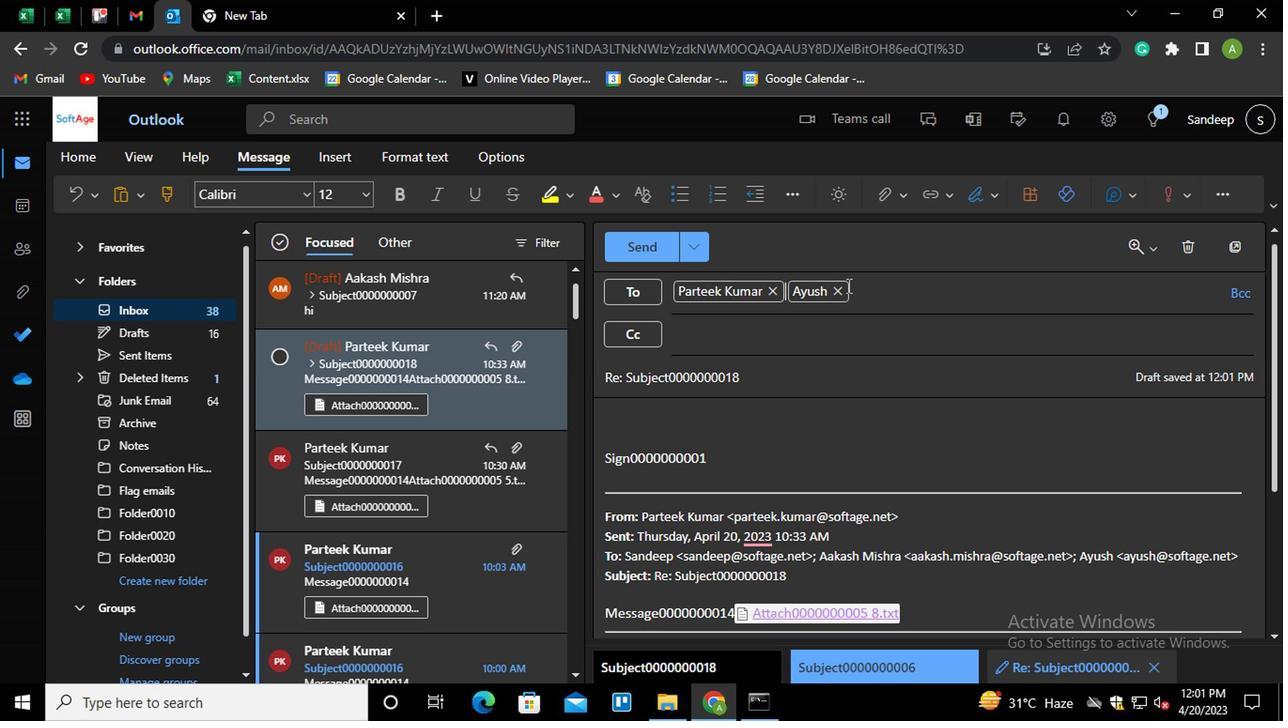 
Action: Mouse pressed left at (840, 289)
Screenshot: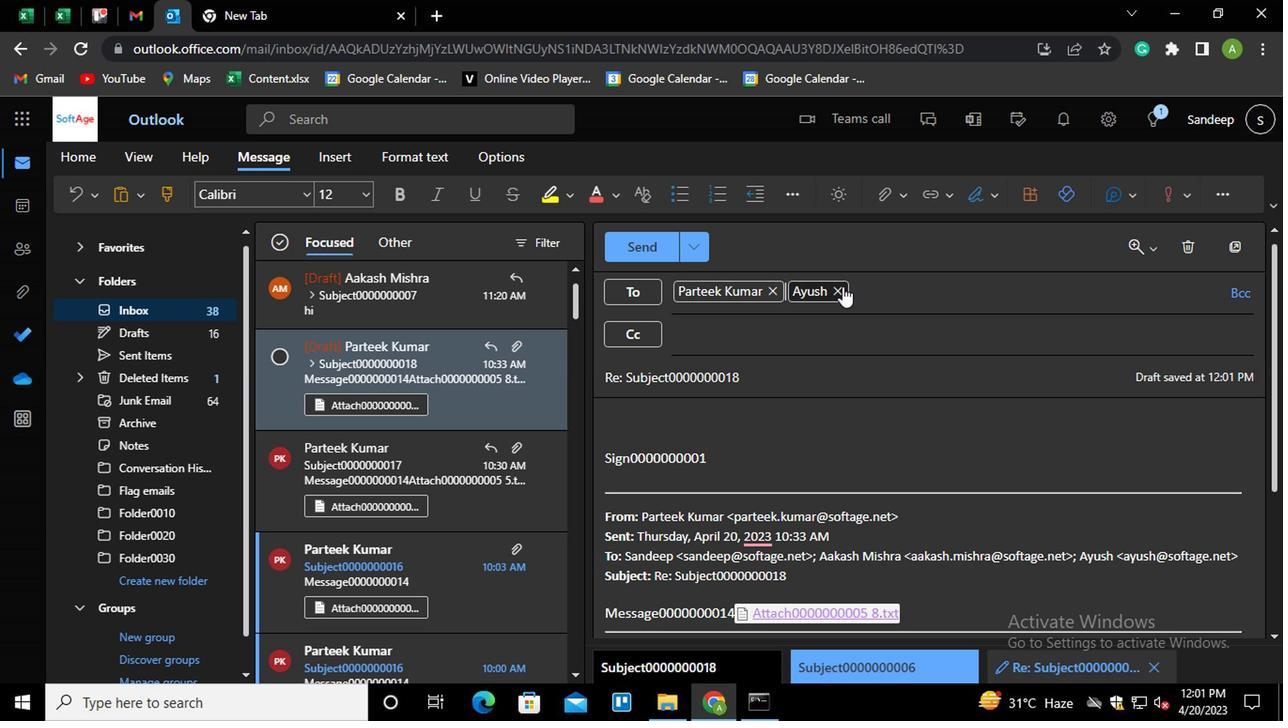 
Action: Mouse moved to (737, 333)
Screenshot: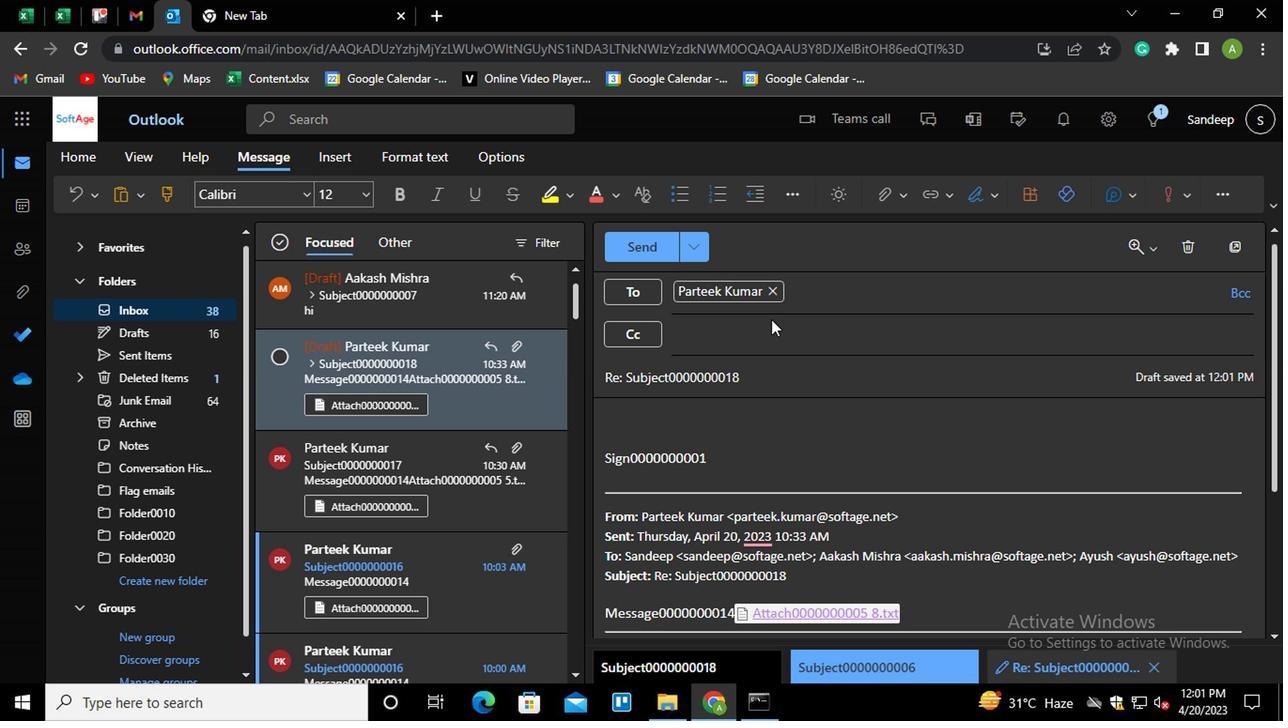 
Action: Mouse pressed left at (737, 333)
Screenshot: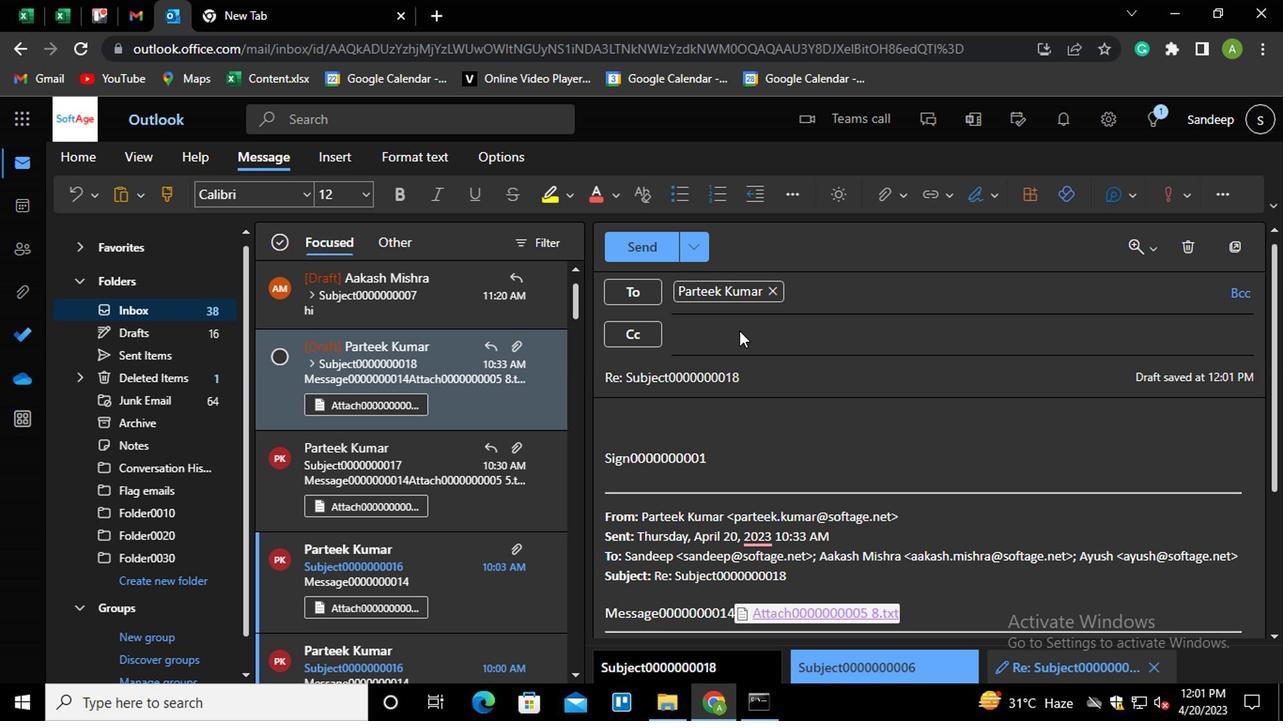 
Action: Mouse moved to (737, 333)
Screenshot: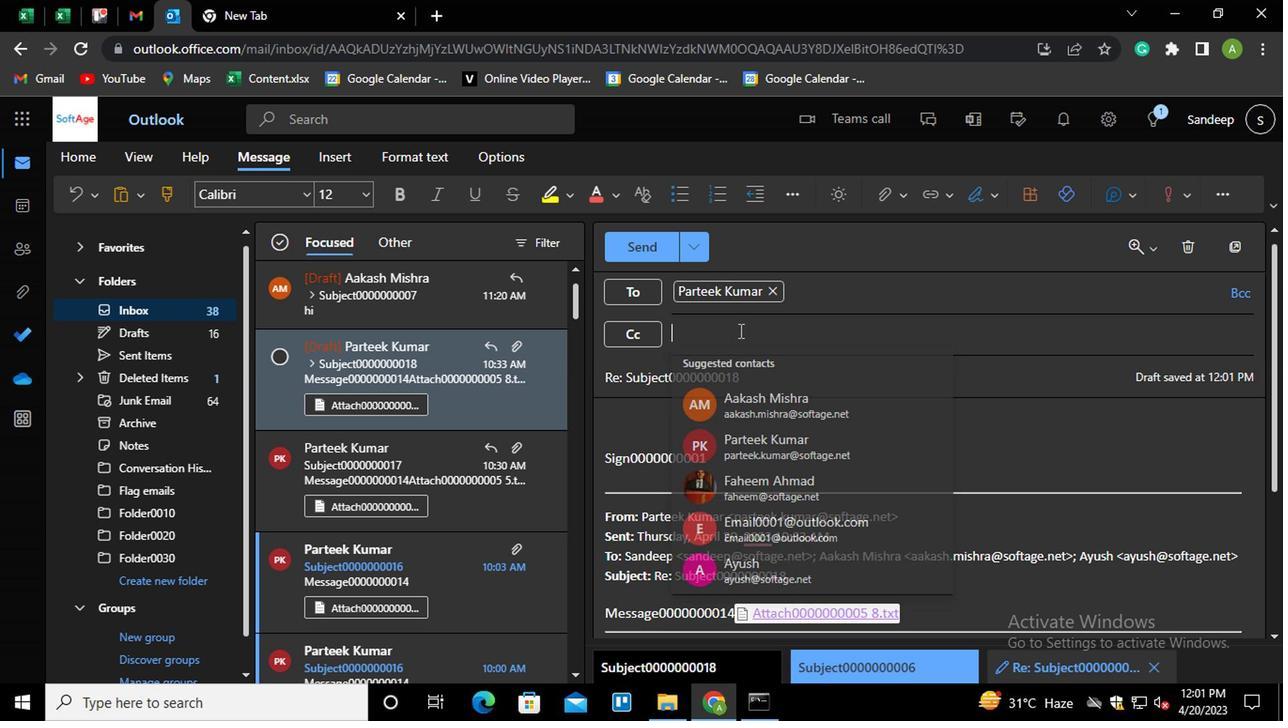 
Action: Key pressed AA<Key.enter>
Screenshot: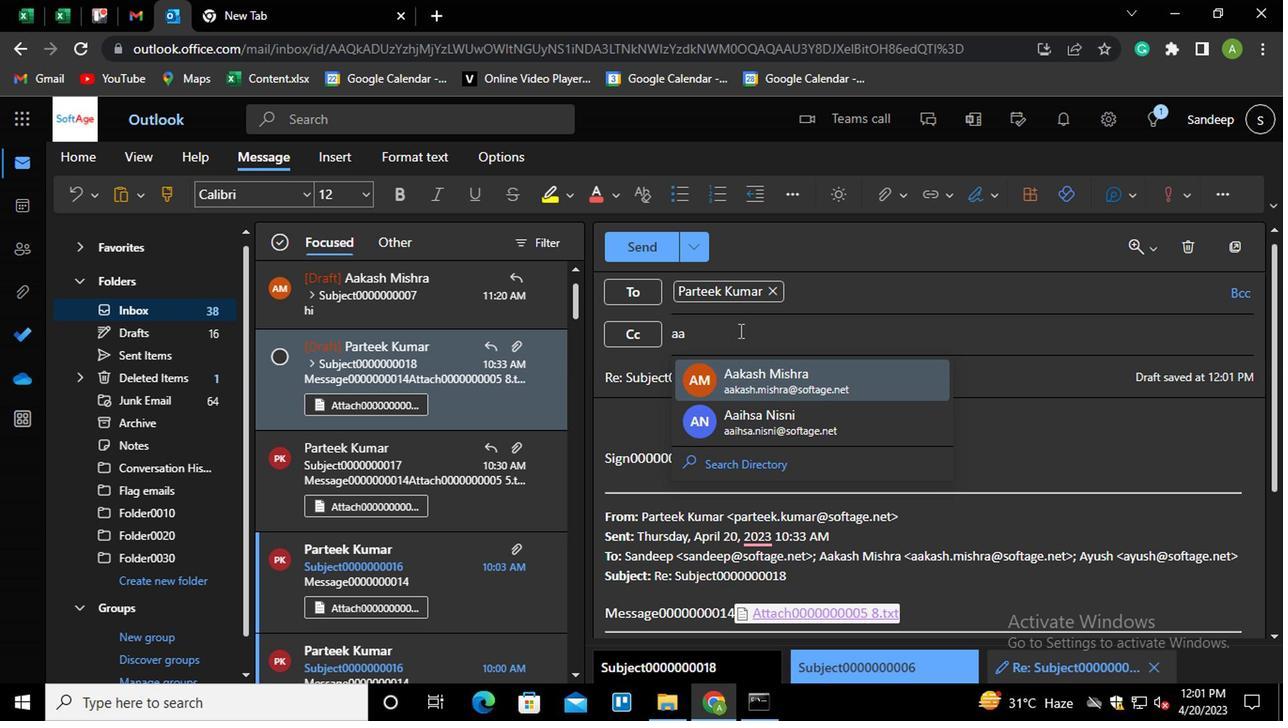 
Action: Mouse moved to (1237, 290)
Screenshot: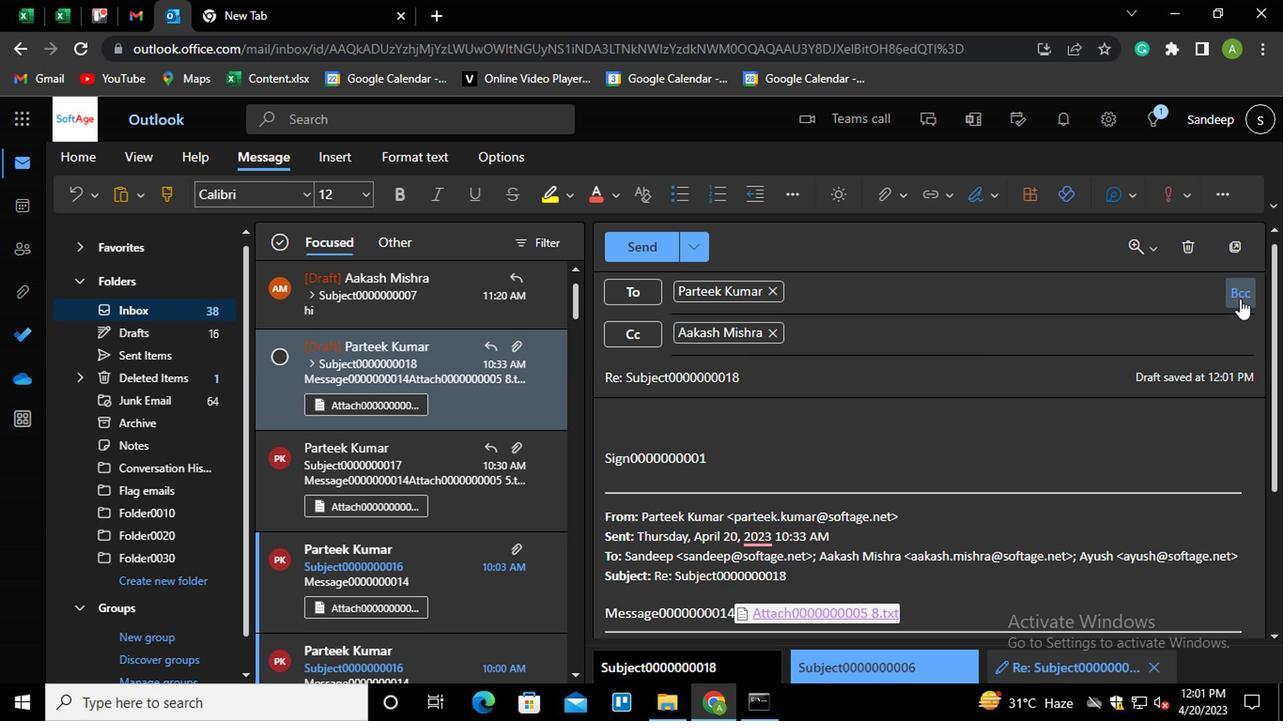 
Action: Mouse pressed left at (1237, 290)
Screenshot: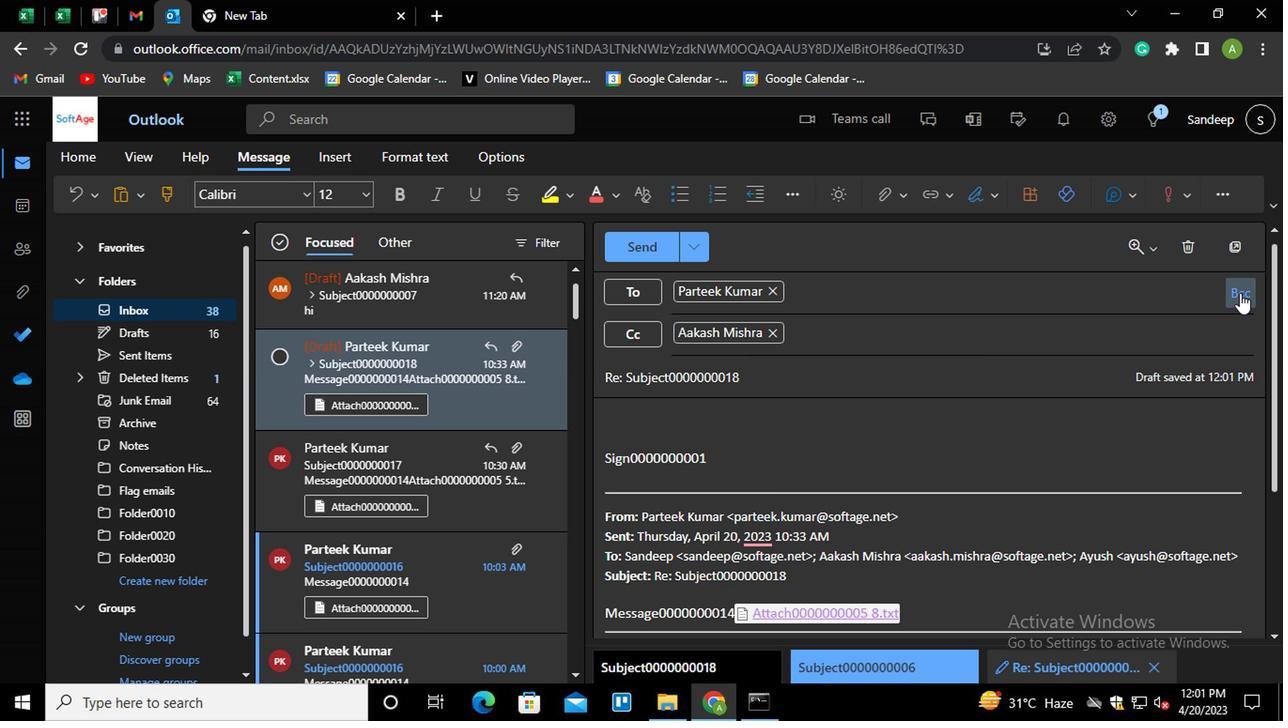 
Action: Mouse moved to (748, 375)
Screenshot: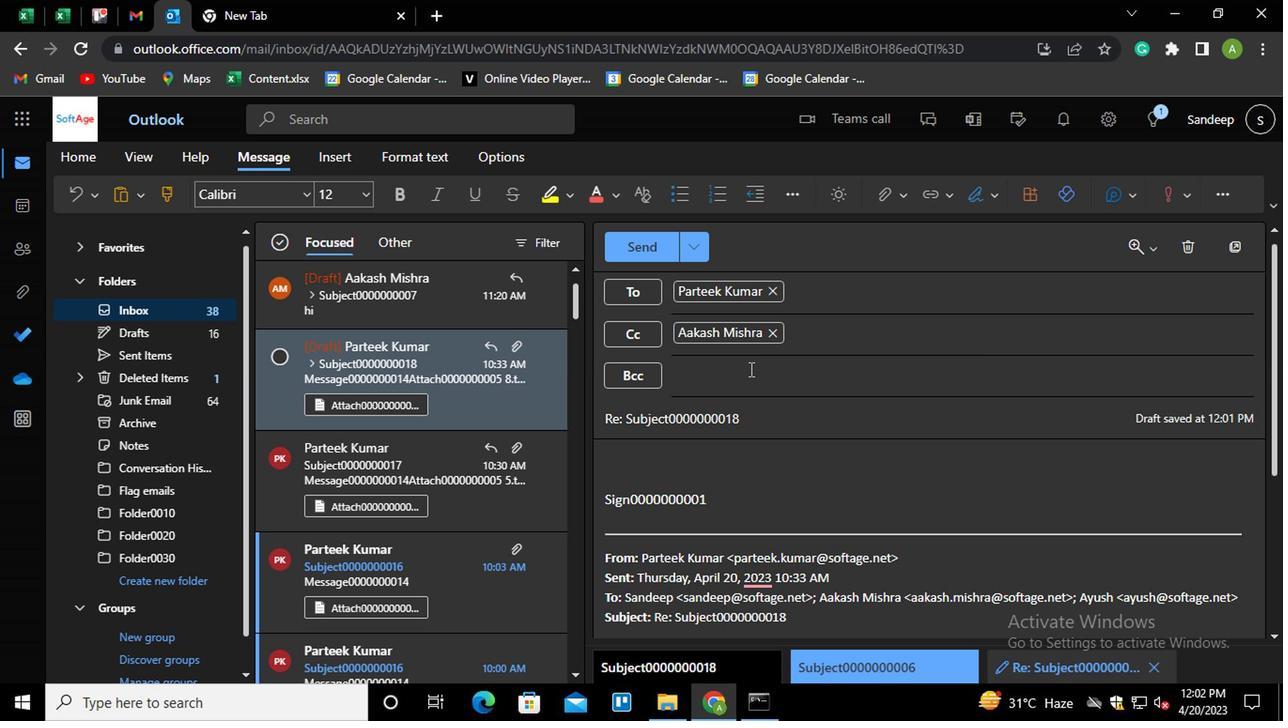 
Action: Mouse pressed left at (748, 375)
Screenshot: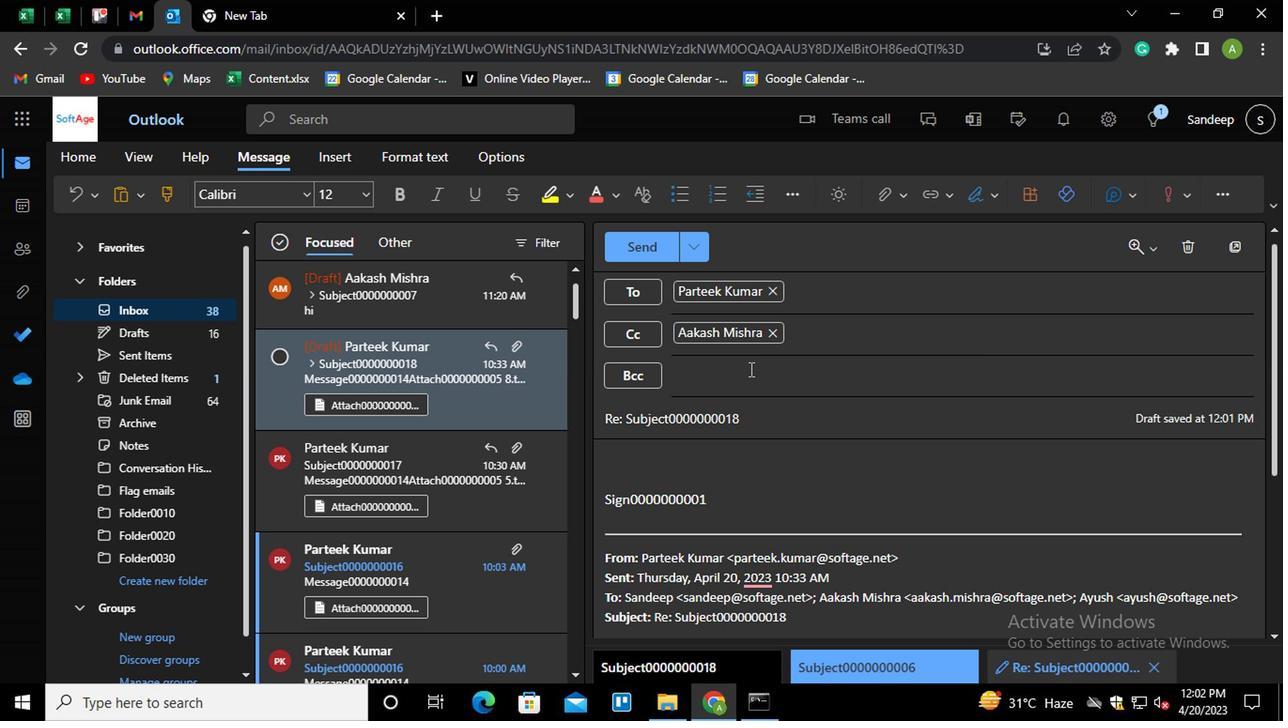 
Action: Mouse moved to (755, 374)
Screenshot: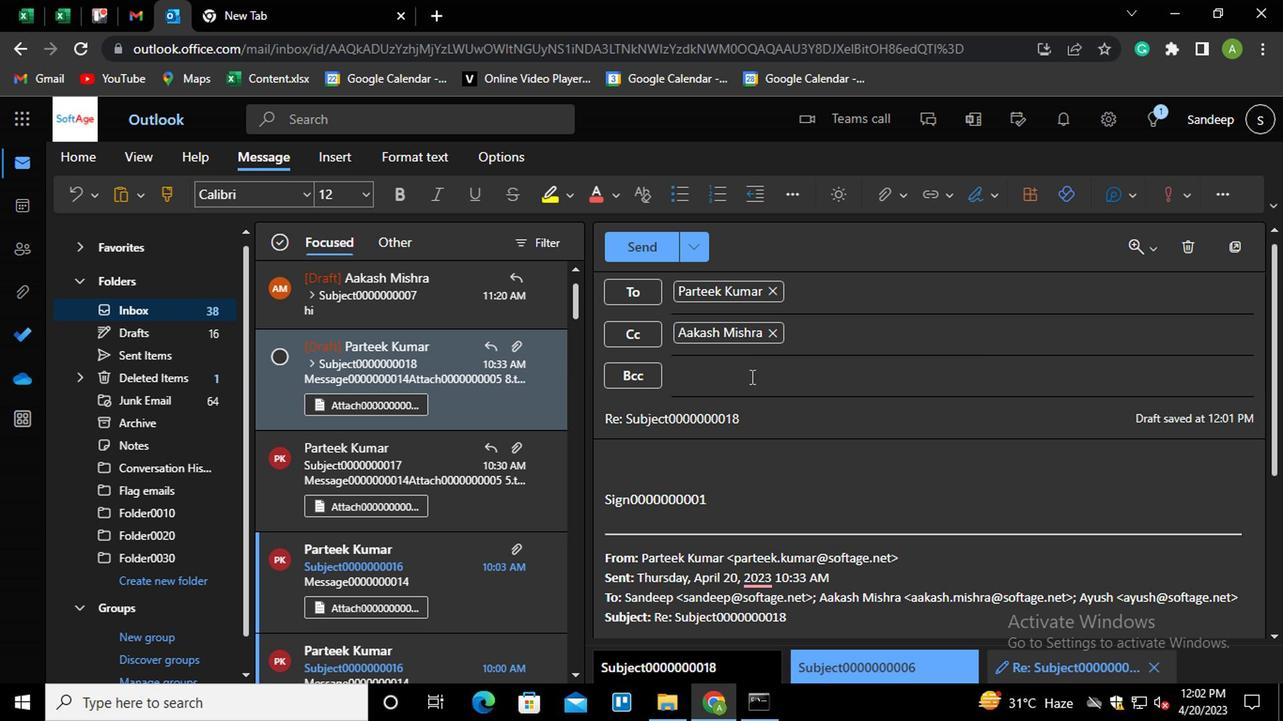 
Action: Key pressed AY<Key.enter>
Screenshot: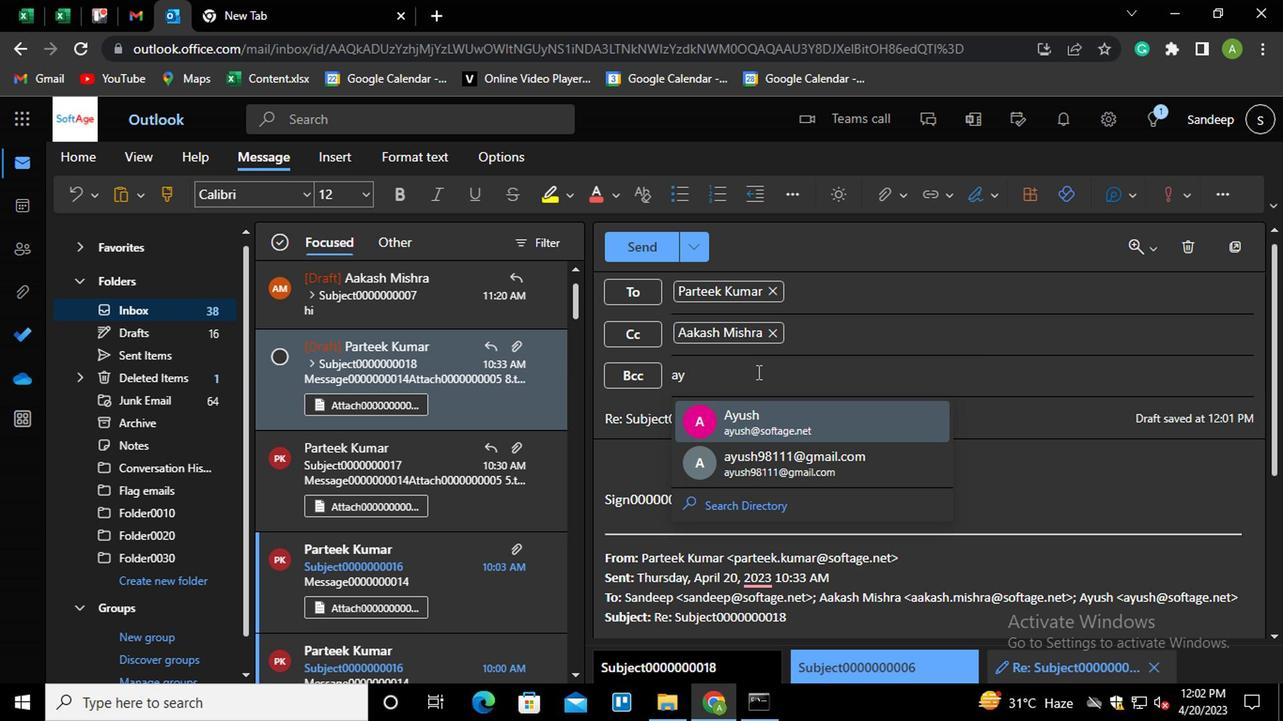 
Action: Mouse moved to (746, 427)
Screenshot: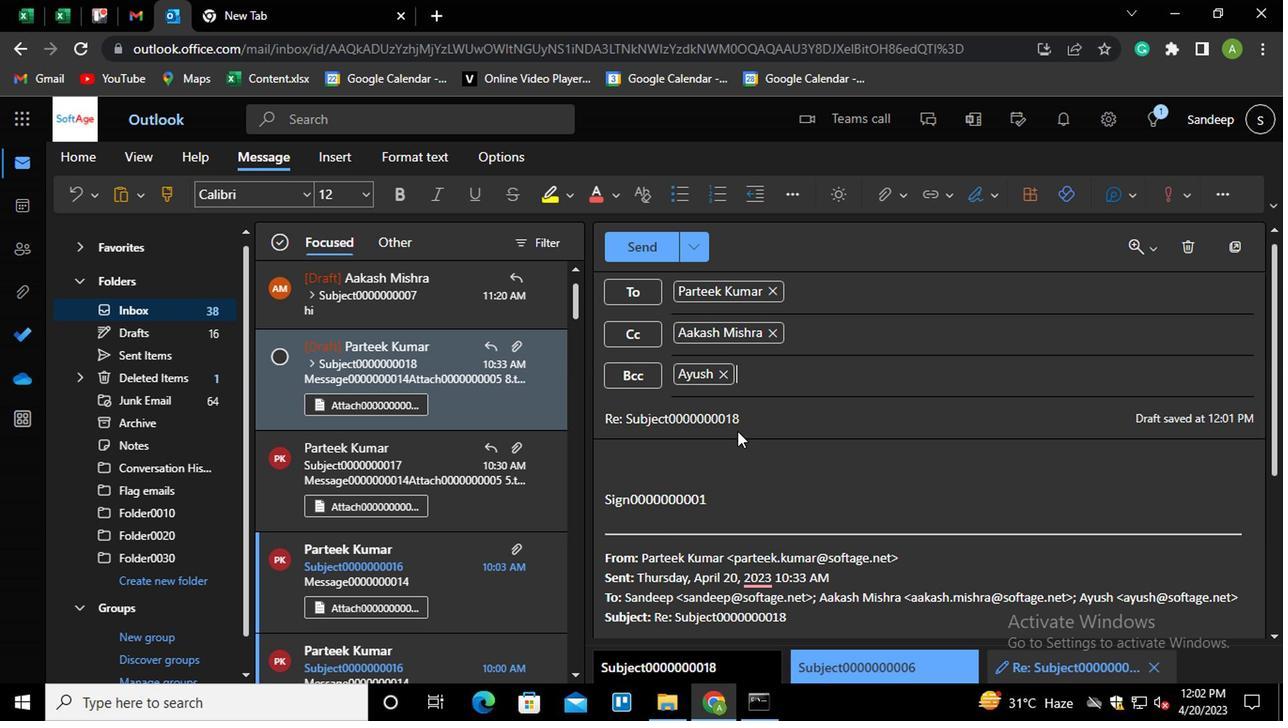 
Action: Mouse pressed left at (746, 427)
Screenshot: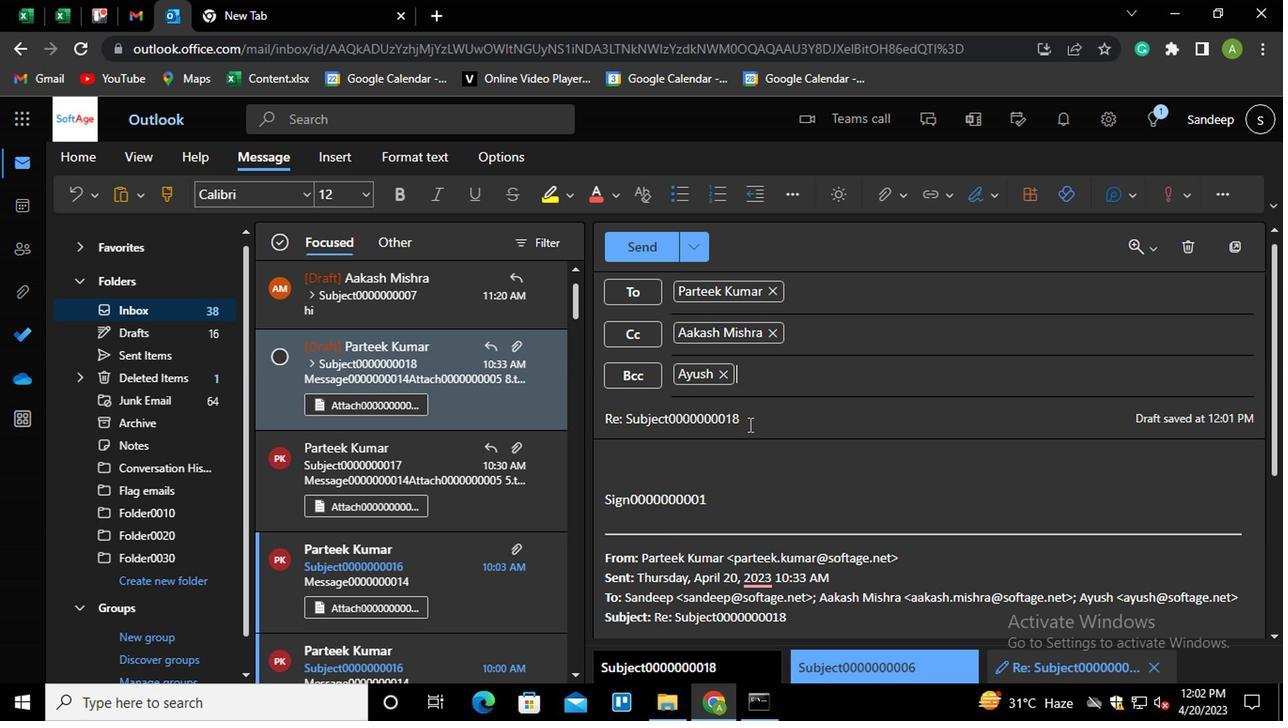 
Action: Key pressed <Key.shift_r><Key.home><Key.shift>SUBJECT0000000007
Screenshot: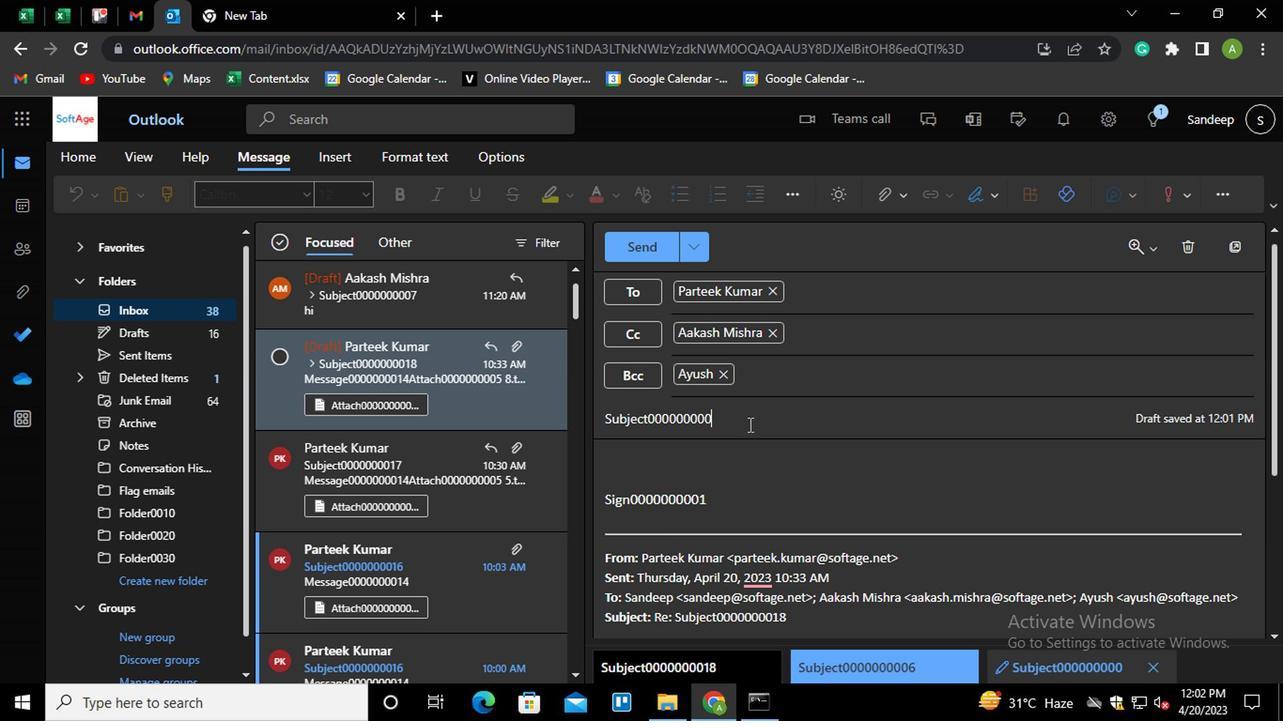 
Action: Mouse moved to (736, 503)
Screenshot: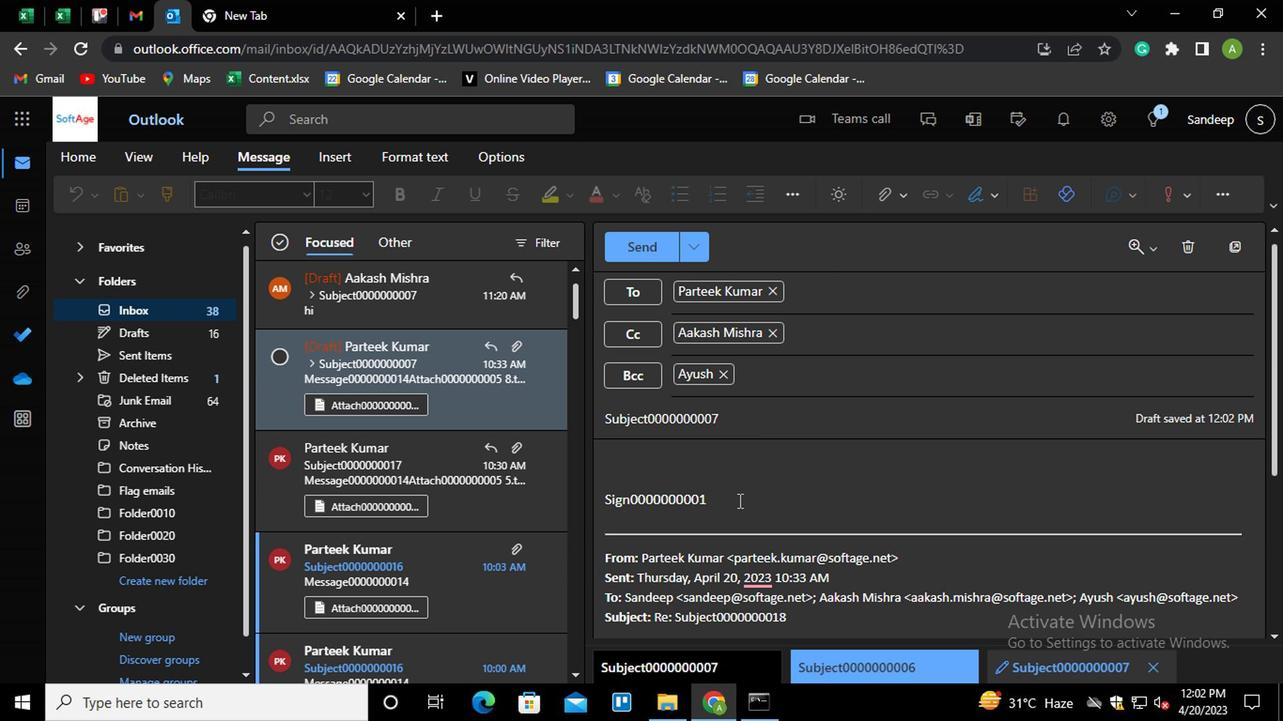 
Action: Mouse pressed left at (736, 503)
Screenshot: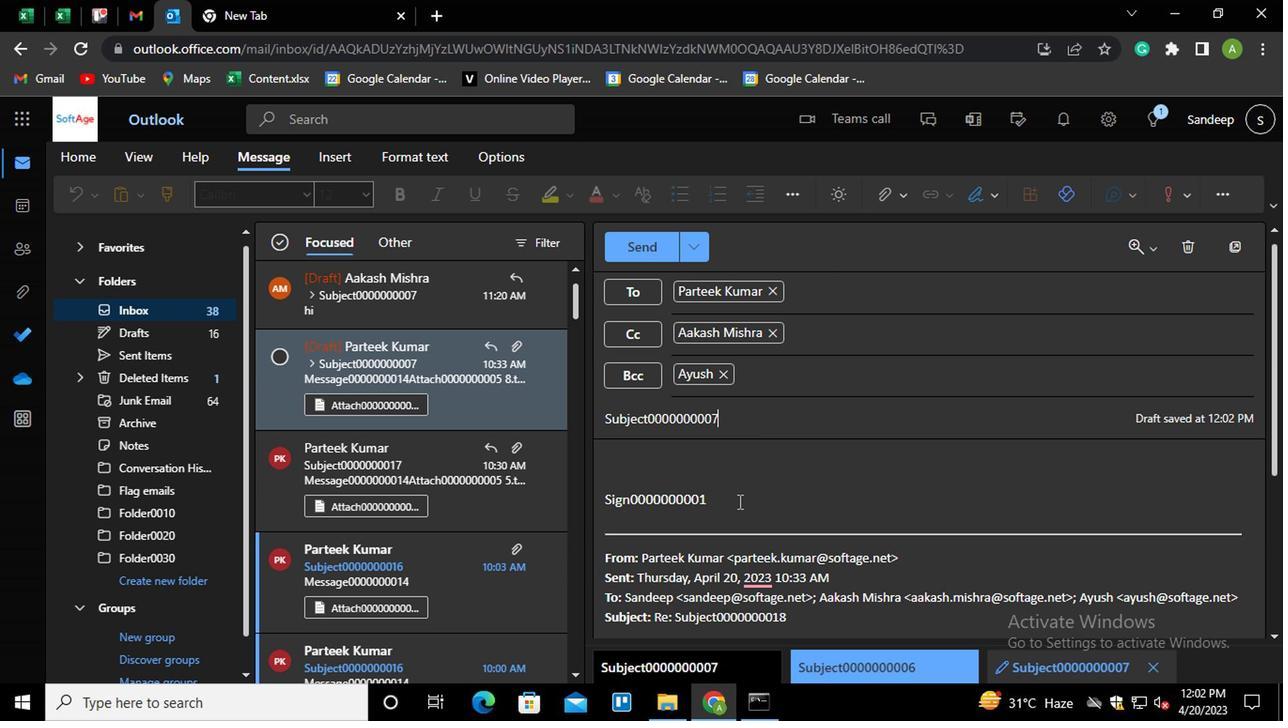 
Action: Mouse moved to (735, 508)
Screenshot: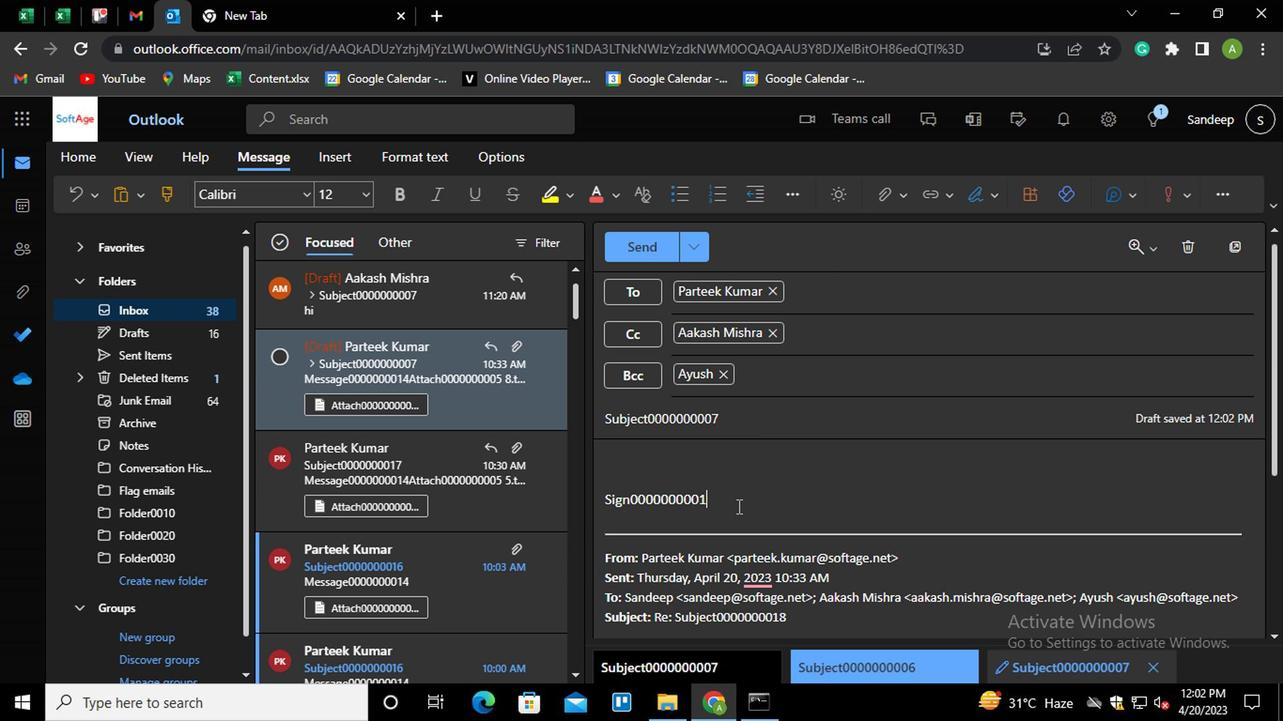 
Action: Key pressed <Key.shift_r><Key.home><Key.shift_r>MESSAGE0000000004
Screenshot: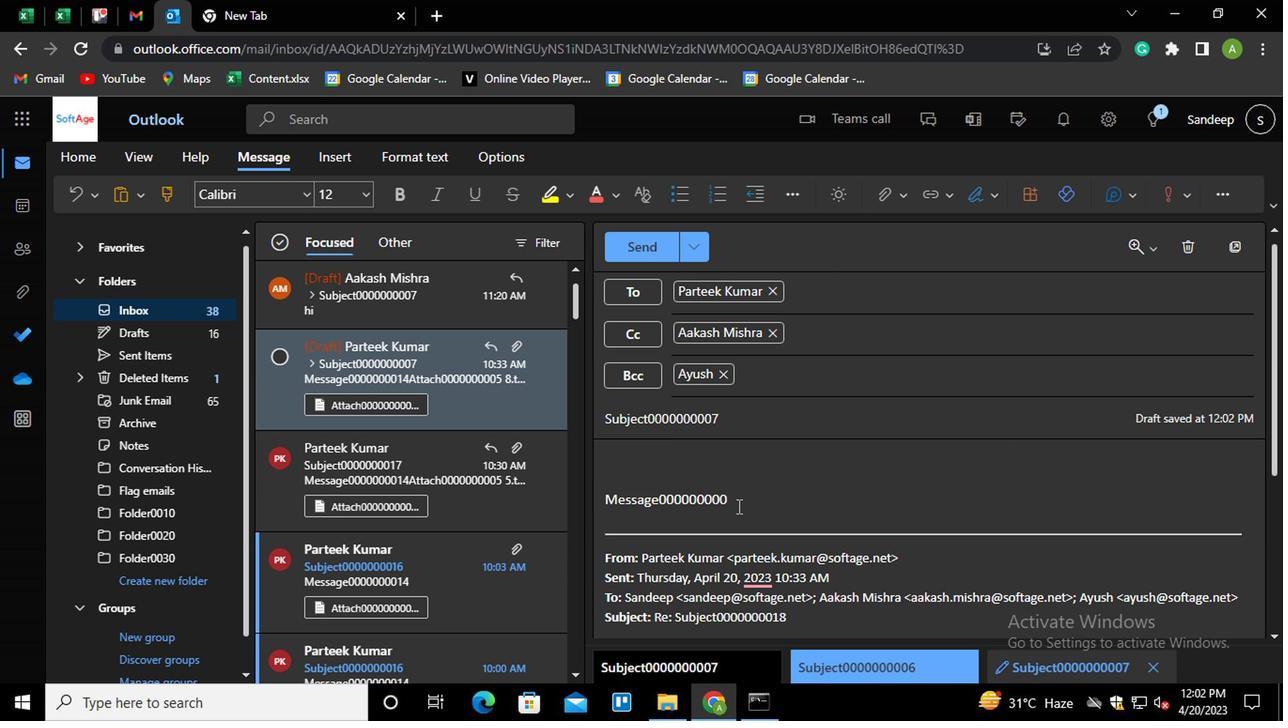 
Action: Mouse moved to (755, 507)
Screenshot: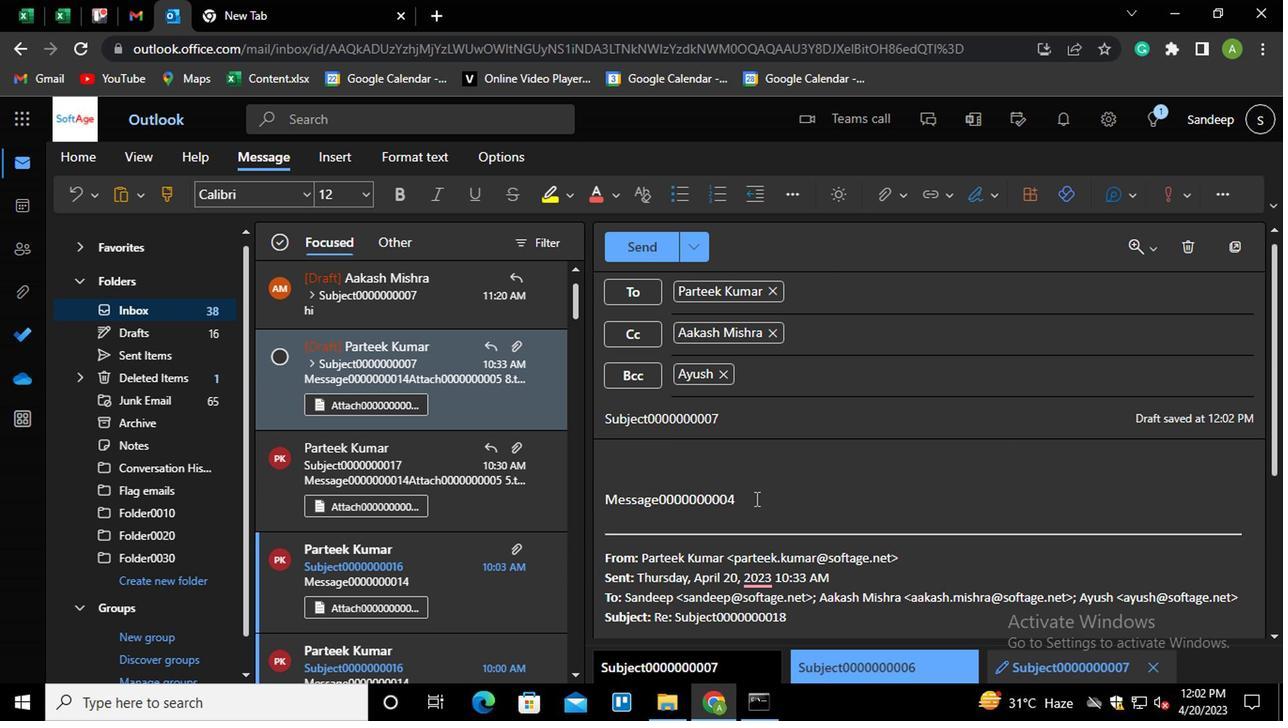 
Action: Mouse pressed left at (755, 507)
Screenshot: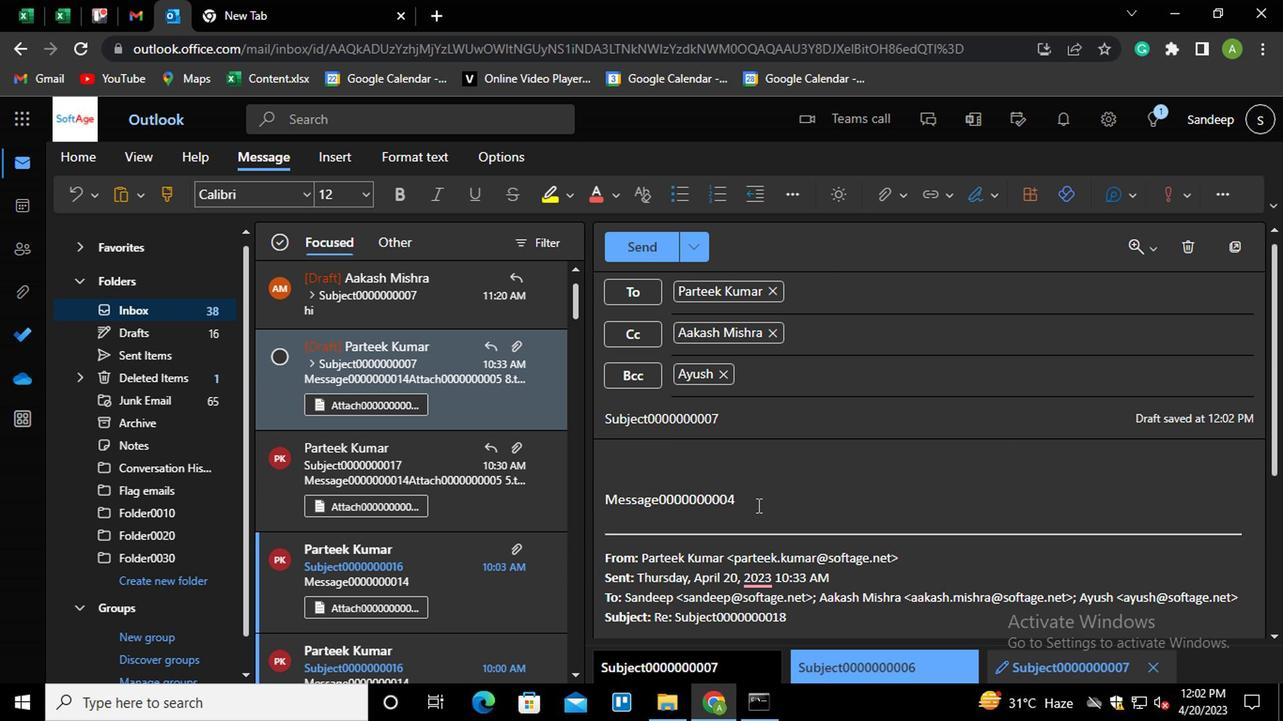 
Action: Mouse moved to (898, 205)
Screenshot: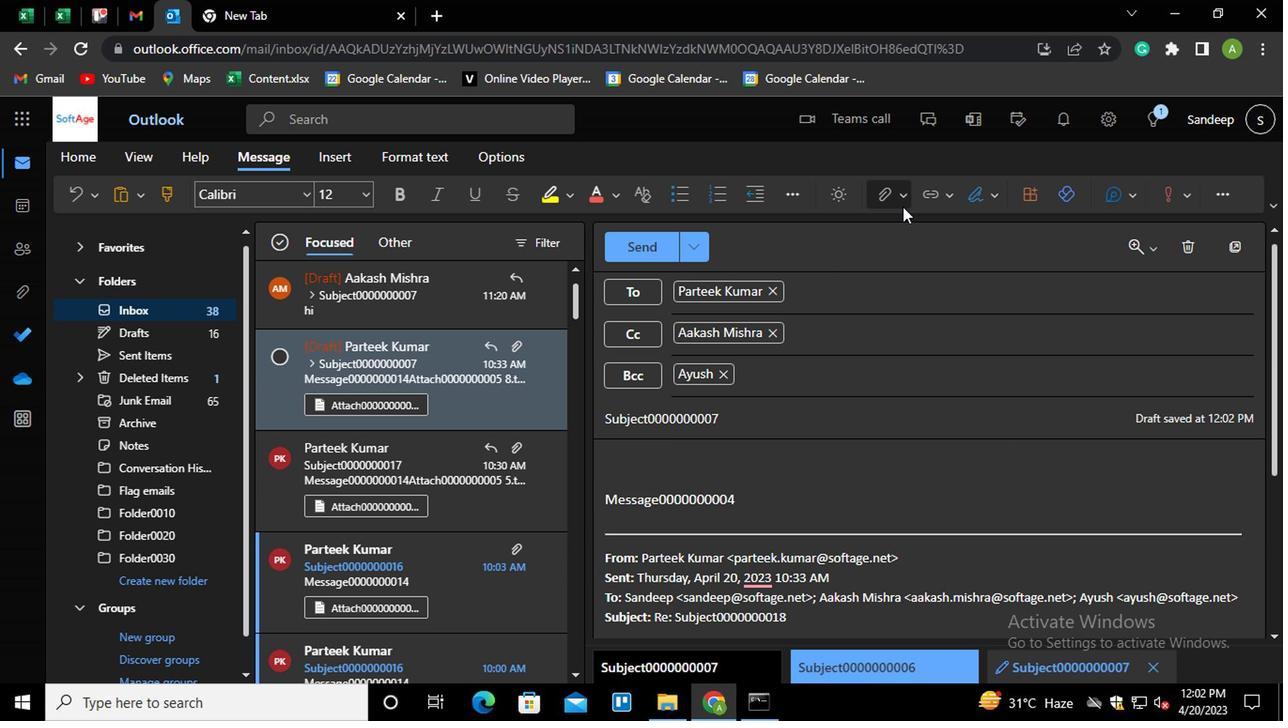 
Action: Mouse pressed left at (898, 205)
Screenshot: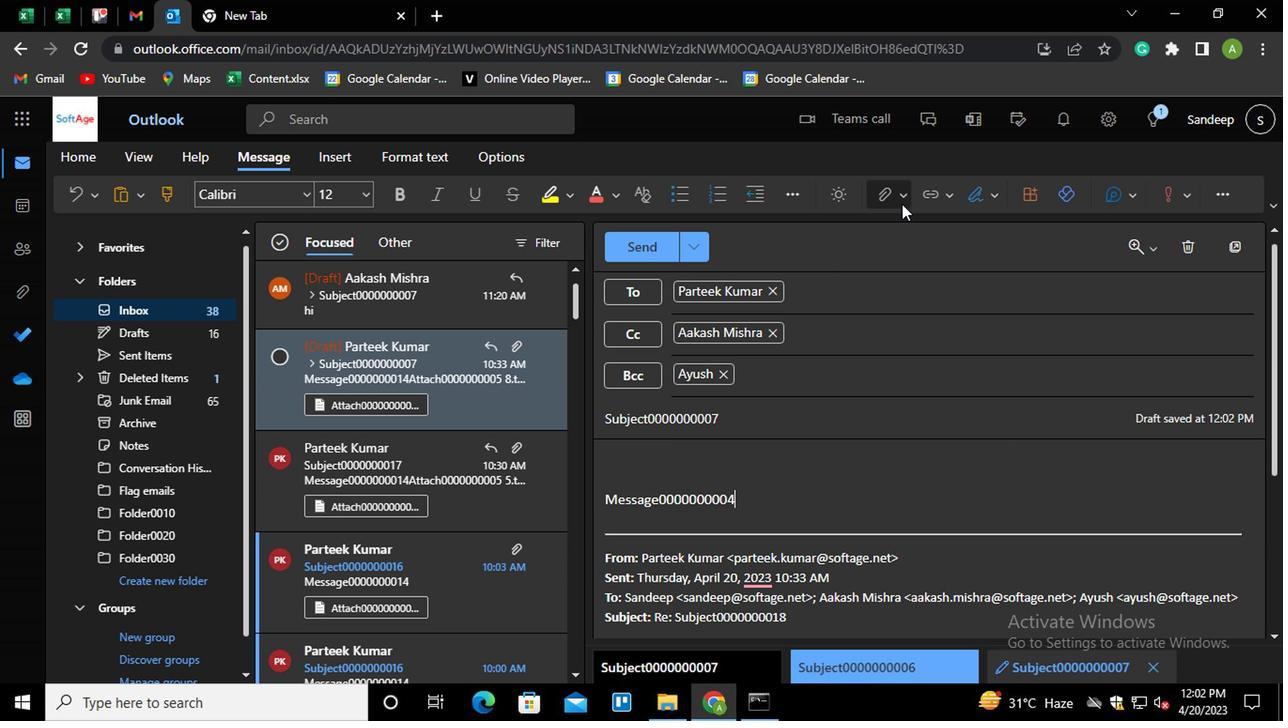 
Action: Mouse moved to (767, 239)
Screenshot: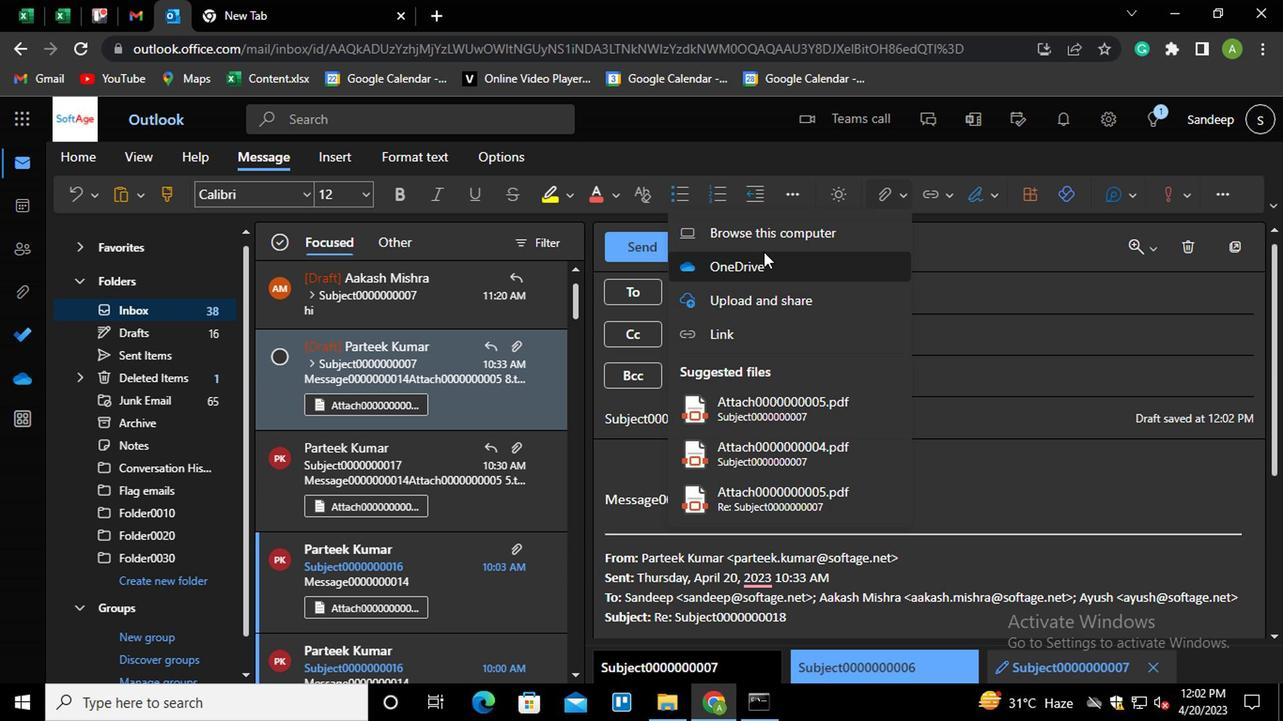 
Action: Mouse pressed left at (767, 239)
Screenshot: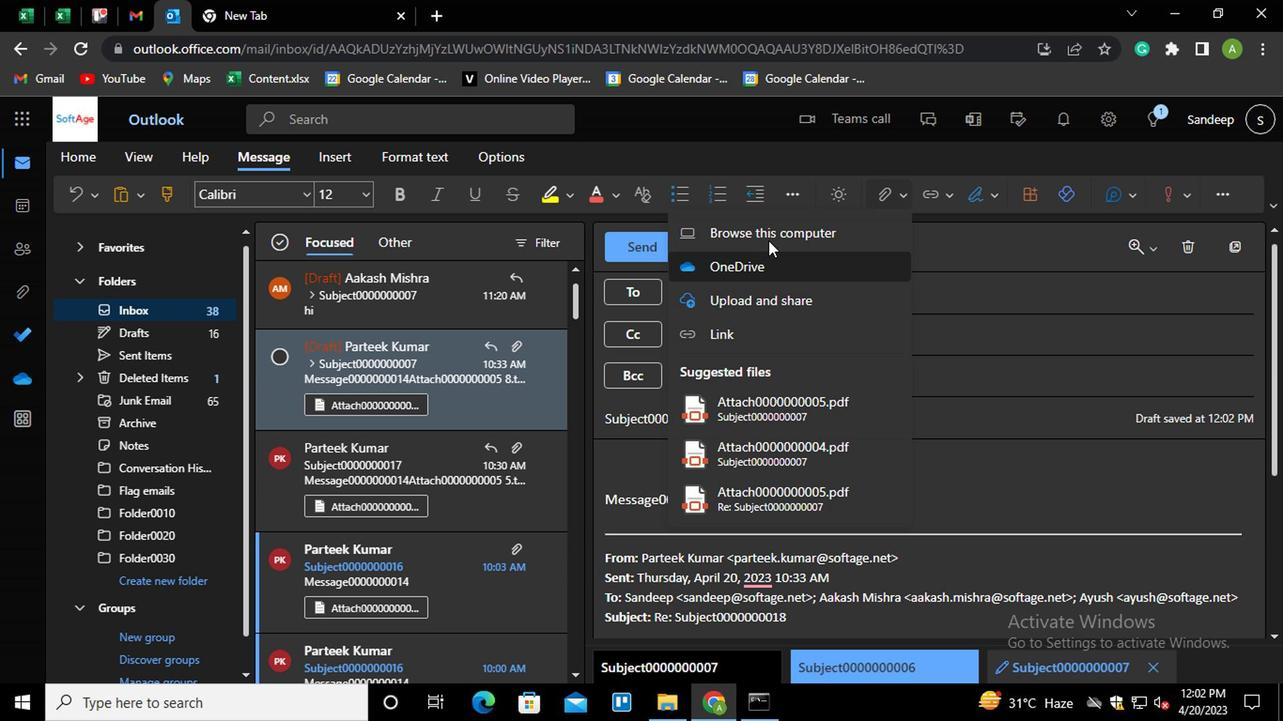 
Action: Mouse moved to (292, 197)
Screenshot: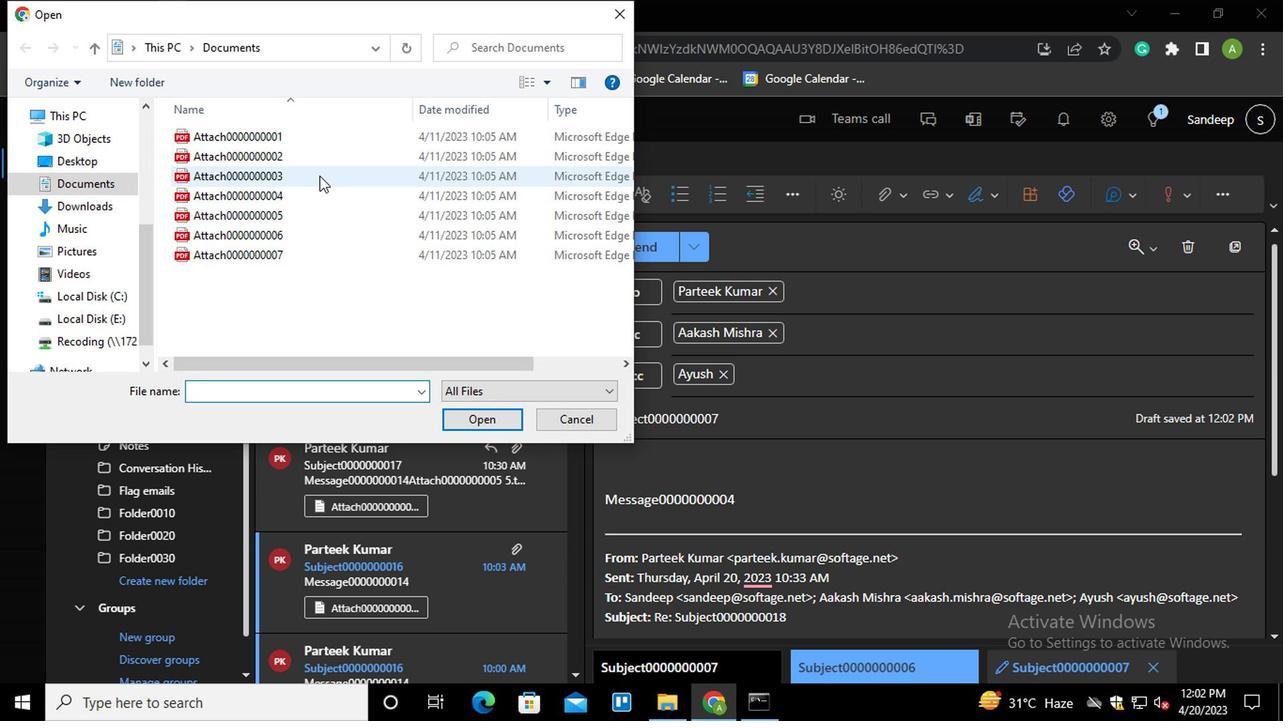 
Action: Mouse pressed left at (292, 197)
Screenshot: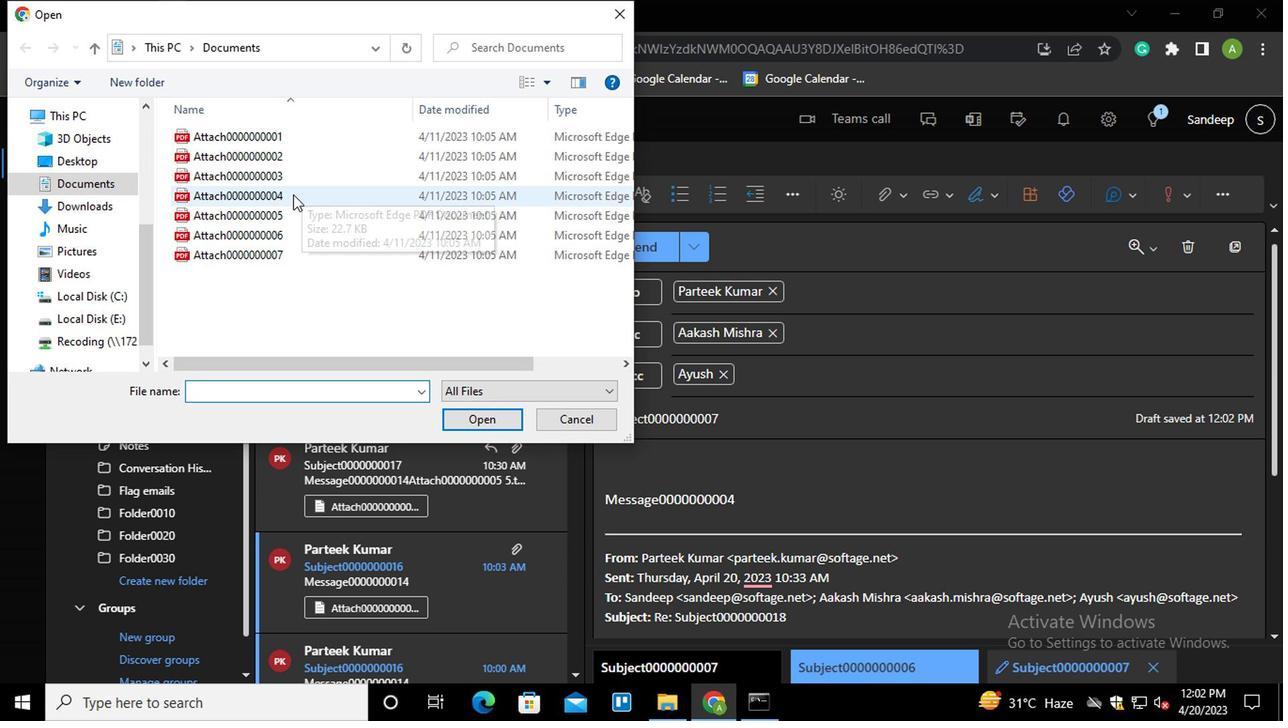 
Action: Mouse moved to (502, 417)
Screenshot: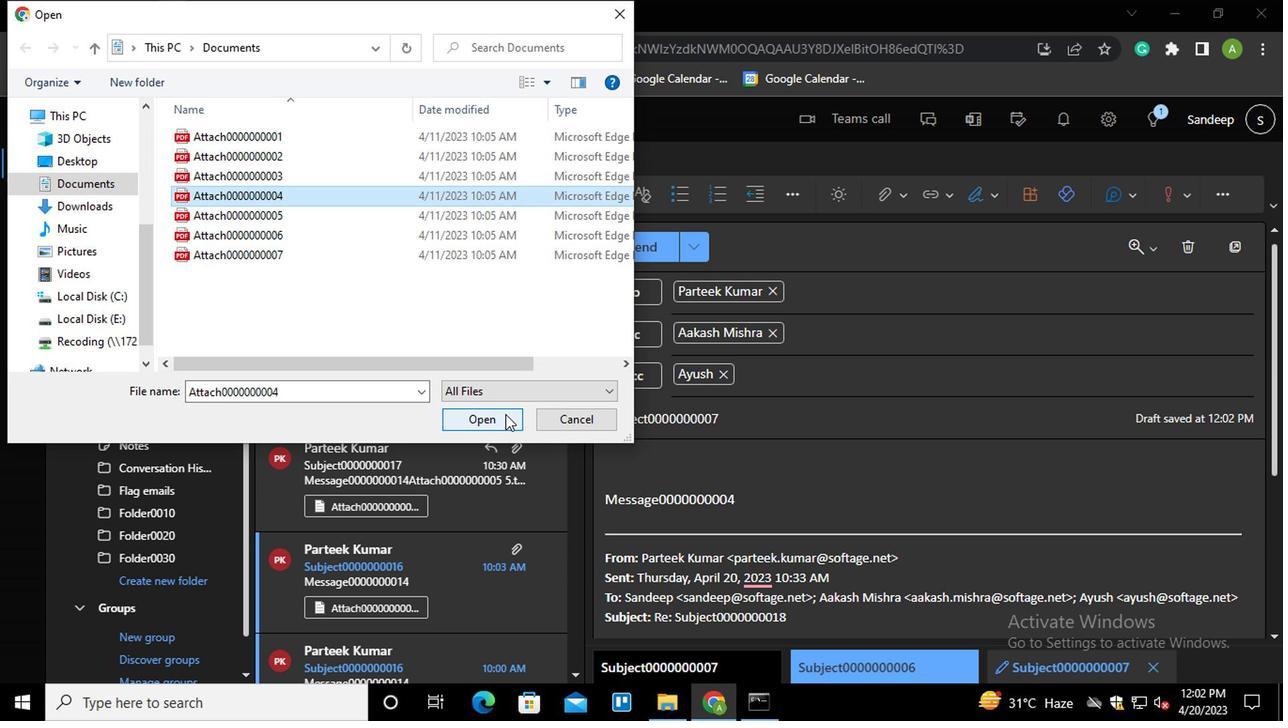 
Action: Mouse pressed left at (502, 417)
Screenshot: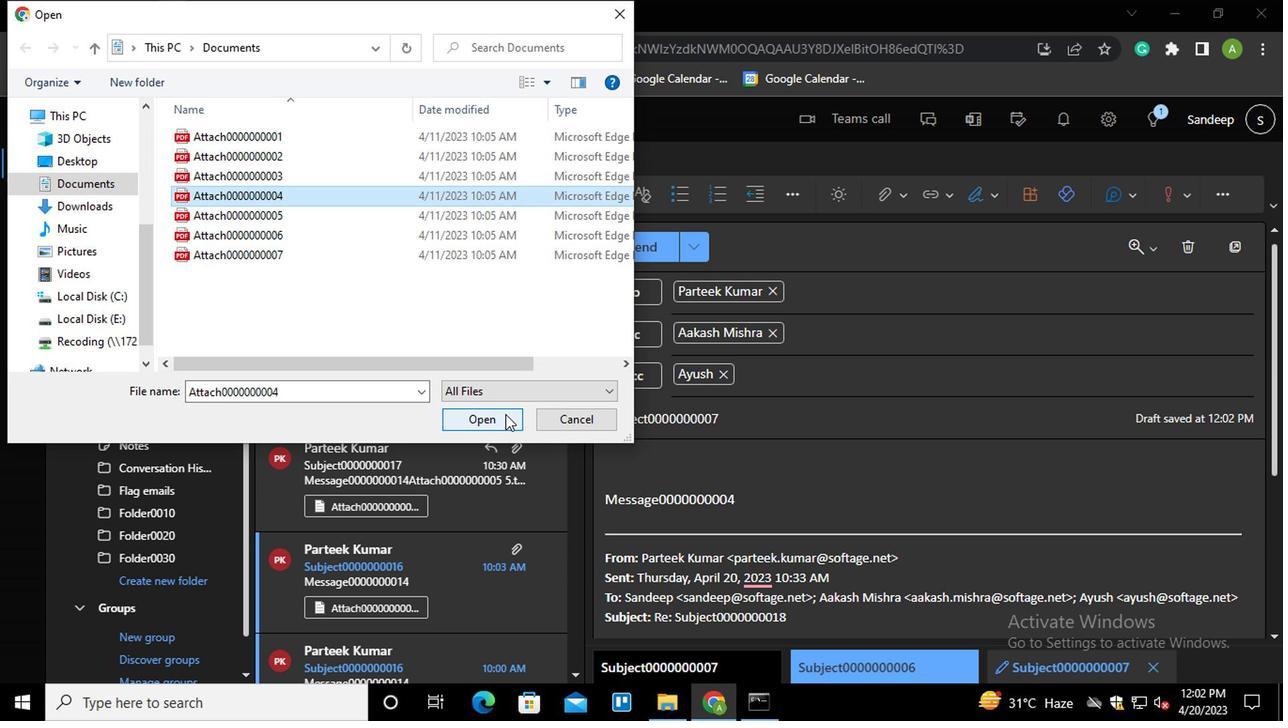 
Action: Mouse moved to (879, 195)
Screenshot: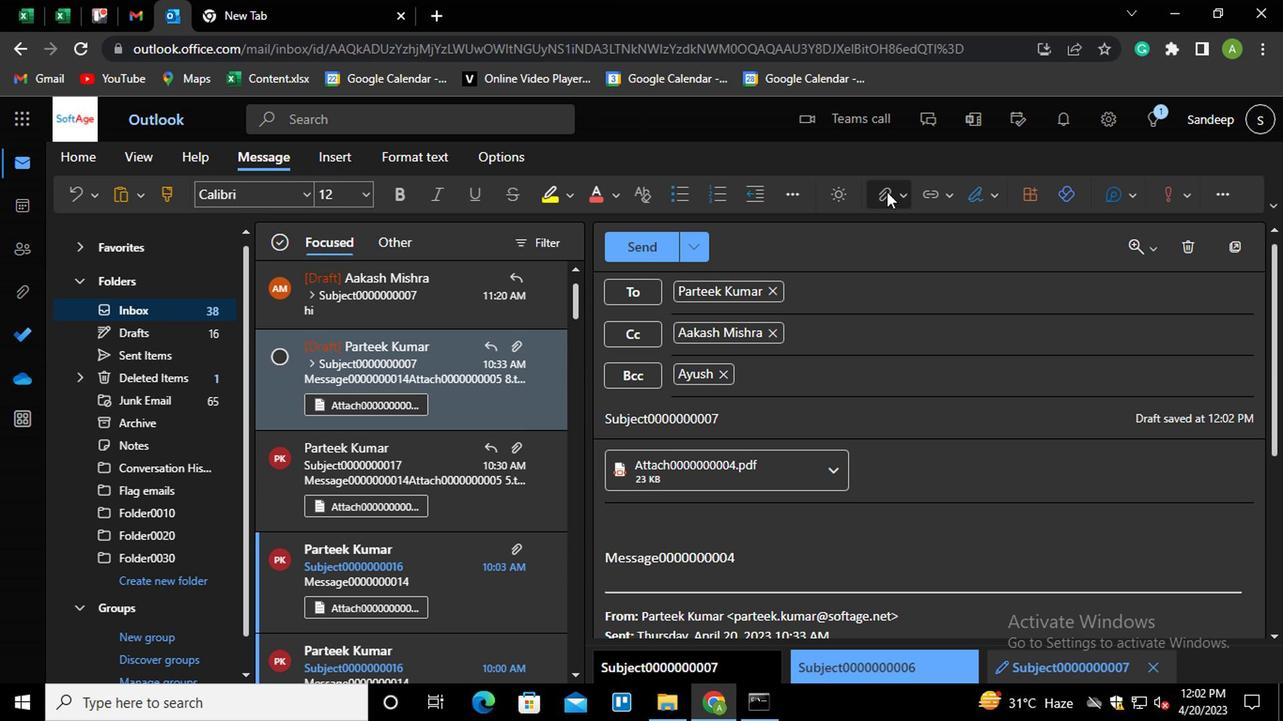 
Action: Mouse pressed left at (879, 195)
Screenshot: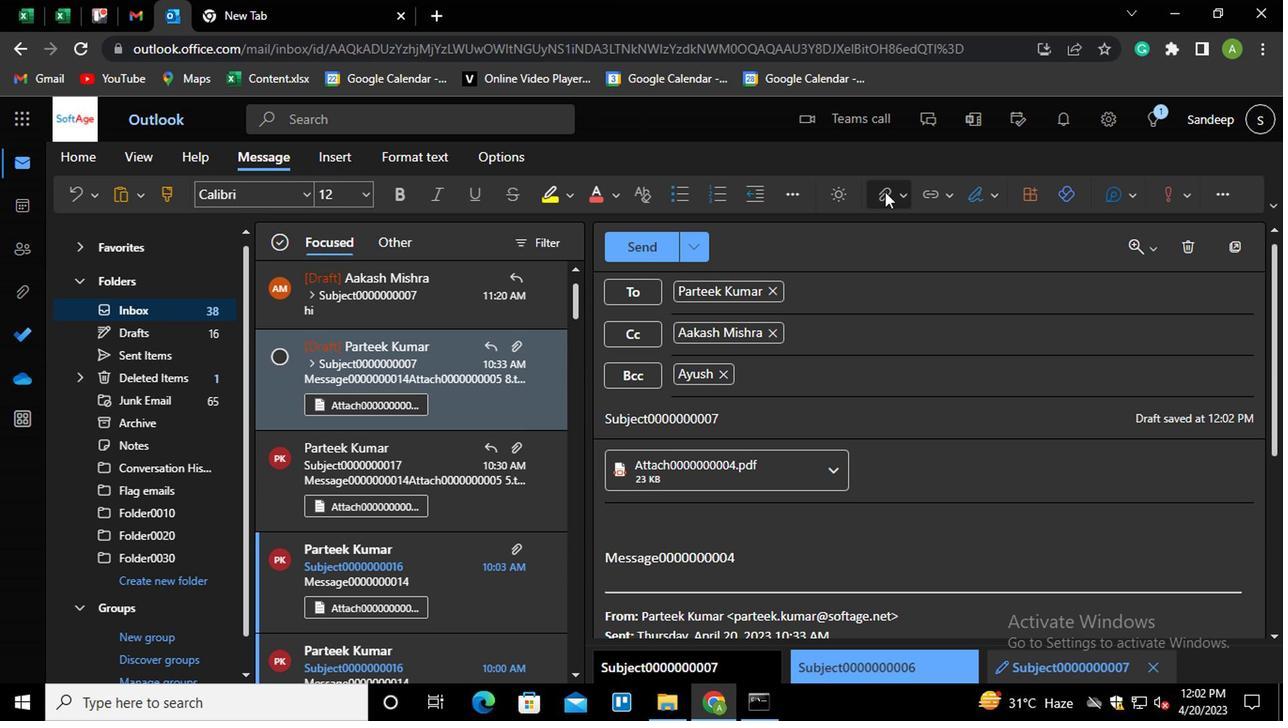 
Action: Mouse moved to (746, 270)
Screenshot: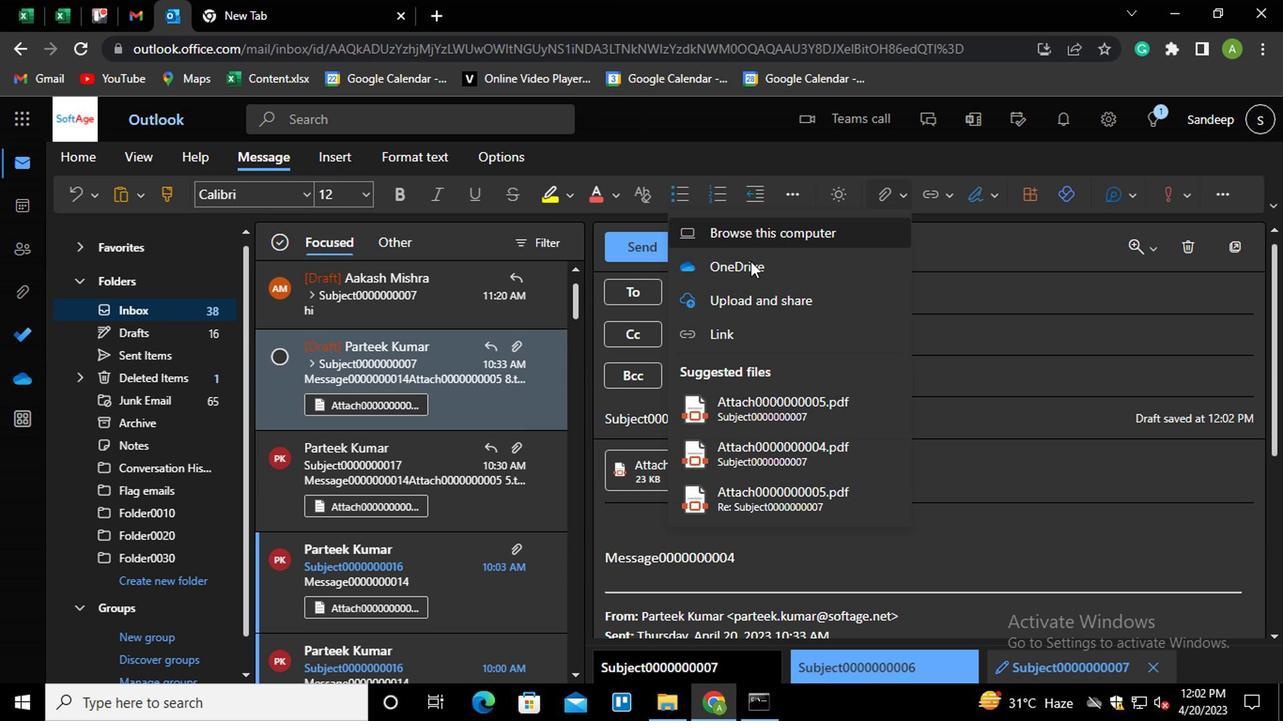 
Action: Mouse pressed left at (746, 270)
Screenshot: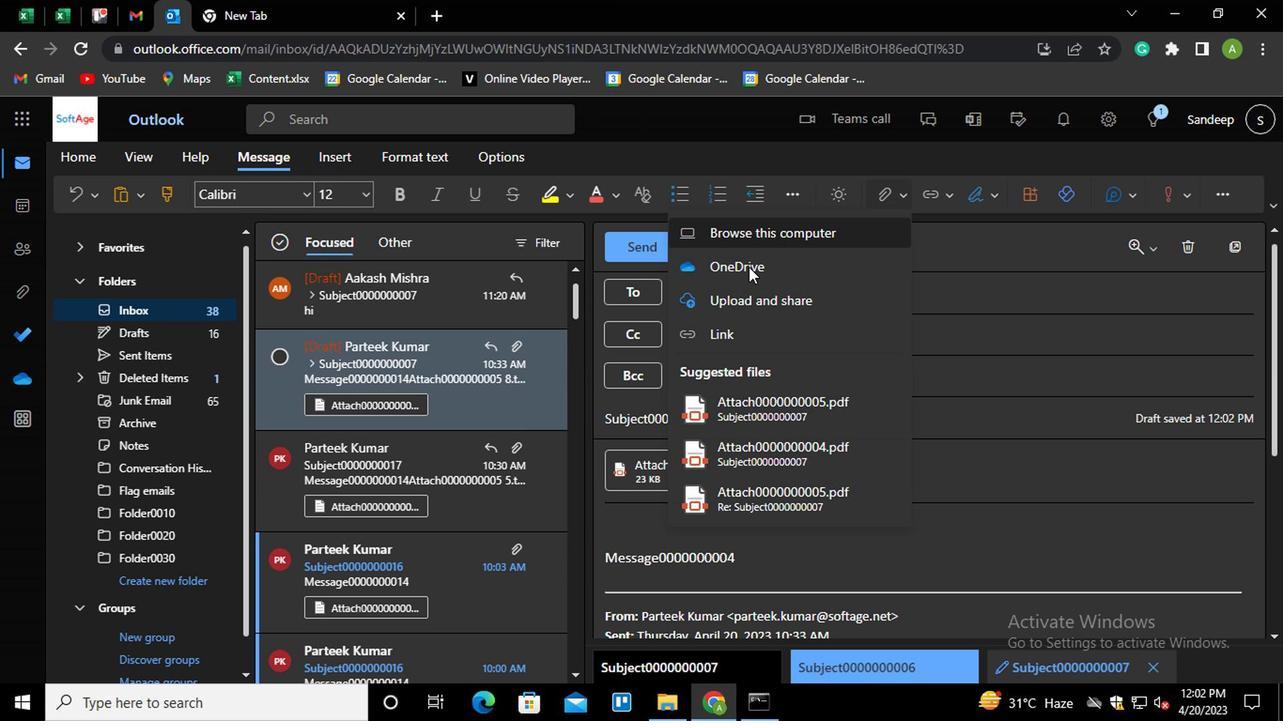 
Action: Mouse moved to (560, 293)
Screenshot: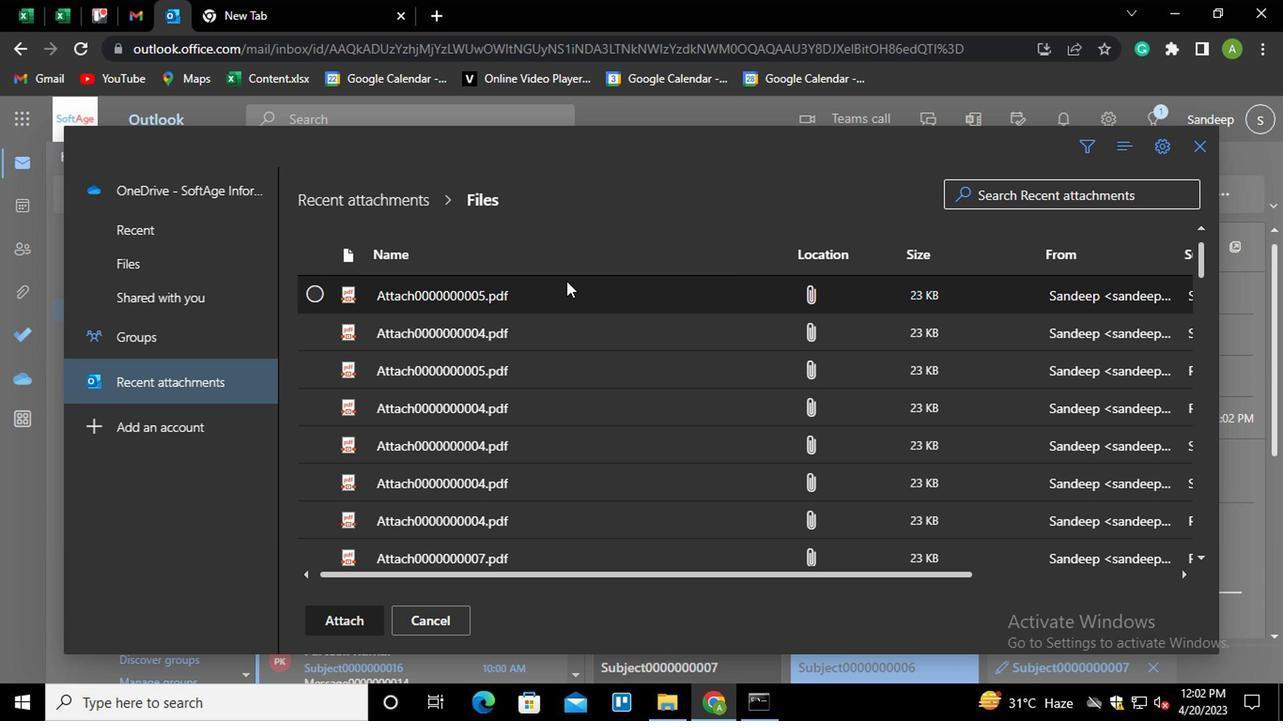 
Action: Mouse pressed left at (560, 293)
Screenshot: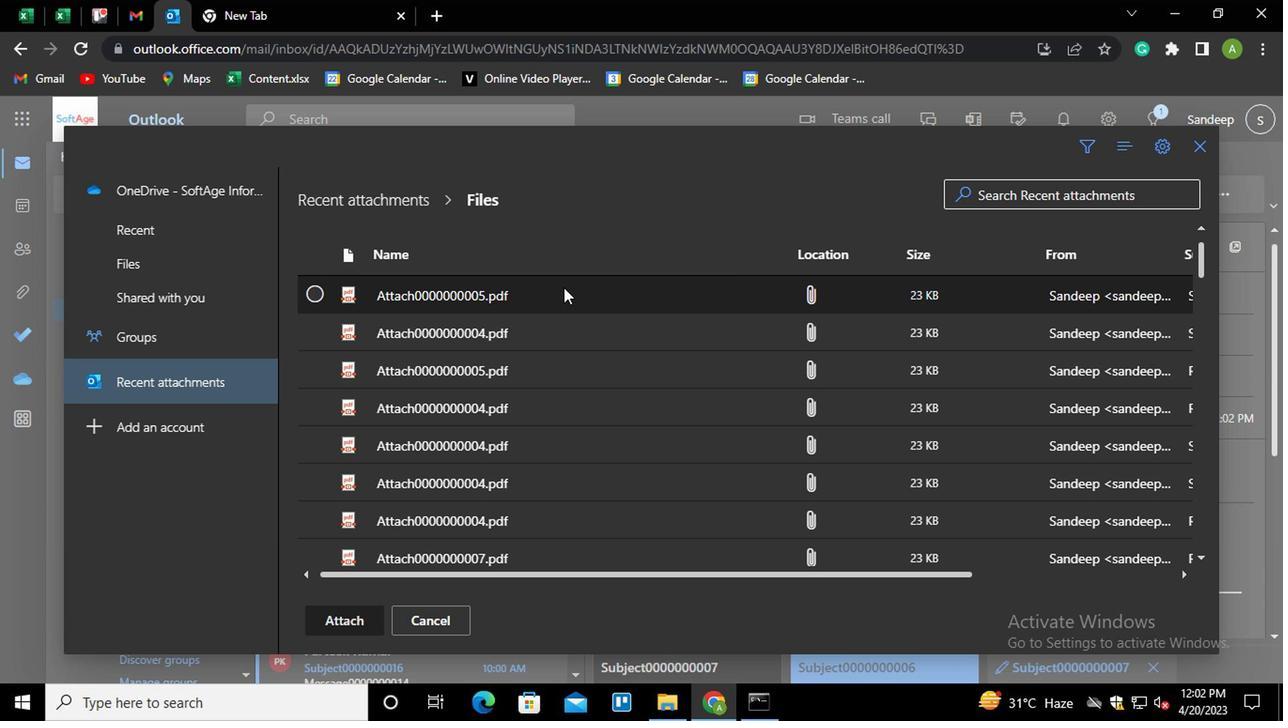 
Action: Mouse moved to (355, 618)
Screenshot: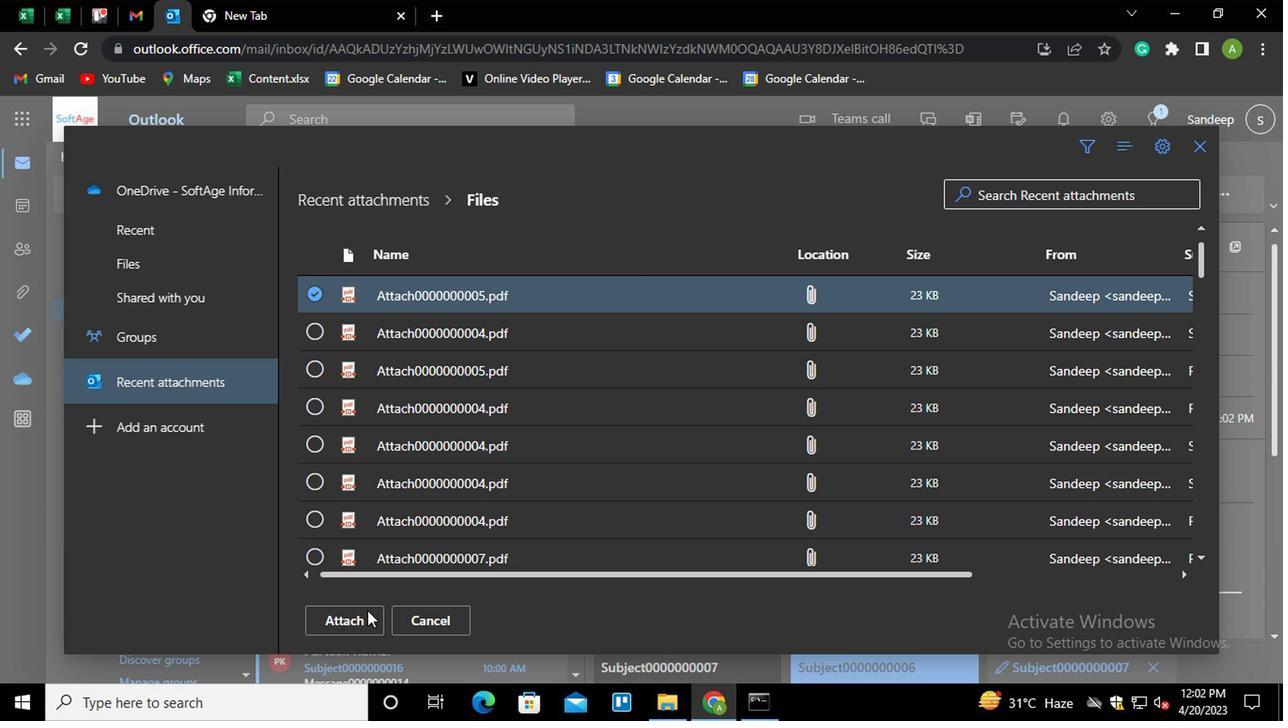 
Action: Mouse pressed left at (355, 618)
Screenshot: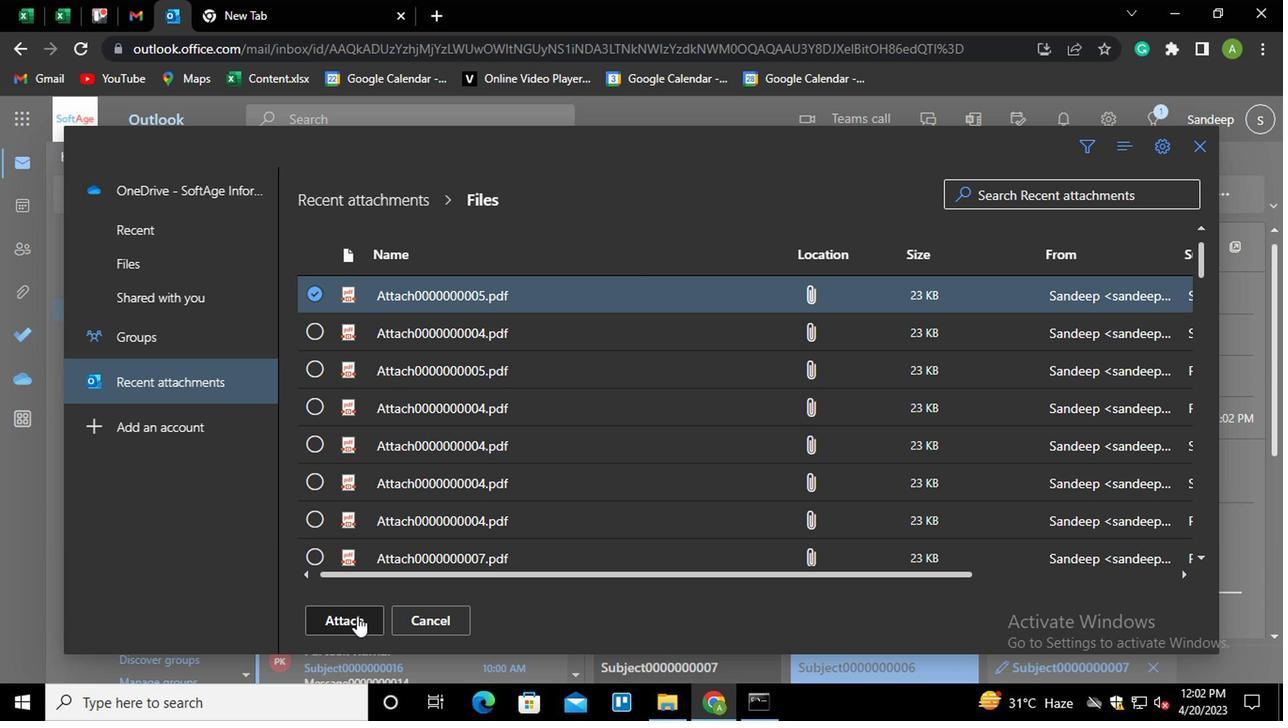 
Action: Mouse moved to (432, 304)
Screenshot: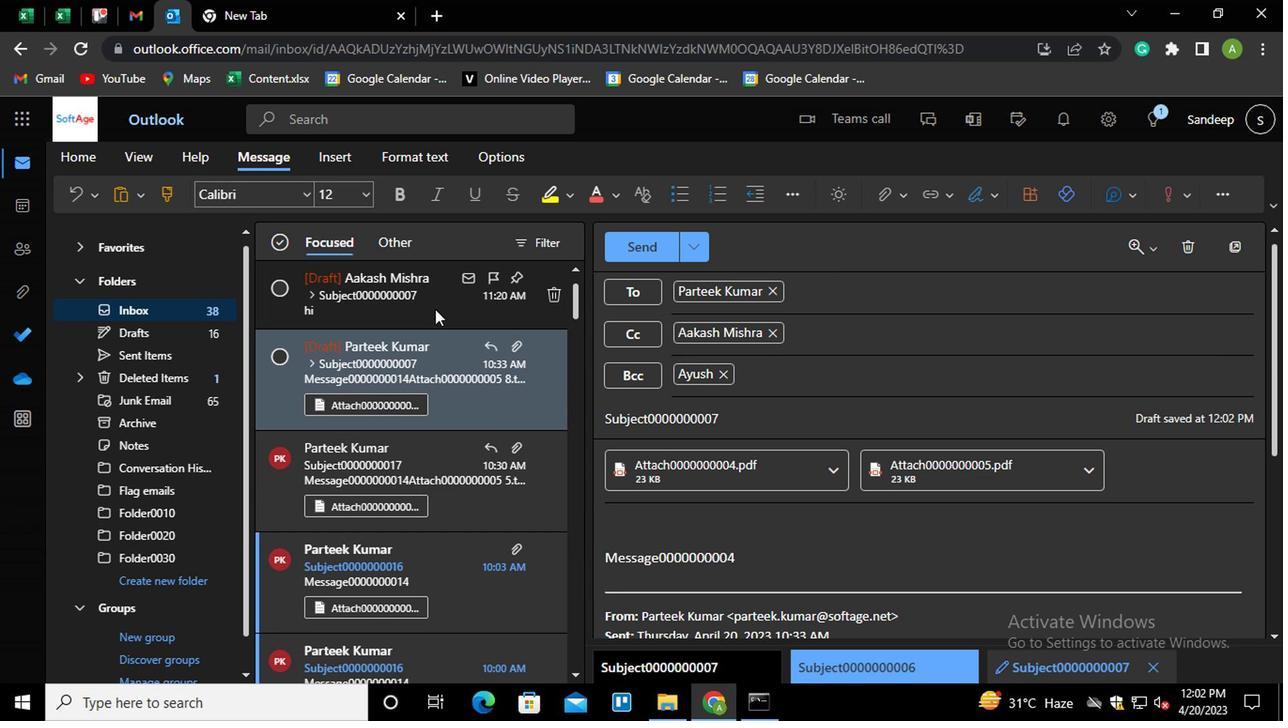 
Action: Mouse pressed left at (432, 304)
Screenshot: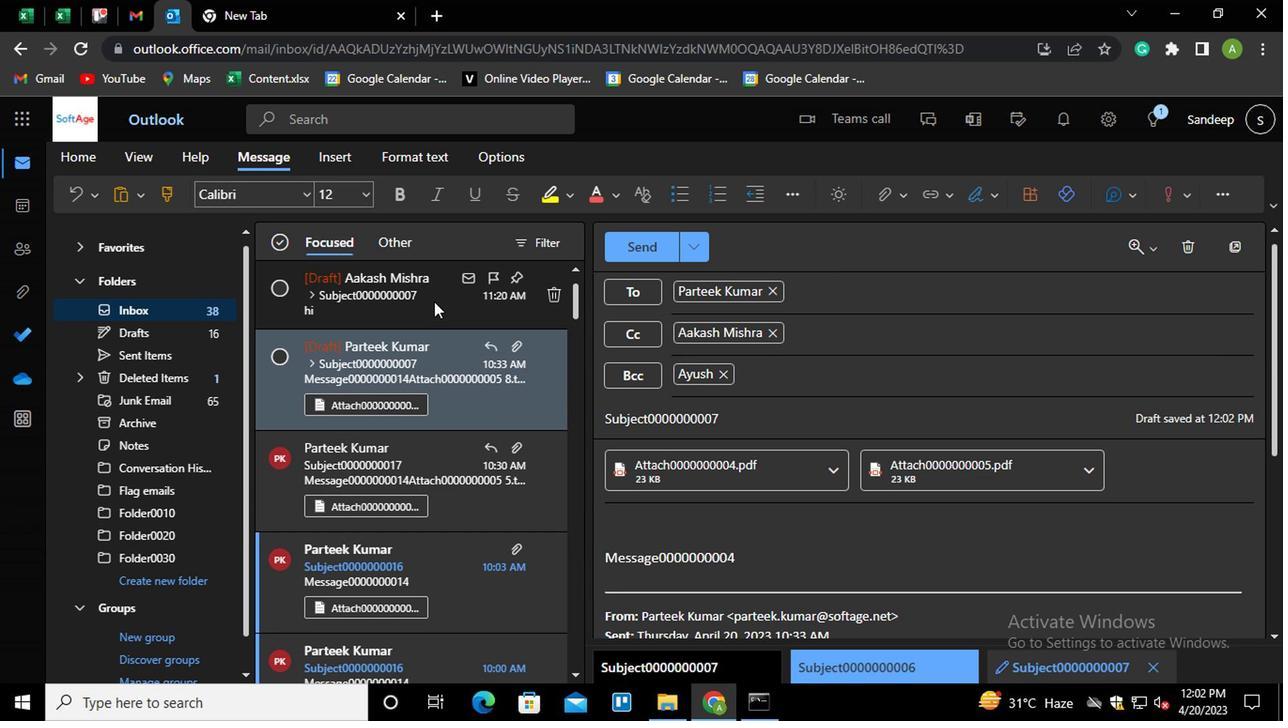 
Action: Mouse moved to (1252, 563)
Screenshot: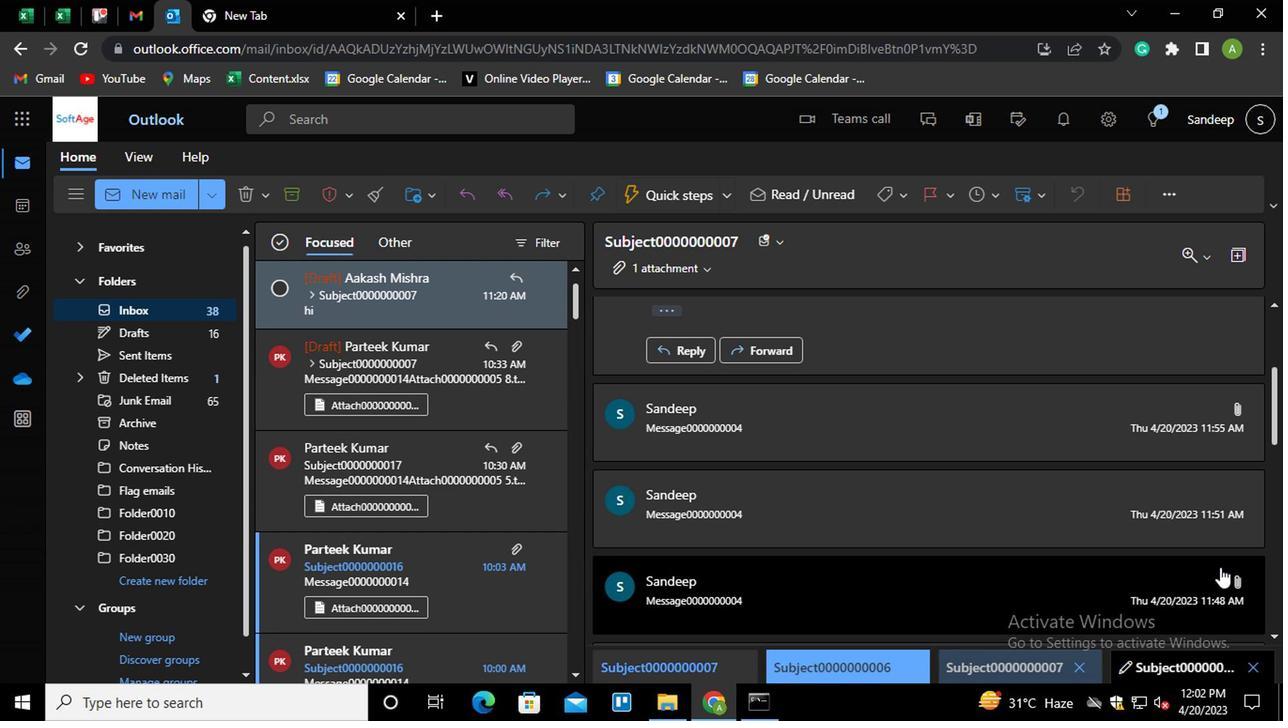 
Action: Mouse scrolled (1252, 562) with delta (0, -1)
Screenshot: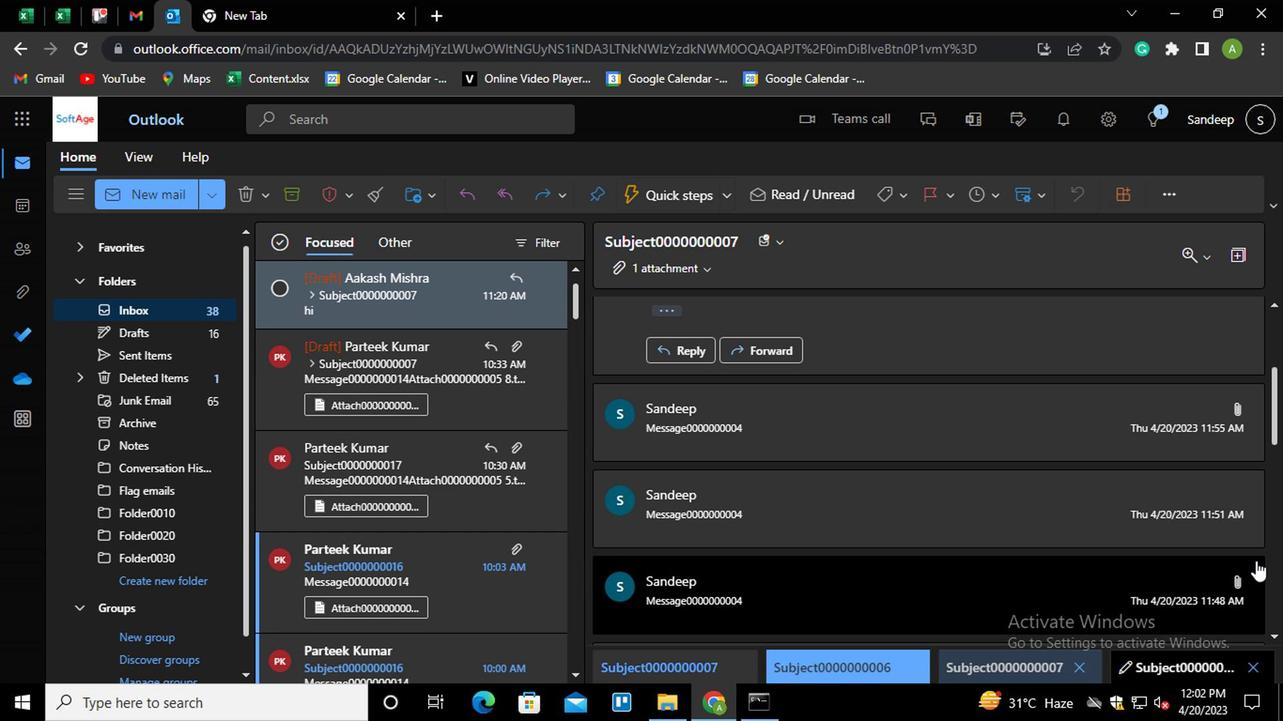 
Action: Mouse scrolled (1252, 562) with delta (0, -1)
Screenshot: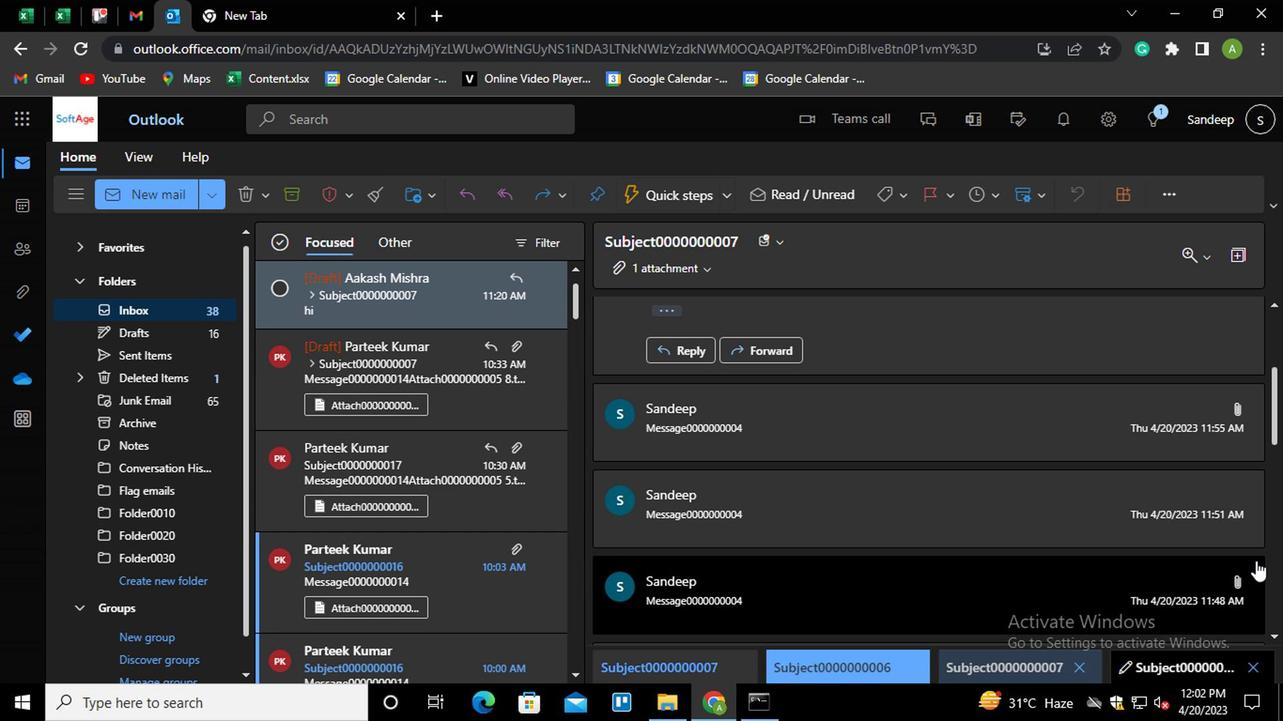 
Action: Mouse scrolled (1252, 562) with delta (0, -1)
Screenshot: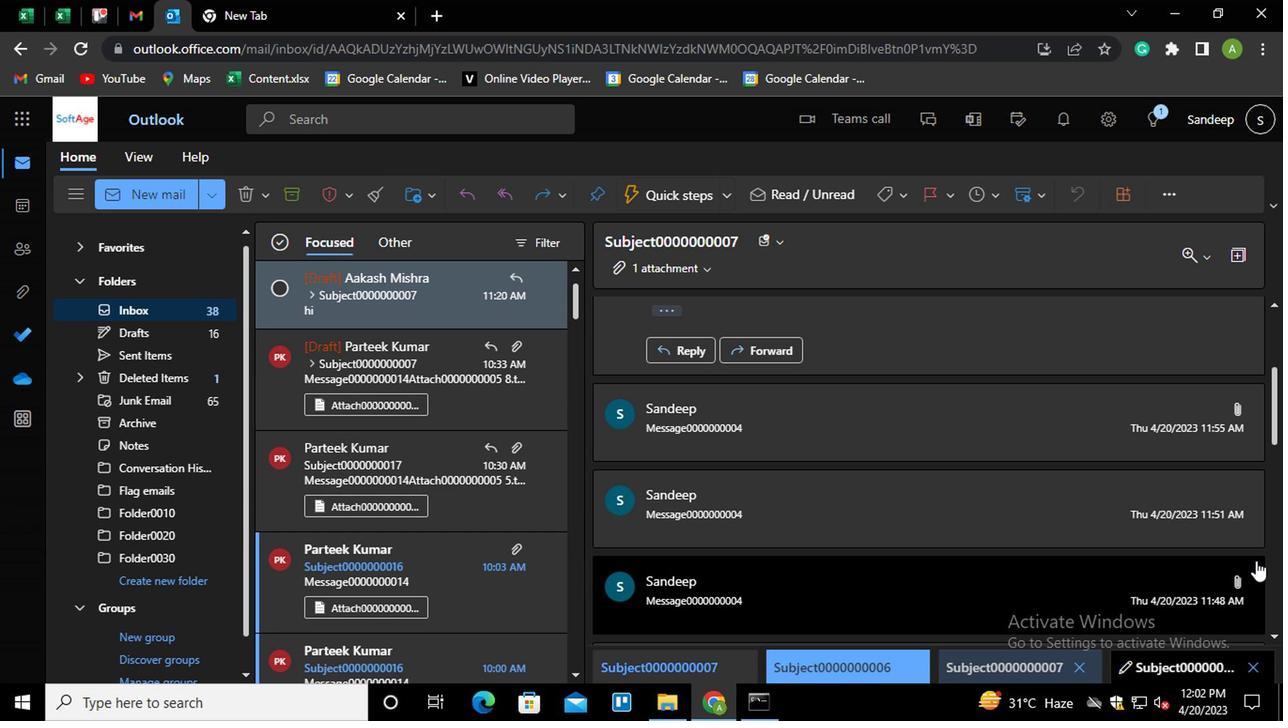 
Action: Mouse scrolled (1252, 562) with delta (0, -1)
Screenshot: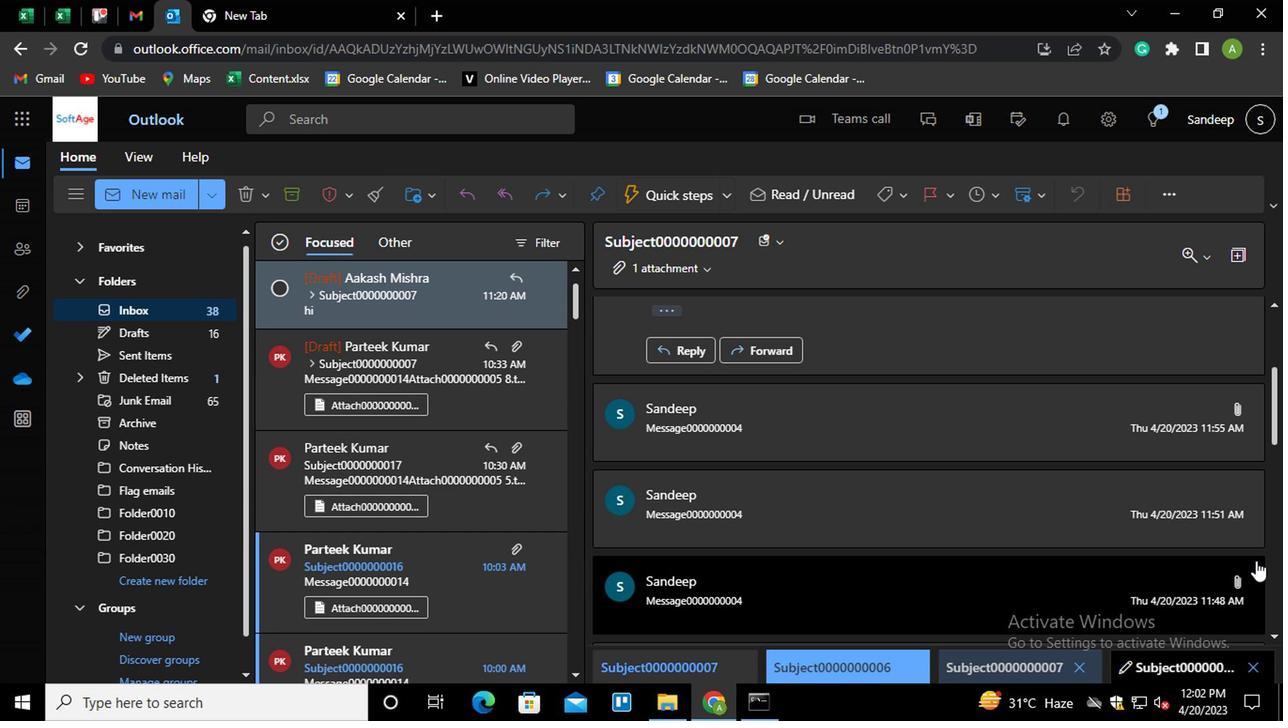
Action: Mouse moved to (1226, 568)
Screenshot: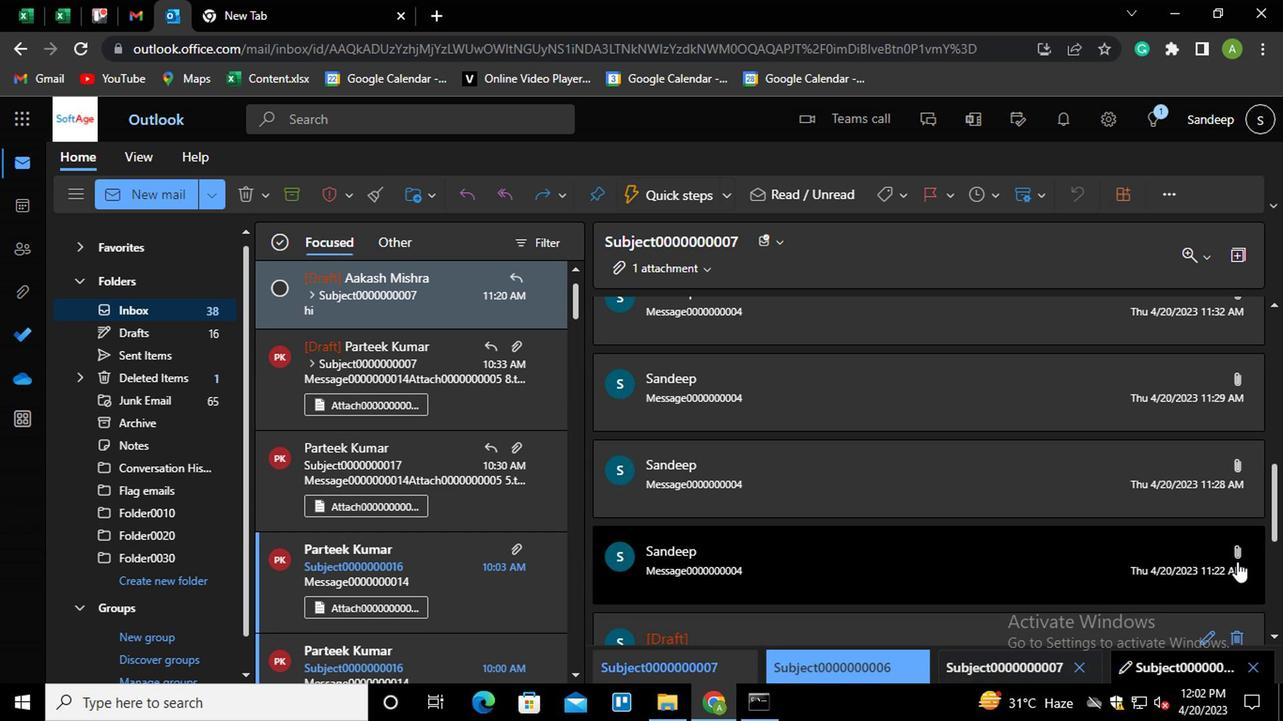 
Action: Mouse scrolled (1226, 566) with delta (0, -1)
Screenshot: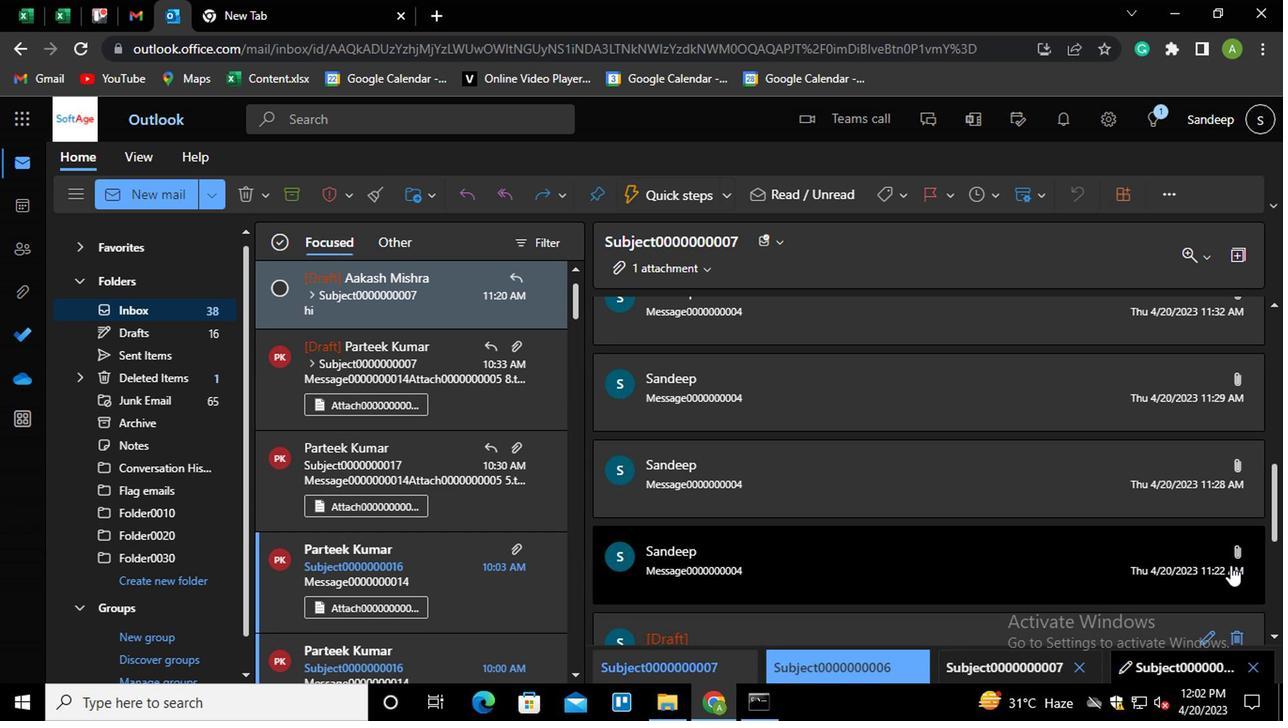 
Action: Mouse scrolled (1226, 566) with delta (0, -1)
Screenshot: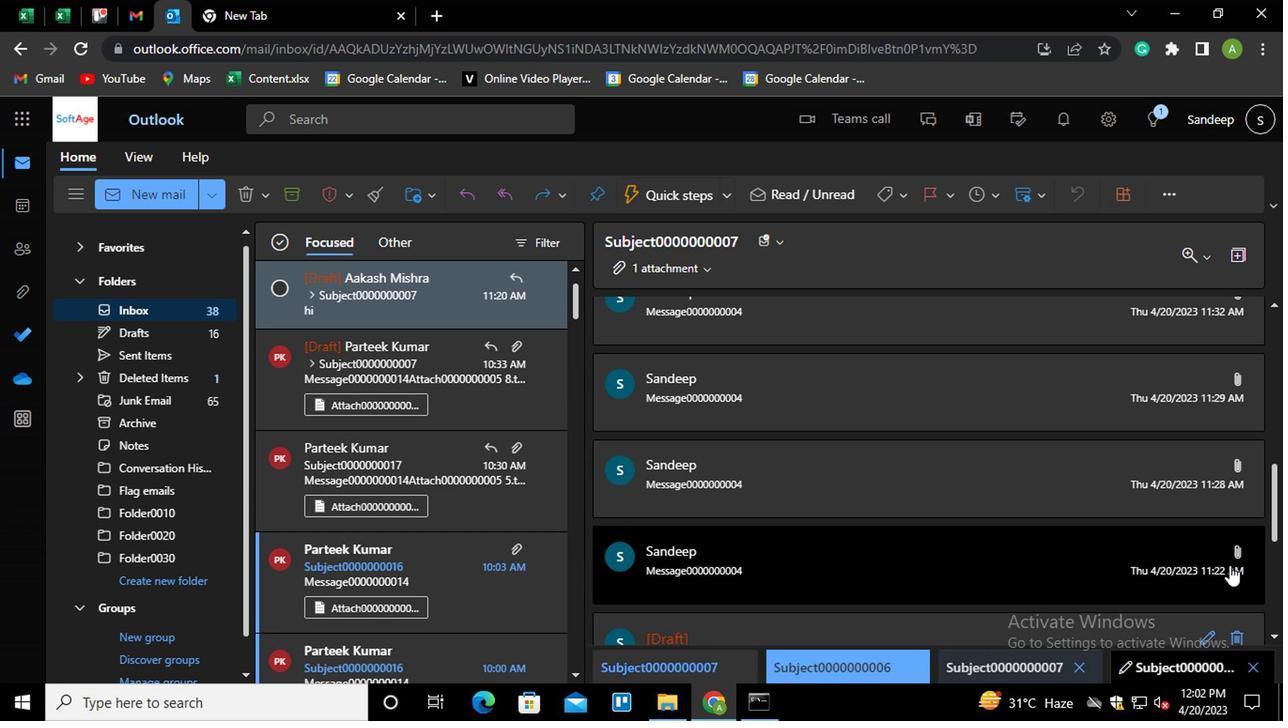 
Action: Mouse moved to (1236, 568)
Screenshot: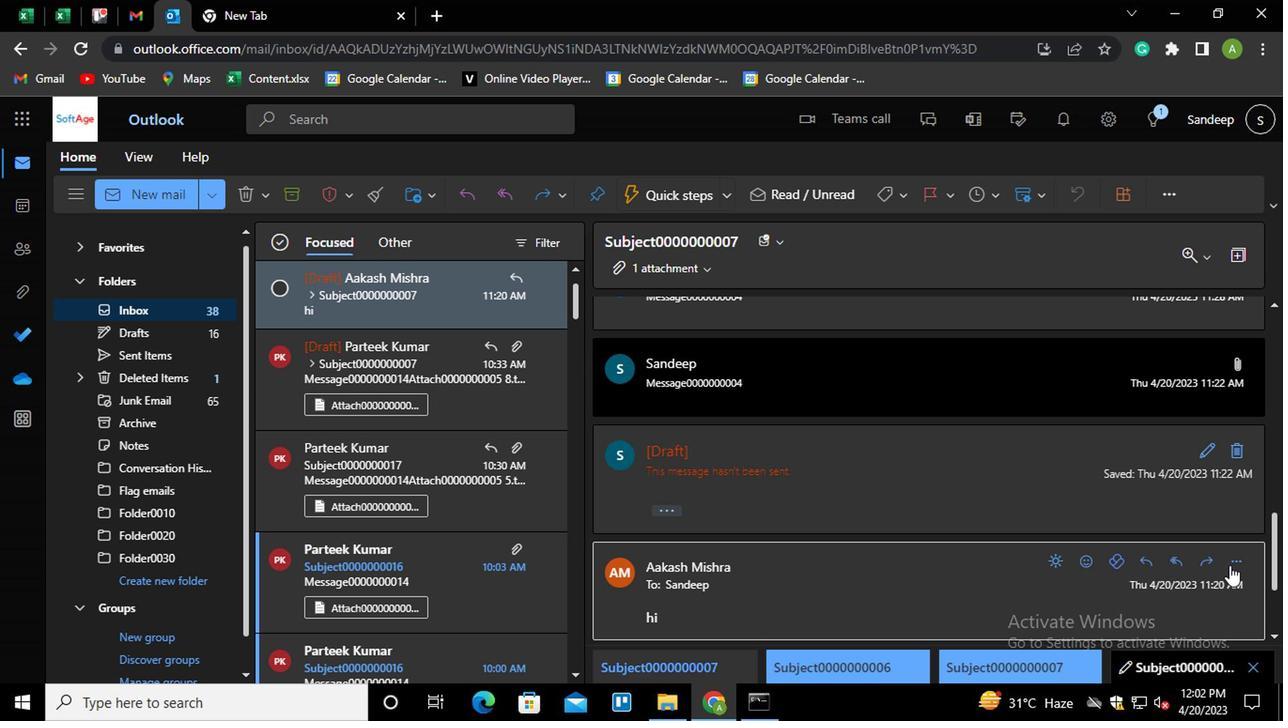 
Action: Mouse pressed left at (1236, 568)
Screenshot: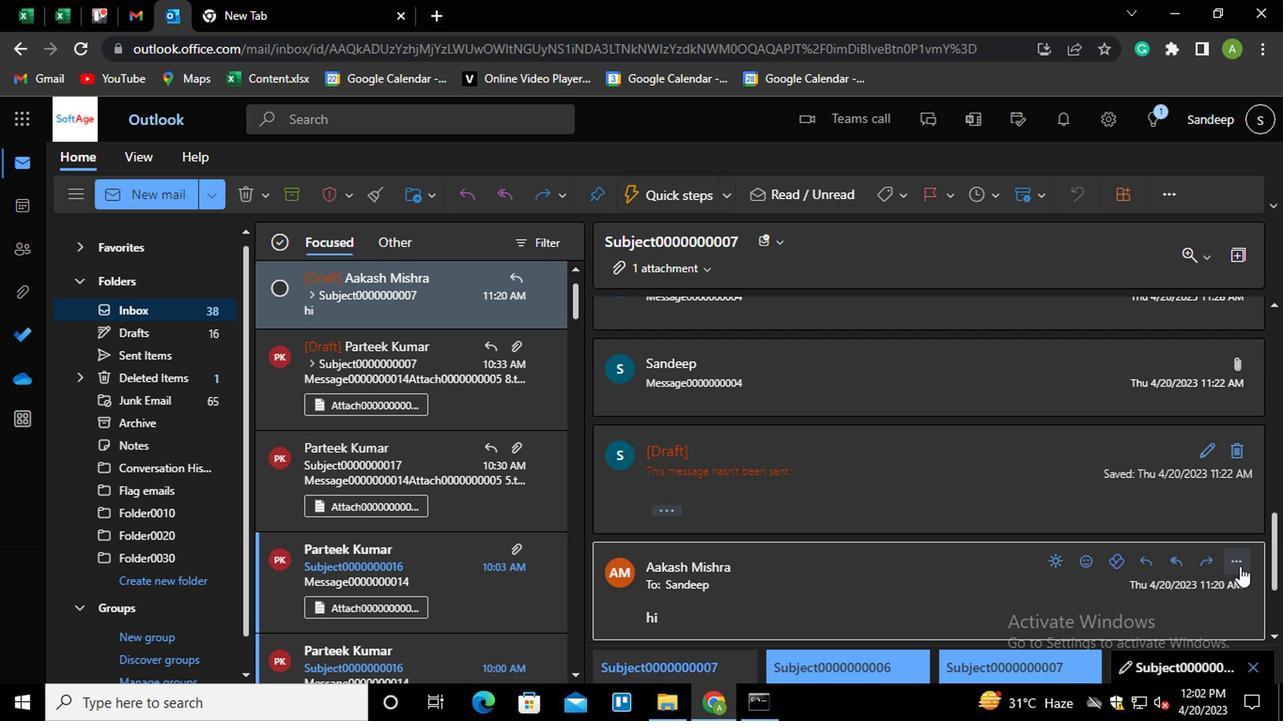 
Action: Mouse moved to (1121, 168)
Screenshot: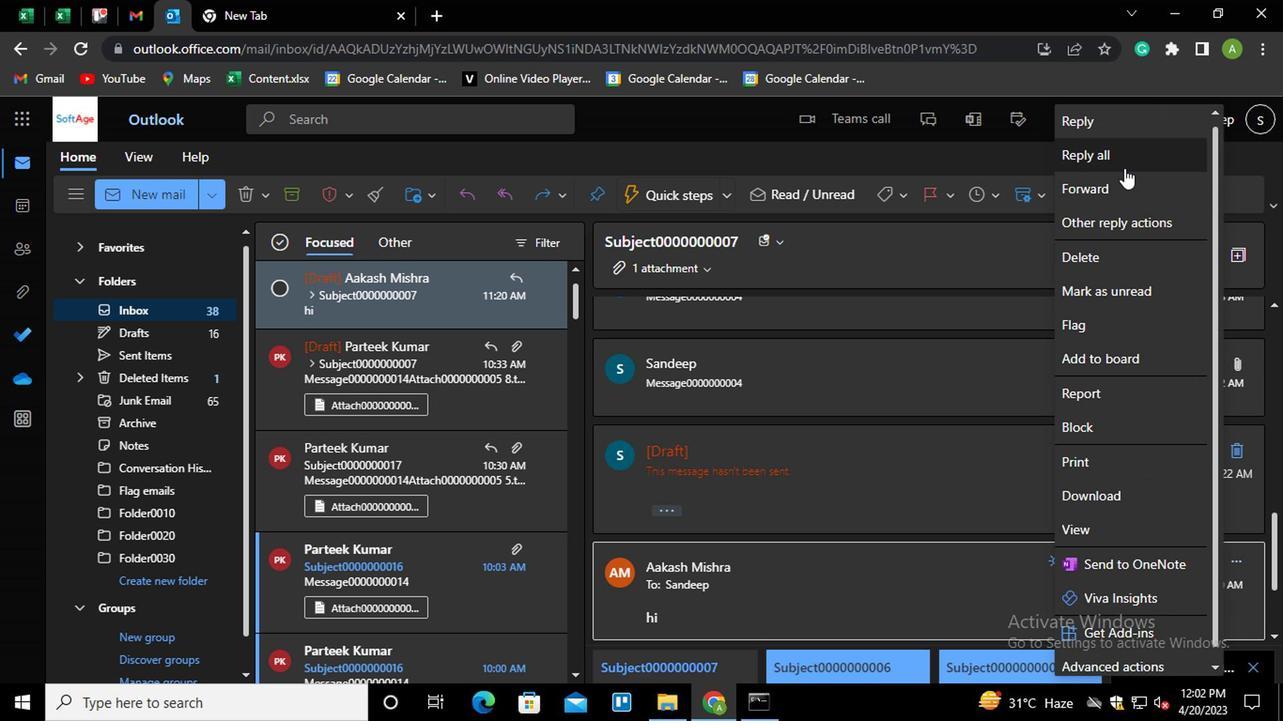 
Action: Mouse pressed left at (1121, 168)
Screenshot: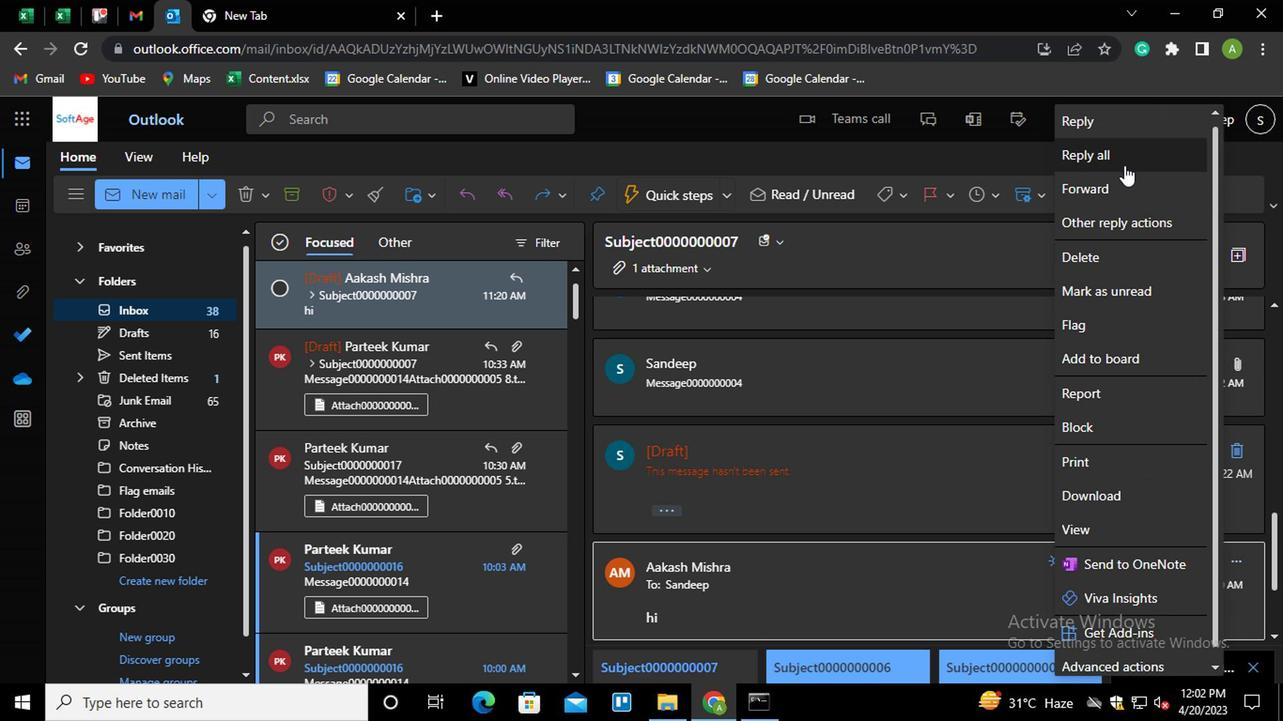 
Action: Mouse moved to (618, 618)
Screenshot: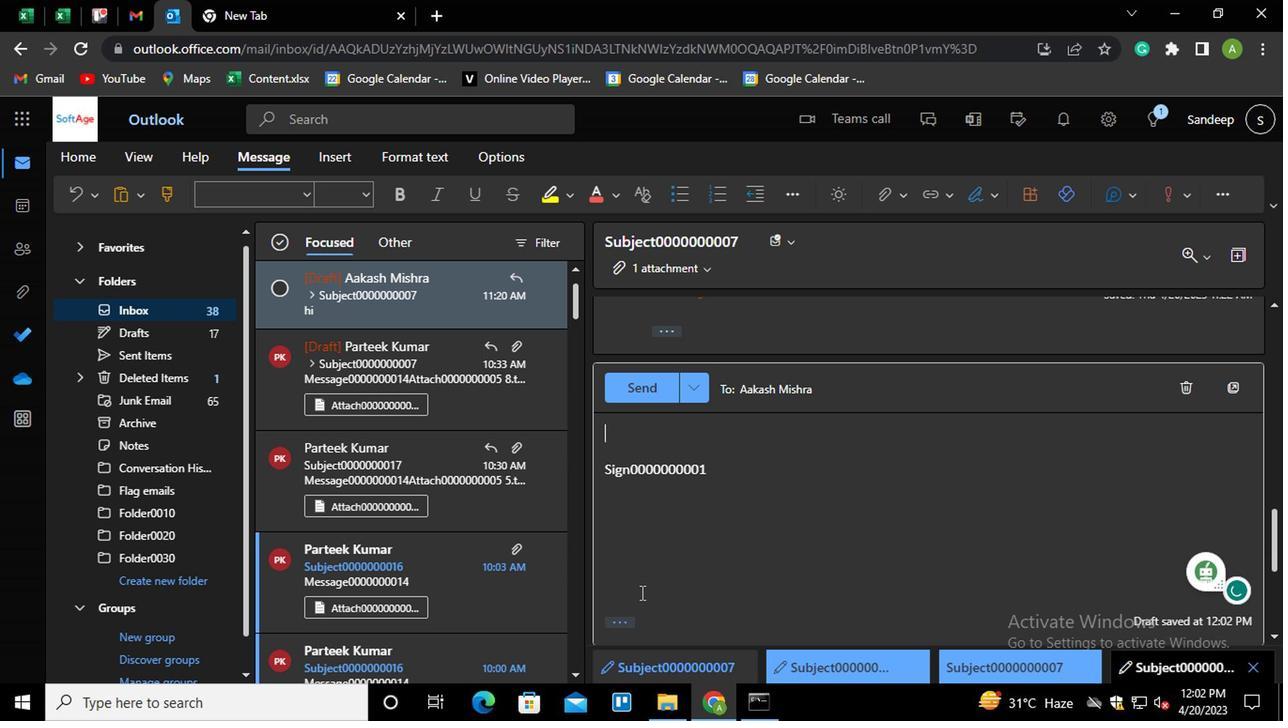 
Action: Mouse pressed left at (618, 618)
Screenshot: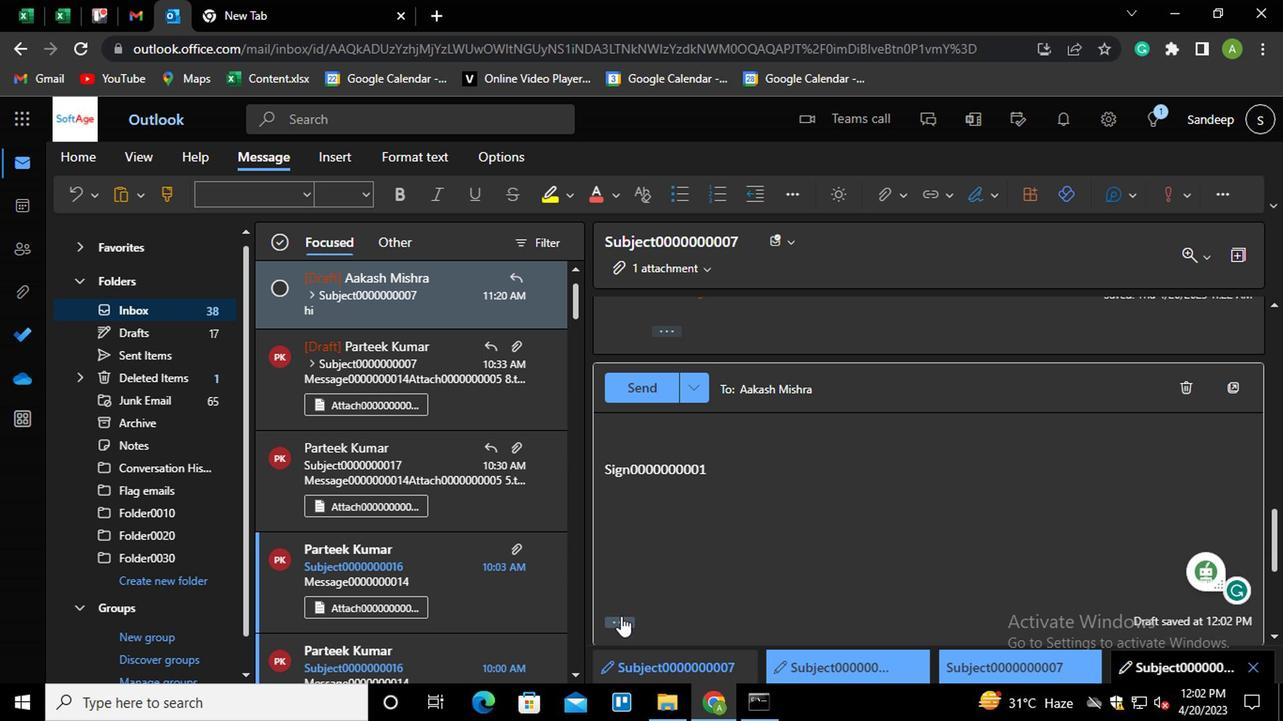 
Action: Mouse moved to (748, 302)
Screenshot: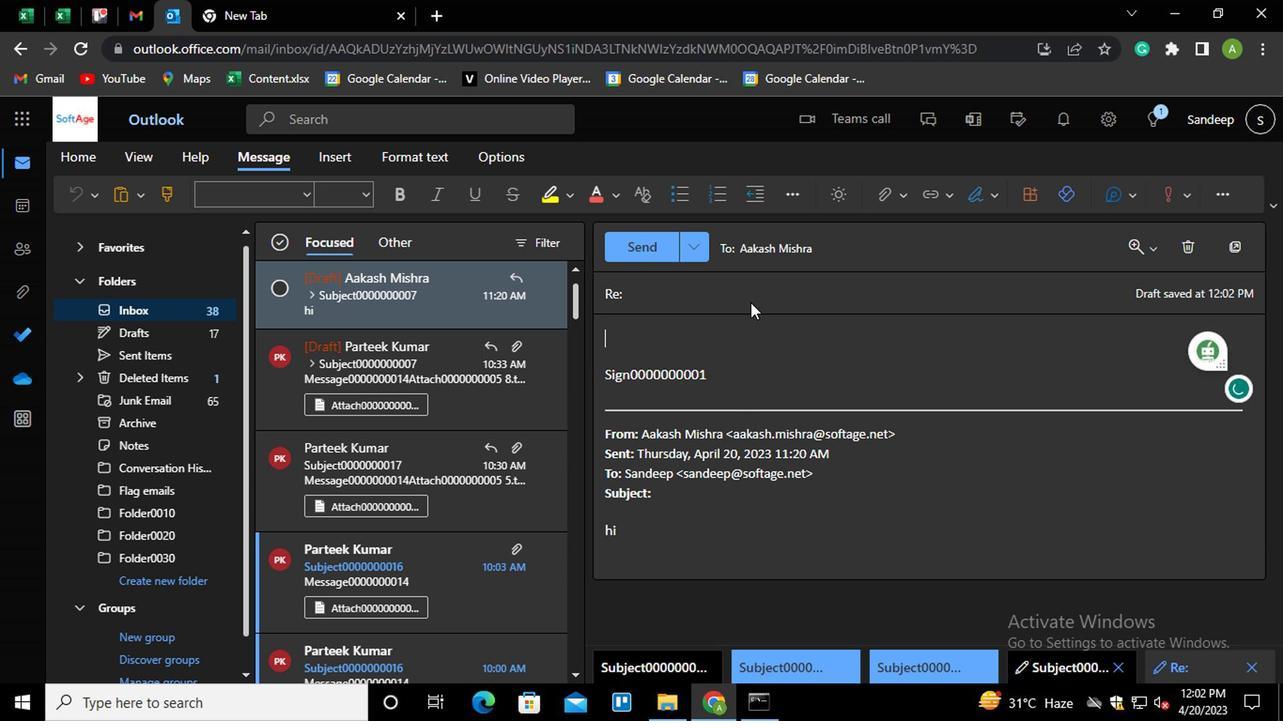 
Action: Mouse pressed left at (748, 302)
Screenshot: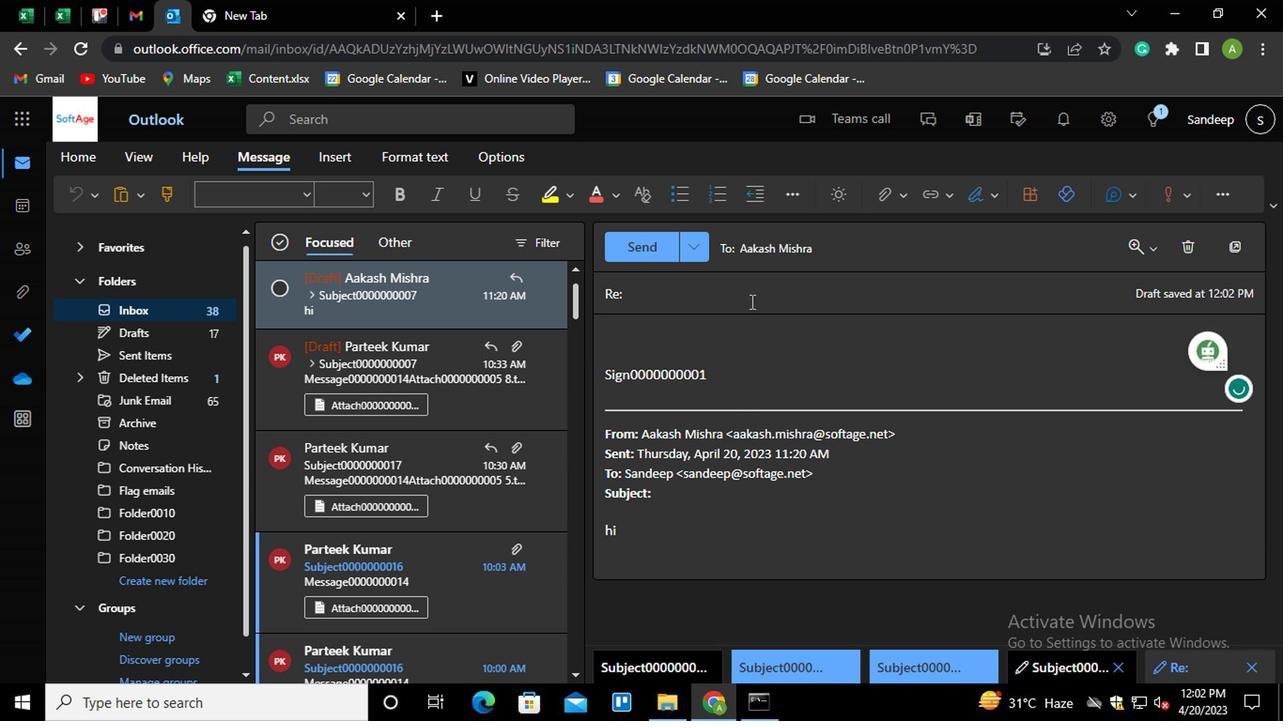 
Action: Key pressed <Key.shift>SUBJECT0000000008
Screenshot: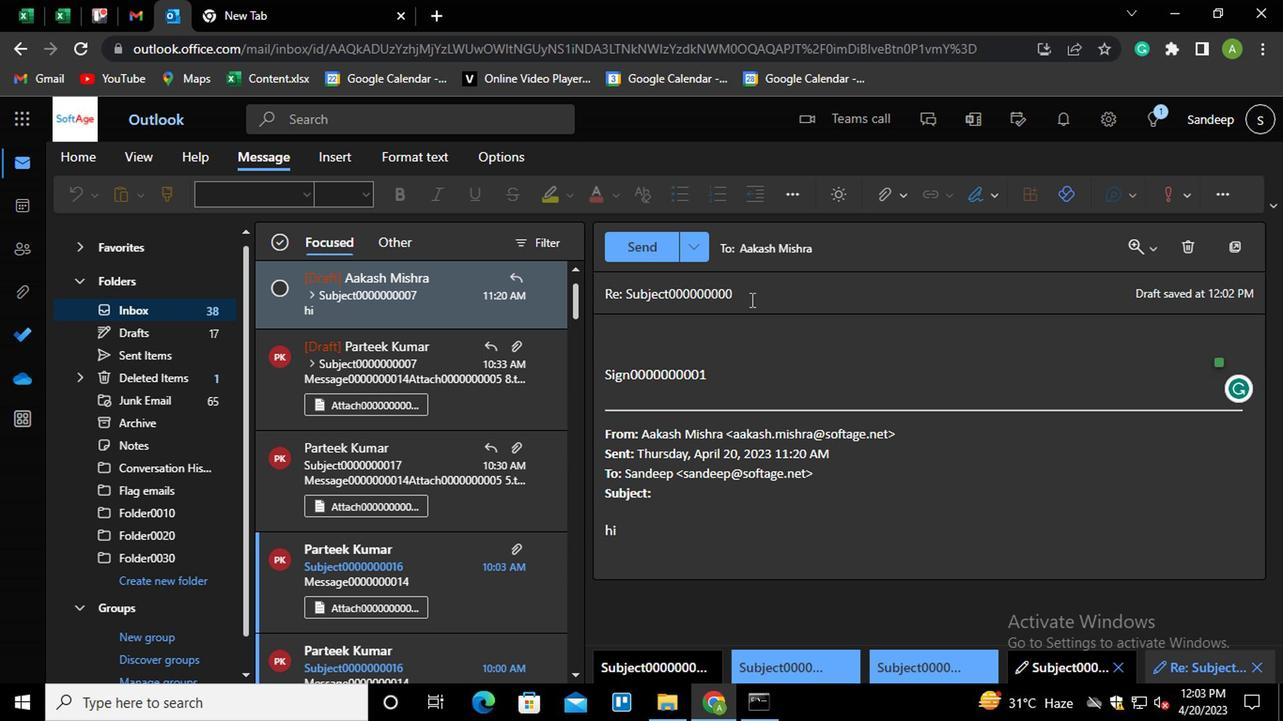 
Action: Mouse moved to (737, 386)
Screenshot: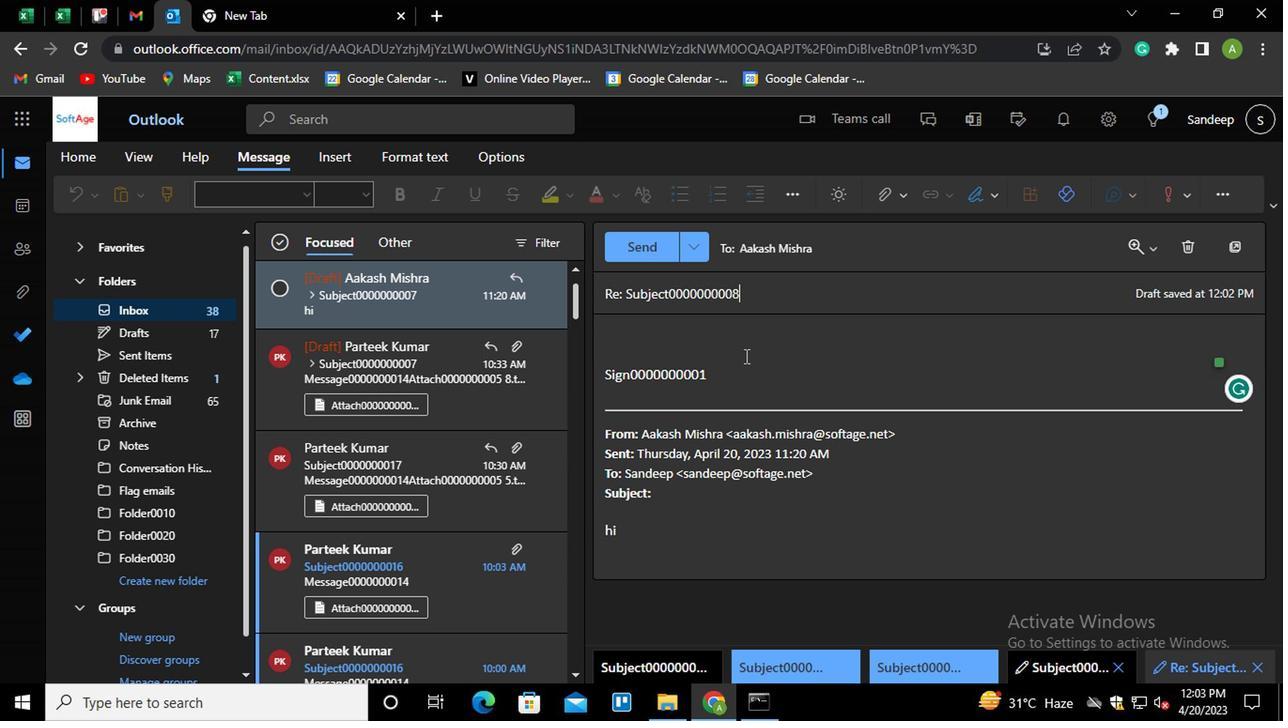 
Action: Mouse pressed left at (737, 386)
Screenshot: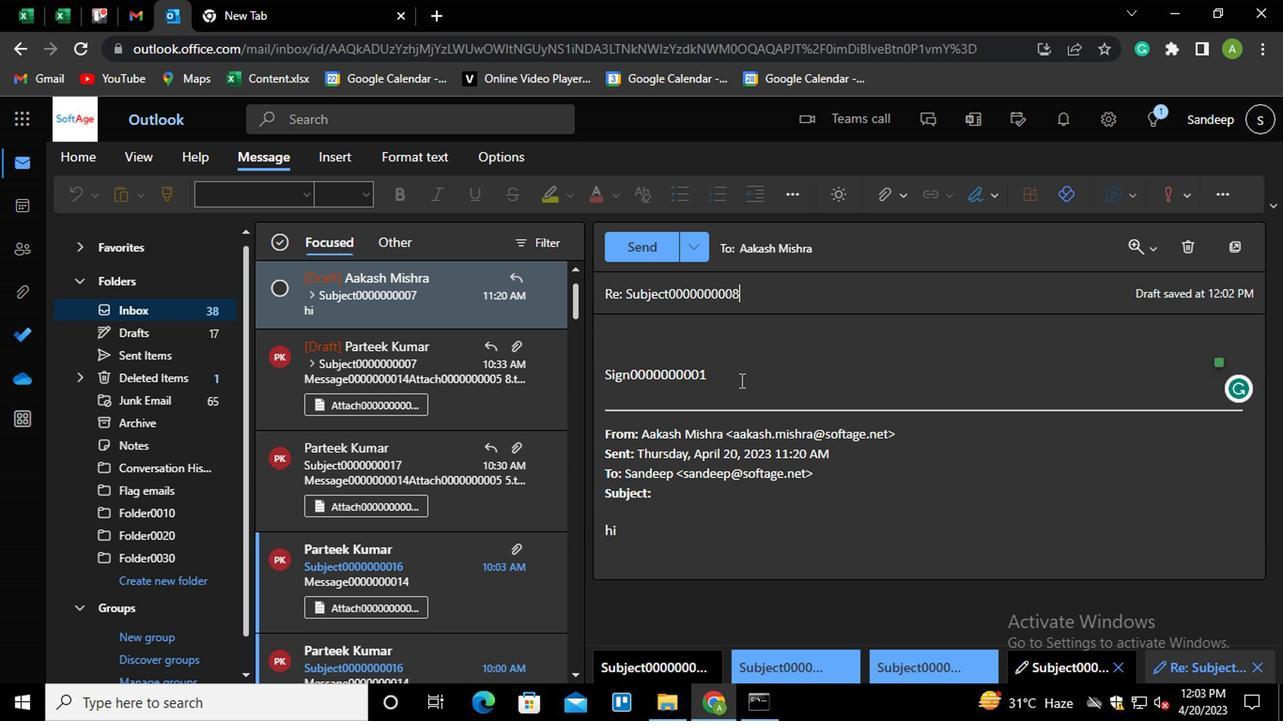 
Action: Mouse moved to (721, 376)
Screenshot: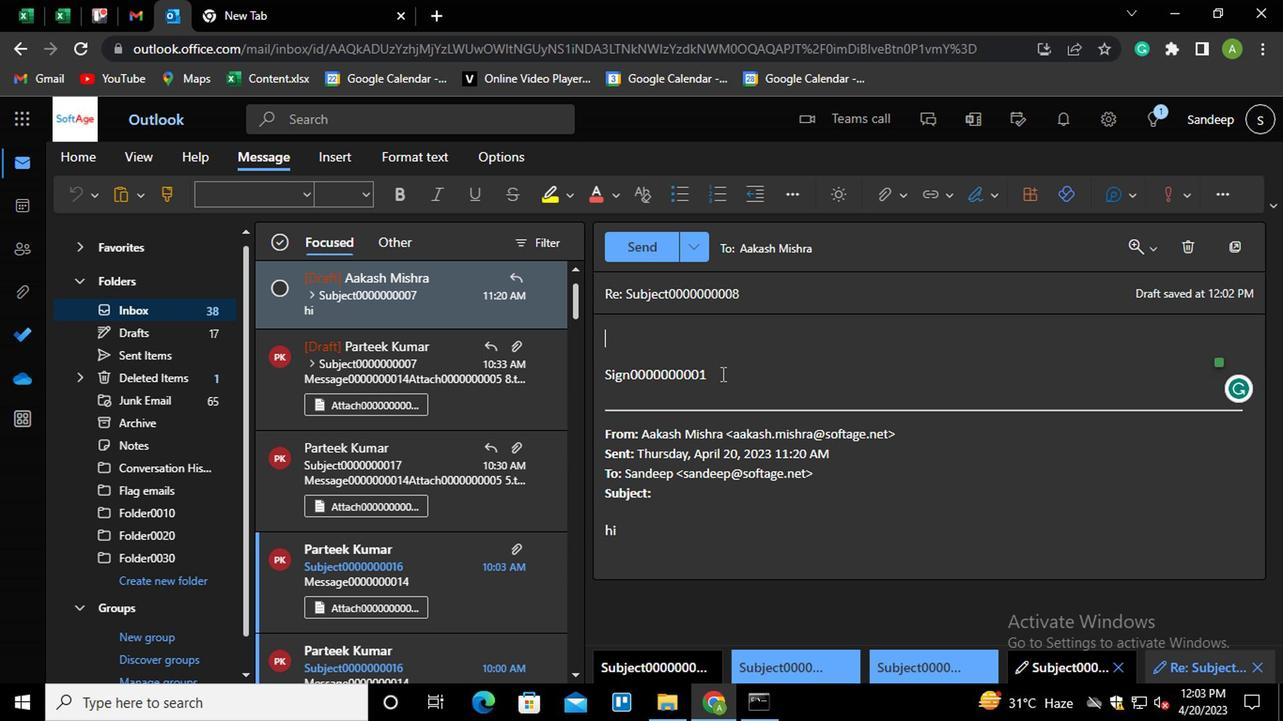 
Action: Mouse pressed left at (721, 376)
Screenshot: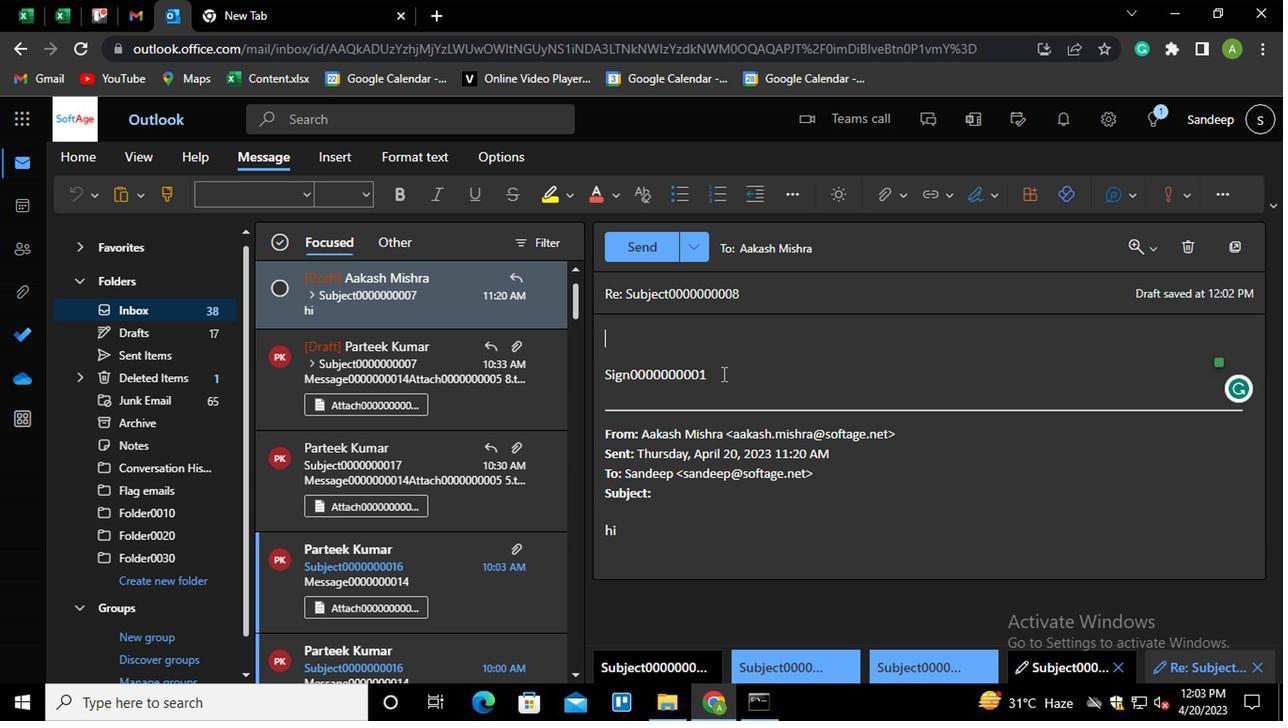 
Action: Key pressed <Key.shift_r><Key.shift_r><Key.shift_r><Key.shift_r><Key.shift_r><Key.shift_r><Key.shift_r><Key.shift_r><Key.shift_r><Key.shift_r><Key.shift_r><Key.shift_r><Key.shift_r><Key.shift_r><Key.shift_r><Key.shift_r><Key.shift_r><Key.shift_r><Key.shift_r><Key.shift_r><Key.shift_r><Key.shift_r><Key.shift_r><Key.shift_r><Key.shift_r><Key.shift_r><Key.shift_r><Key.shift_r><Key.shift_r><Key.shift_r><Key.home><Key.shift_r>MESSAGE0000000004
Screenshot: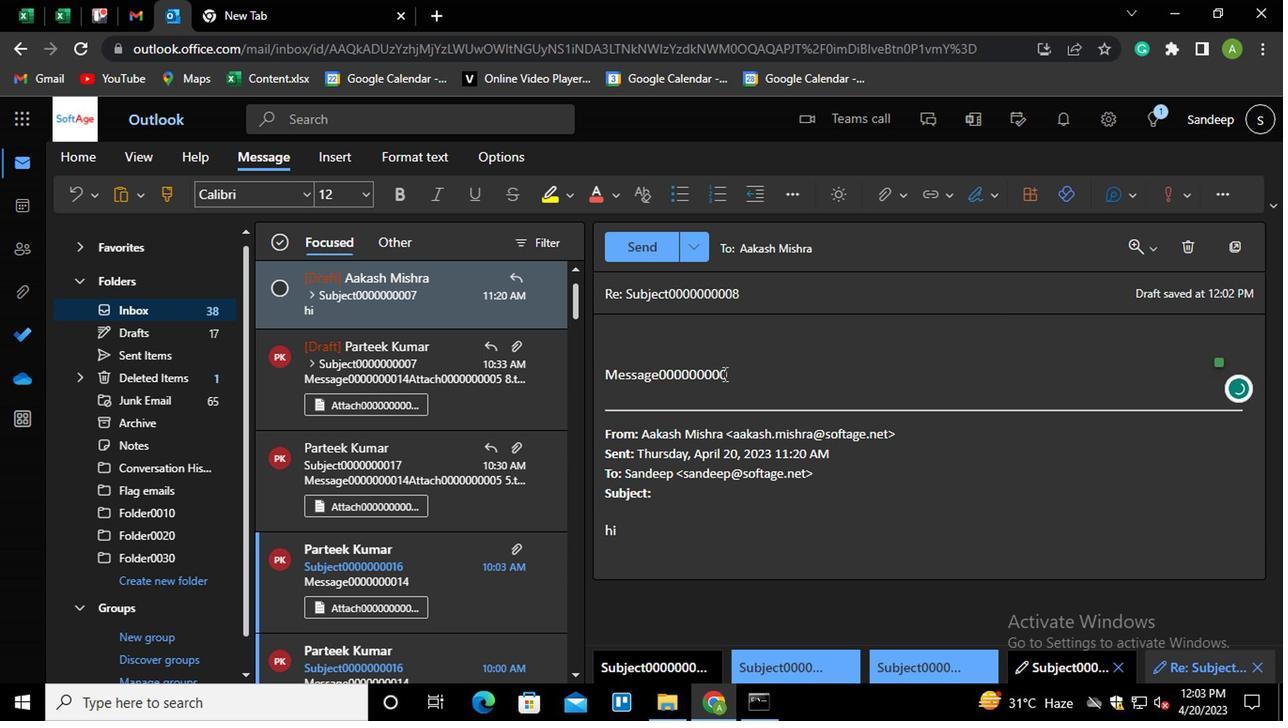 
Action: Mouse moved to (897, 204)
Screenshot: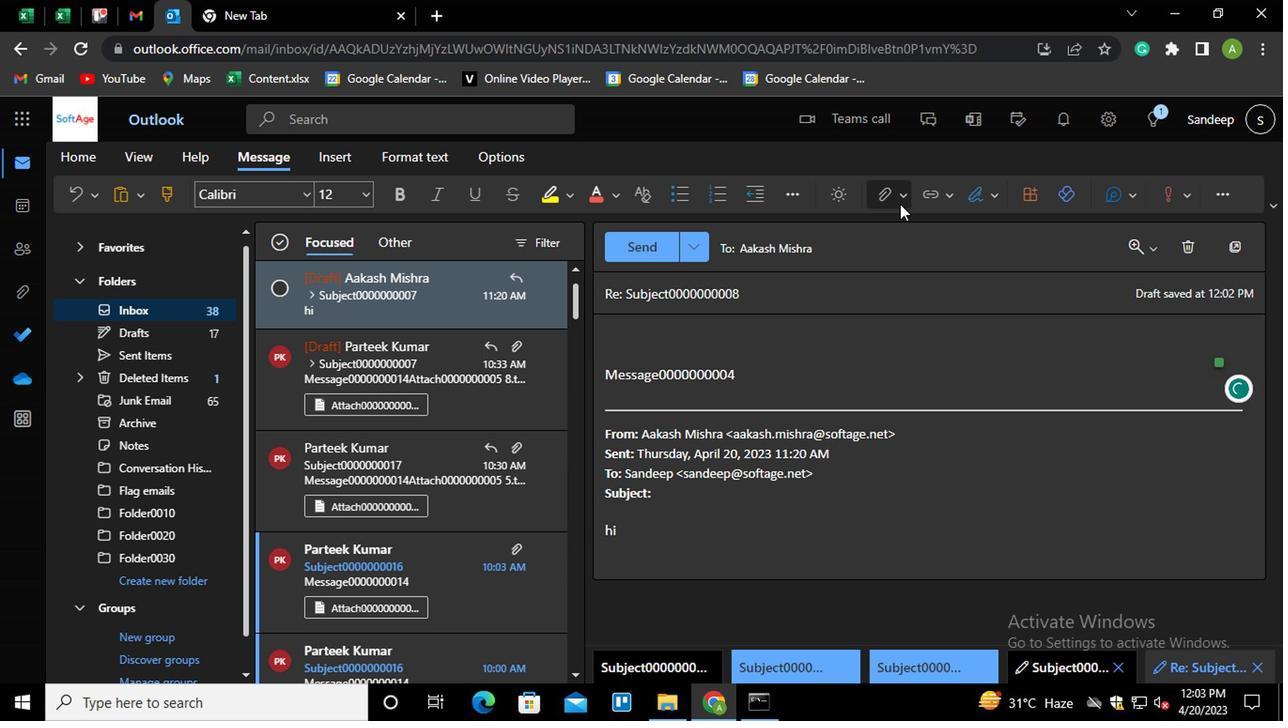 
Action: Mouse pressed left at (897, 204)
Screenshot: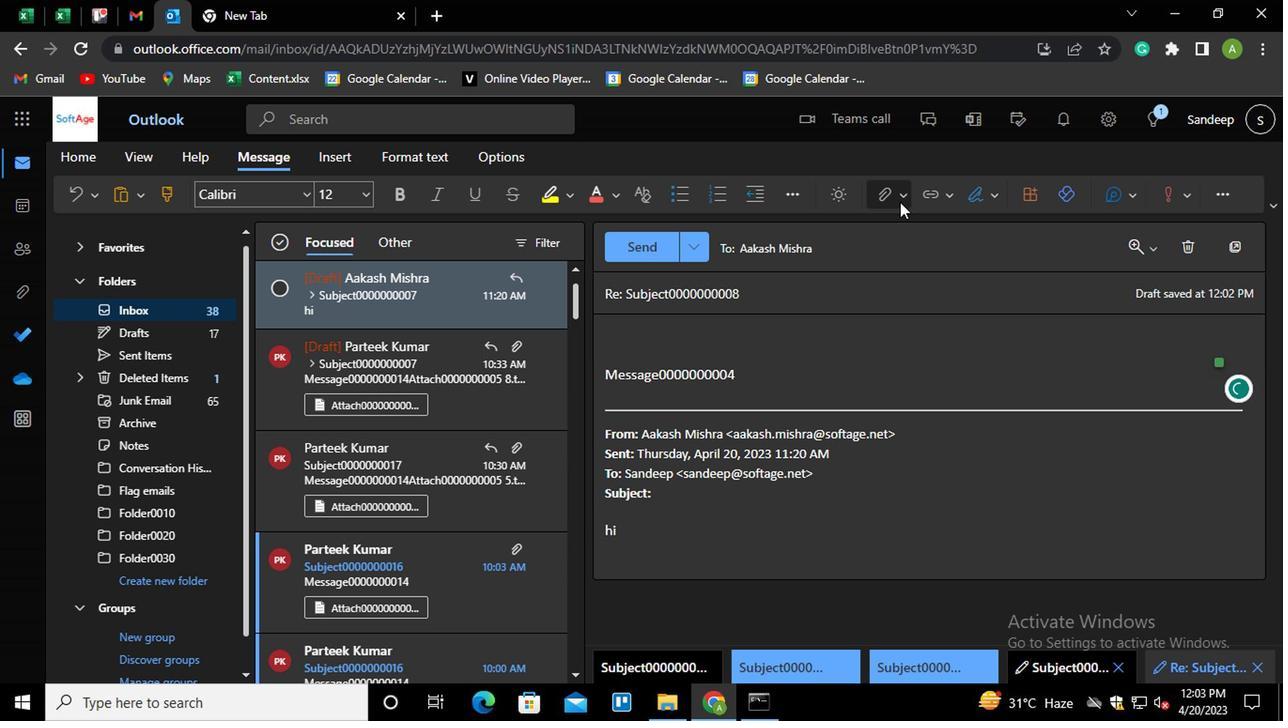 
Action: Mouse moved to (804, 241)
Screenshot: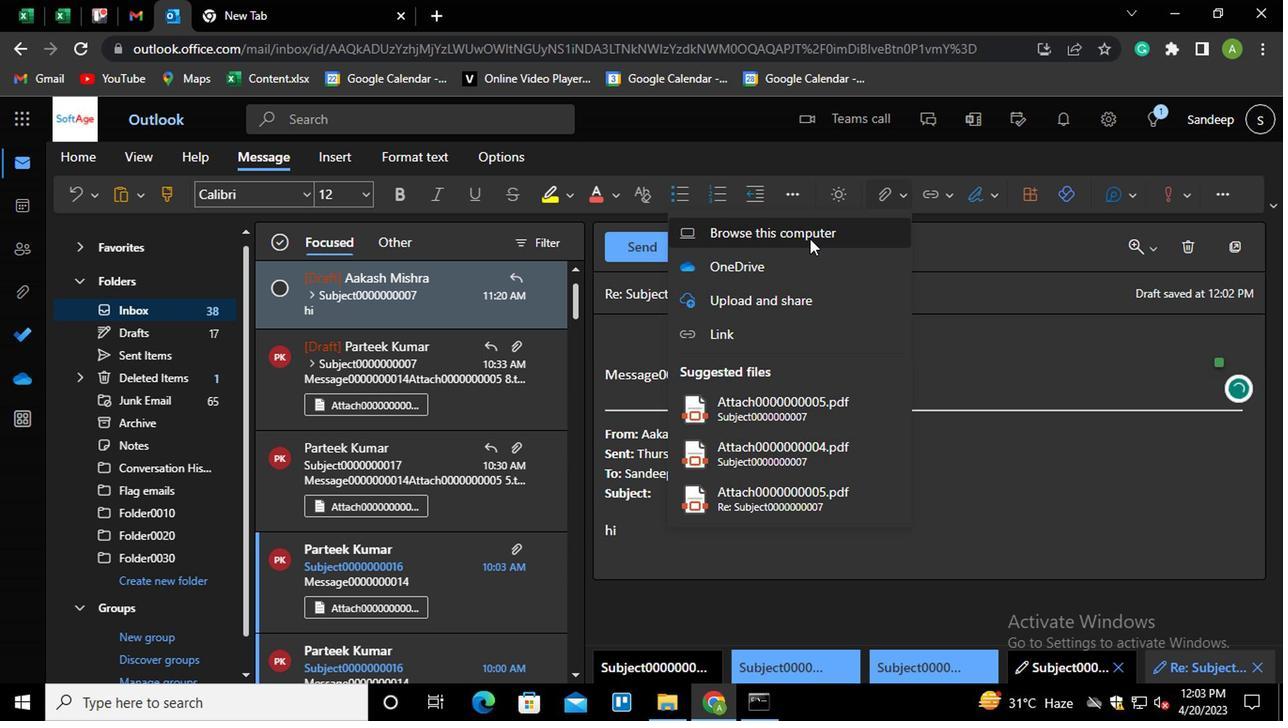
Action: Mouse pressed left at (804, 241)
Screenshot: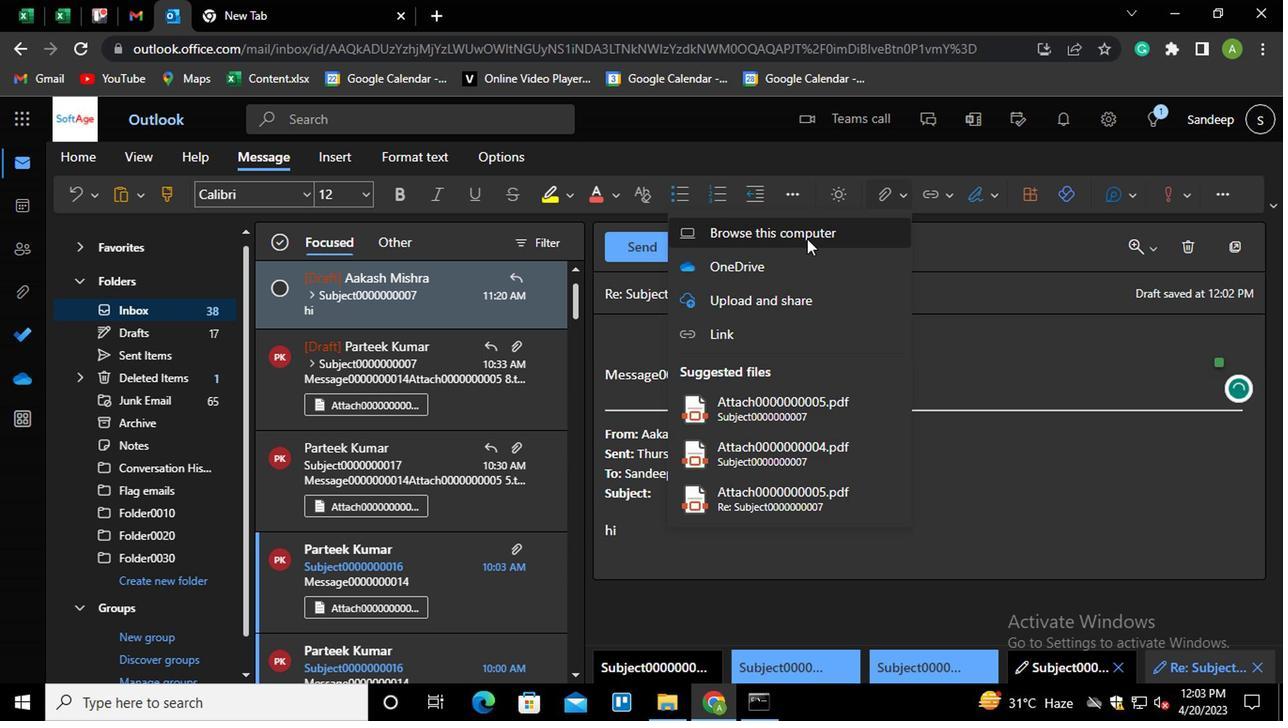
Action: Mouse moved to (259, 193)
Screenshot: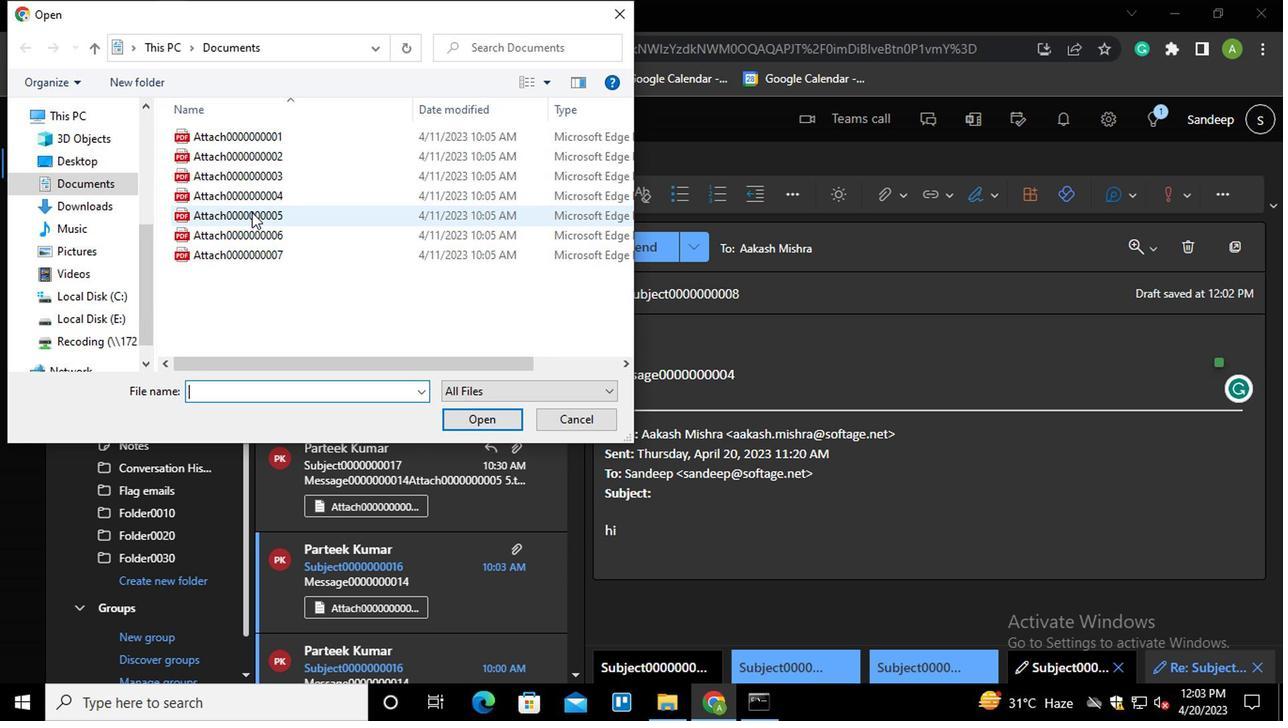 
Action: Mouse pressed left at (259, 193)
Screenshot: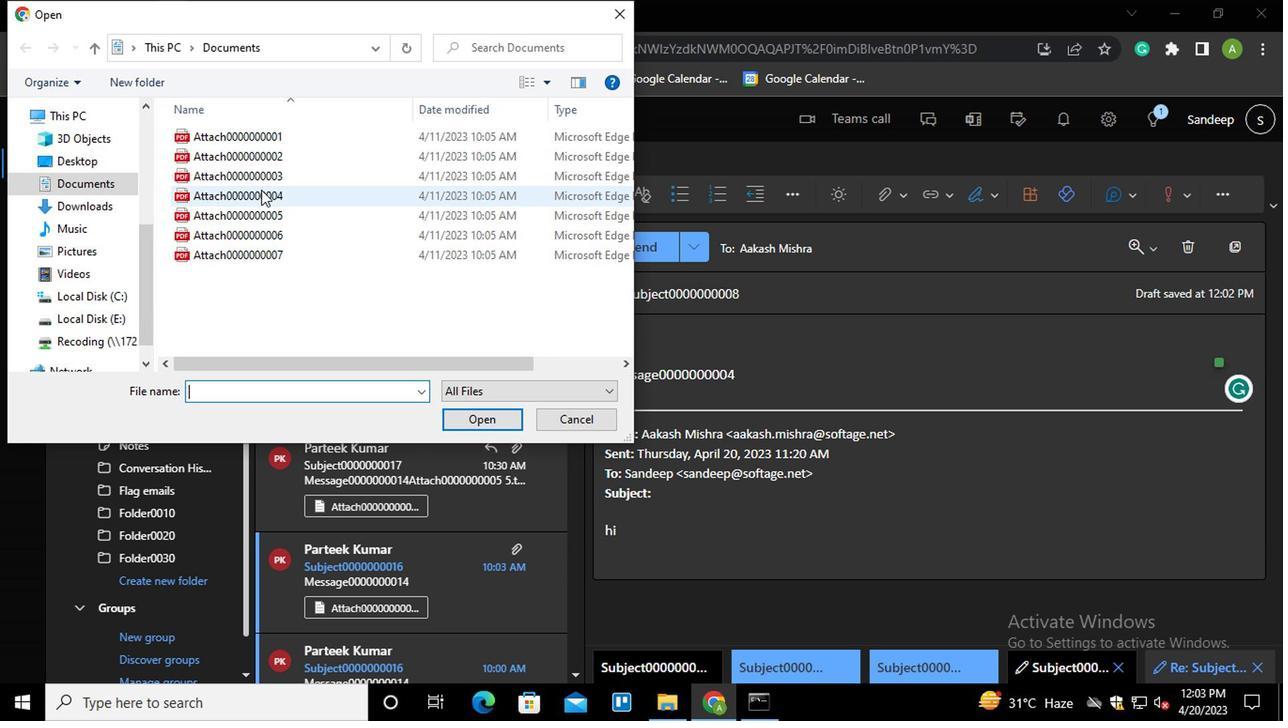 
Action: Mouse moved to (475, 424)
Screenshot: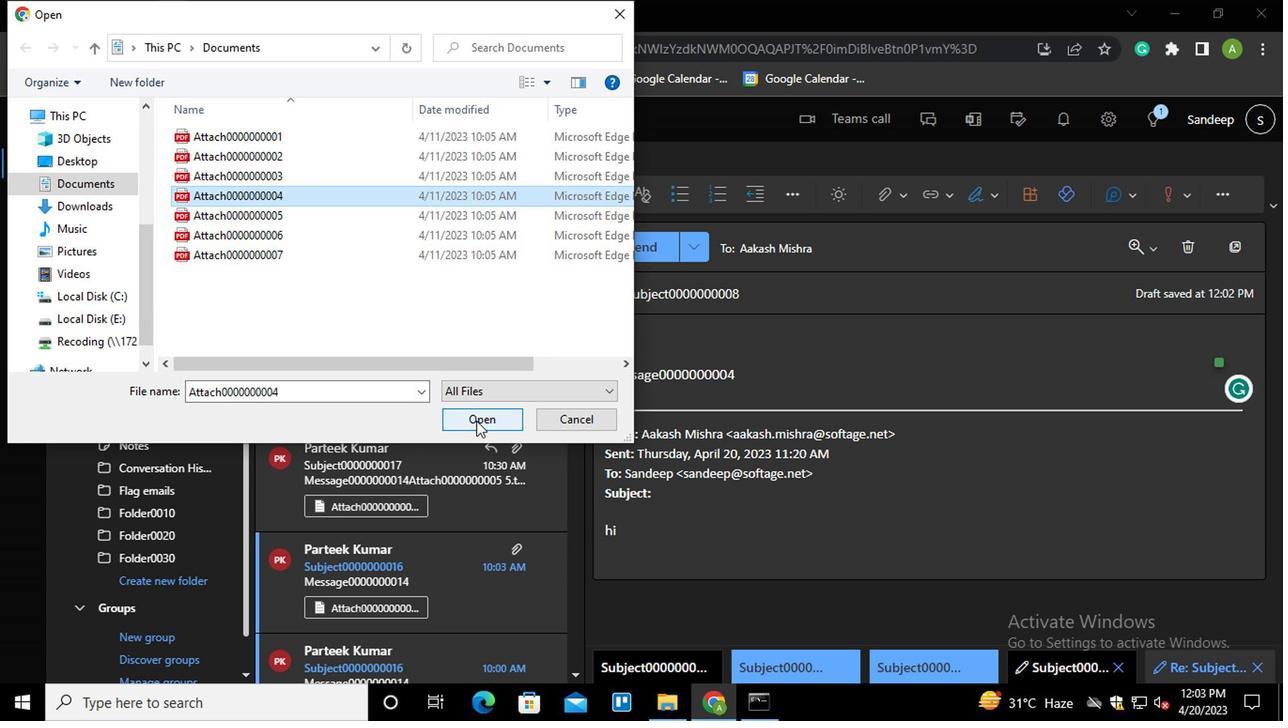 
Action: Mouse pressed left at (475, 424)
Screenshot: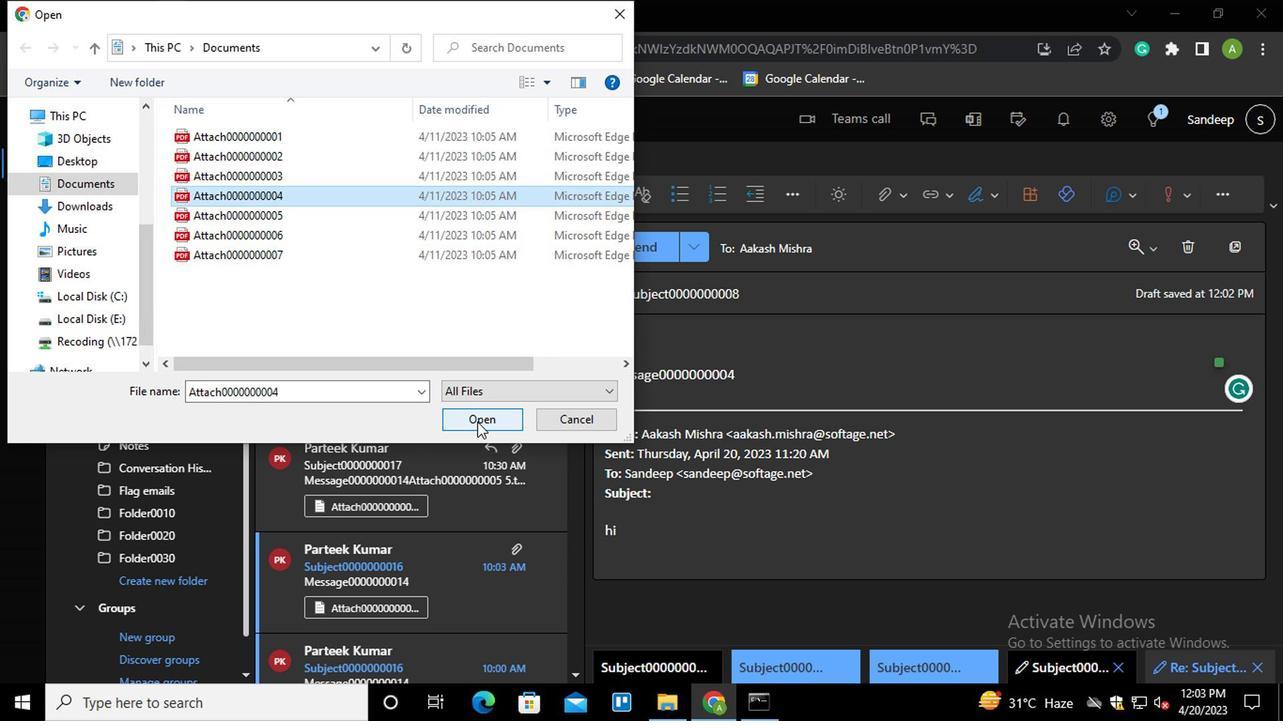 
Action: Mouse moved to (897, 197)
Screenshot: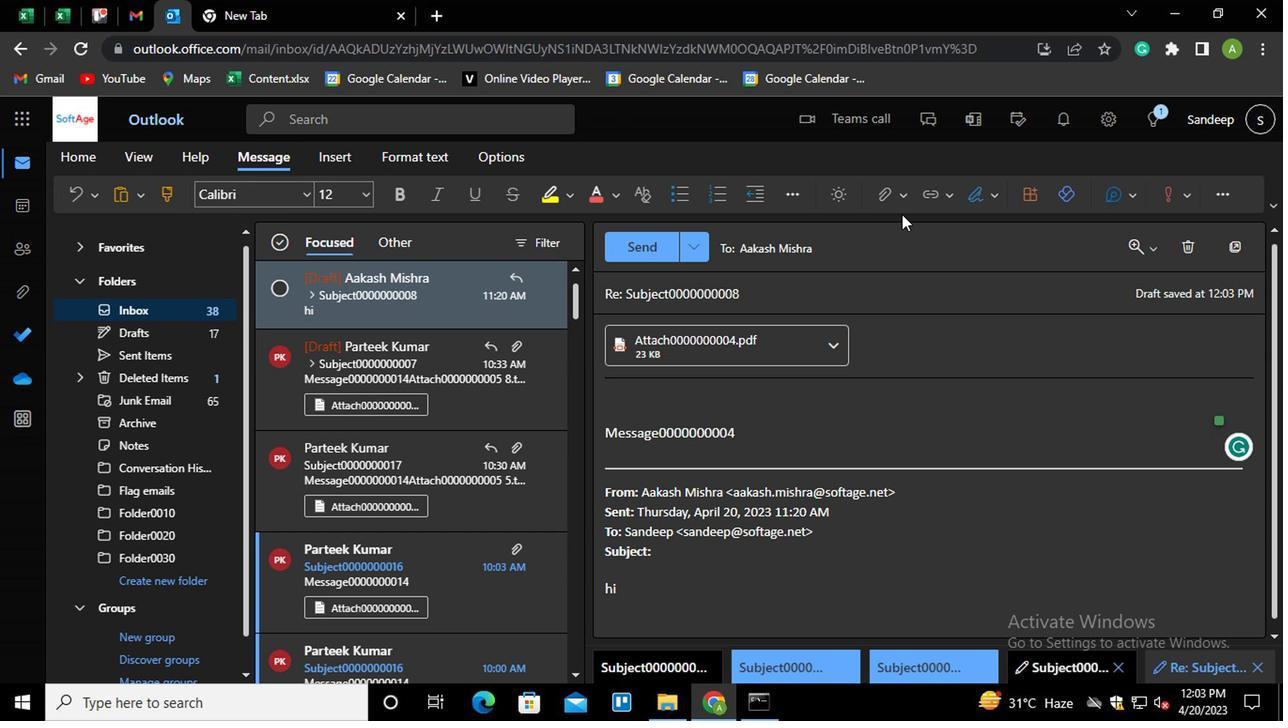 
Action: Mouse pressed left at (897, 197)
Screenshot: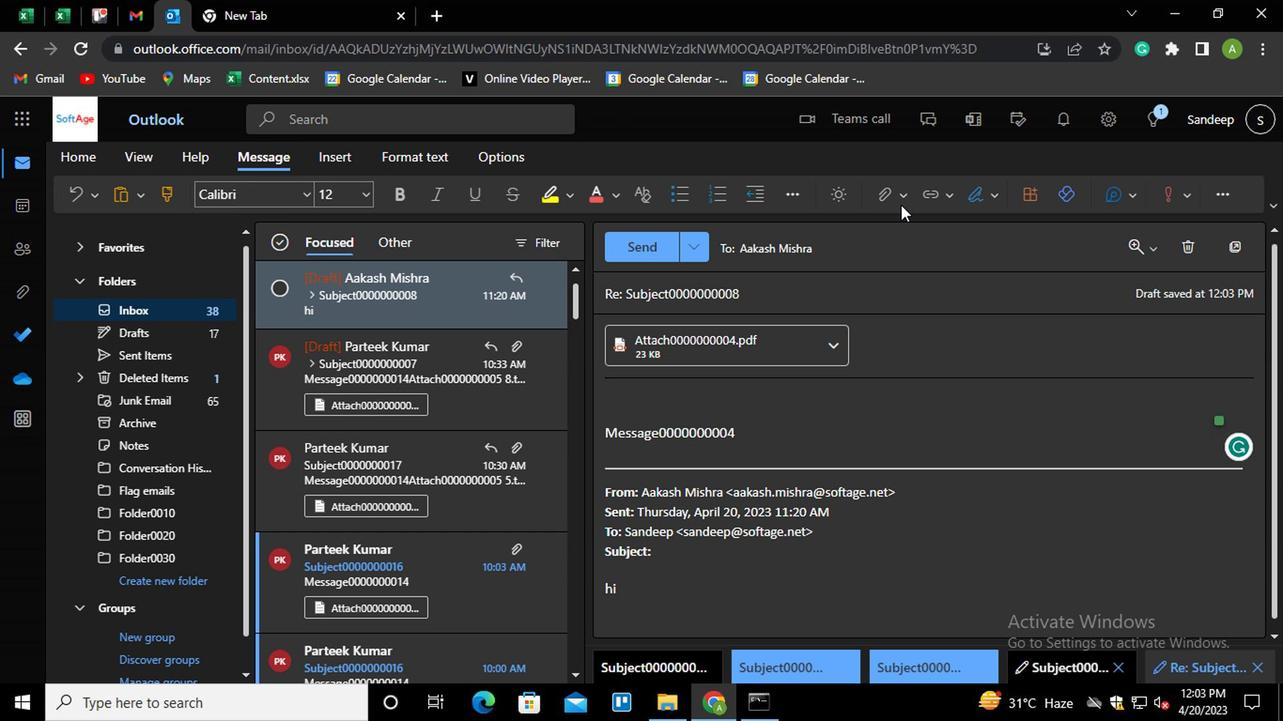 
Action: Mouse moved to (751, 276)
Screenshot: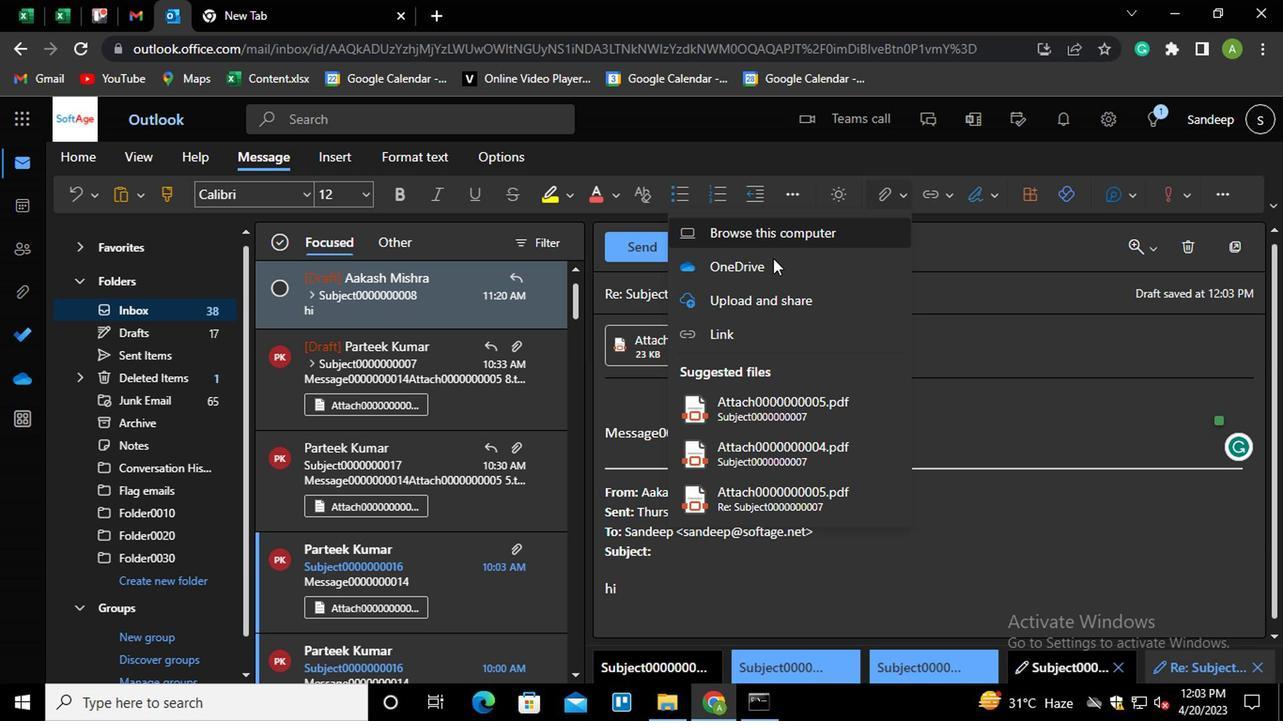 
Action: Mouse pressed left at (751, 276)
Screenshot: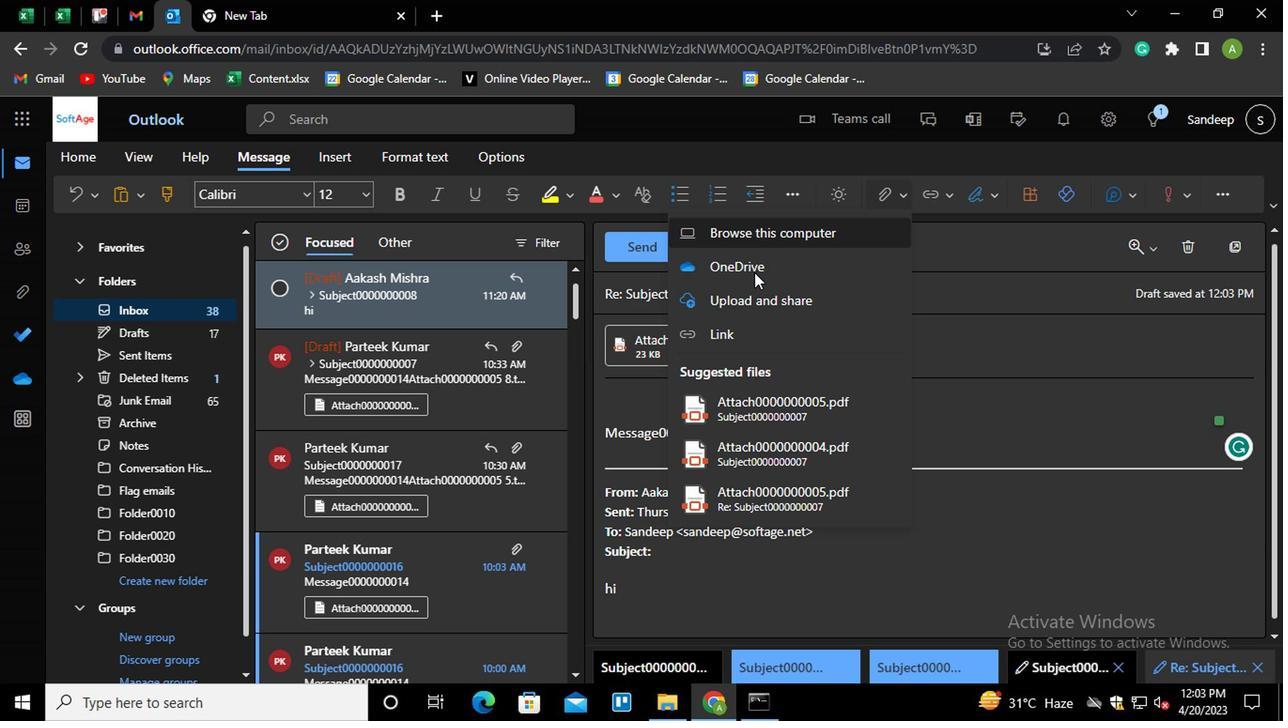 
Action: Mouse moved to (672, 298)
Screenshot: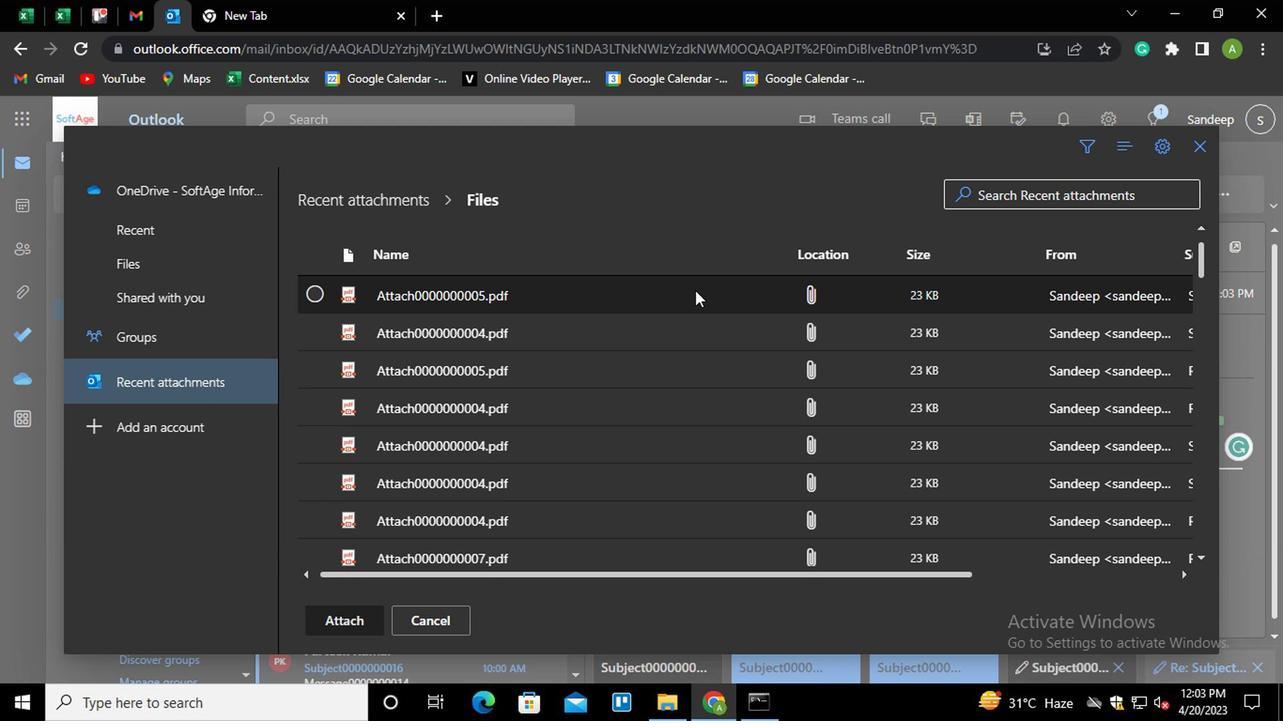 
Action: Mouse pressed left at (672, 298)
Screenshot: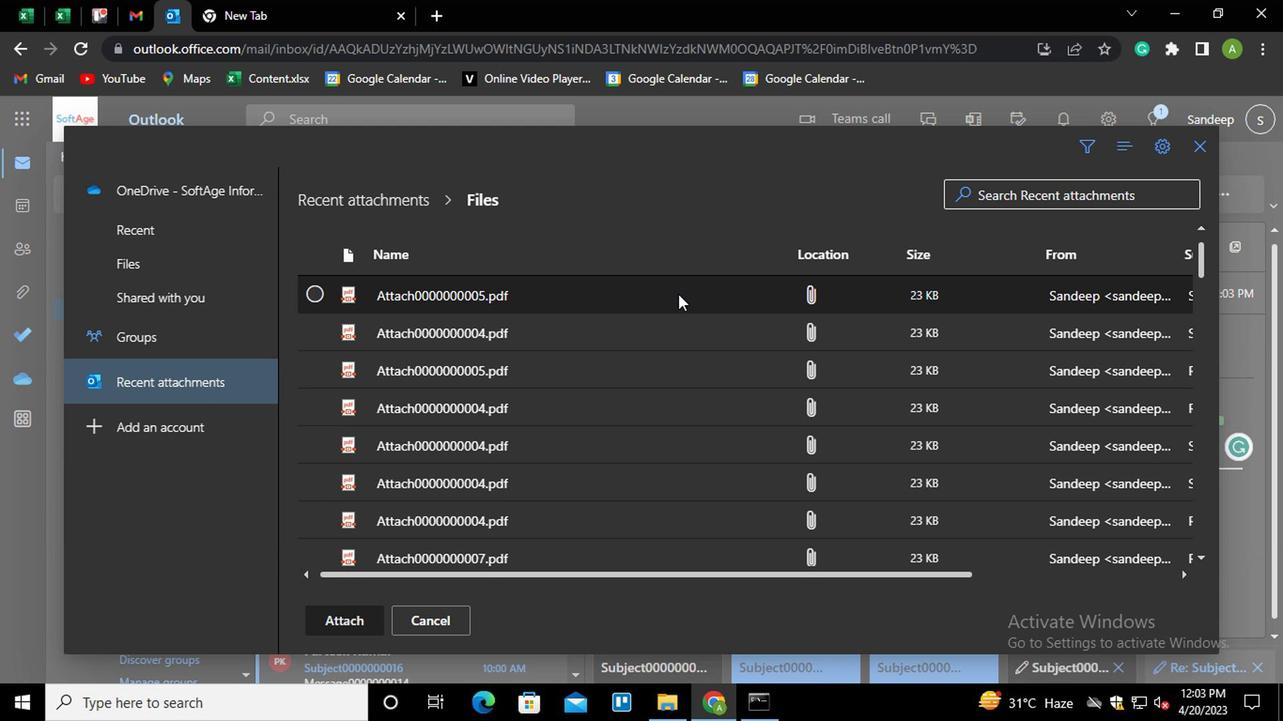 
Action: Mouse moved to (366, 617)
Screenshot: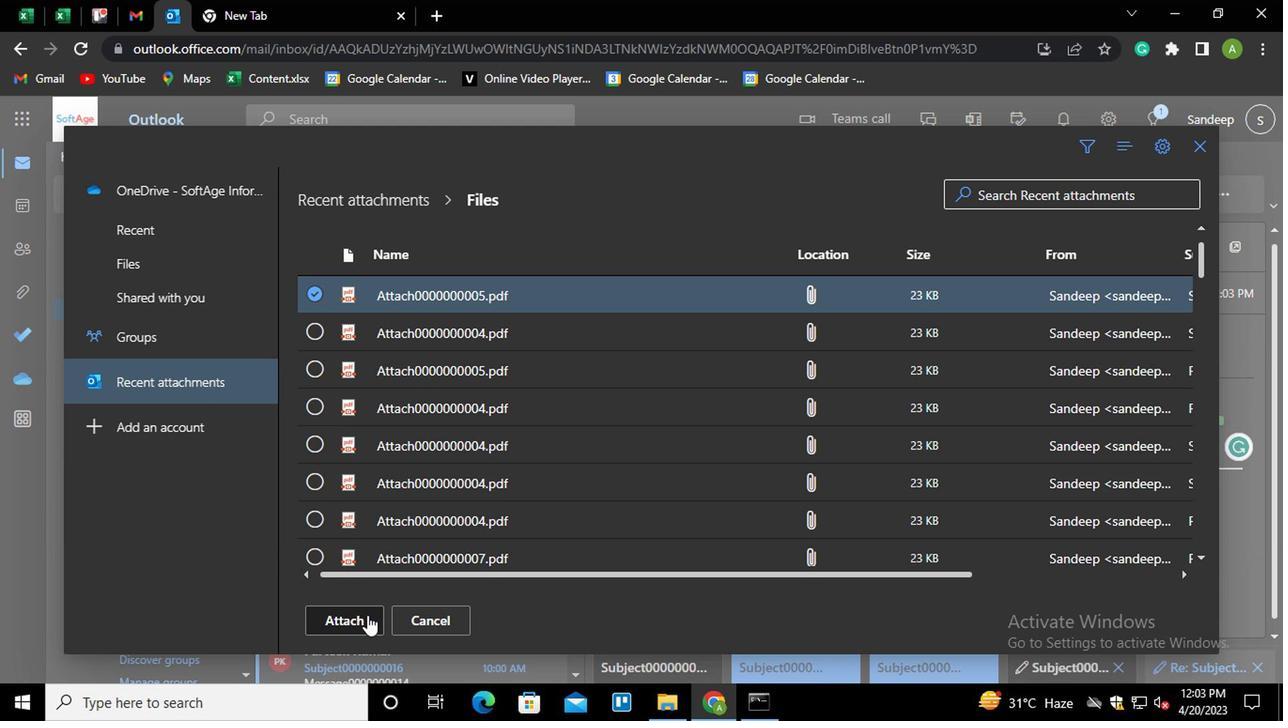 
Action: Mouse pressed left at (366, 617)
Screenshot: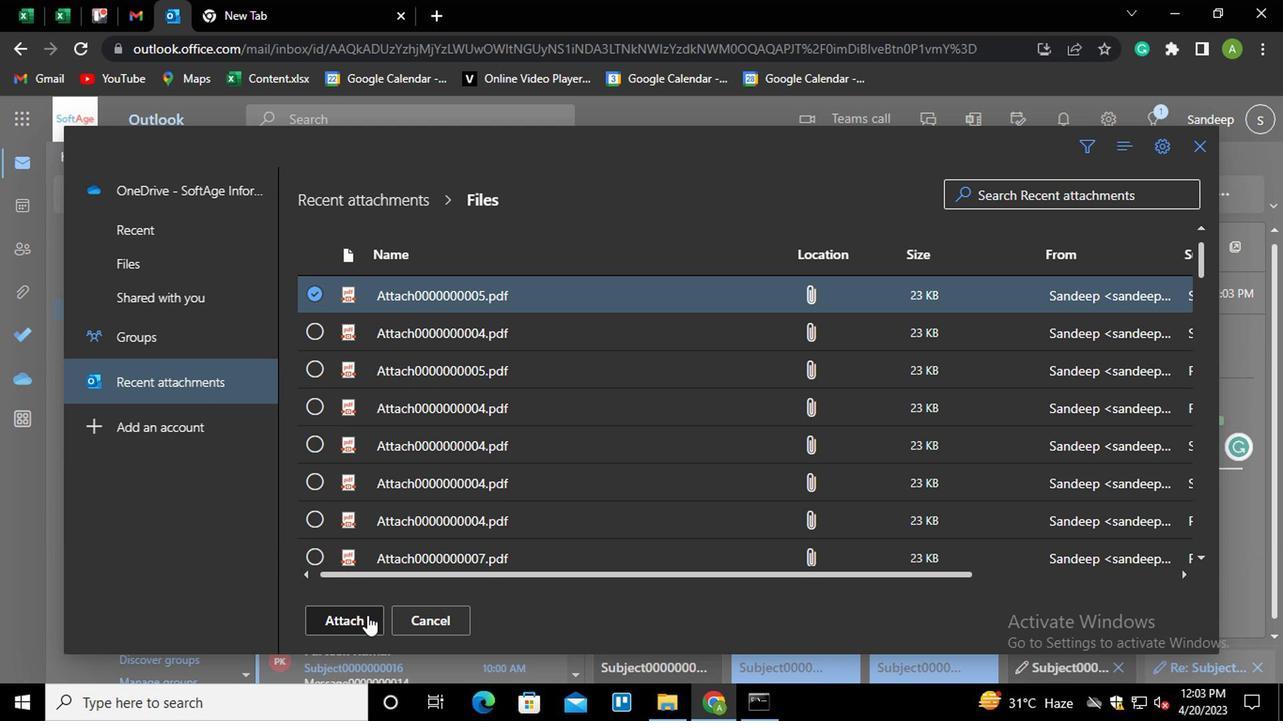 
Action: Mouse moved to (641, 251)
Screenshot: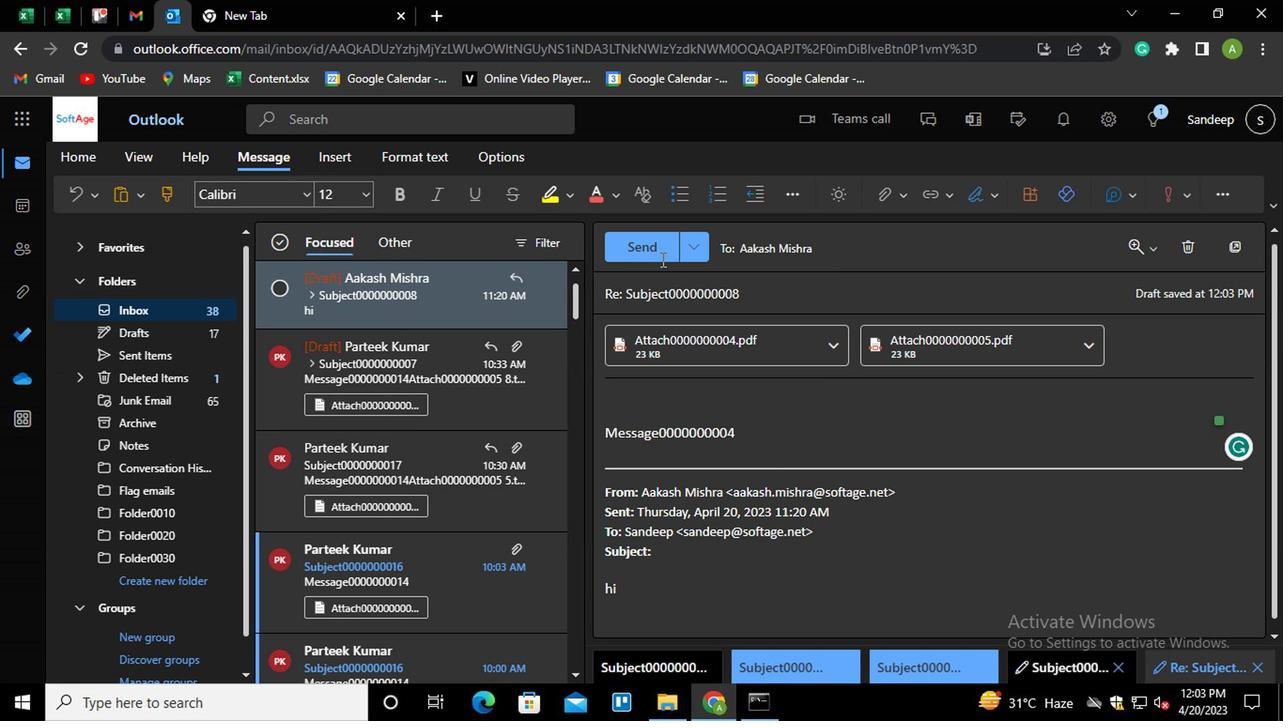 
Action: Mouse pressed left at (641, 251)
Screenshot: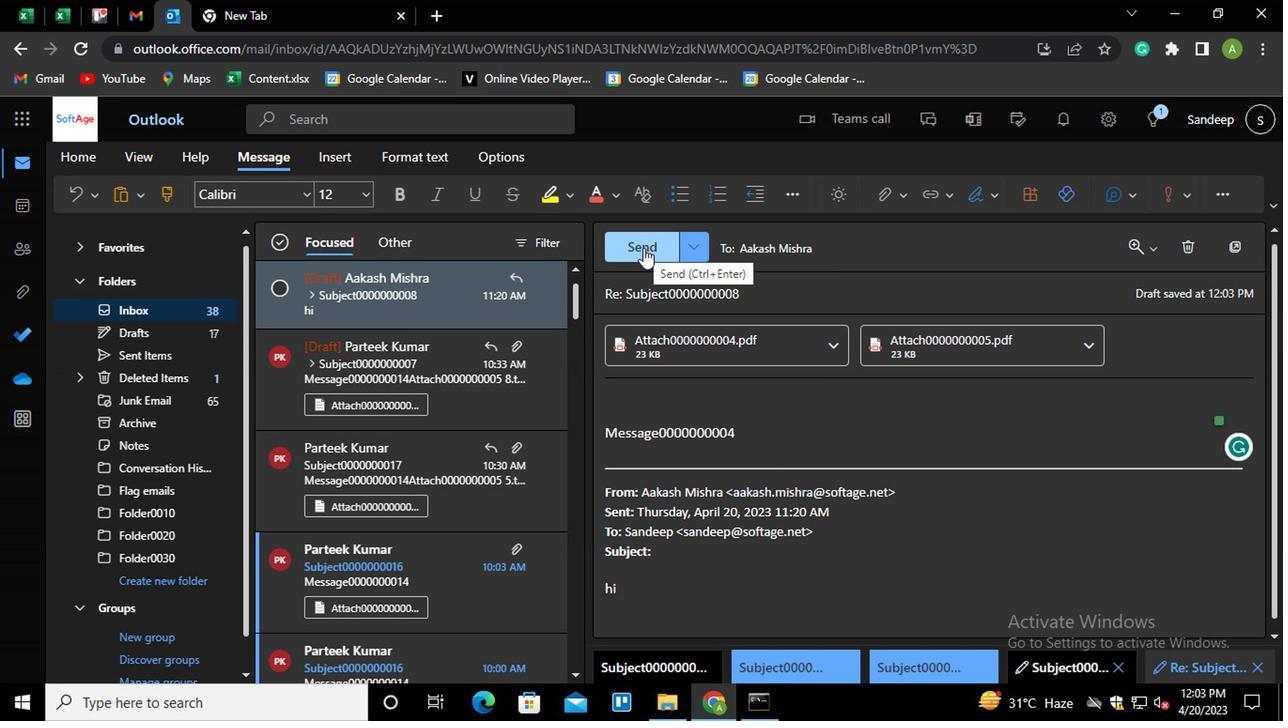 
Action: Mouse moved to (411, 370)
Screenshot: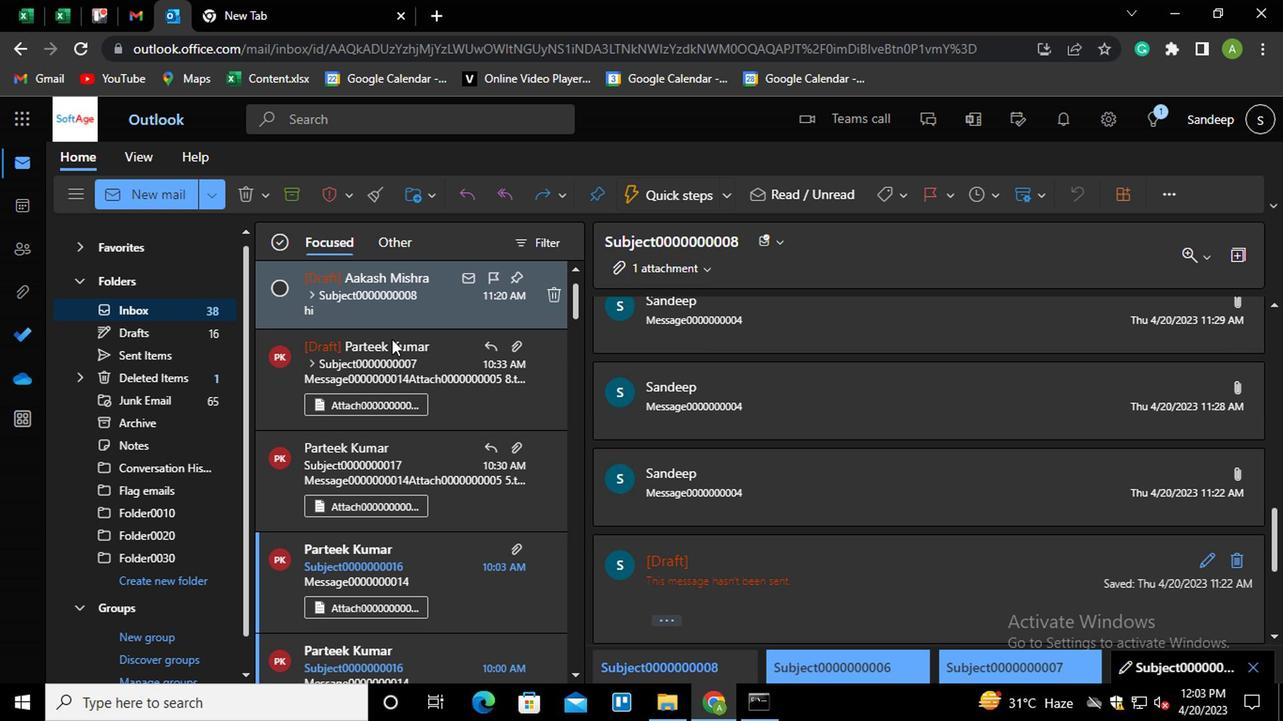 
Action: Mouse pressed left at (411, 370)
Screenshot: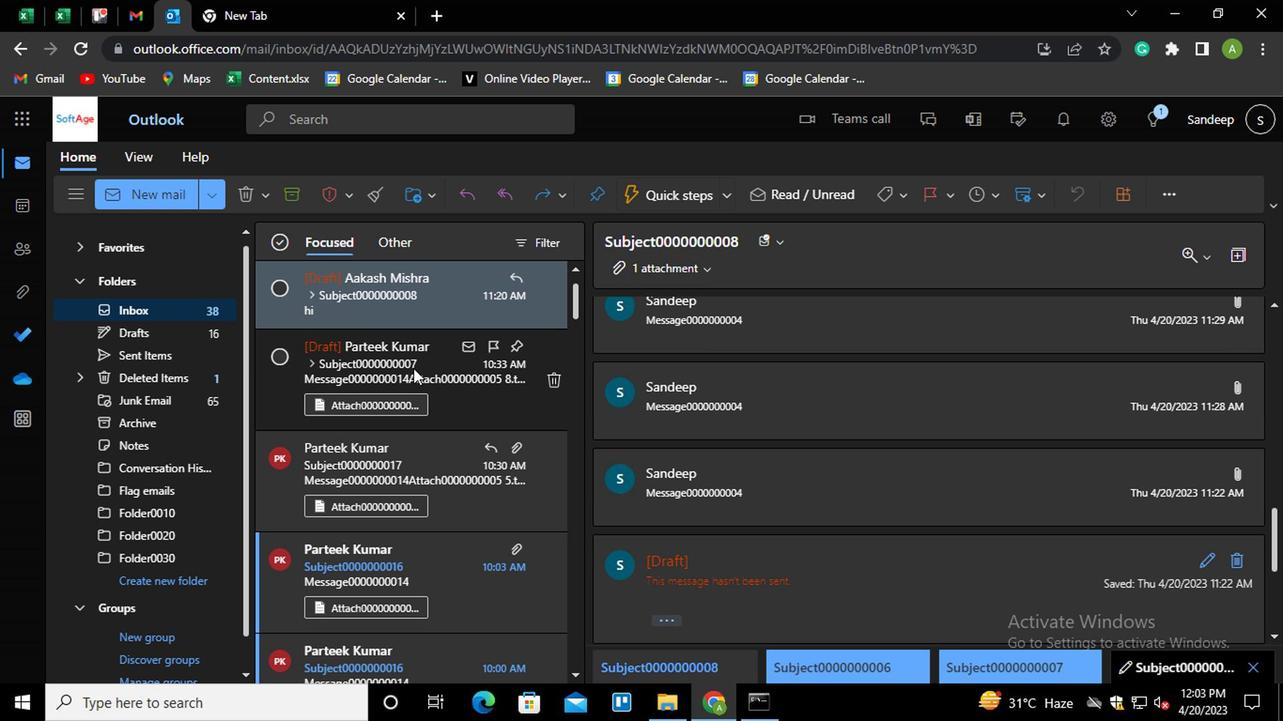 
Action: Mouse moved to (1228, 319)
Screenshot: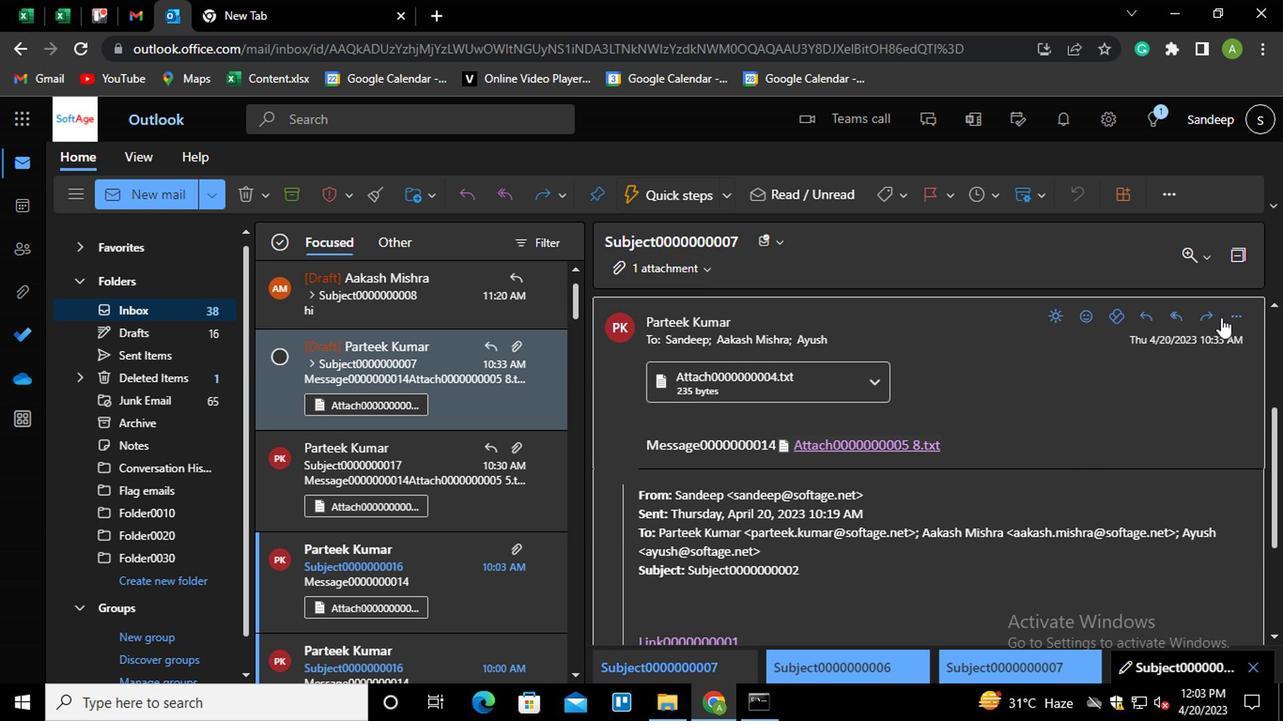 
Action: Mouse pressed left at (1228, 319)
Screenshot: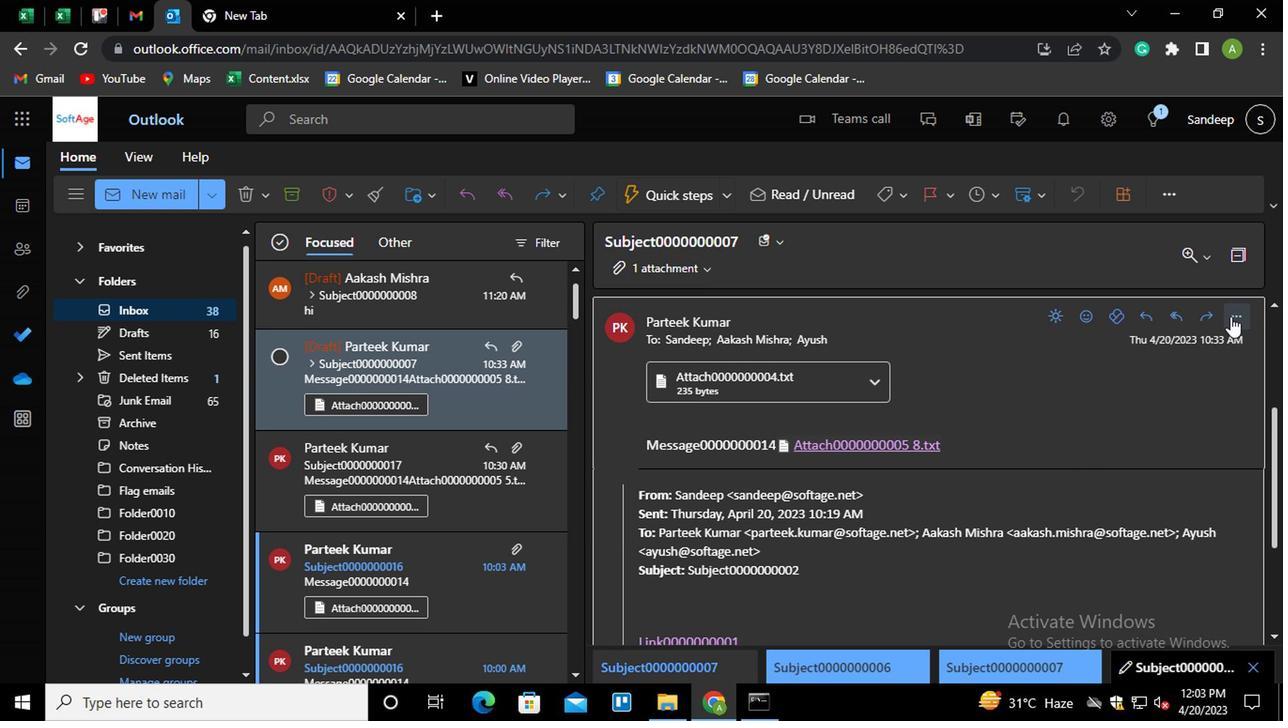 
Action: Mouse moved to (1154, 165)
Screenshot: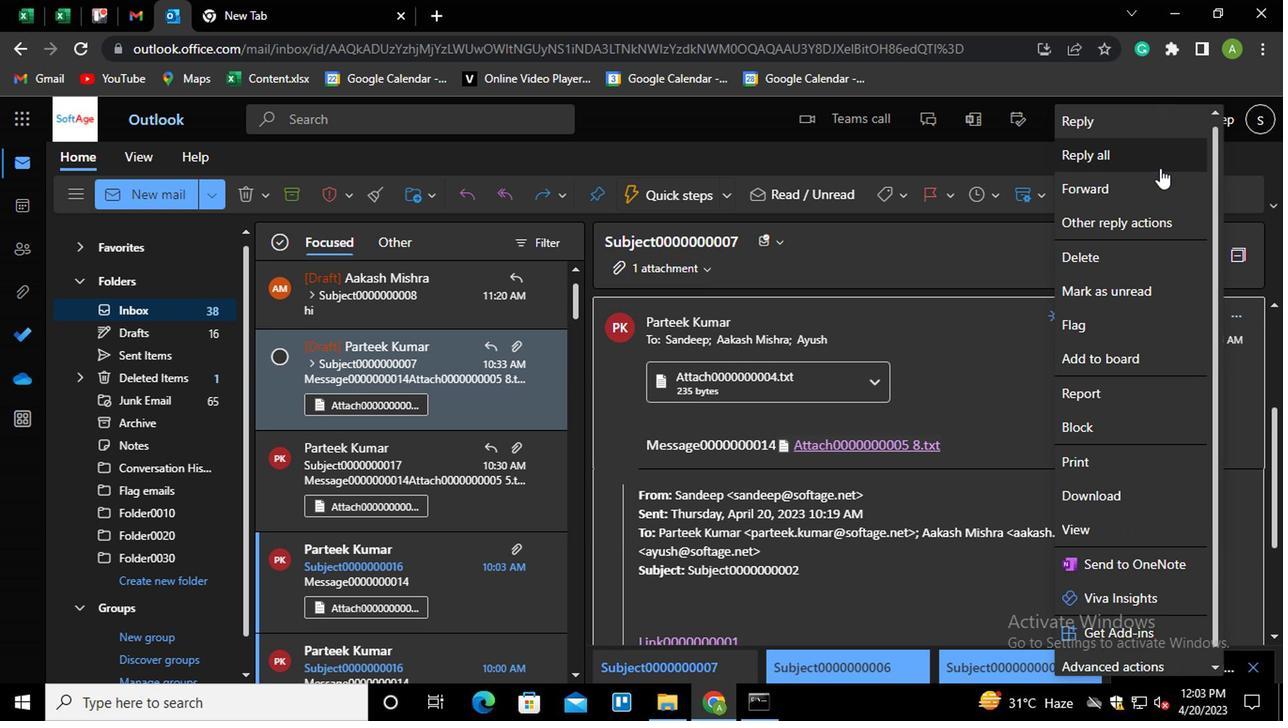 
Action: Mouse pressed left at (1154, 165)
Screenshot: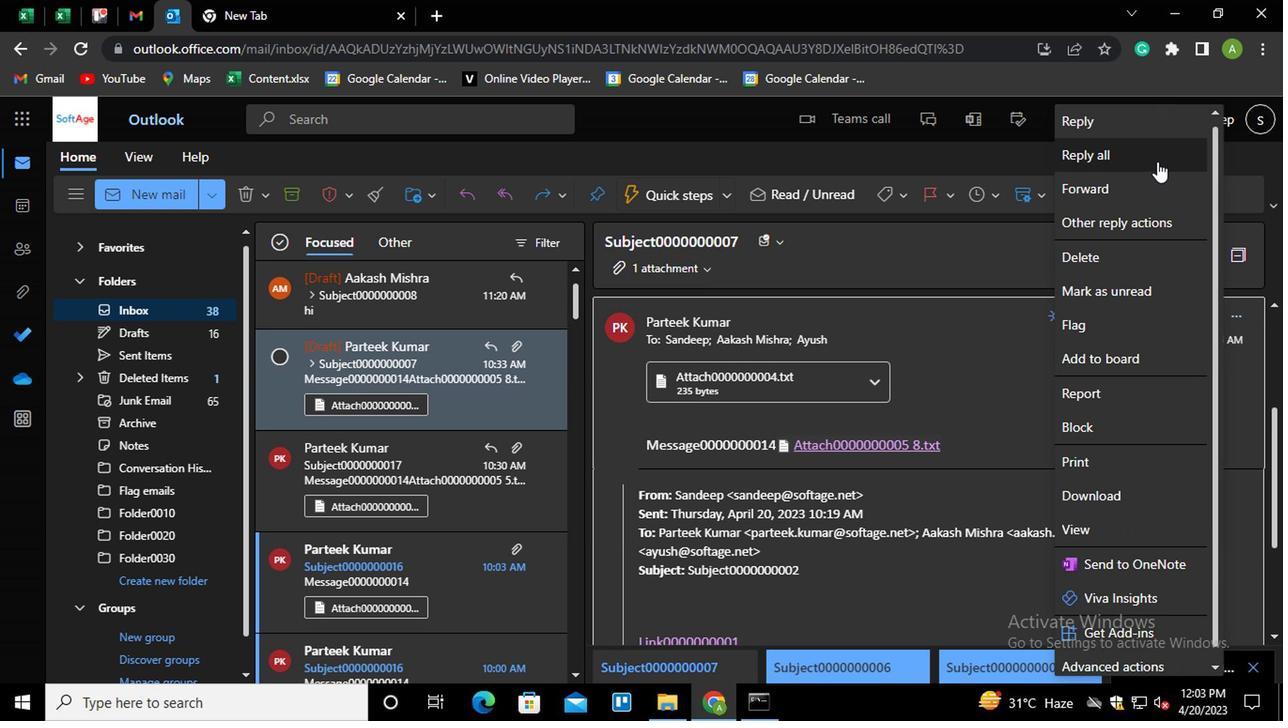 
Action: Mouse moved to (620, 559)
Screenshot: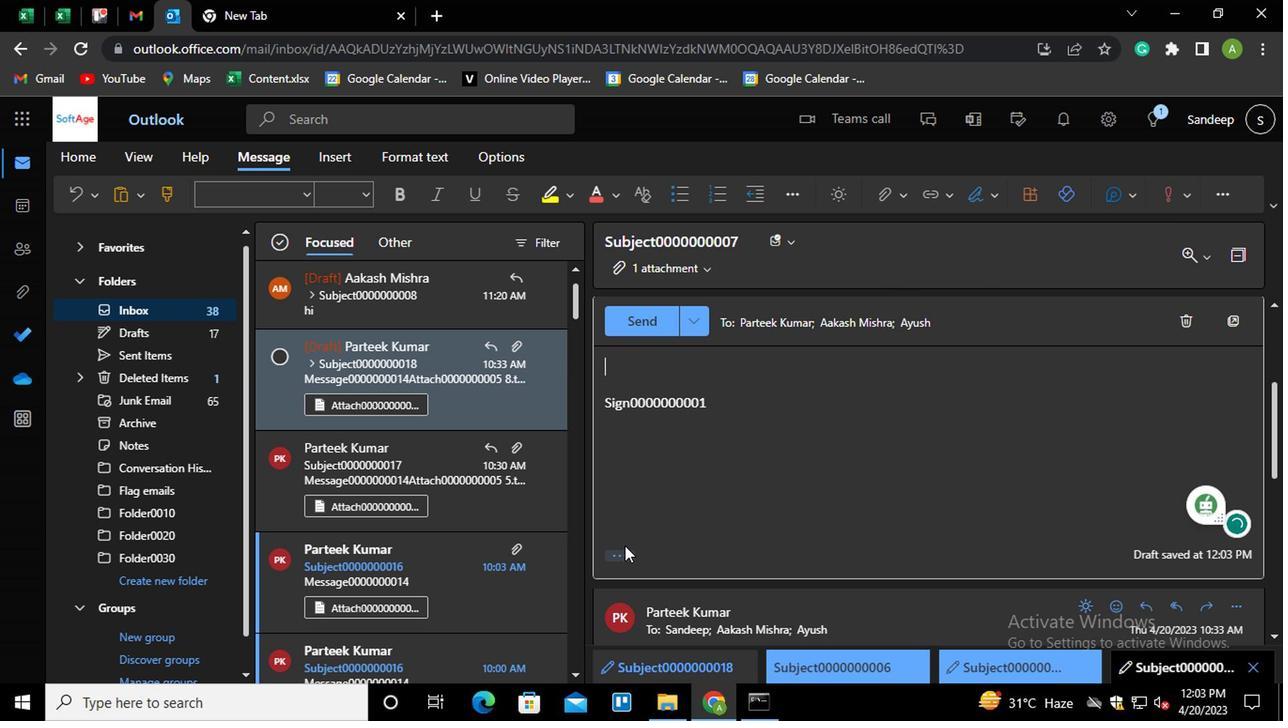 
Action: Mouse pressed left at (620, 559)
Screenshot: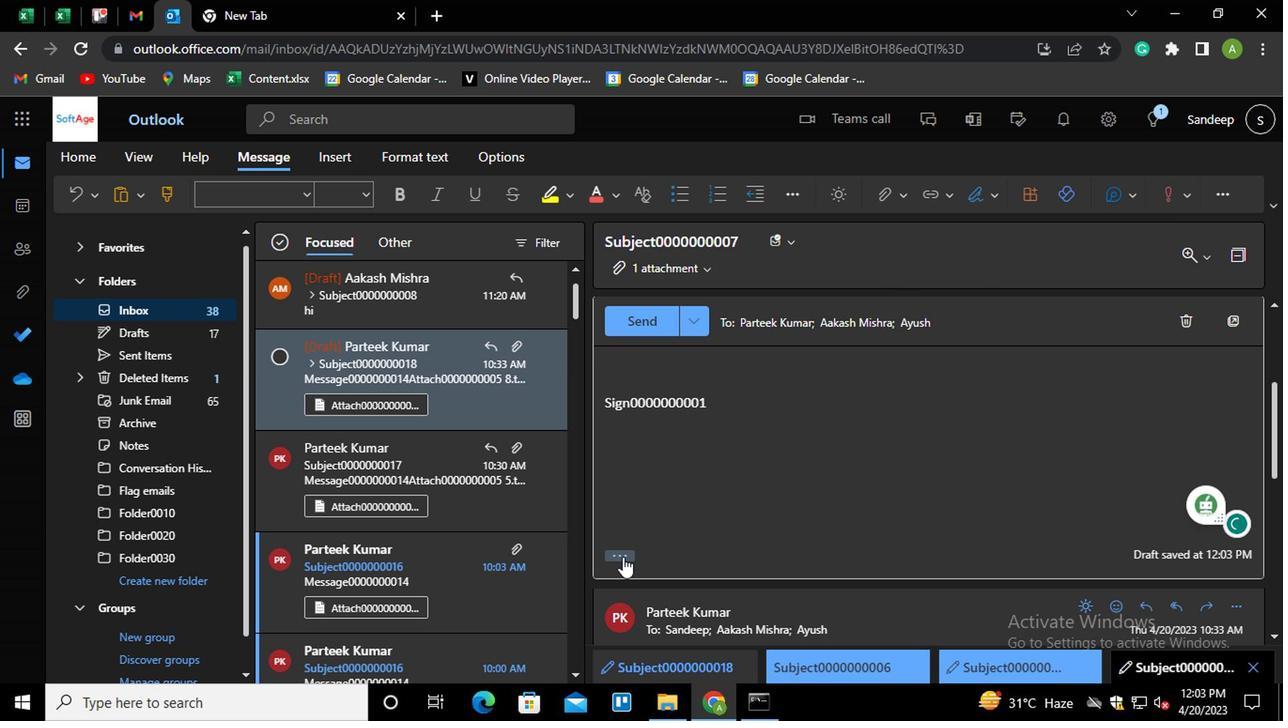 
Action: Mouse moved to (961, 253)
Screenshot: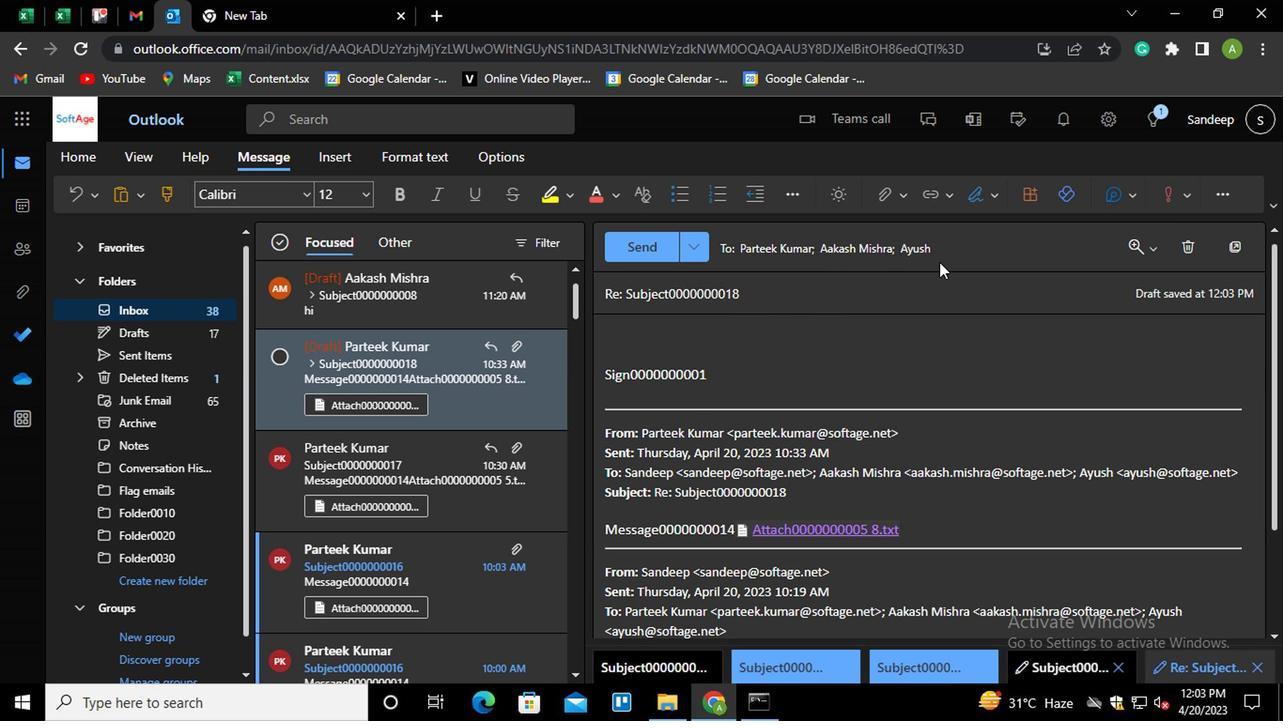
Action: Mouse pressed left at (961, 253)
Screenshot: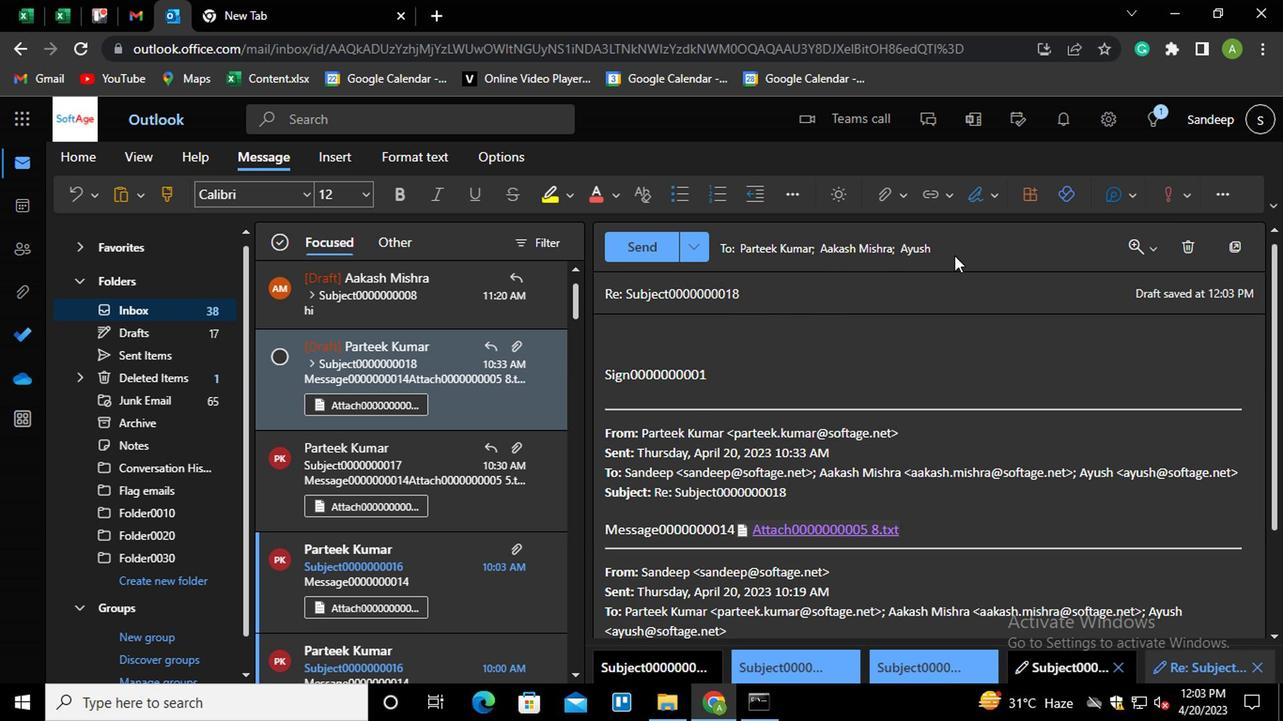 
Action: Mouse moved to (886, 293)
Screenshot: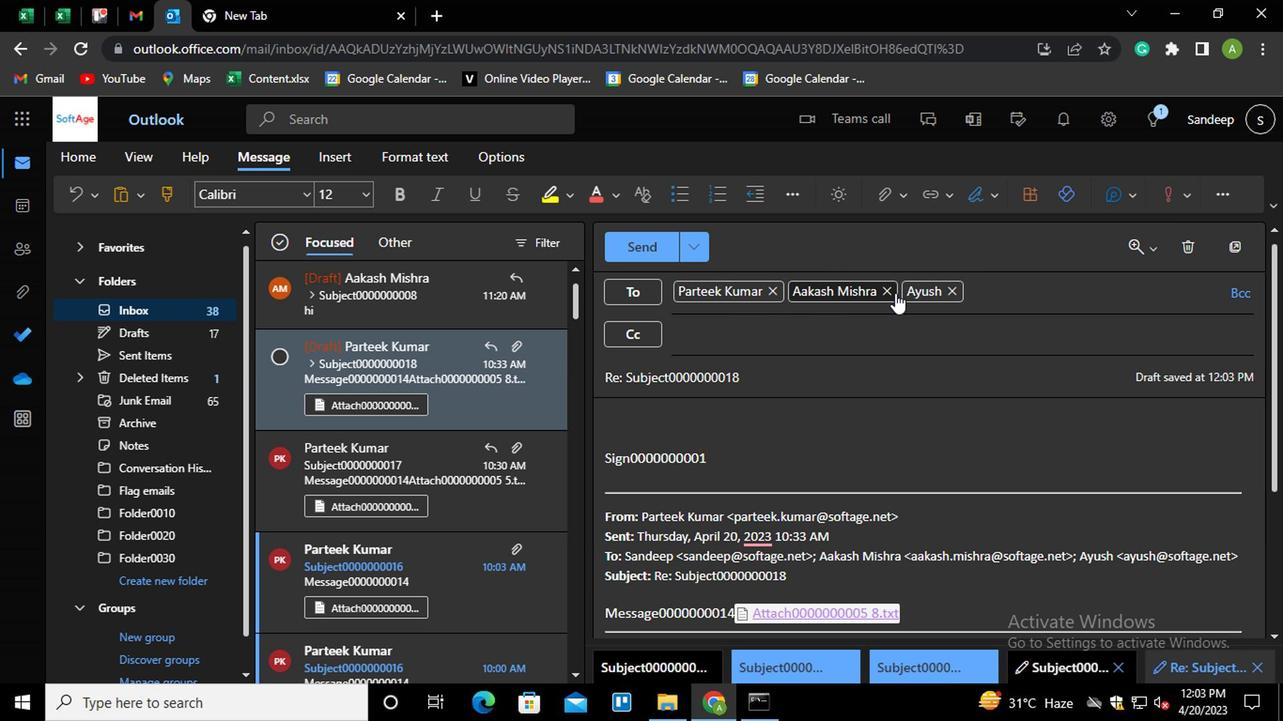 
Action: Mouse pressed left at (886, 293)
Screenshot: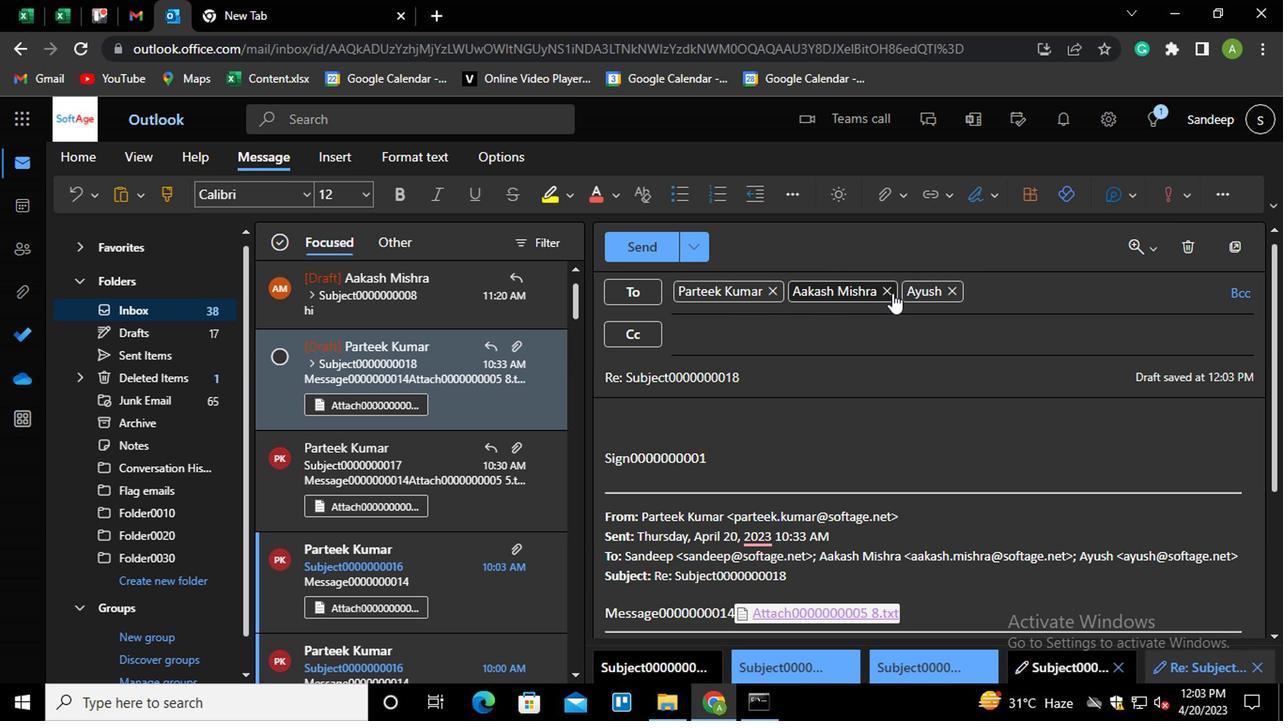 
Action: Mouse moved to (837, 295)
Screenshot: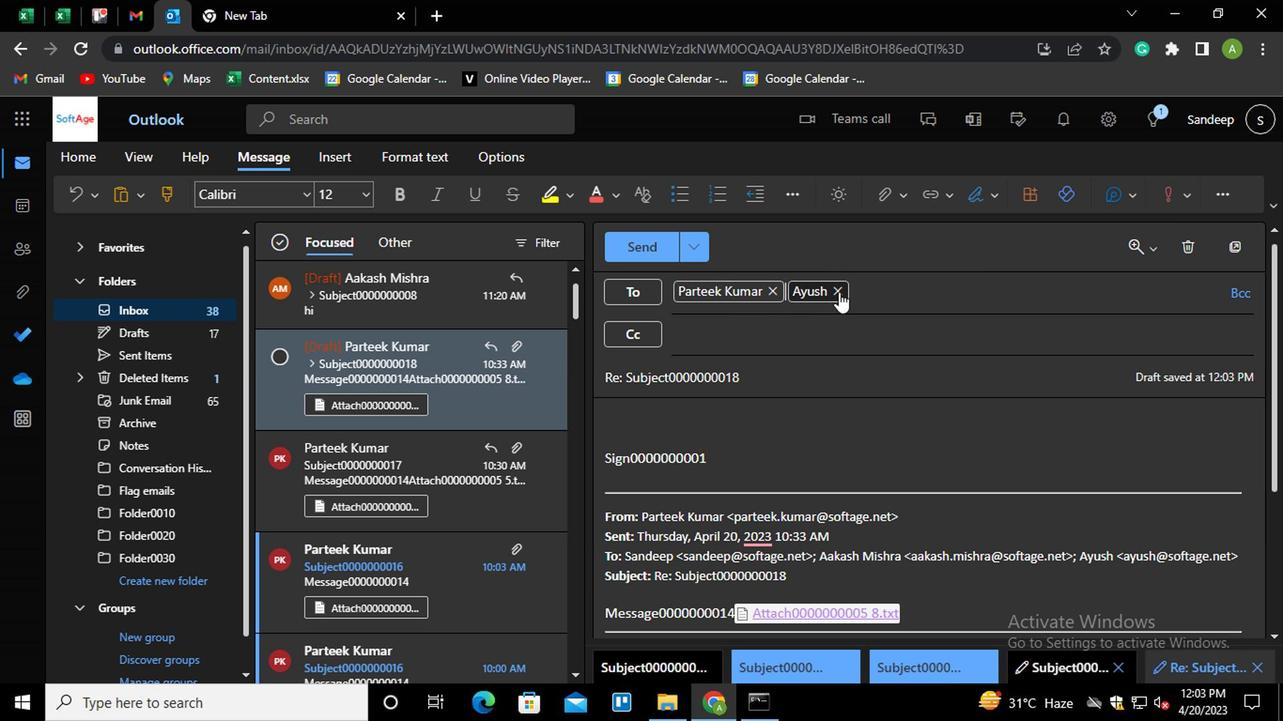 
Action: Mouse pressed left at (837, 295)
Screenshot: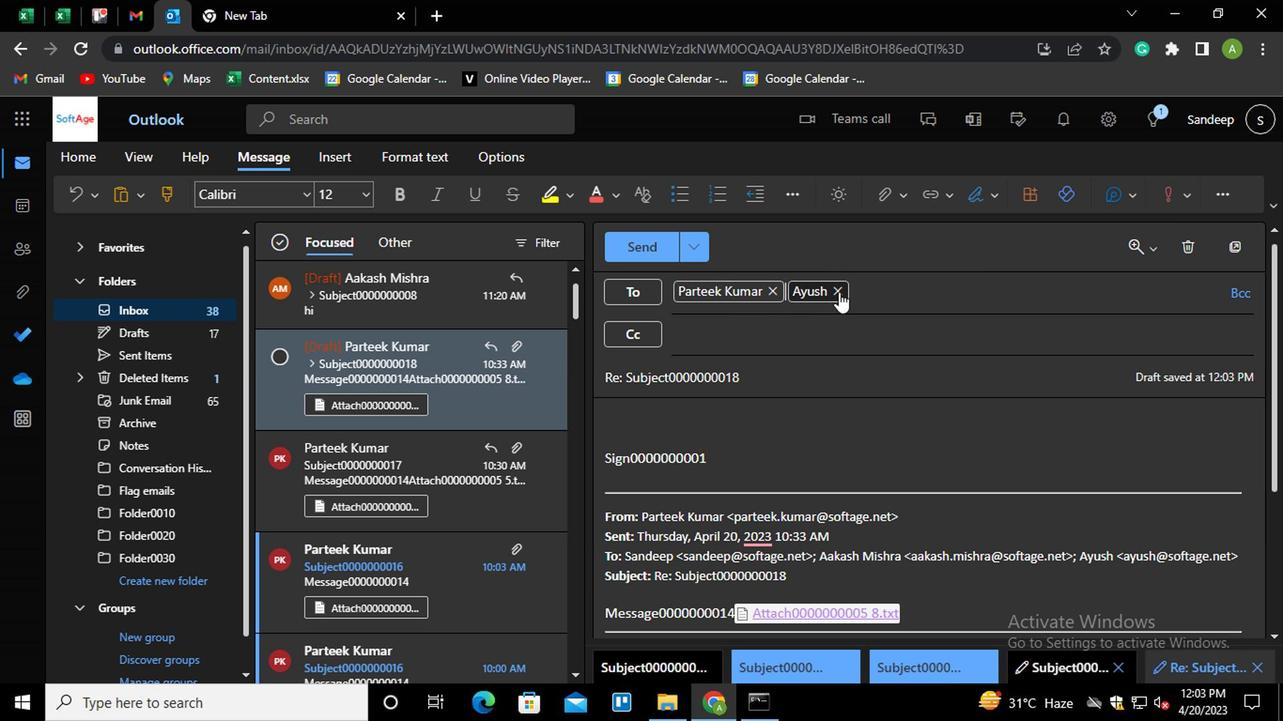 
Action: Mouse moved to (804, 325)
Screenshot: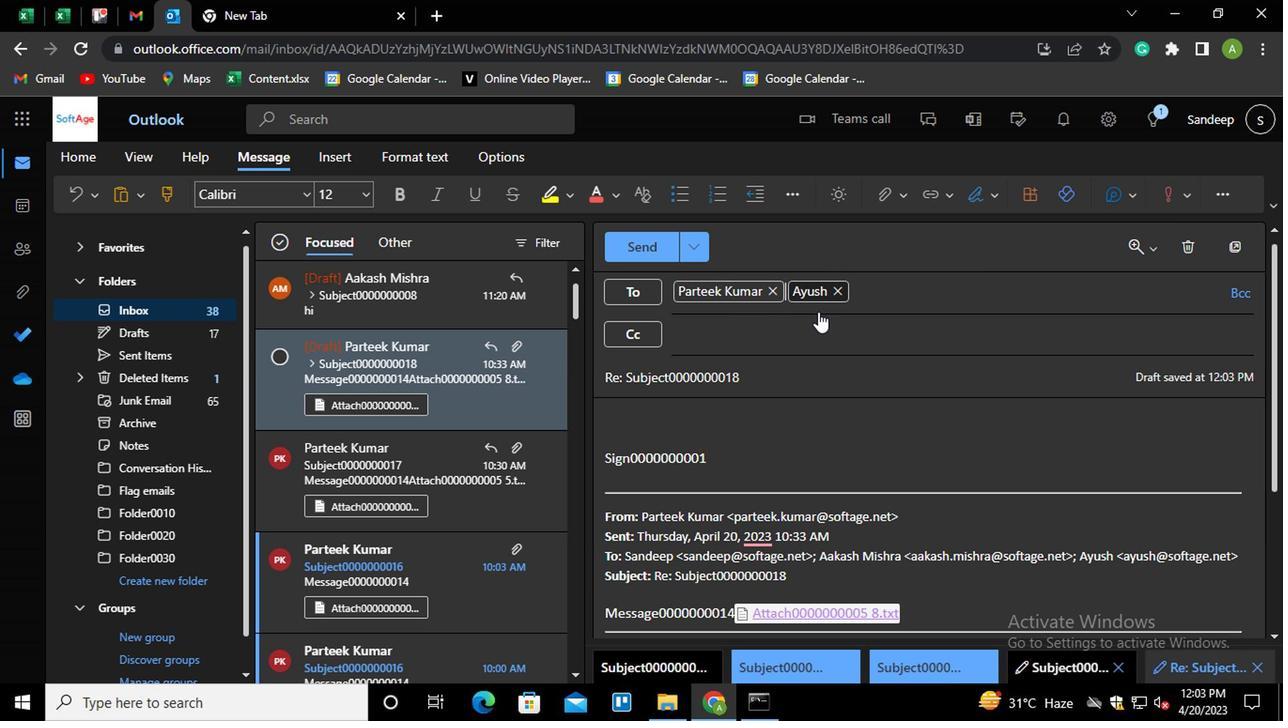 
Action: Mouse pressed left at (804, 325)
Screenshot: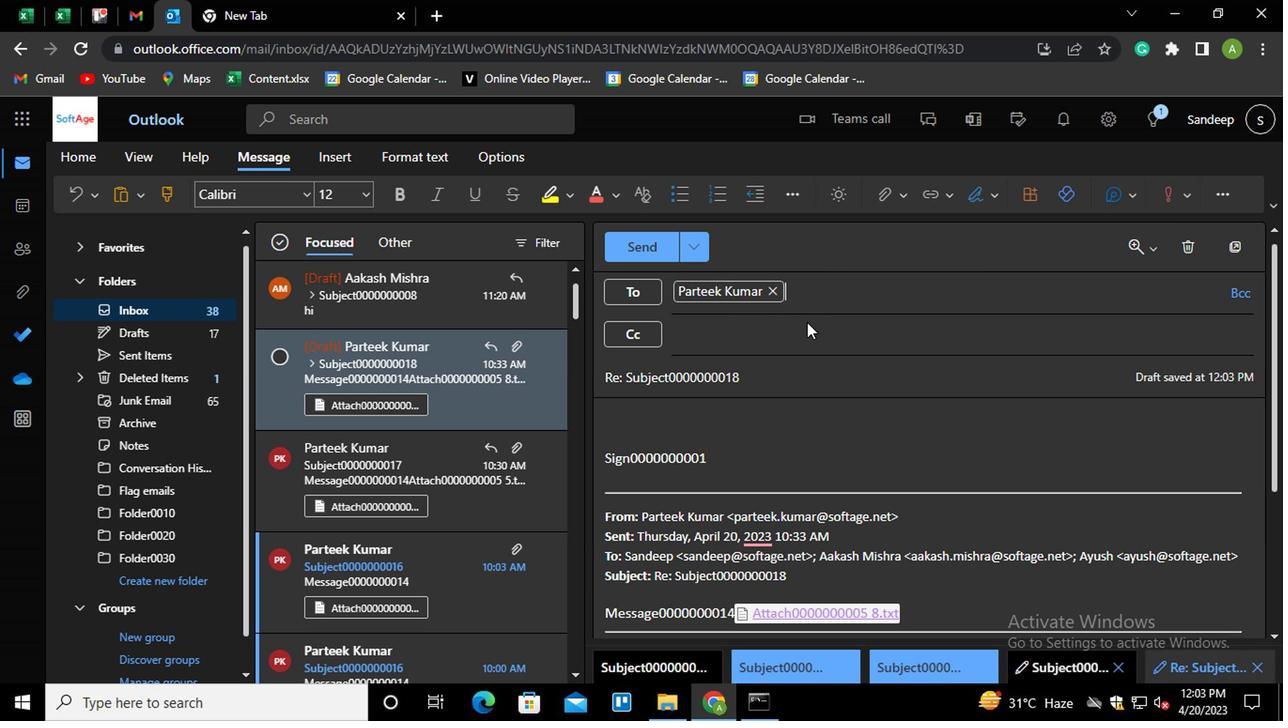 
Action: Mouse moved to (803, 336)
Screenshot: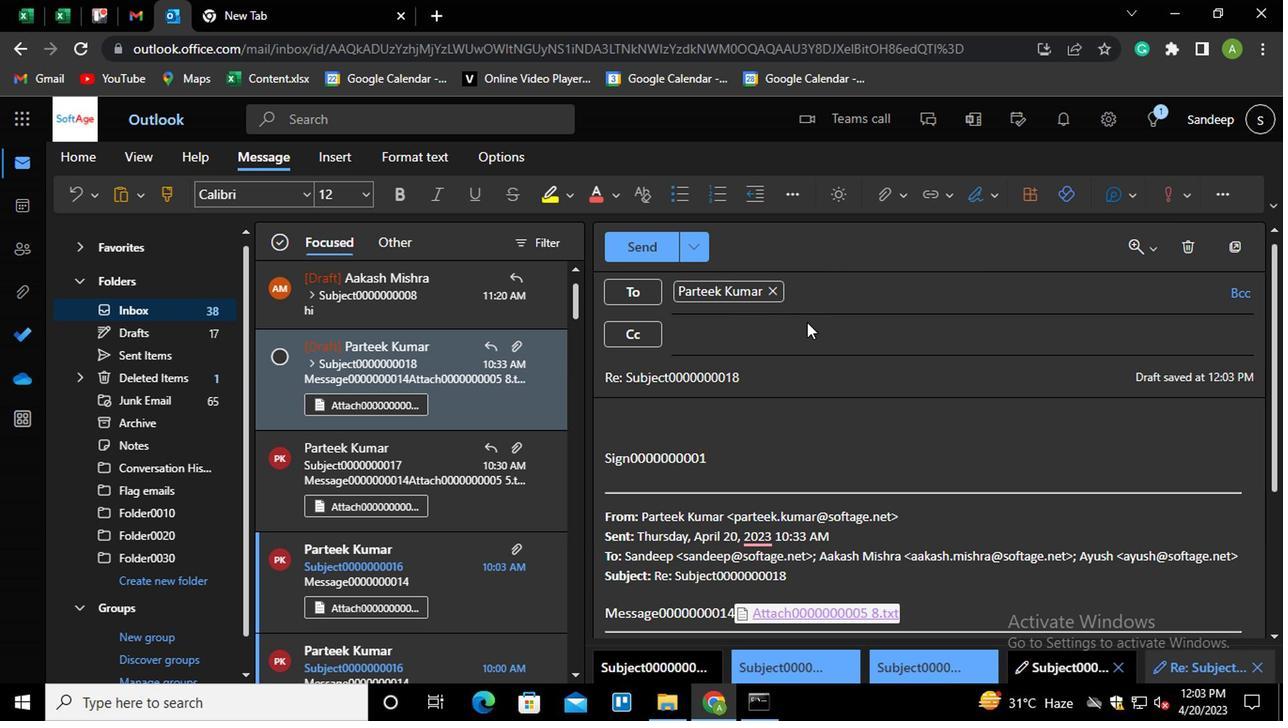 
Action: Mouse pressed left at (803, 336)
Screenshot: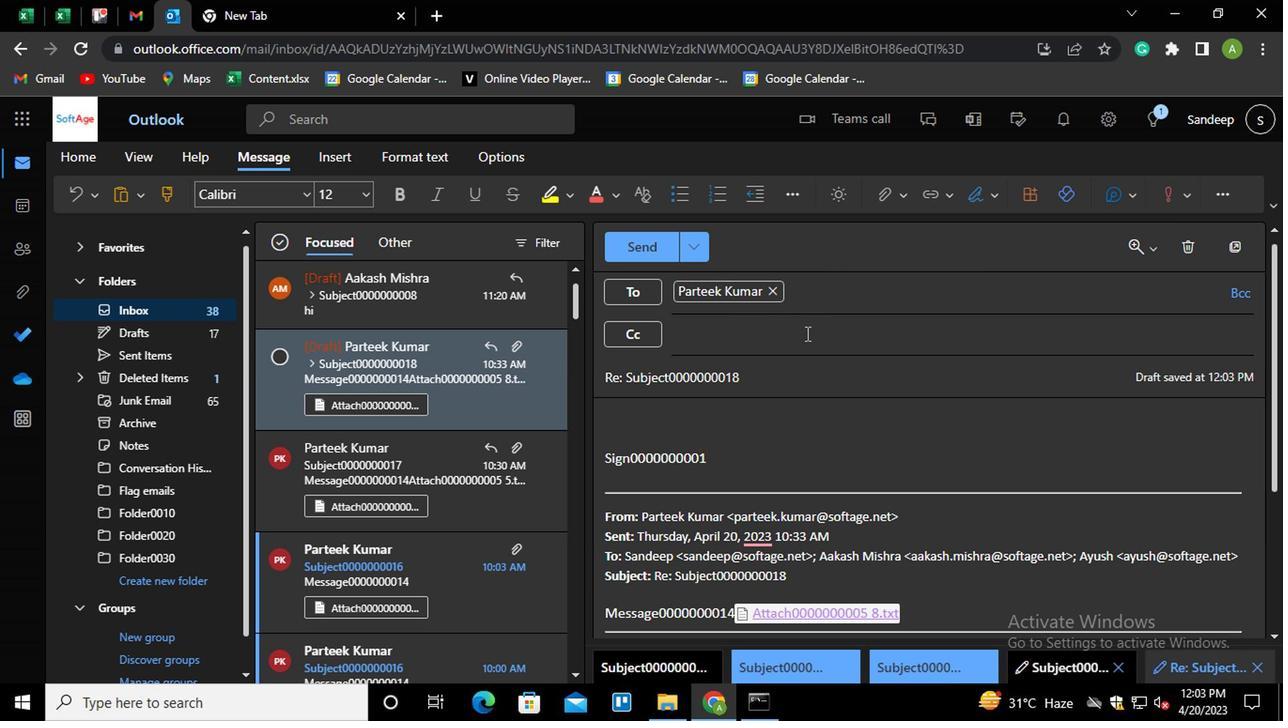 
Action: Key pressed AA<Key.enter><Key.enter>
